 Task: Upload a product review video.
Action: Mouse moved to (1170, 91)
Screenshot: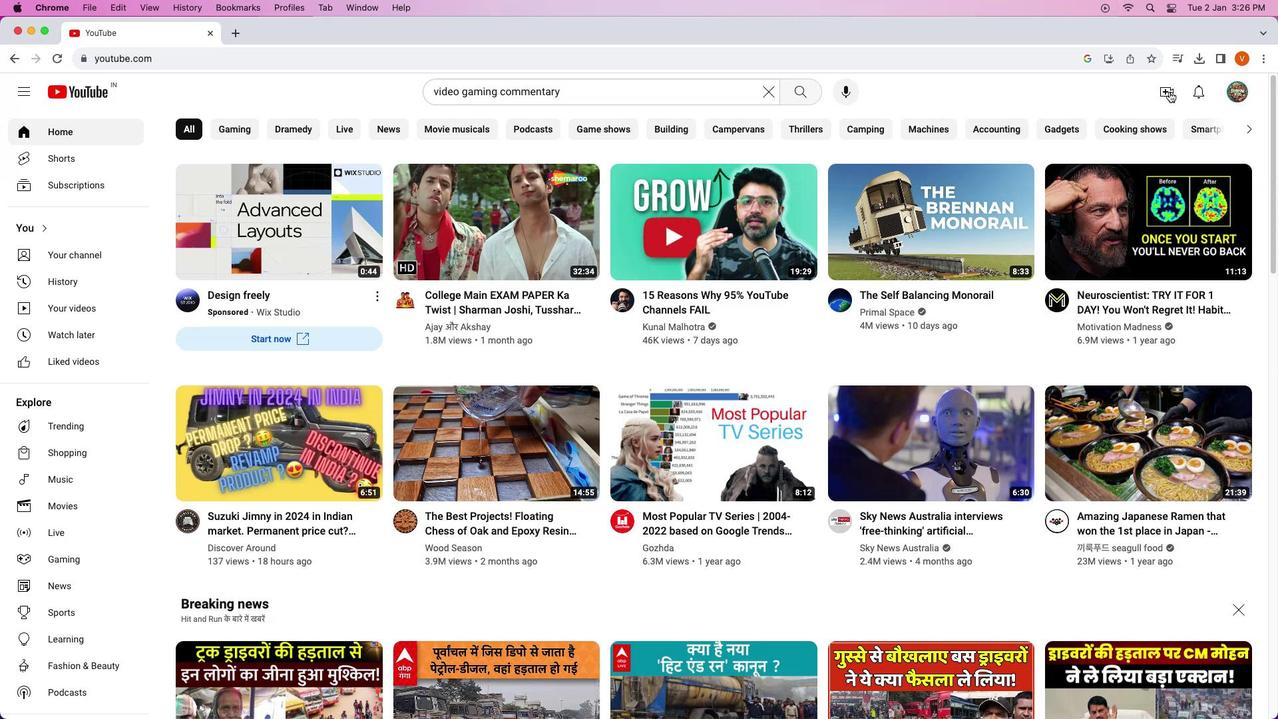 
Action: Mouse pressed left at (1170, 91)
Screenshot: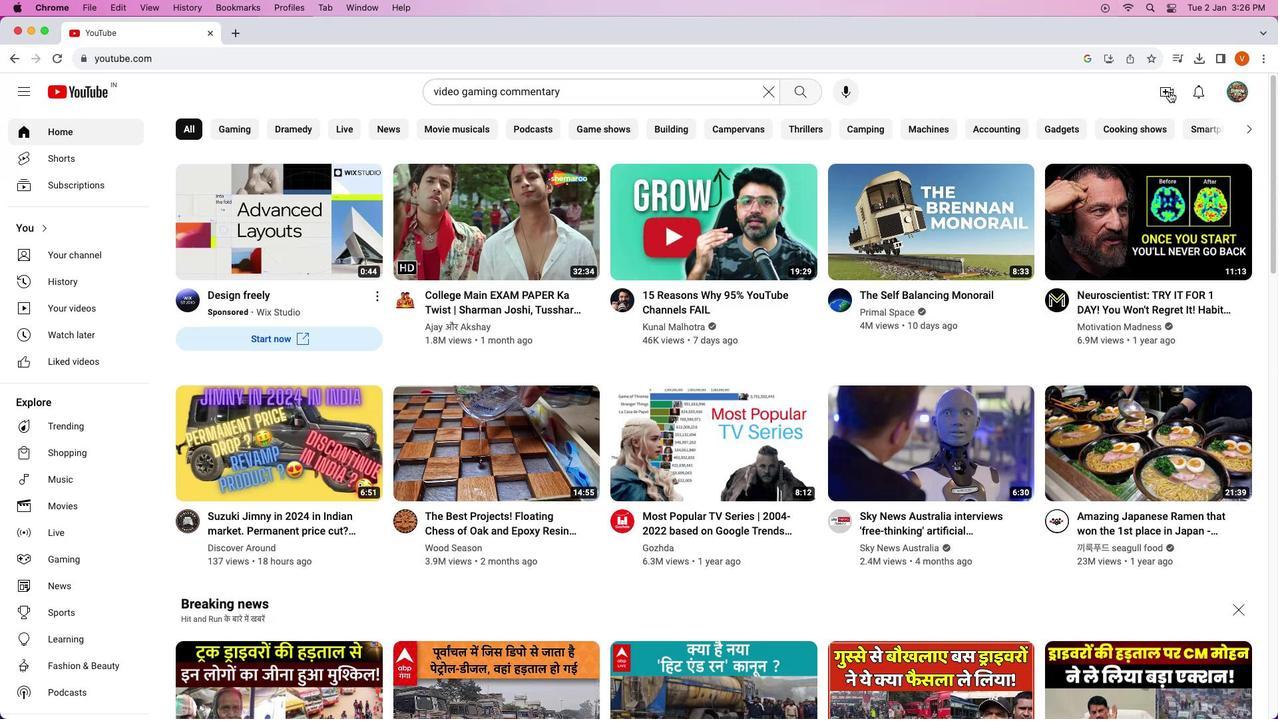 
Action: Mouse moved to (1166, 91)
Screenshot: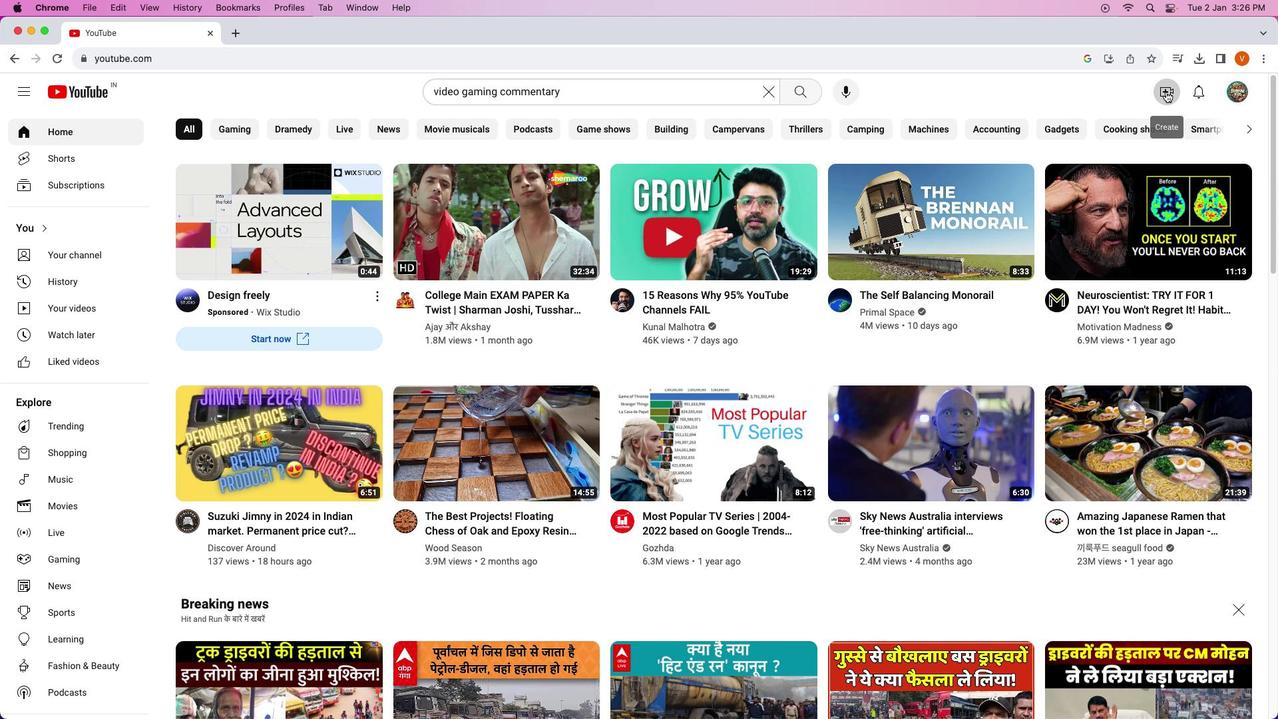 
Action: Mouse pressed left at (1166, 91)
Screenshot: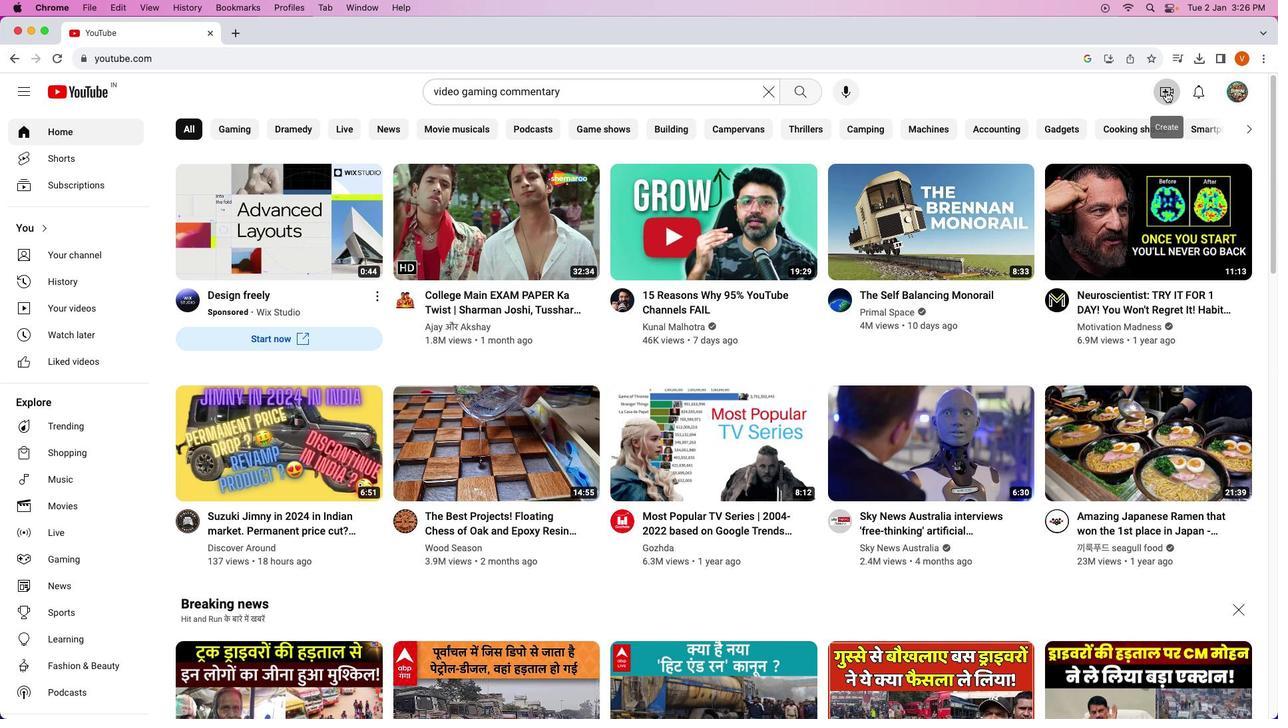 
Action: Mouse moved to (1185, 135)
Screenshot: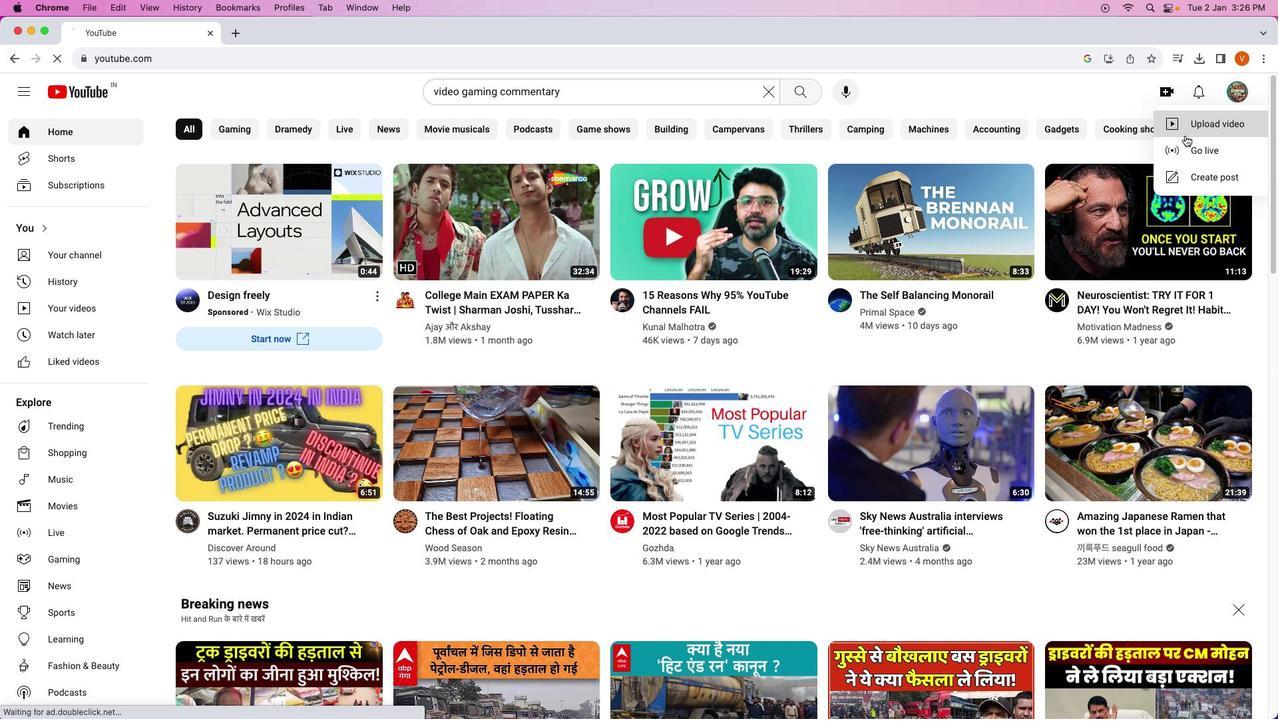 
Action: Mouse pressed left at (1185, 135)
Screenshot: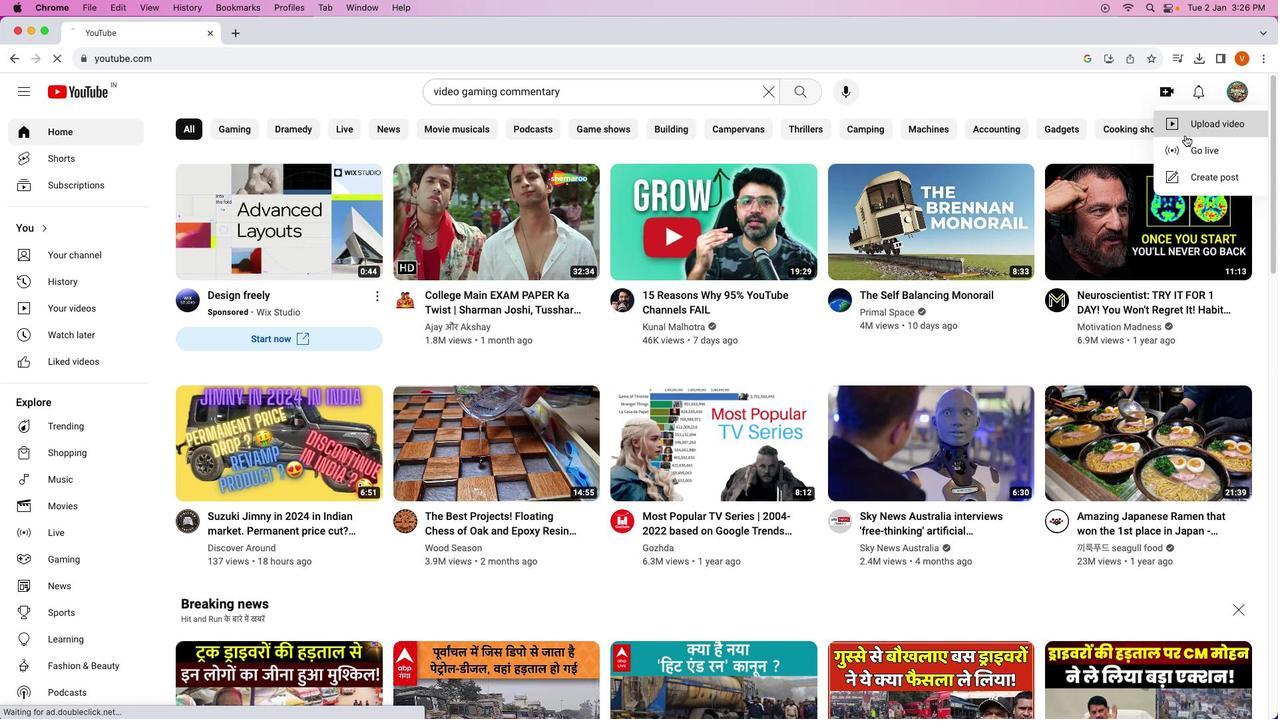 
Action: Mouse moved to (616, 470)
Screenshot: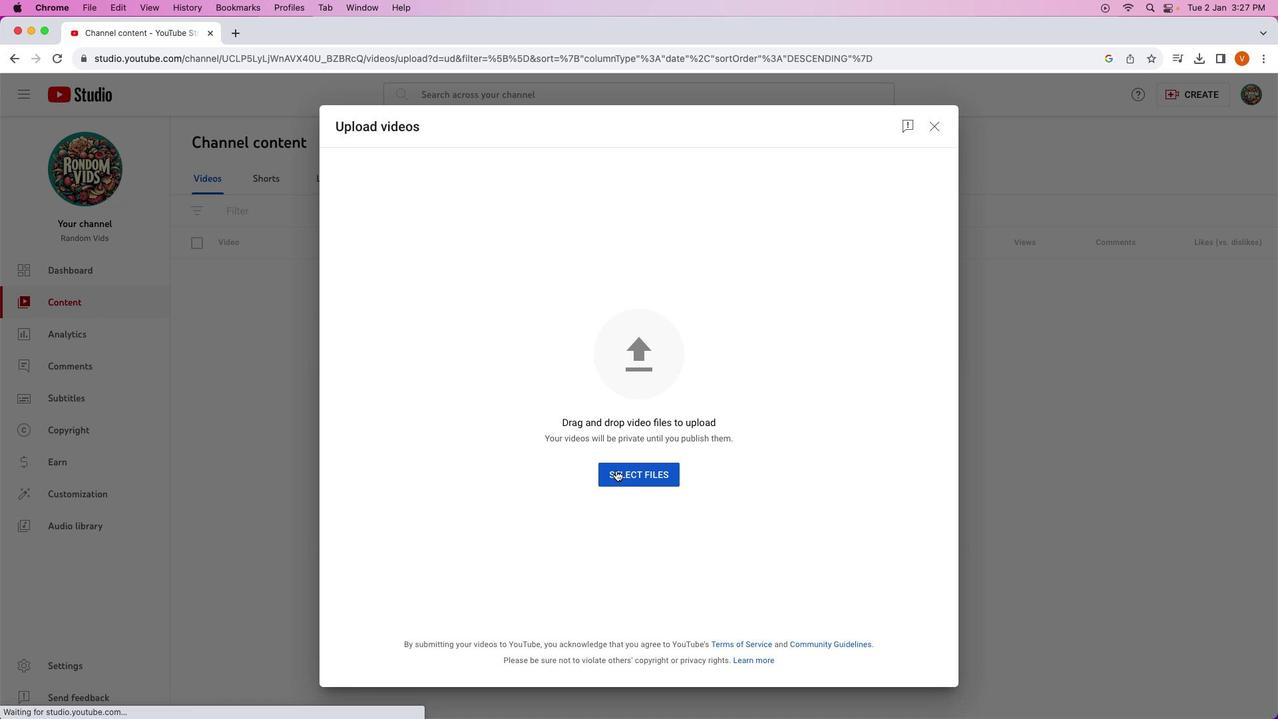 
Action: Mouse pressed left at (616, 470)
Screenshot: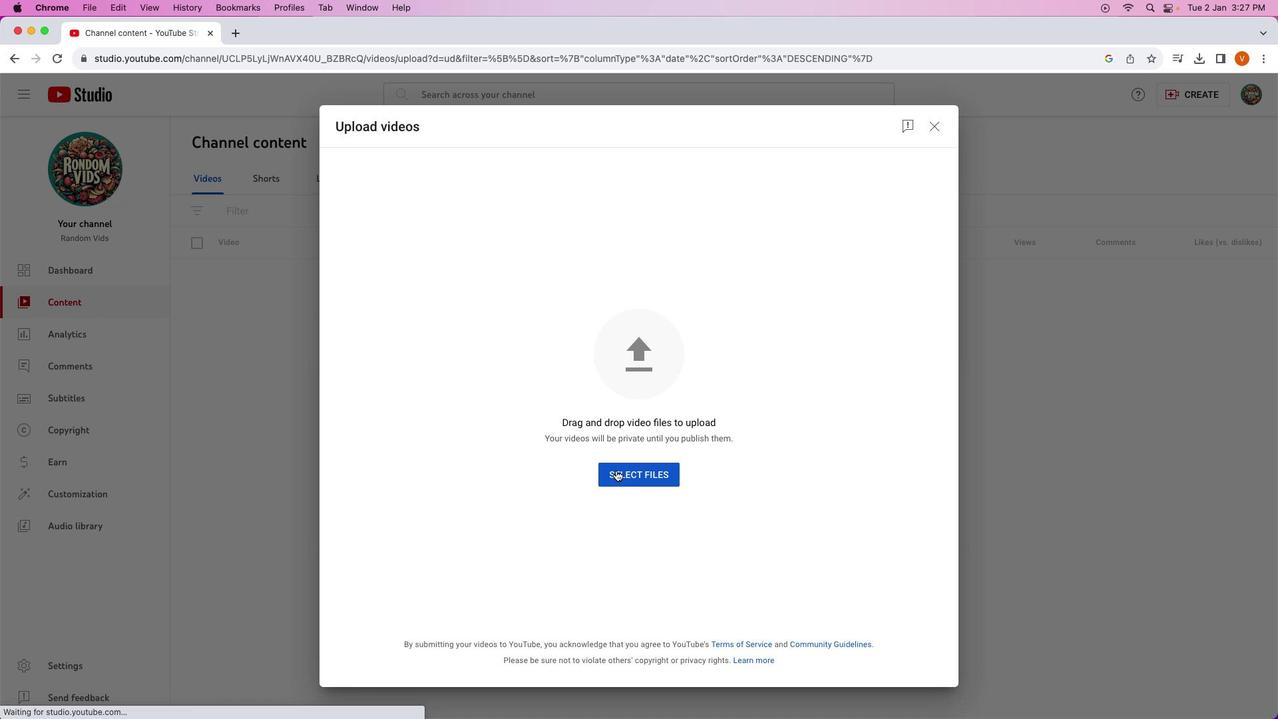 
Action: Mouse moved to (511, 302)
Screenshot: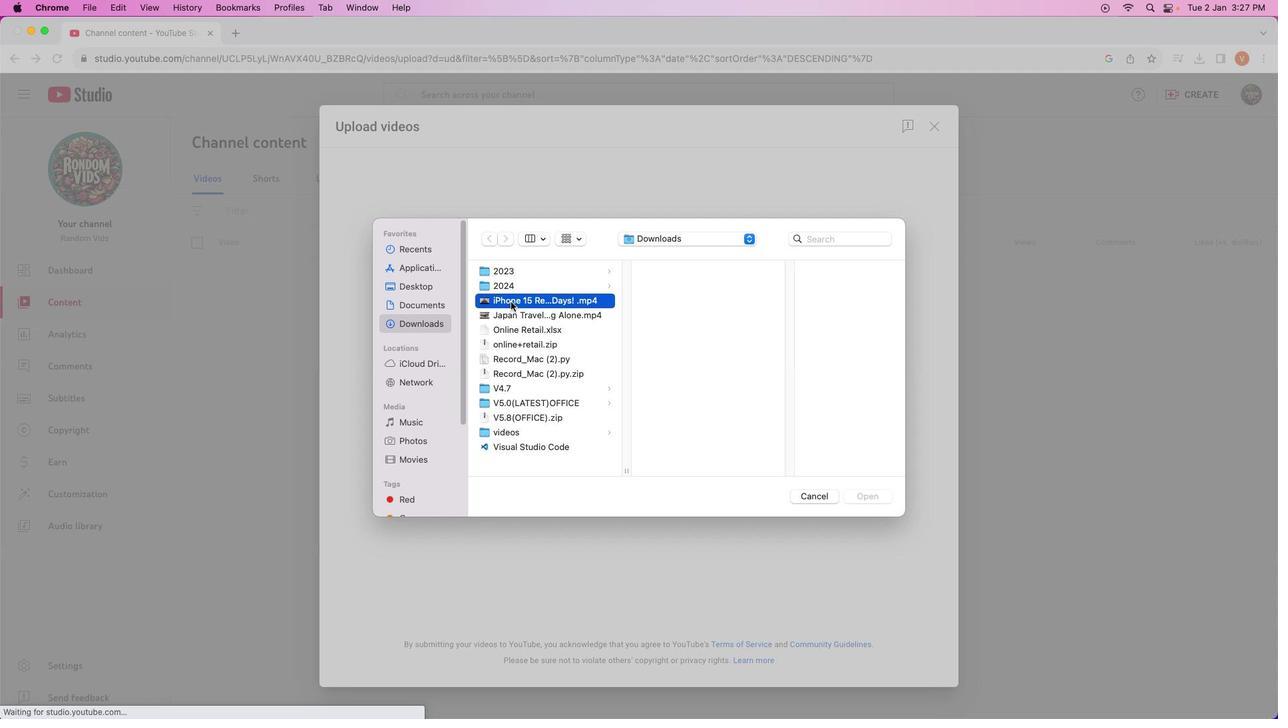 
Action: Mouse pressed left at (511, 302)
Screenshot: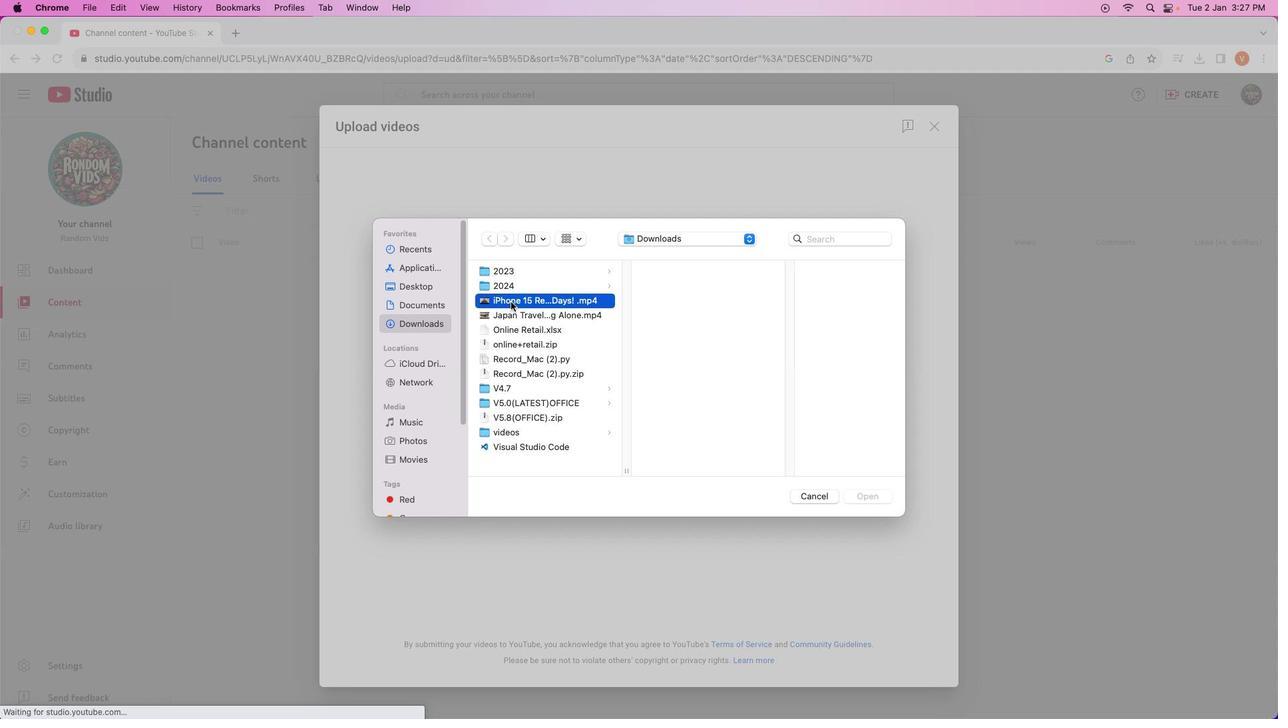 
Action: Mouse moved to (869, 496)
Screenshot: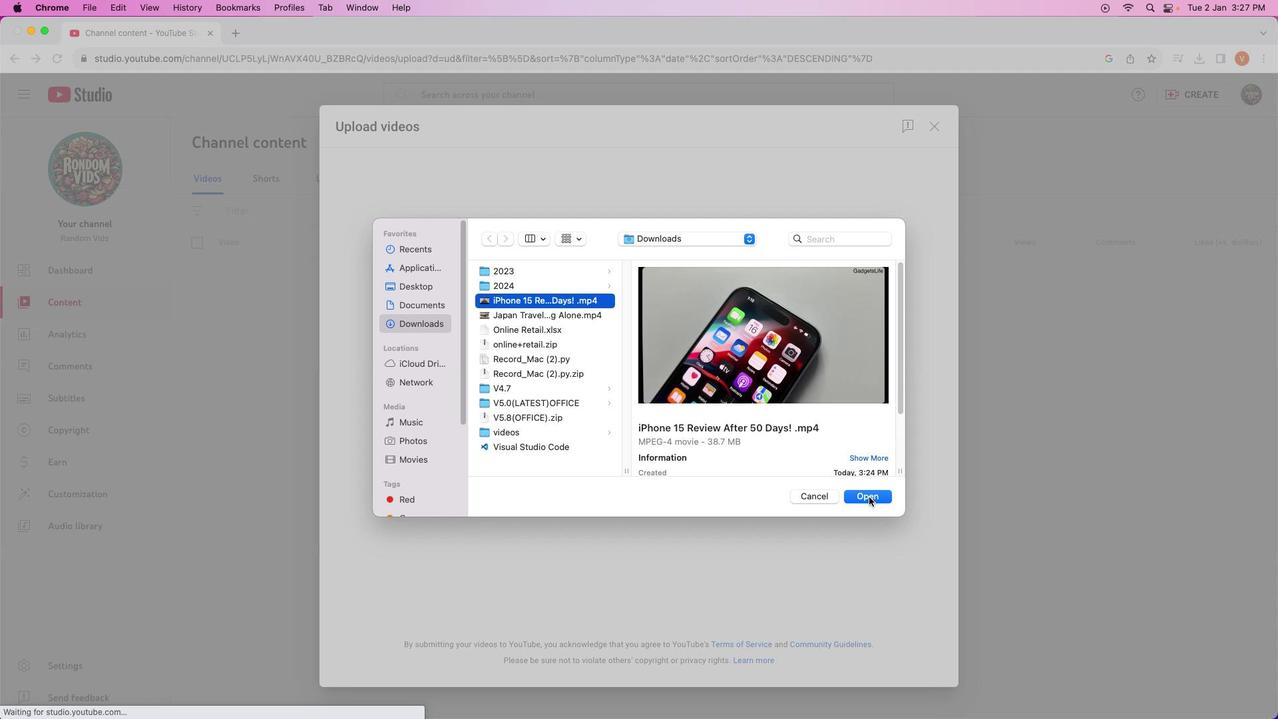 
Action: Mouse pressed left at (869, 496)
Screenshot: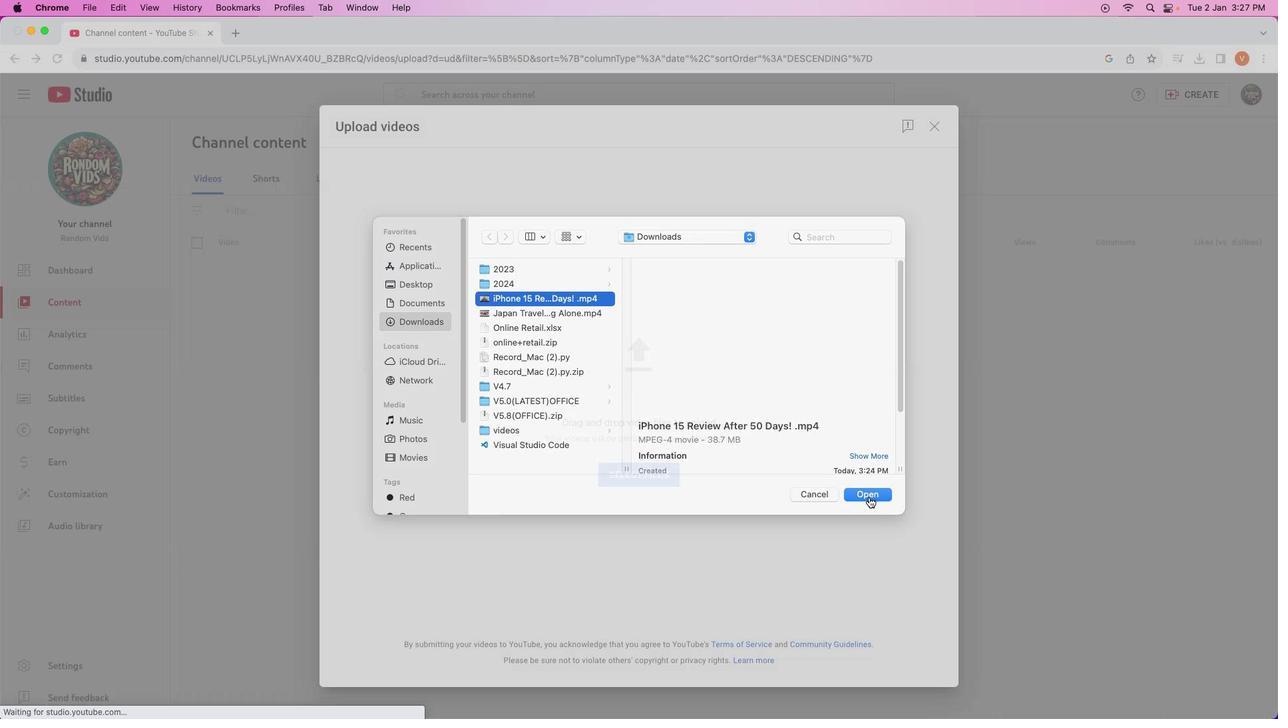 
Action: Mouse moved to (559, 351)
Screenshot: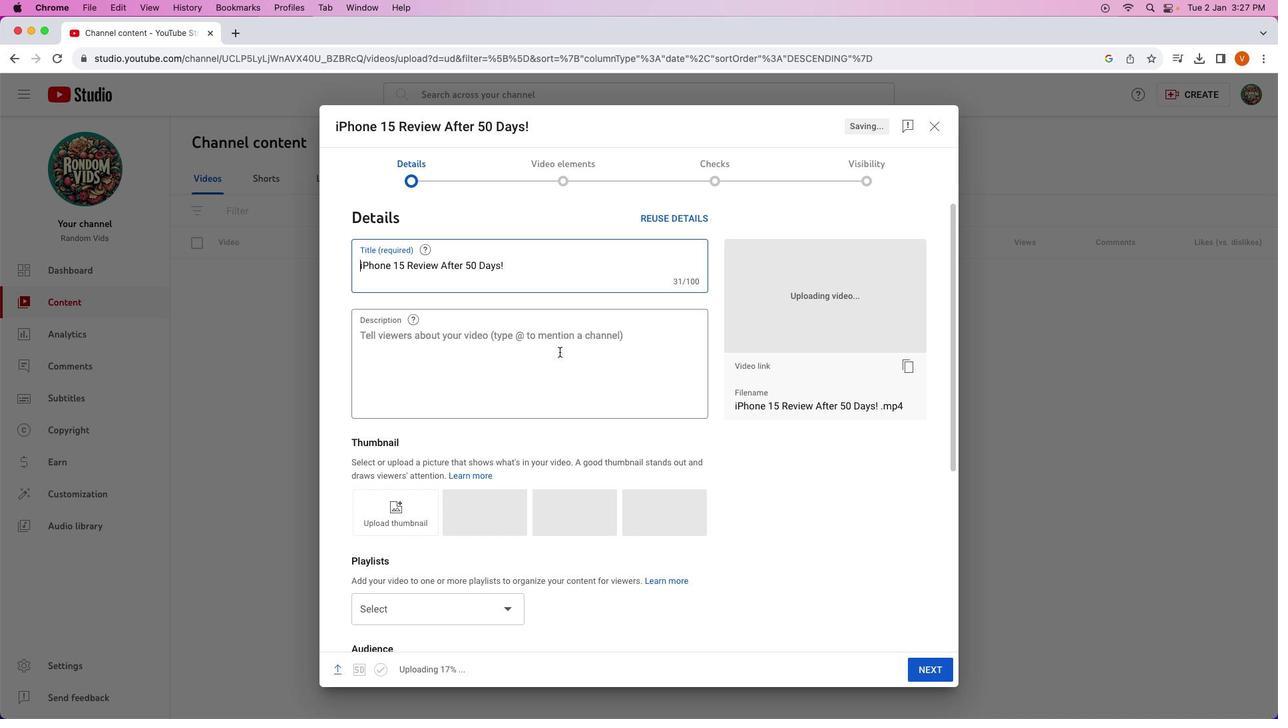 
Action: Mouse pressed left at (559, 351)
Screenshot: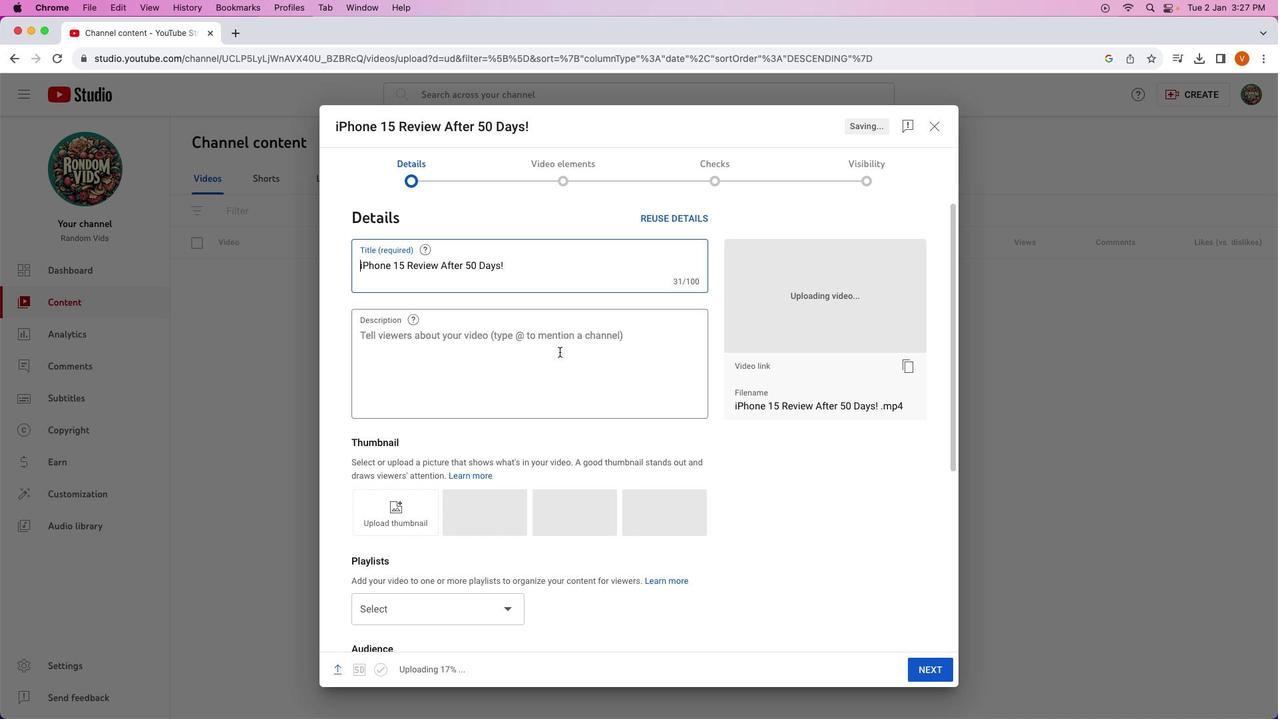 
Action: Mouse moved to (559, 351)
Screenshot: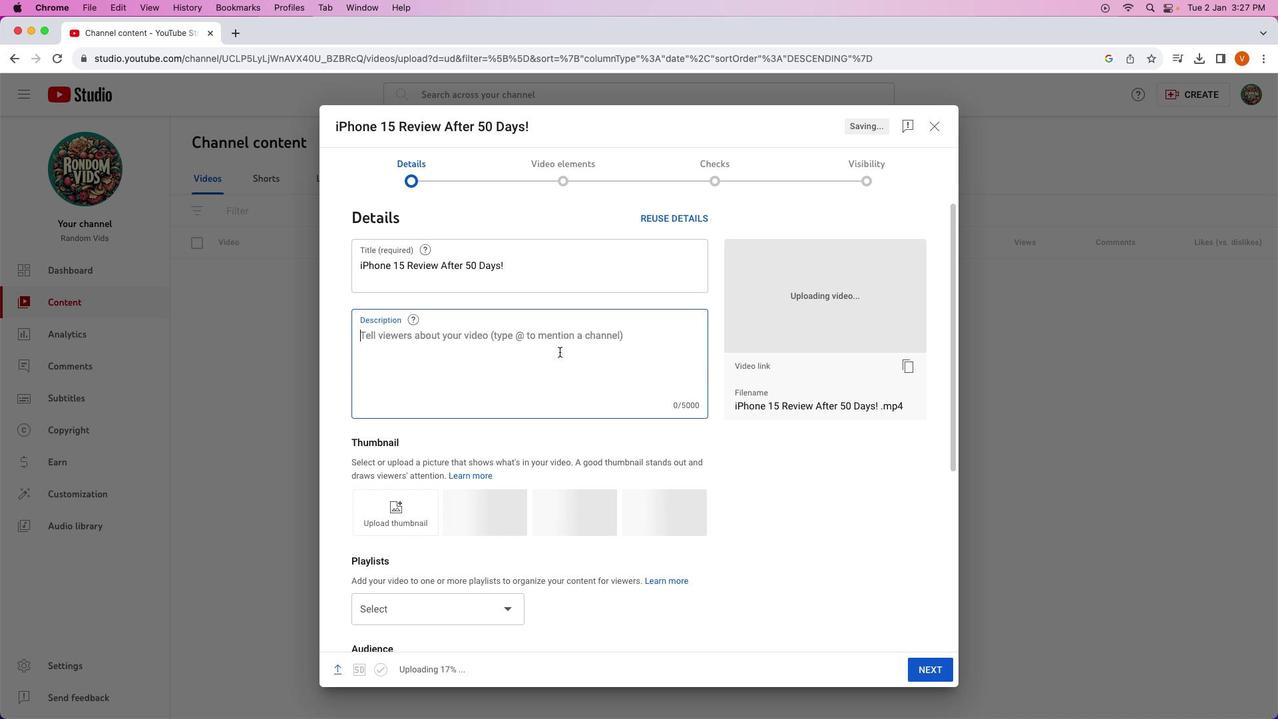 
Action: Key pressed Key.shift'T''h''i''s'Key.space'i''s'Key.space't''h''e'Key.space'd''e''s''t'Key.backspaceKey.backspace't''a''i''l''e''d'Key.space'r''e''v''i''e''w'Key.space'o''f'Key.space'l''a''t''e''s''t'Key.space'i''p''j'Key.backspace'h''o''n''e'Key.space'1''5'Key.leftKey.leftKey.leftKey.leftKey.leftKey.leftKey.leftKey.leftKey.leftKey.leftKey.leftKey.rightKey.spaceKey.shift'A''p''p''l''e'Key.rightKey.rightKey.backspaceKey.shift'I'Key.downKey.spaceKey.shift'I'Key.space'h''a''v''e'Key.space'b''e''e''n'Key.space't''h''i''s'Key.space'n''e''w'Key.space'i''p''h''o''n''e'Key.space's''i''n''c''e'Key.space'1''5'Key.space'd''a''y''s''.'
Screenshot: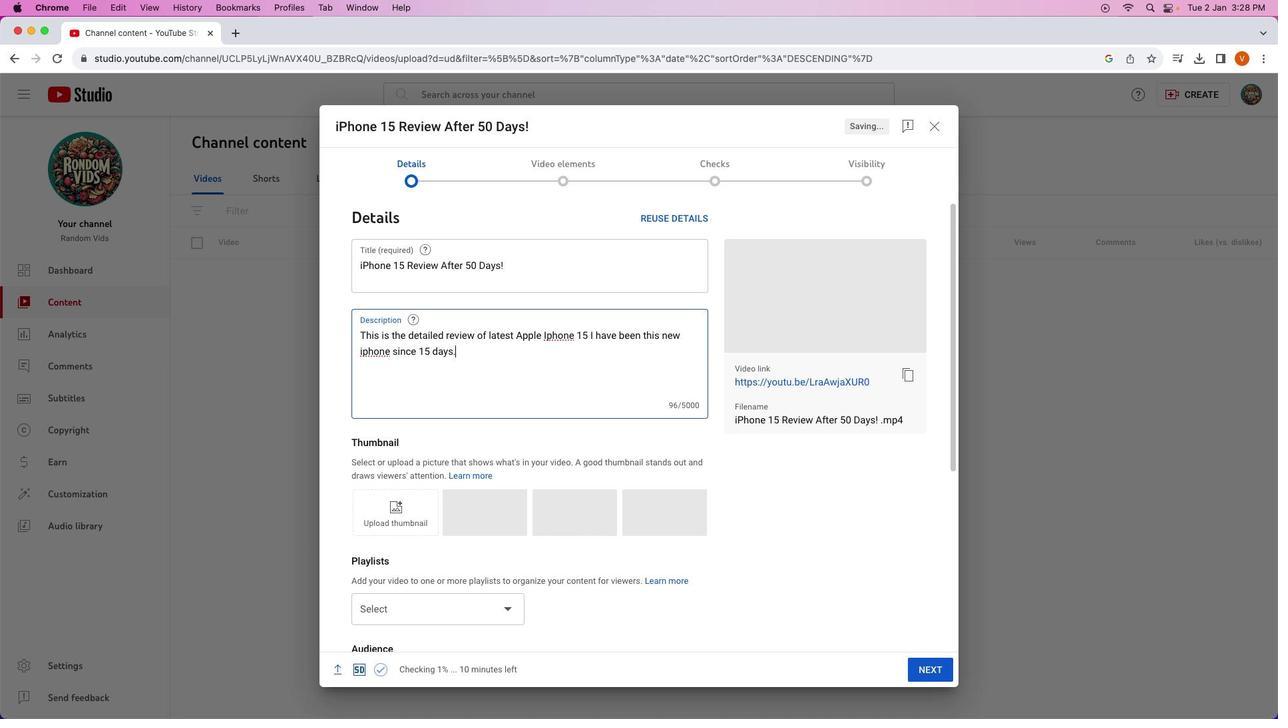 
Action: Mouse moved to (535, 480)
Screenshot: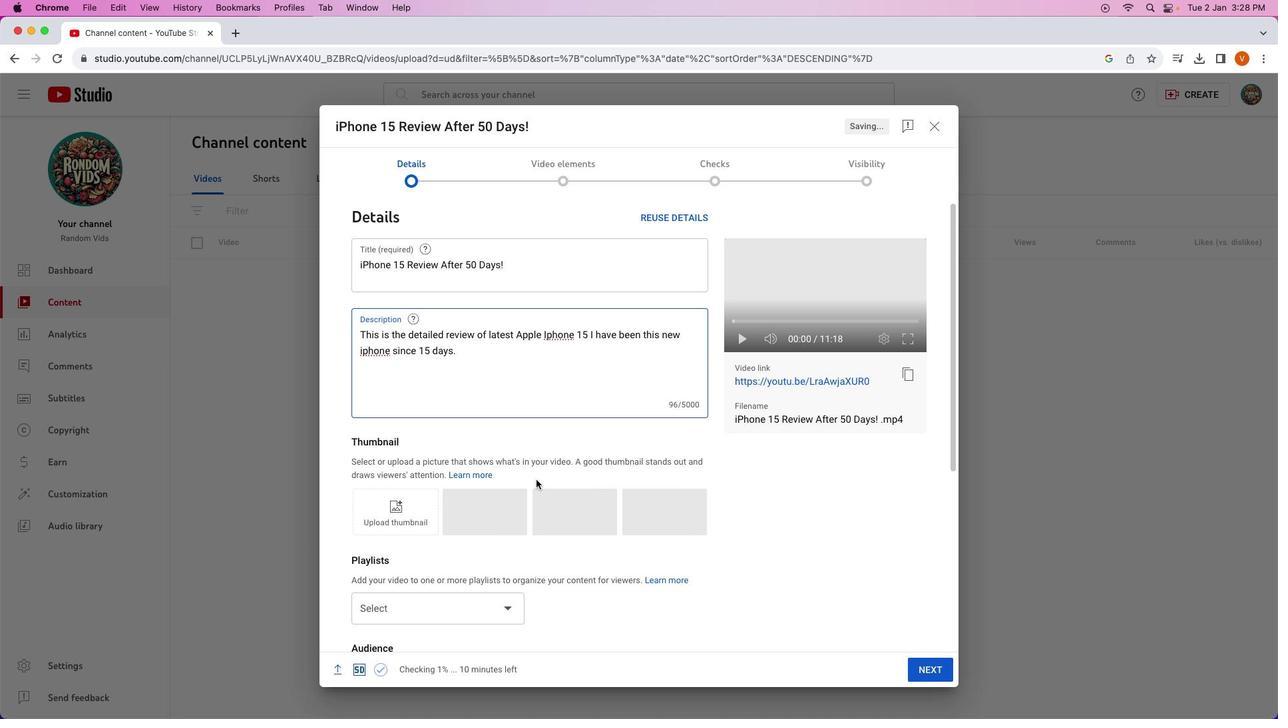 
Action: Mouse scrolled (535, 480) with delta (0, 0)
Screenshot: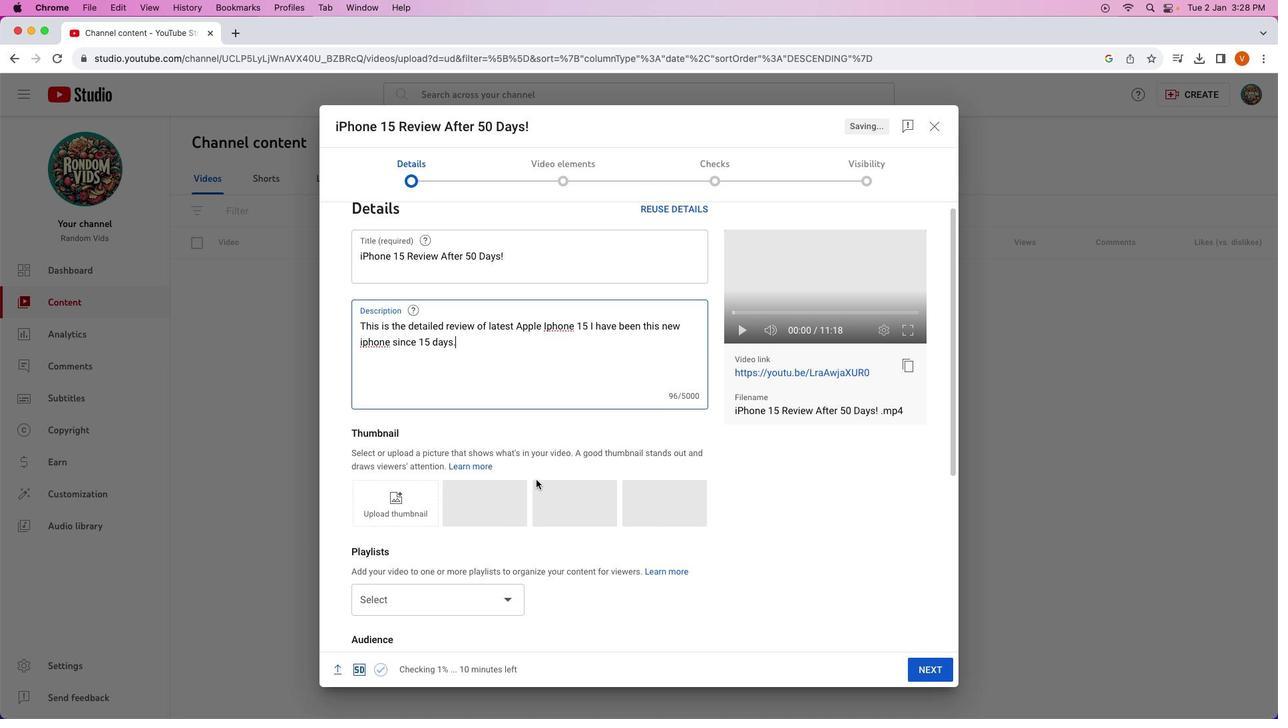 
Action: Mouse scrolled (535, 480) with delta (0, 0)
Screenshot: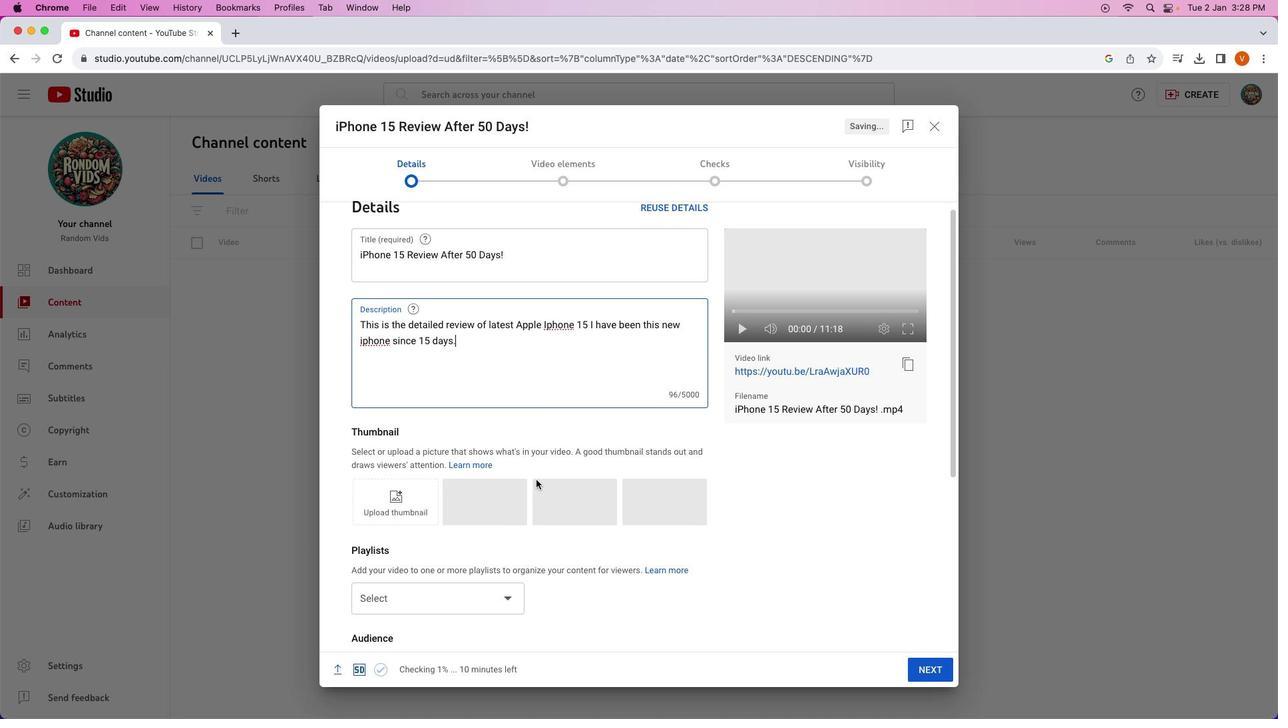 
Action: Mouse moved to (536, 480)
Screenshot: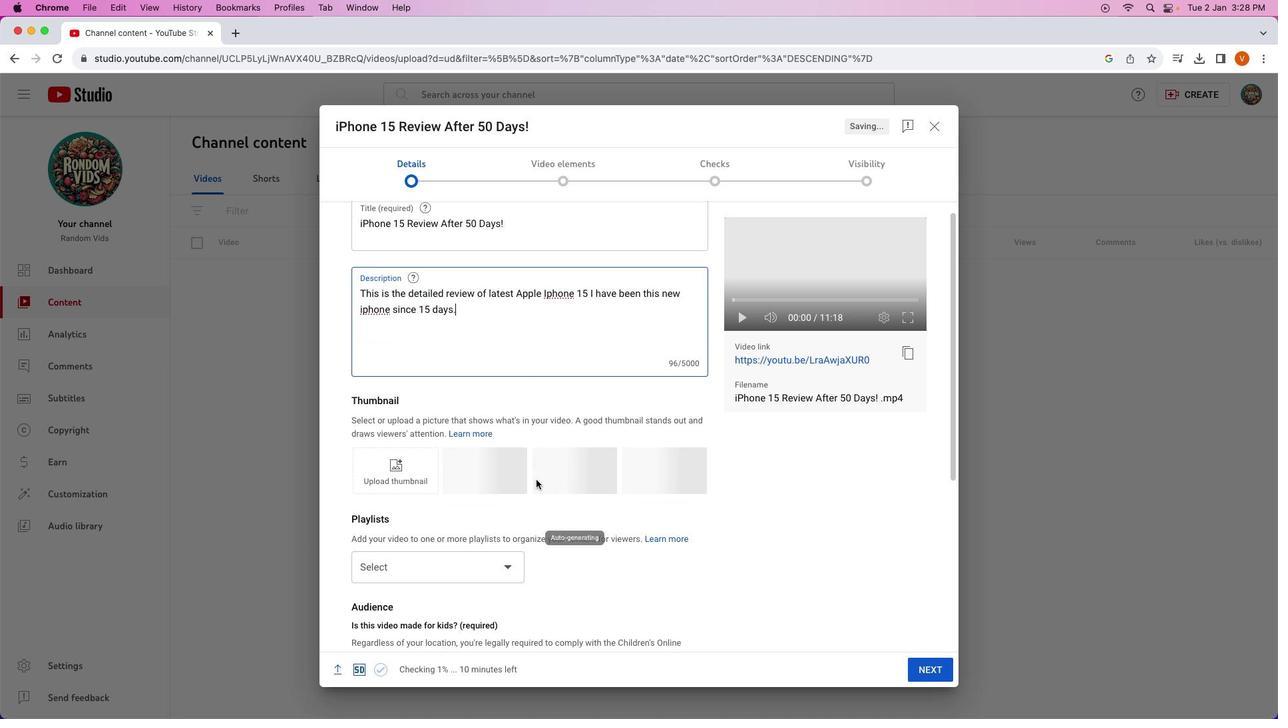 
Action: Mouse scrolled (536, 480) with delta (0, 0)
Screenshot: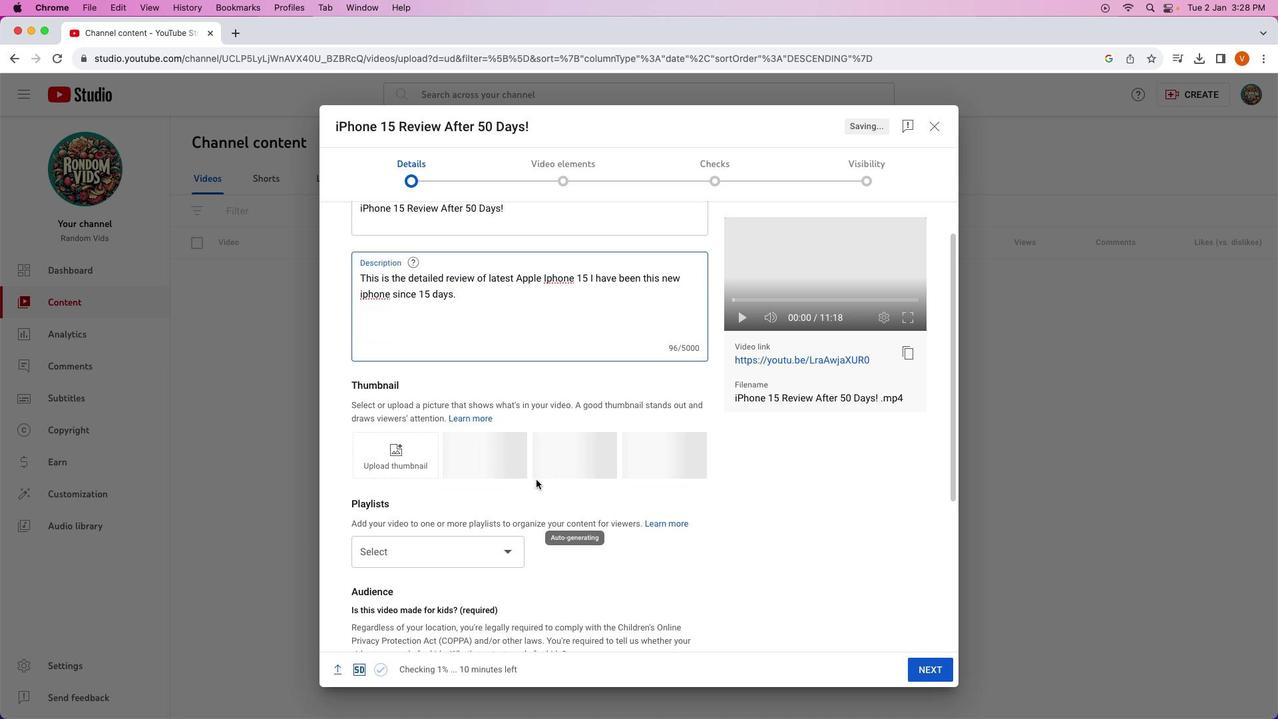 
Action: Mouse scrolled (536, 480) with delta (0, 0)
Screenshot: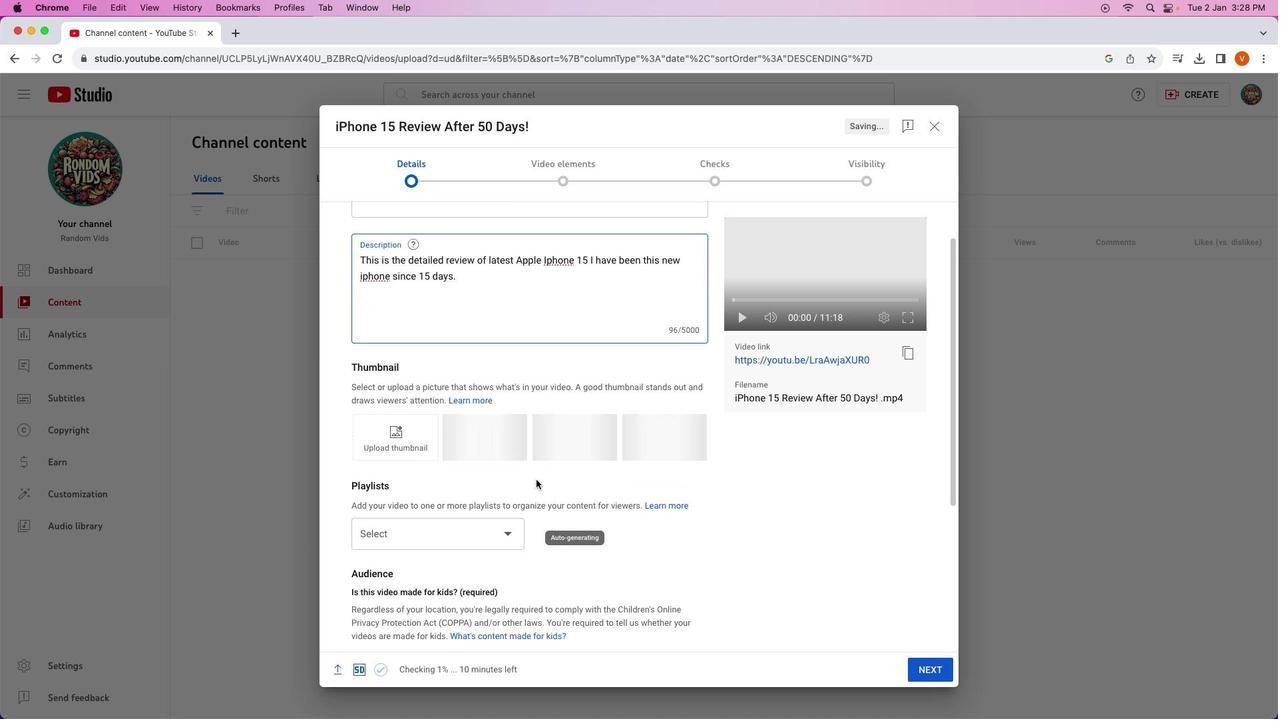 
Action: Mouse scrolled (536, 480) with delta (0, 0)
Screenshot: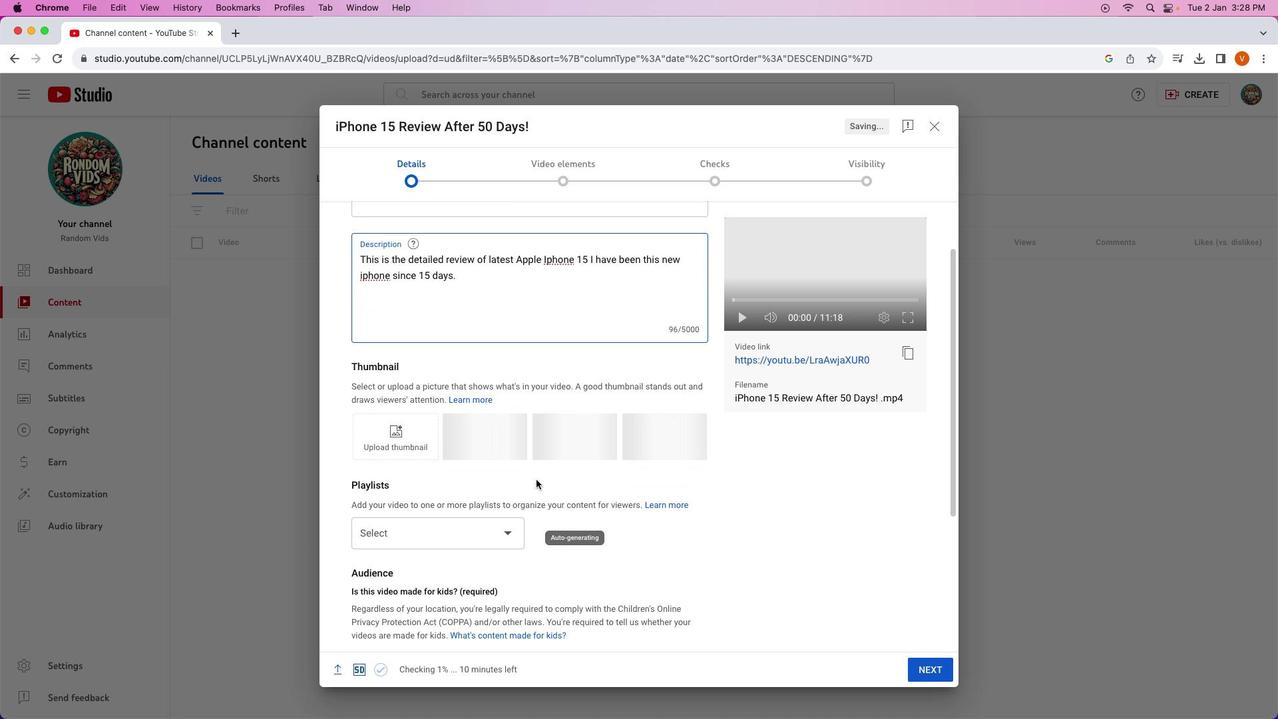 
Action: Mouse moved to (536, 480)
Screenshot: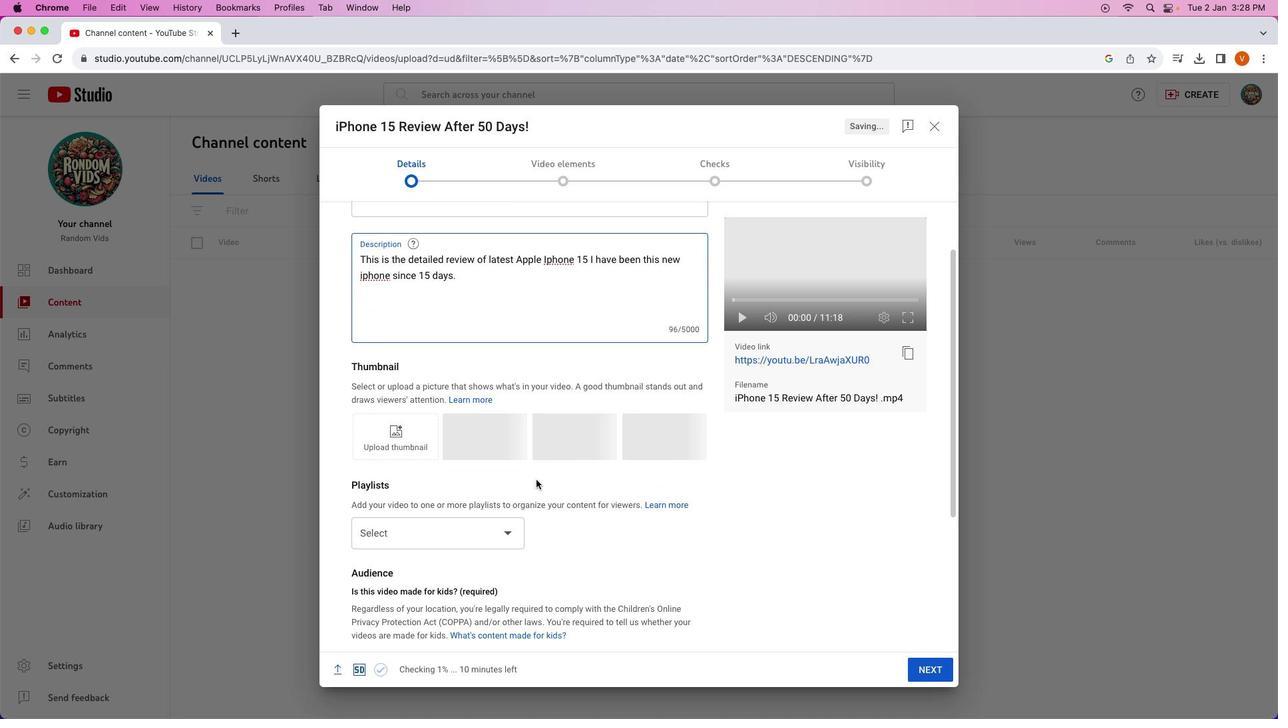 
Action: Mouse scrolled (536, 480) with delta (0, 0)
Screenshot: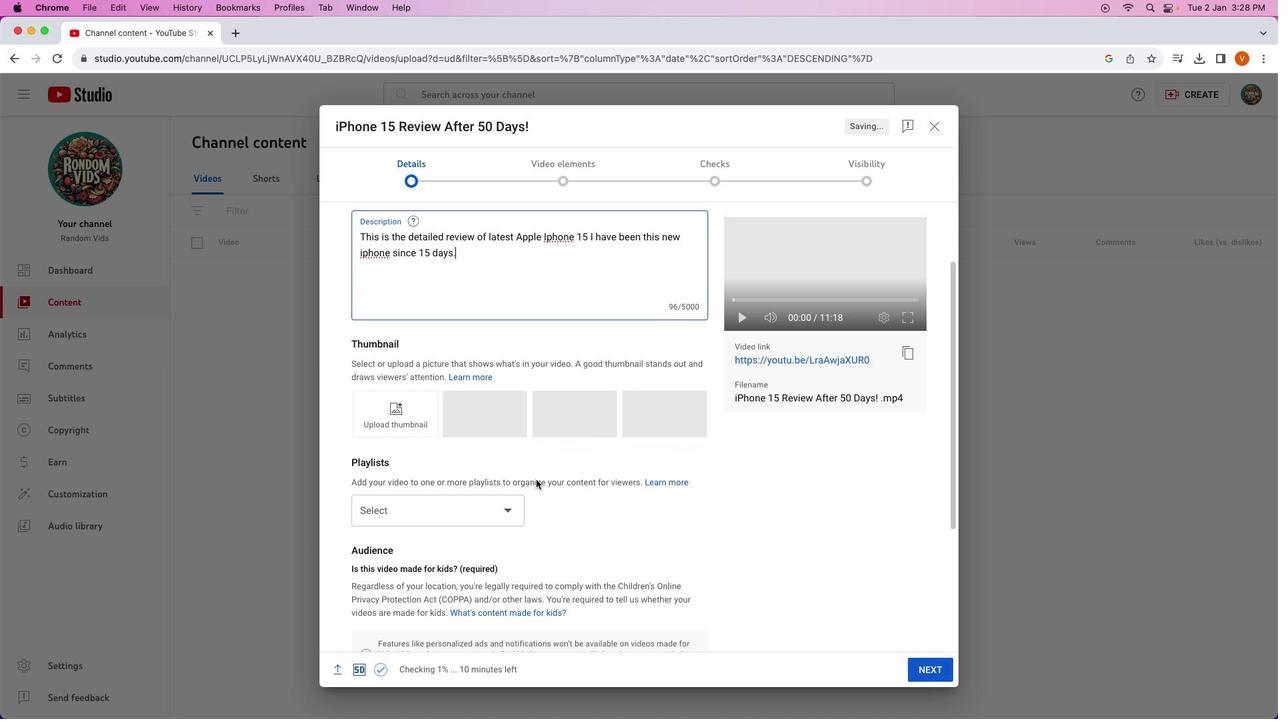 
Action: Mouse scrolled (536, 480) with delta (0, 0)
Screenshot: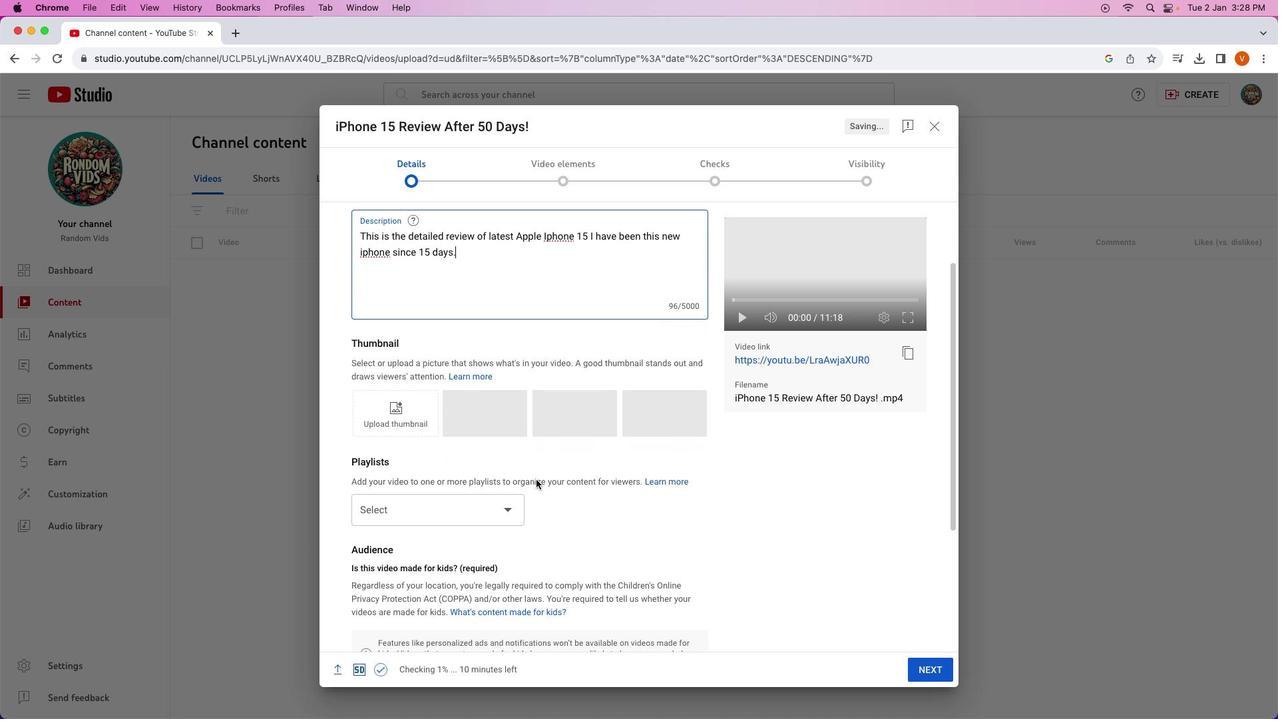 
Action: Mouse scrolled (536, 480) with delta (0, 0)
Screenshot: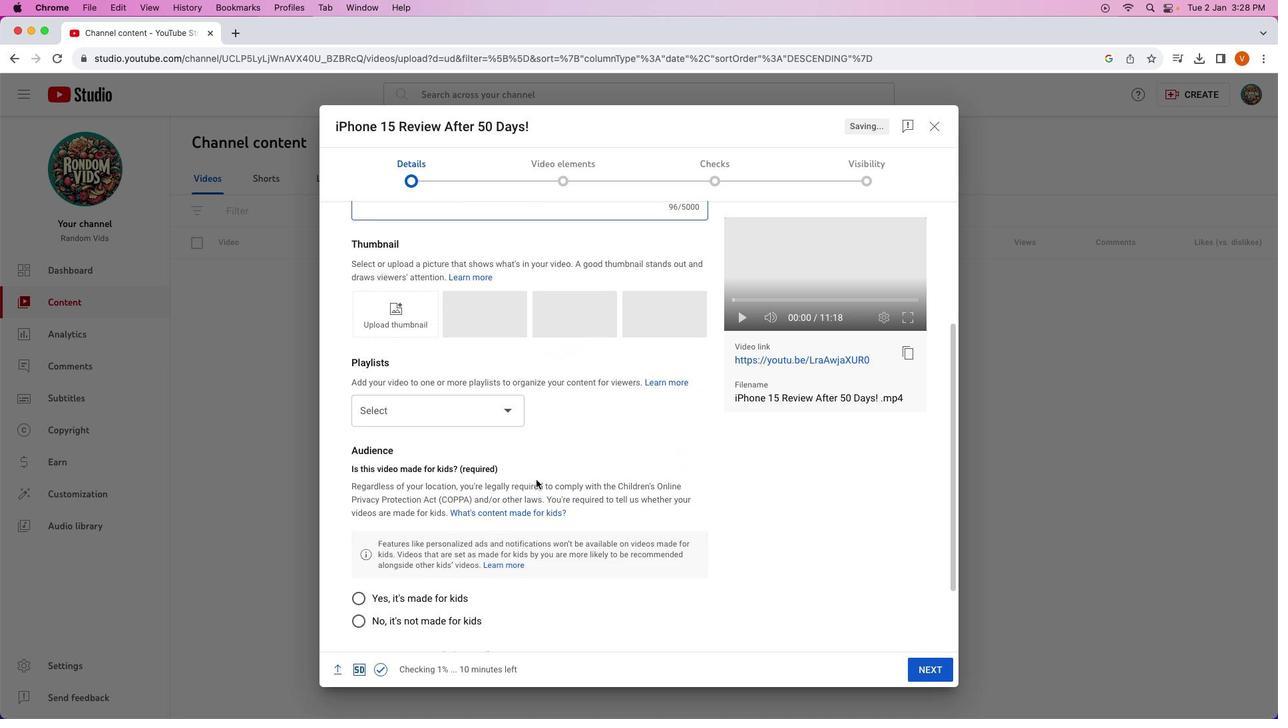 
Action: Mouse scrolled (536, 480) with delta (0, 0)
Screenshot: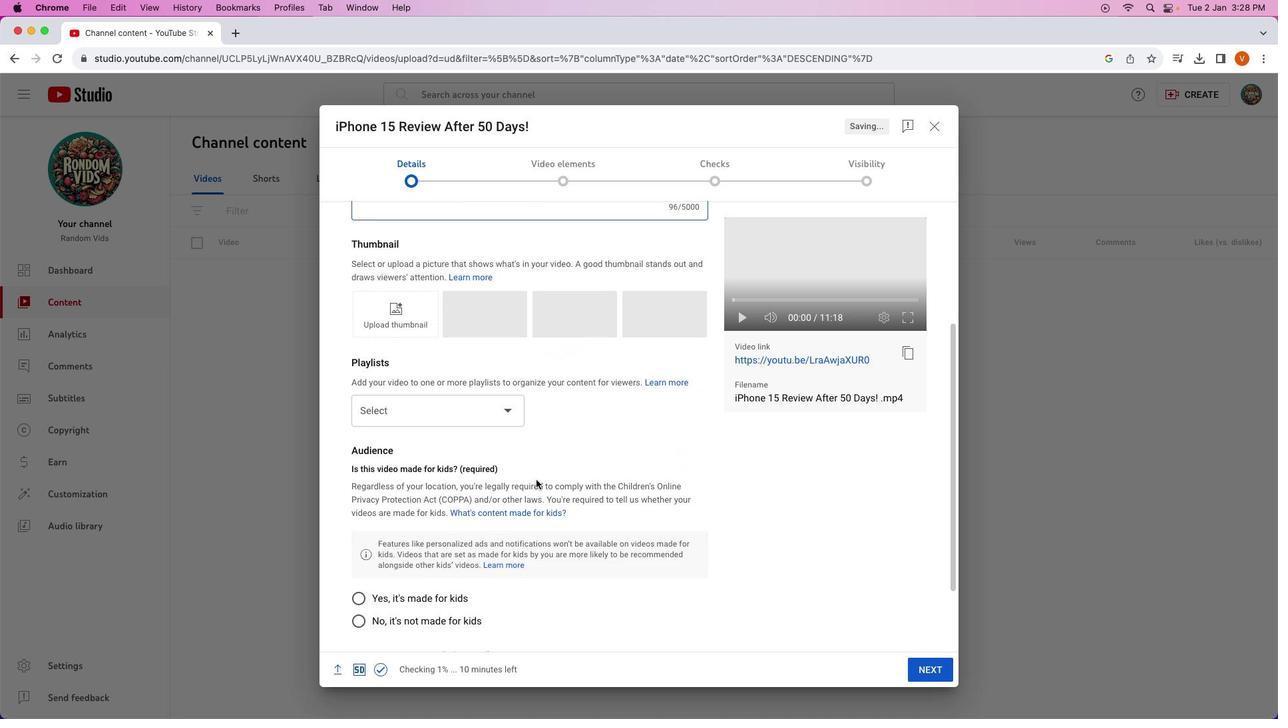 
Action: Mouse scrolled (536, 480) with delta (0, -1)
Screenshot: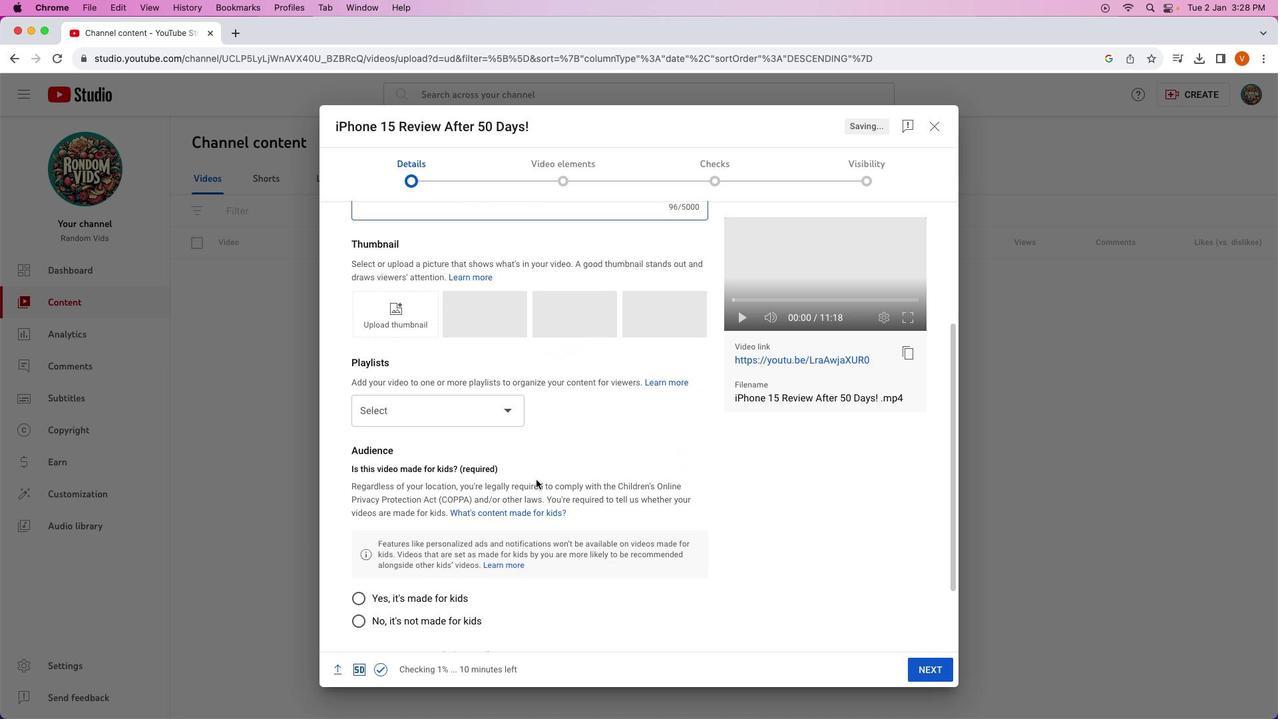
Action: Mouse scrolled (536, 480) with delta (0, 0)
Screenshot: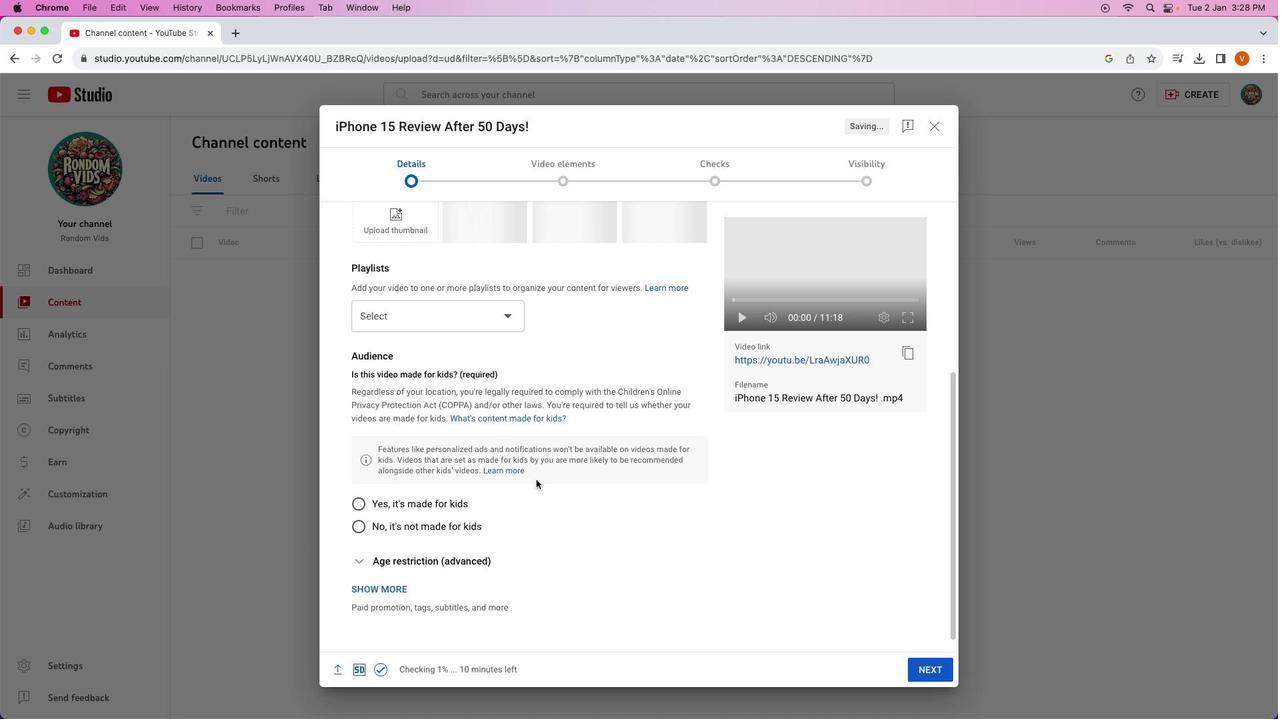
Action: Mouse scrolled (536, 480) with delta (0, 0)
Screenshot: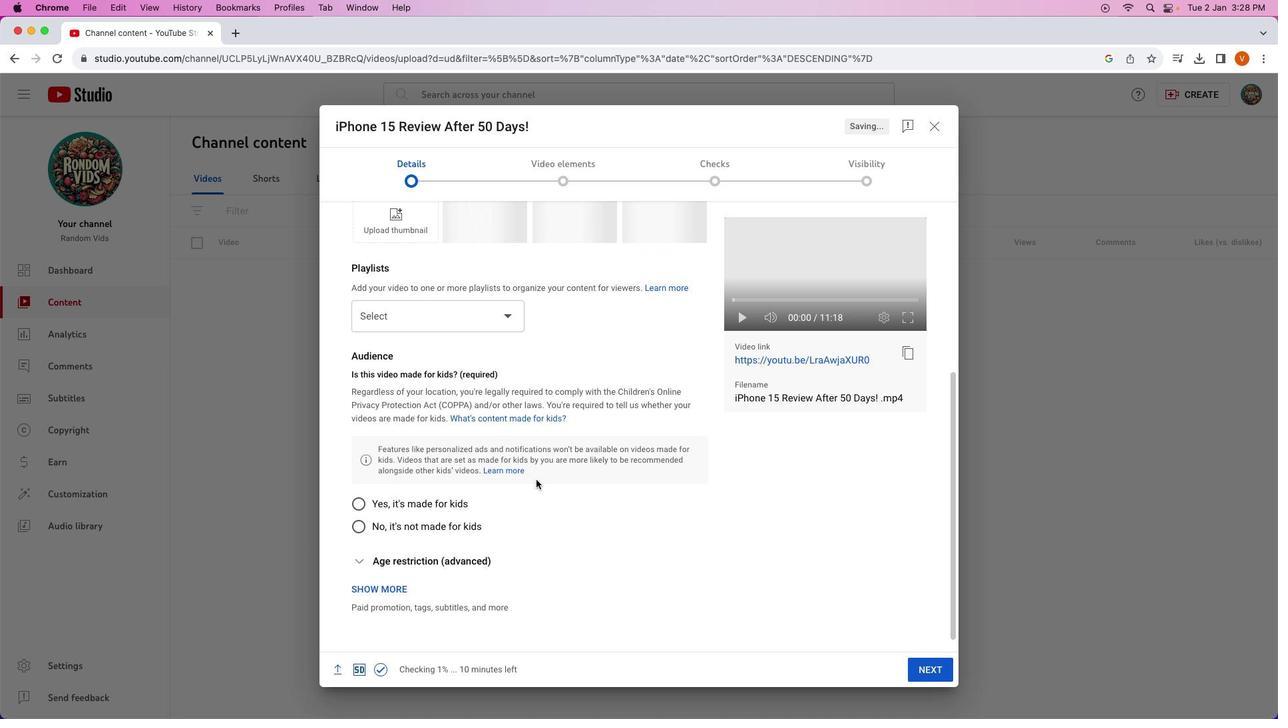 
Action: Mouse scrolled (536, 480) with delta (0, -1)
Screenshot: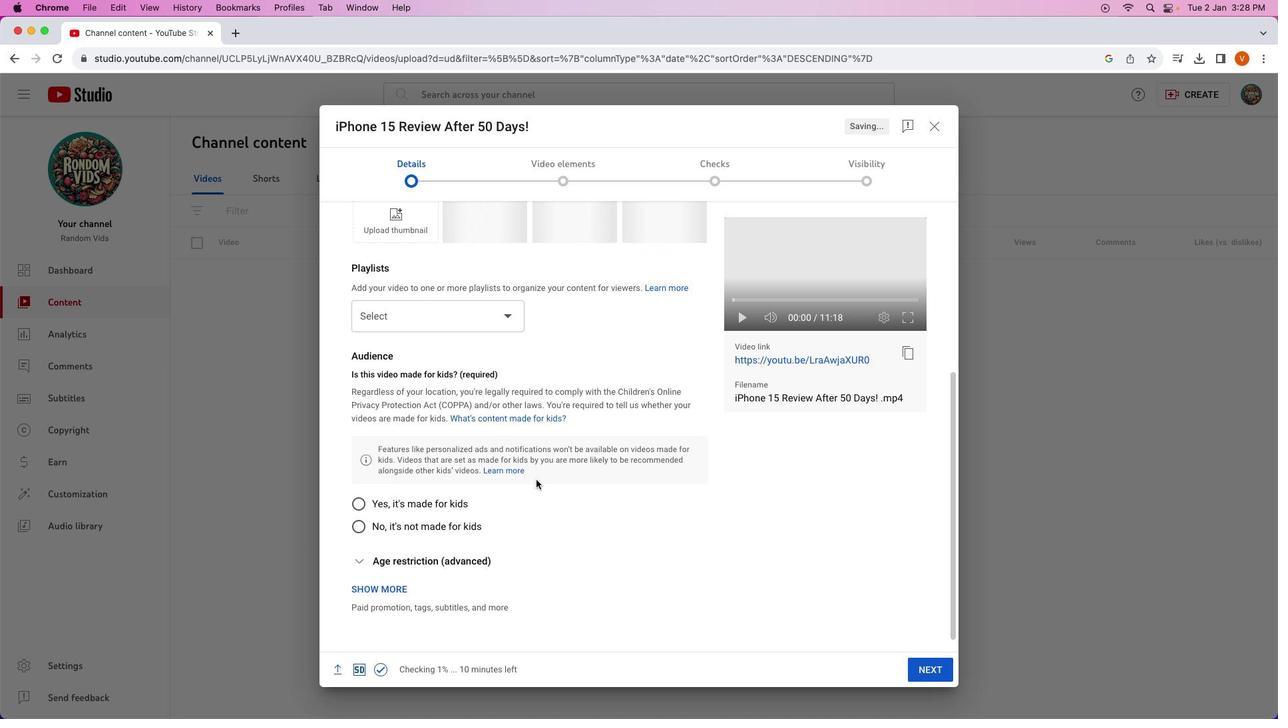 
Action: Mouse moved to (353, 525)
Screenshot: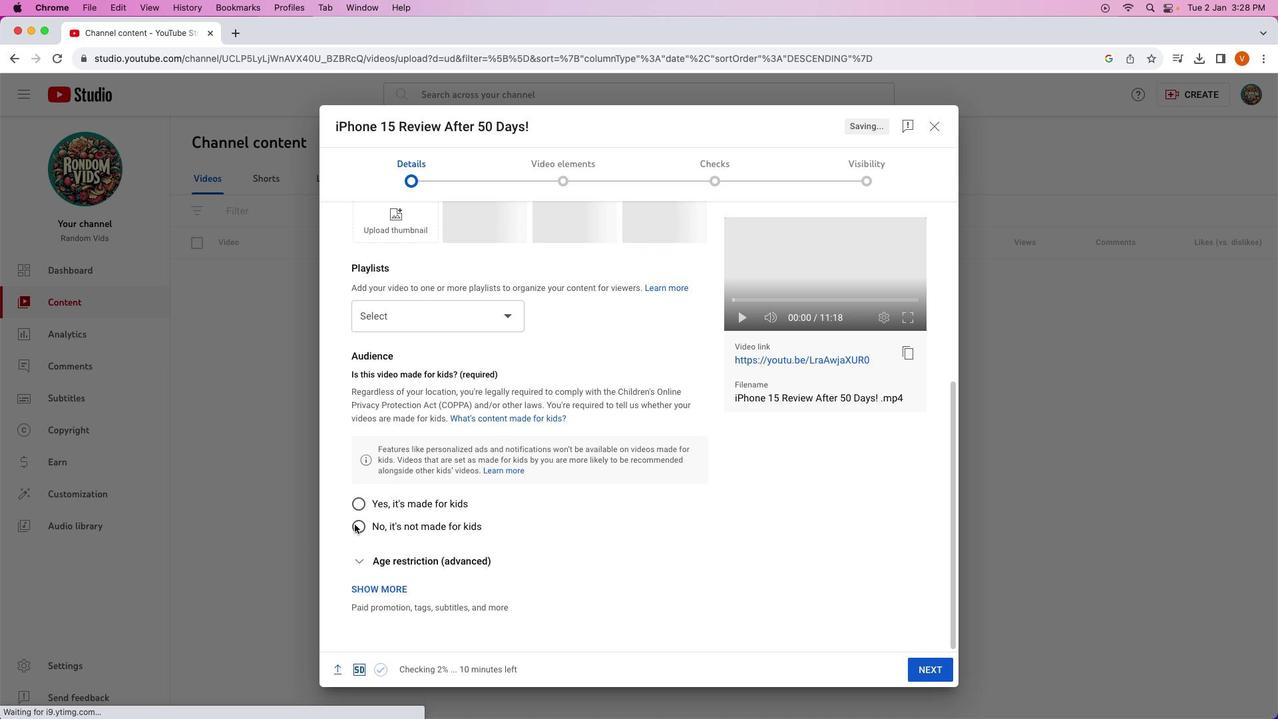 
Action: Mouse pressed left at (353, 525)
Screenshot: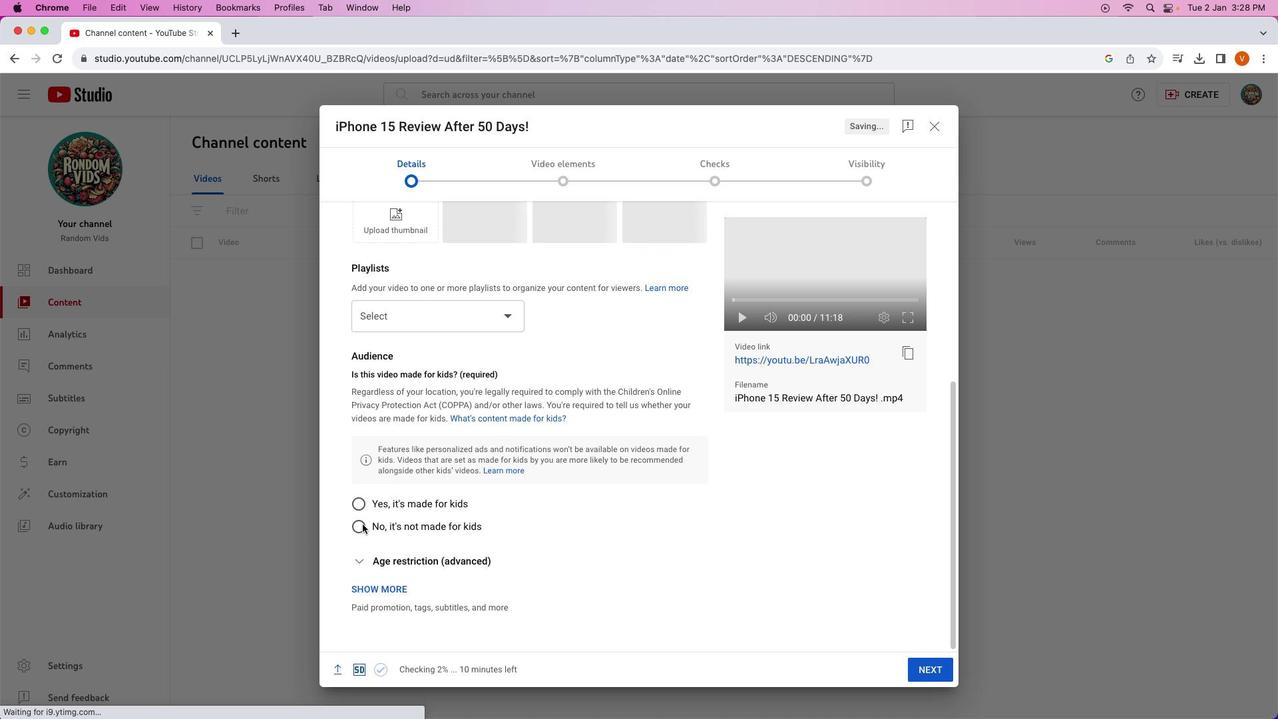 
Action: Mouse moved to (364, 529)
Screenshot: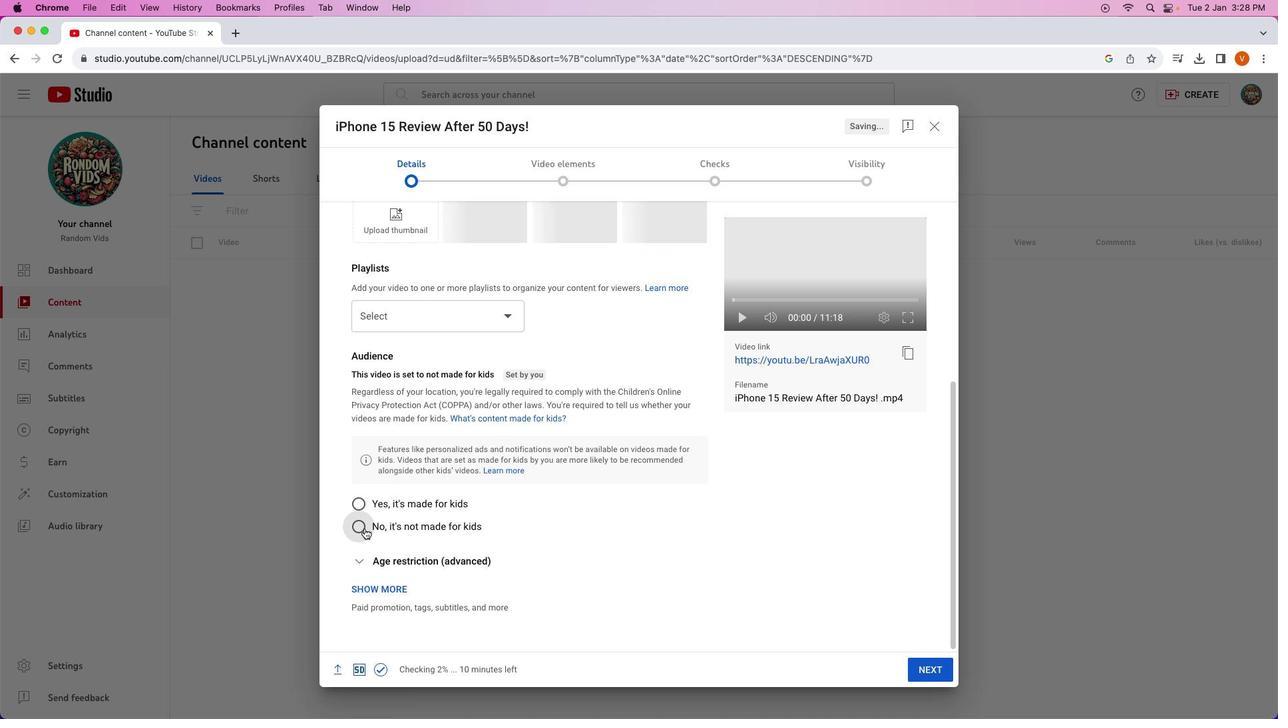 
Action: Mouse pressed left at (364, 529)
Screenshot: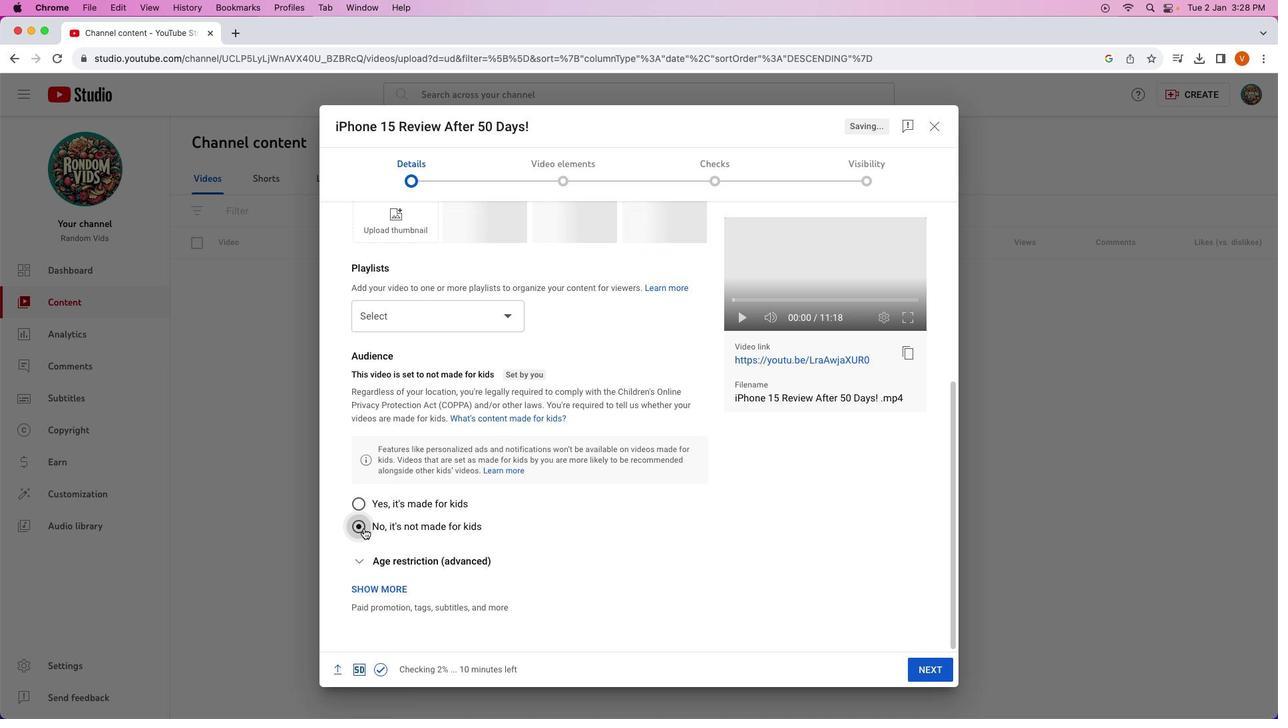 
Action: Mouse moved to (363, 528)
Screenshot: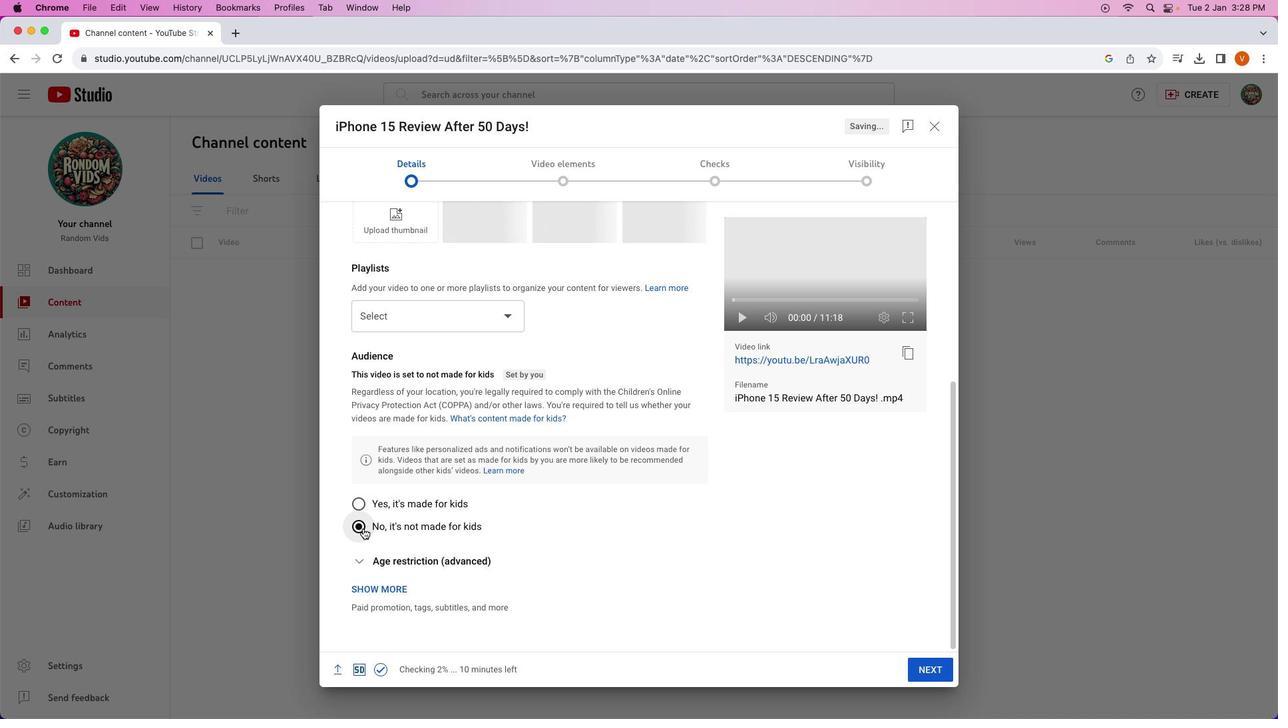 
Action: Mouse scrolled (363, 528) with delta (0, 0)
Screenshot: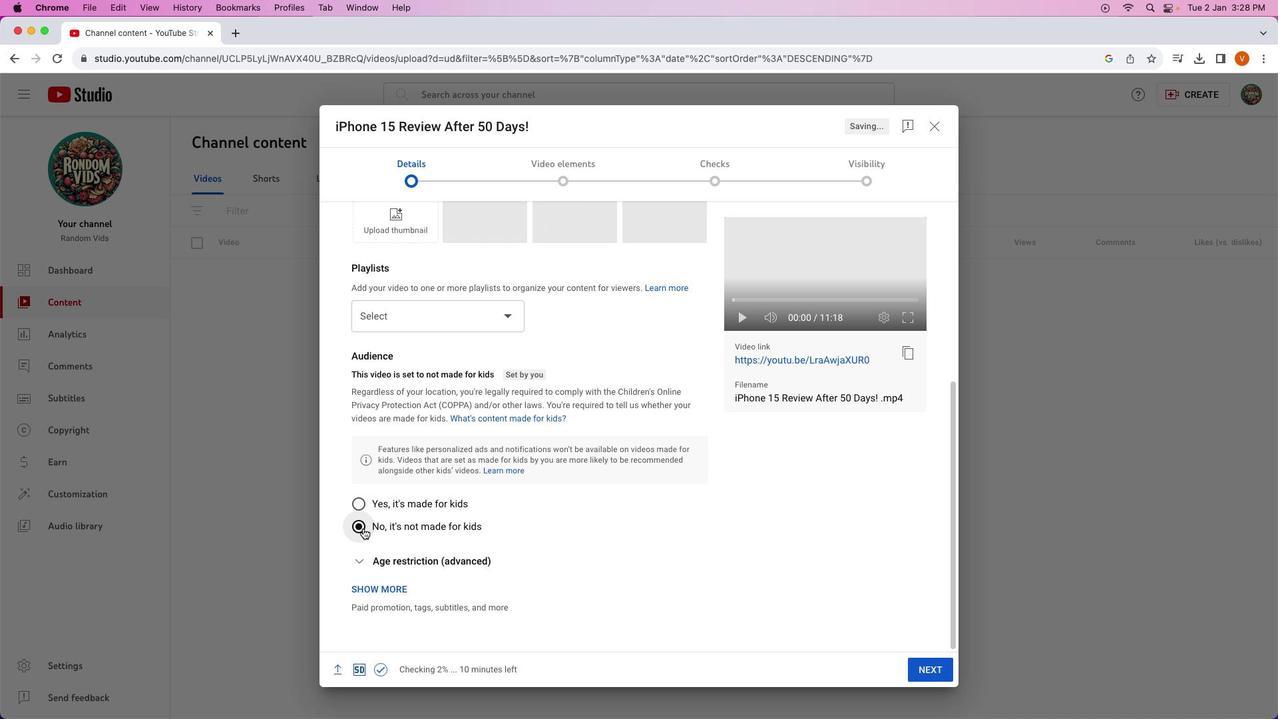 
Action: Mouse scrolled (363, 528) with delta (0, 0)
Screenshot: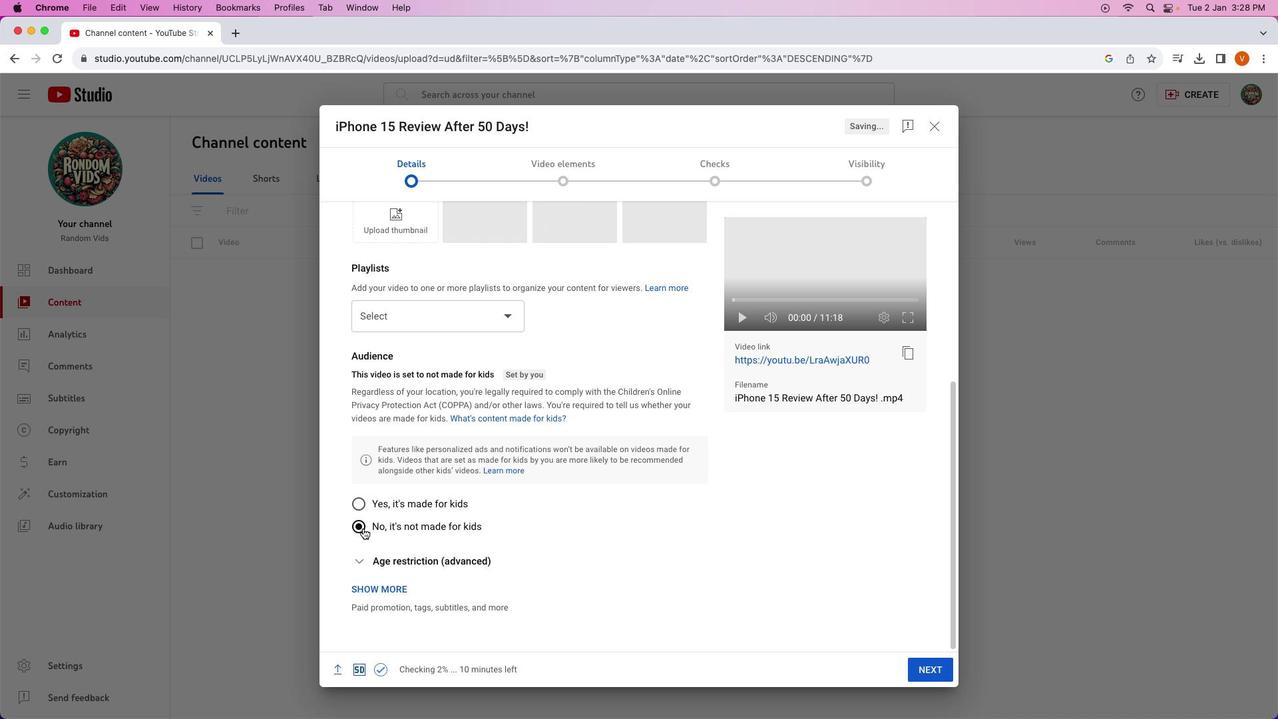 
Action: Mouse scrolled (363, 528) with delta (0, -1)
Screenshot: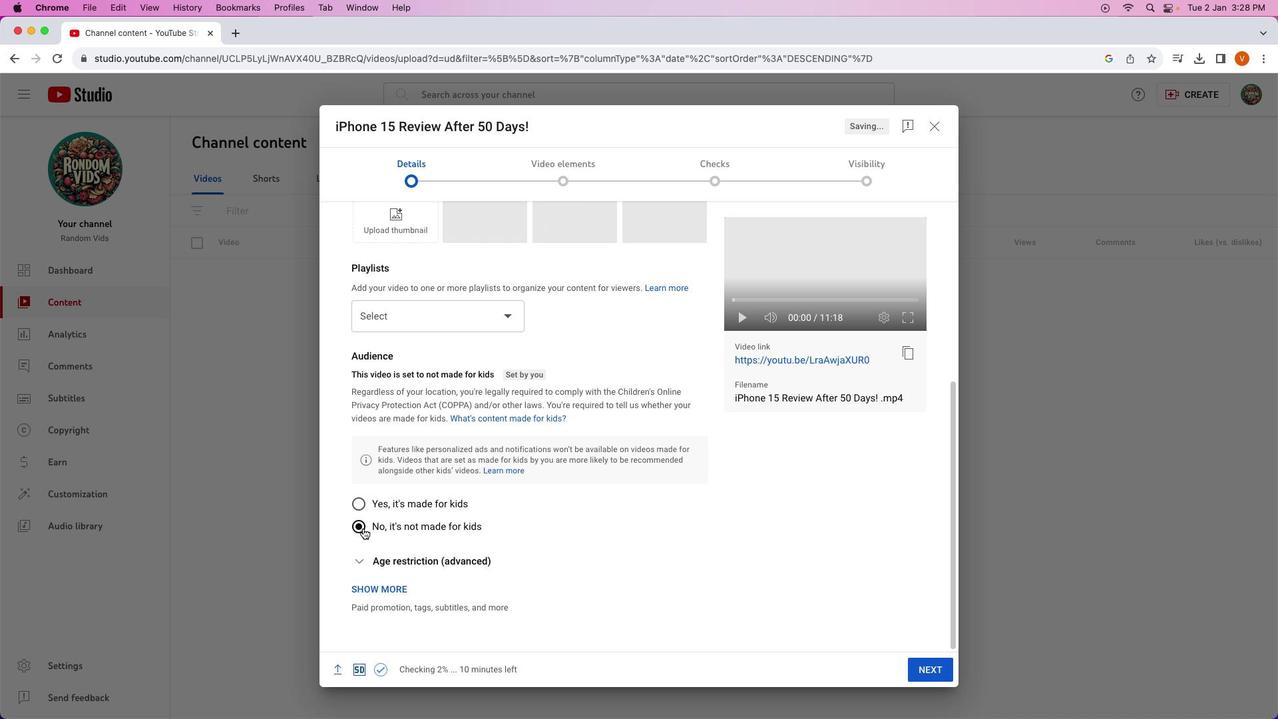 
Action: Mouse scrolled (363, 528) with delta (0, 0)
Screenshot: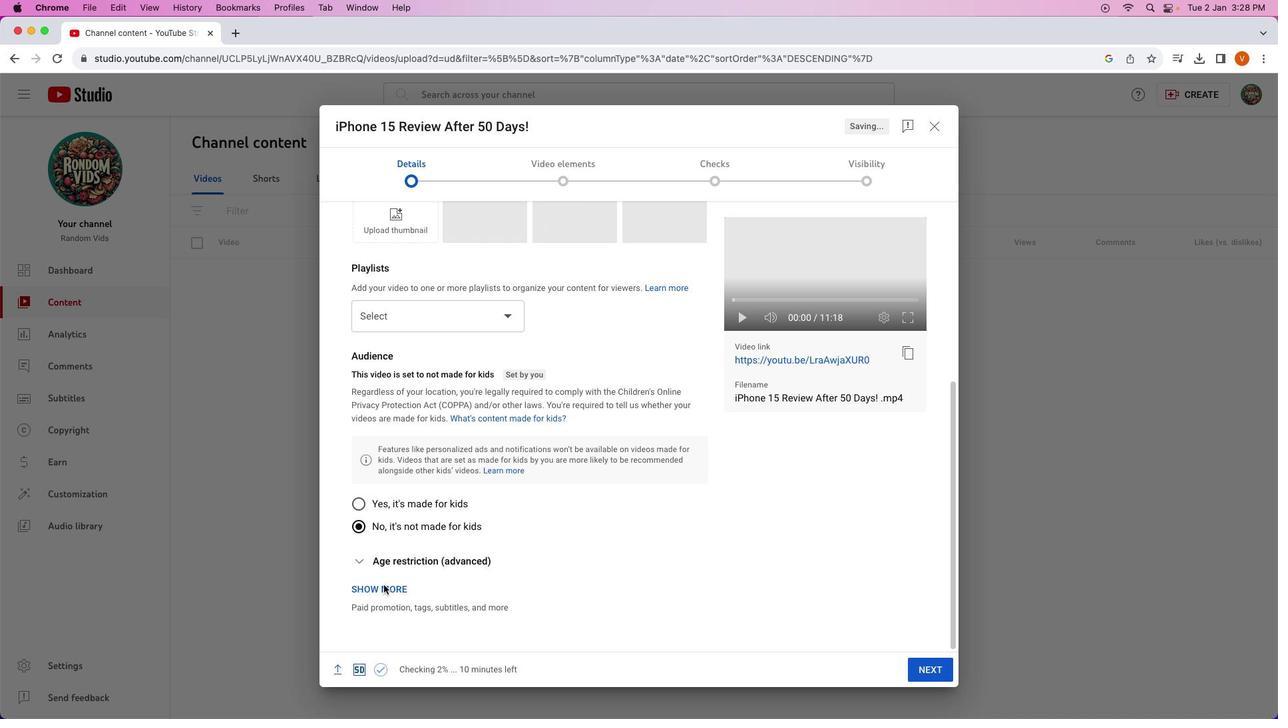 
Action: Mouse scrolled (363, 528) with delta (0, 0)
Screenshot: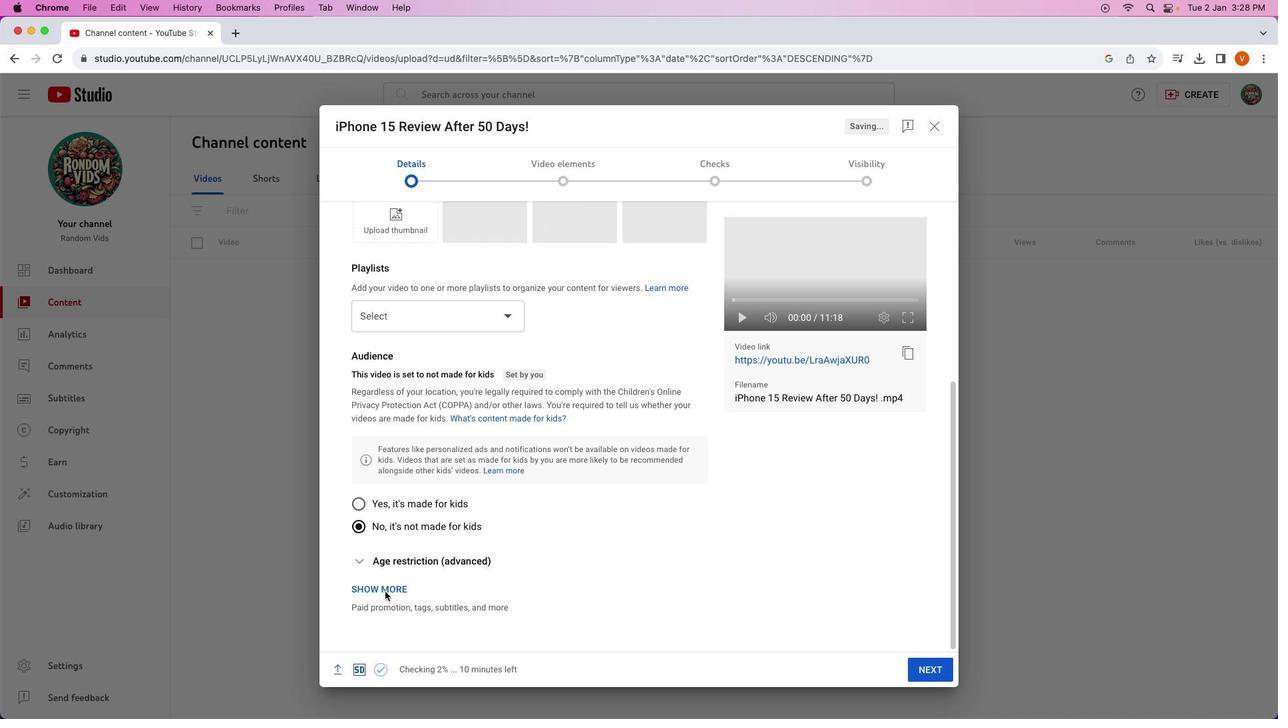 
Action: Mouse moved to (386, 593)
Screenshot: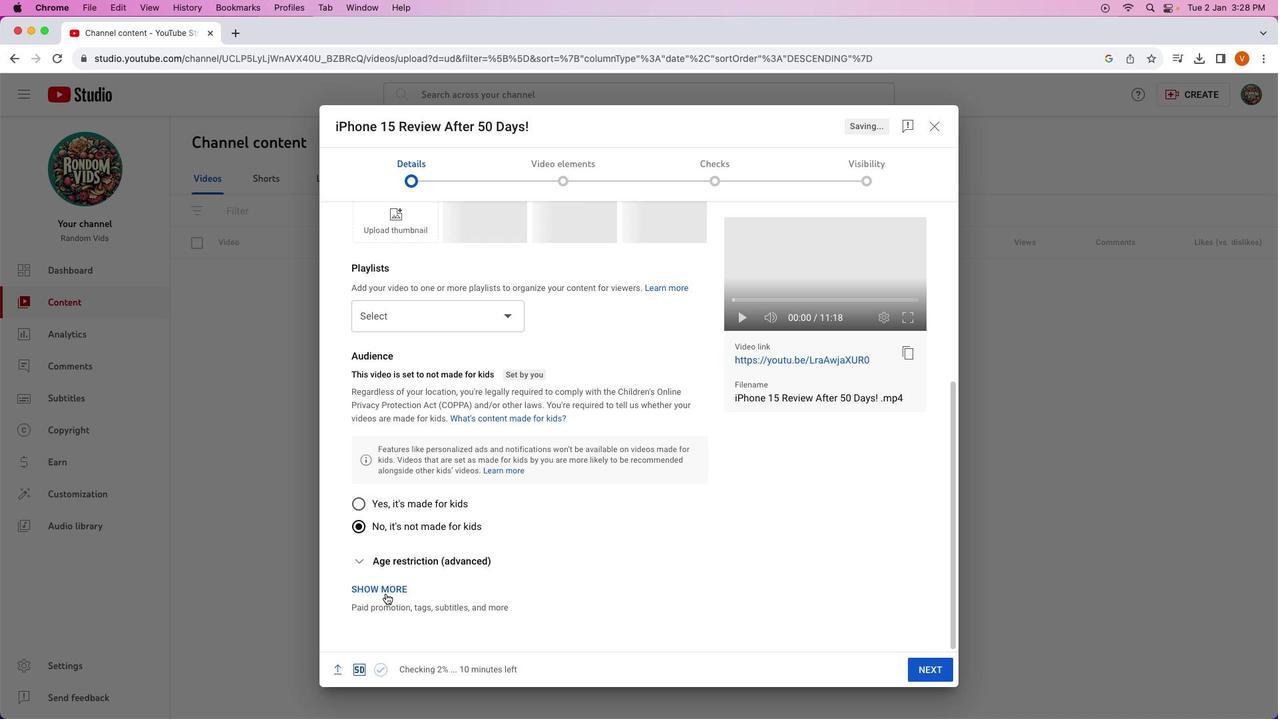
Action: Mouse pressed left at (386, 593)
Screenshot: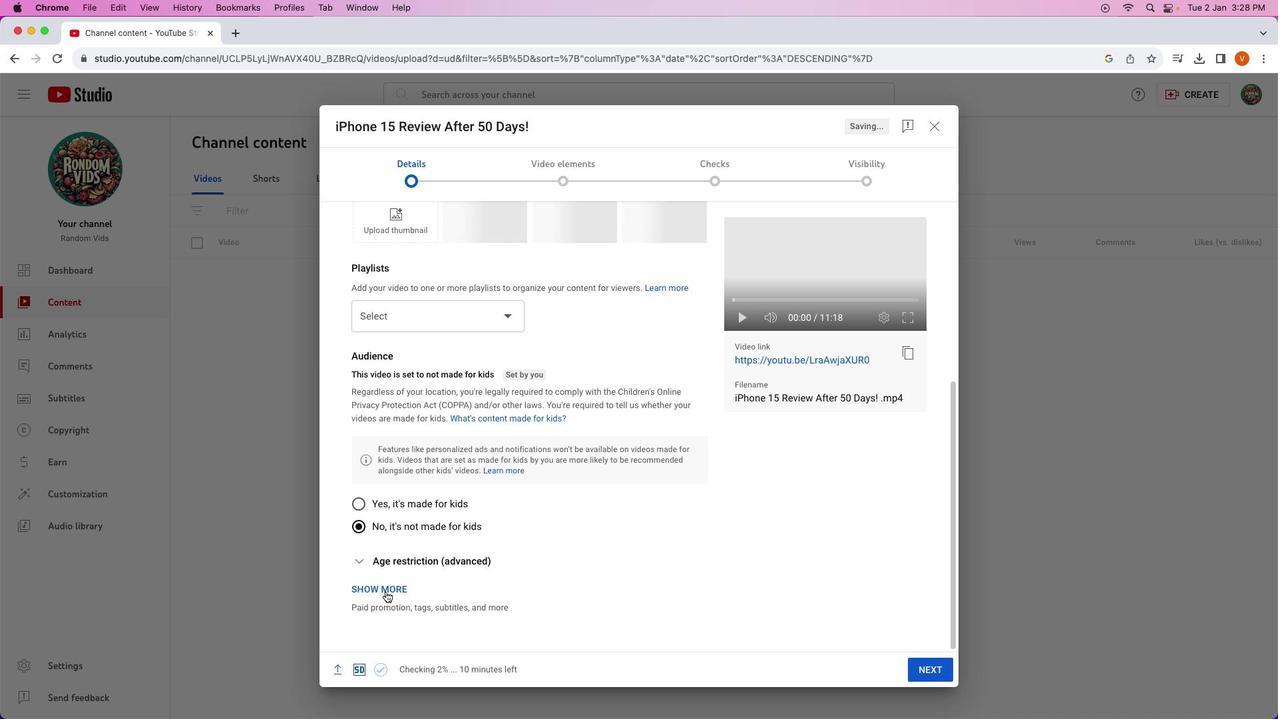 
Action: Mouse moved to (385, 587)
Screenshot: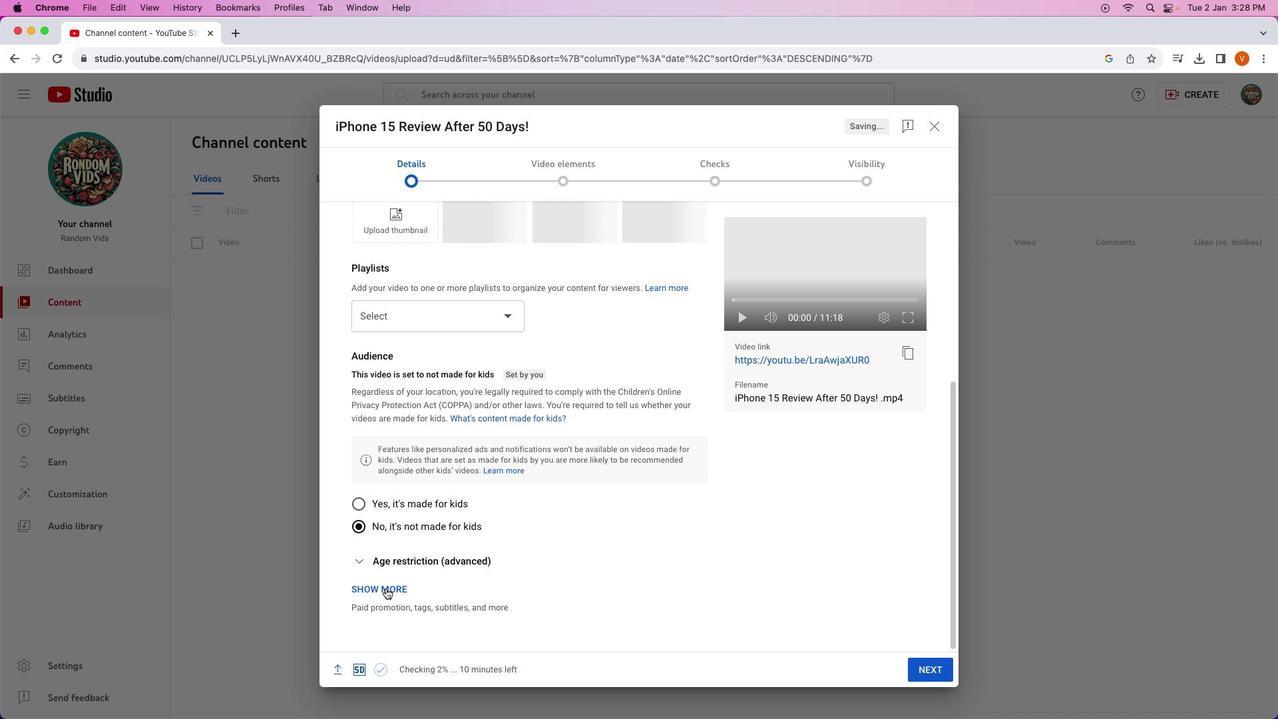 
Action: Mouse pressed left at (385, 587)
Screenshot: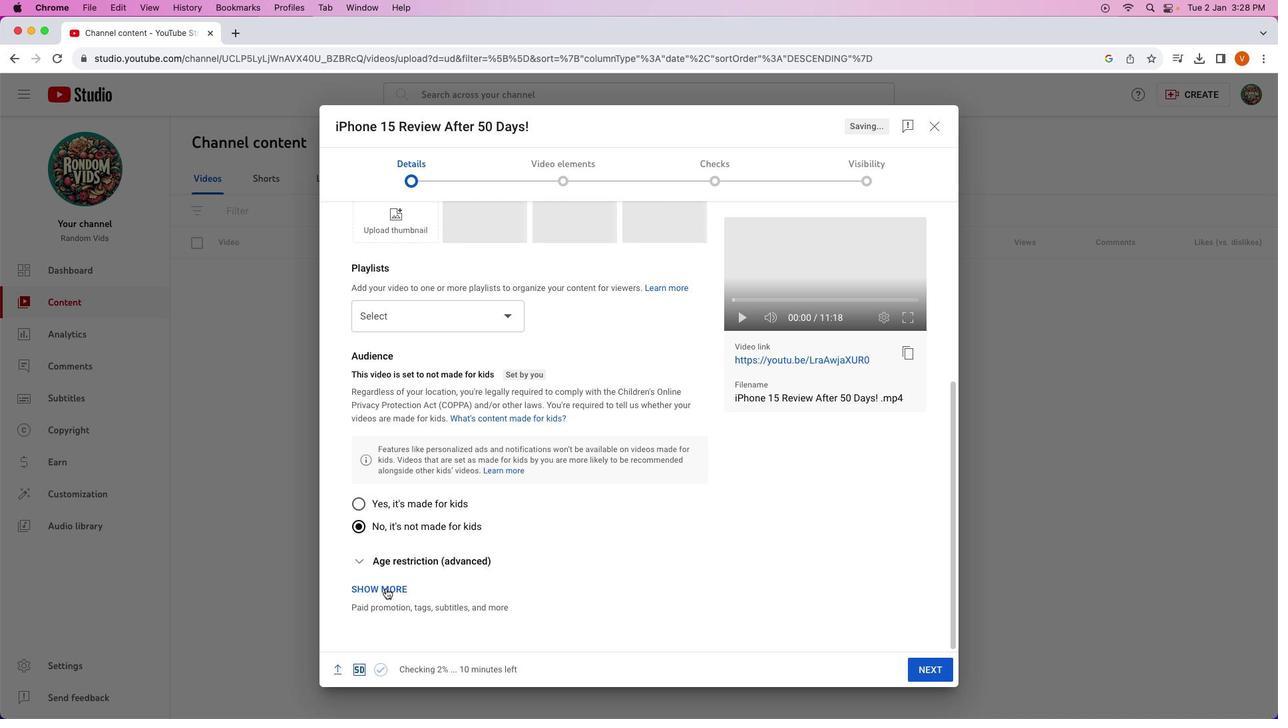 
Action: Mouse moved to (408, 521)
Screenshot: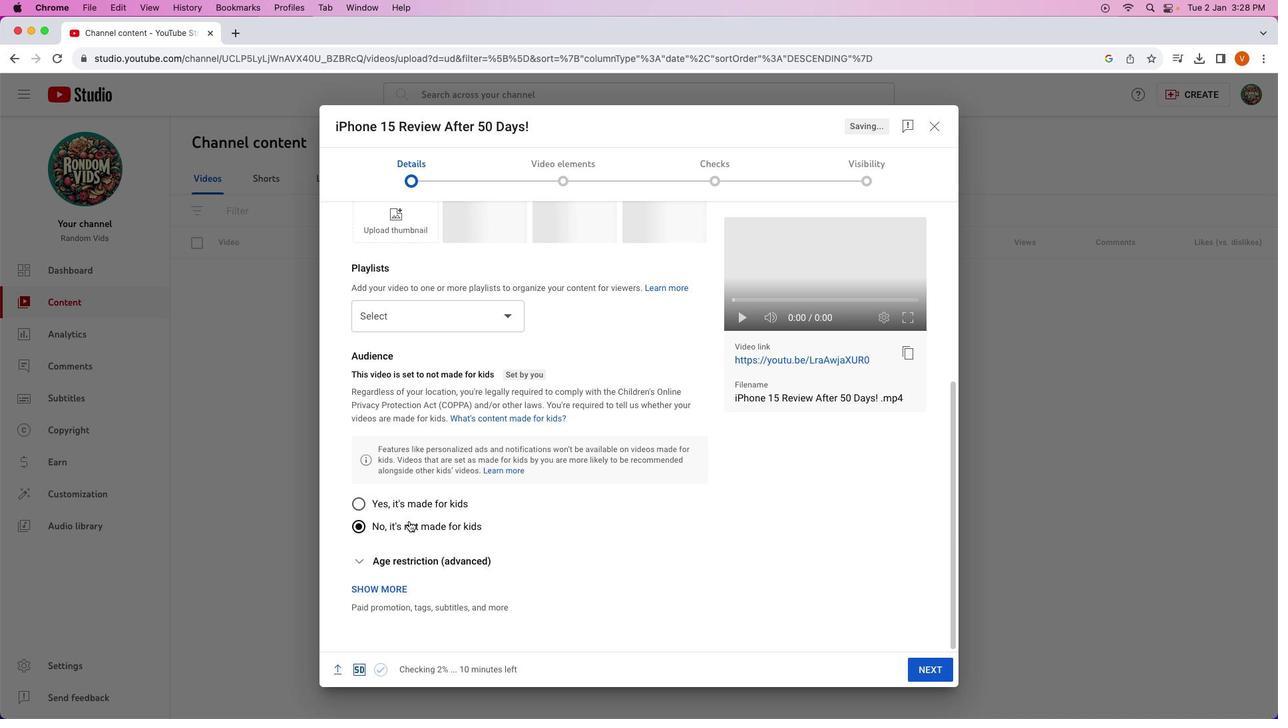 
Action: Mouse scrolled (408, 521) with delta (0, 0)
Screenshot: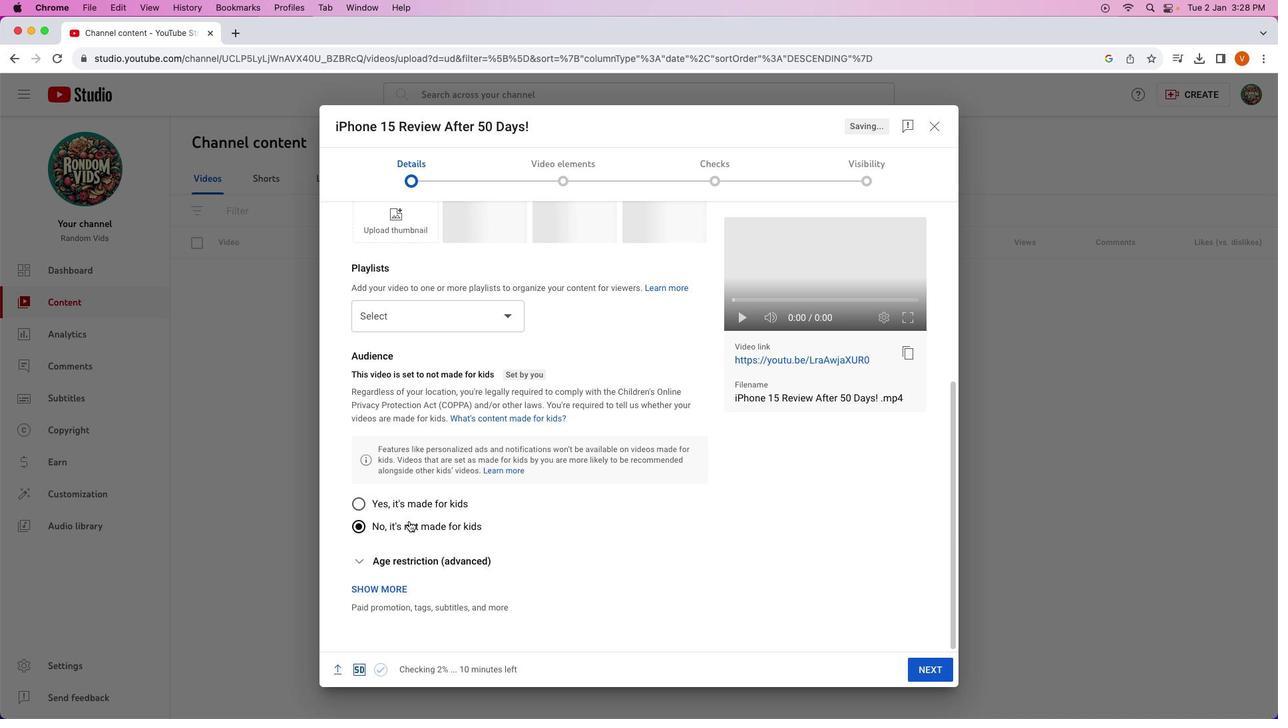 
Action: Mouse moved to (409, 521)
Screenshot: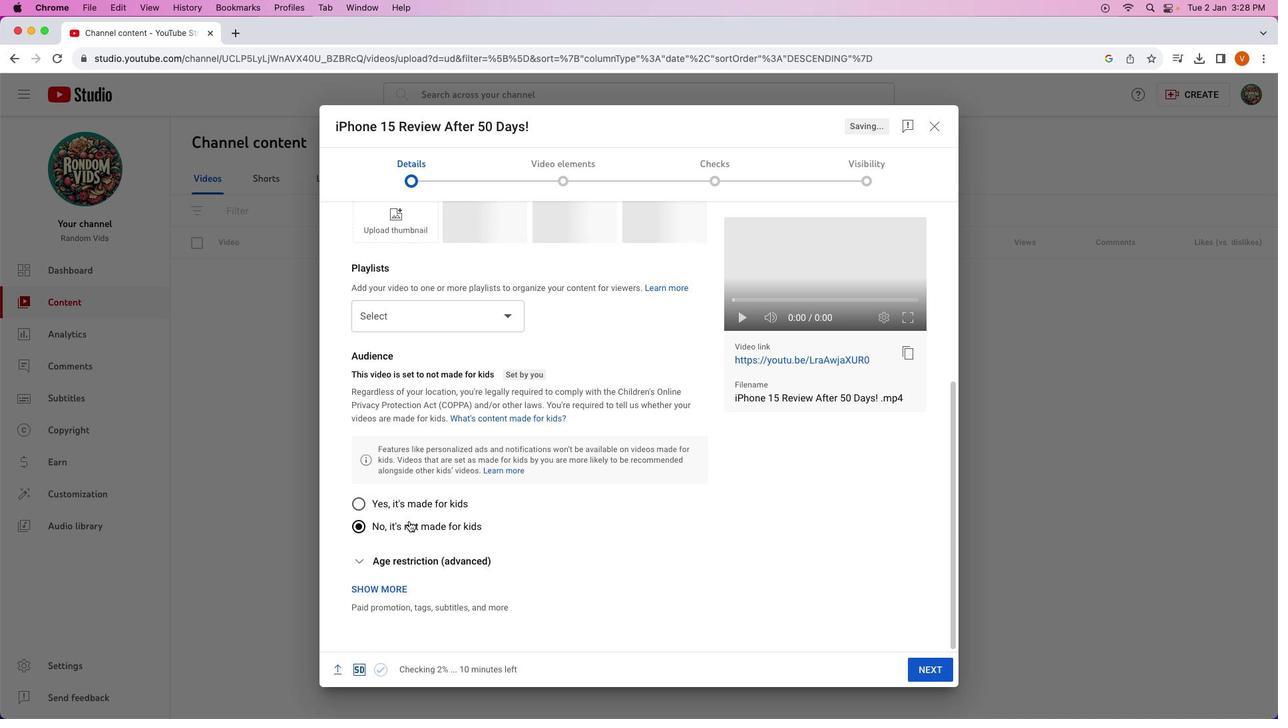
Action: Mouse scrolled (409, 521) with delta (0, 0)
Screenshot: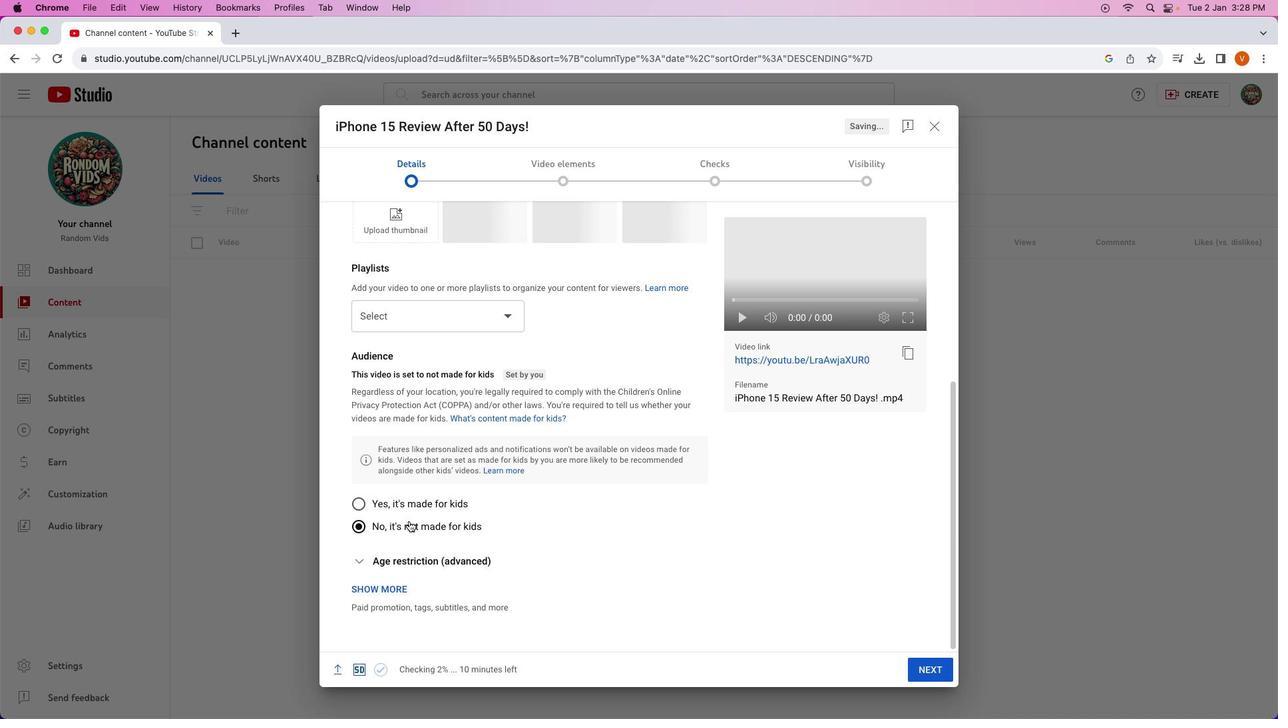 
Action: Mouse scrolled (409, 521) with delta (0, 0)
Screenshot: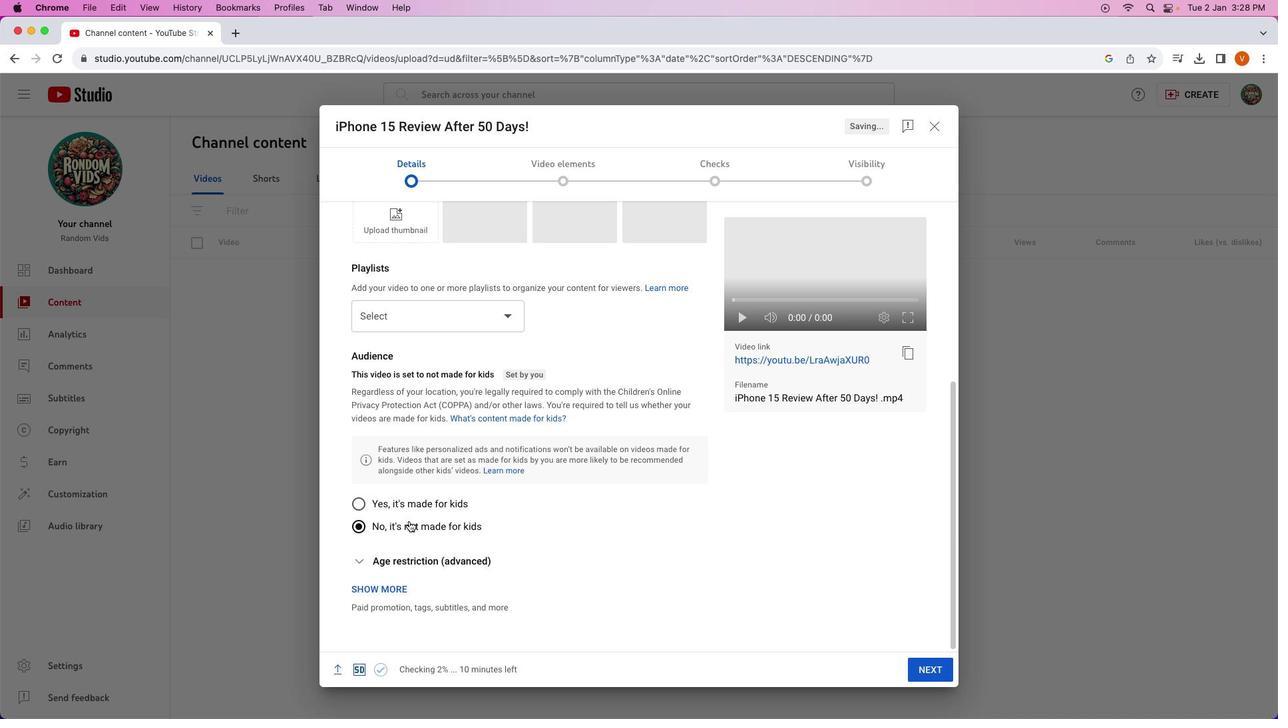 
Action: Mouse scrolled (409, 521) with delta (0, 0)
Screenshot: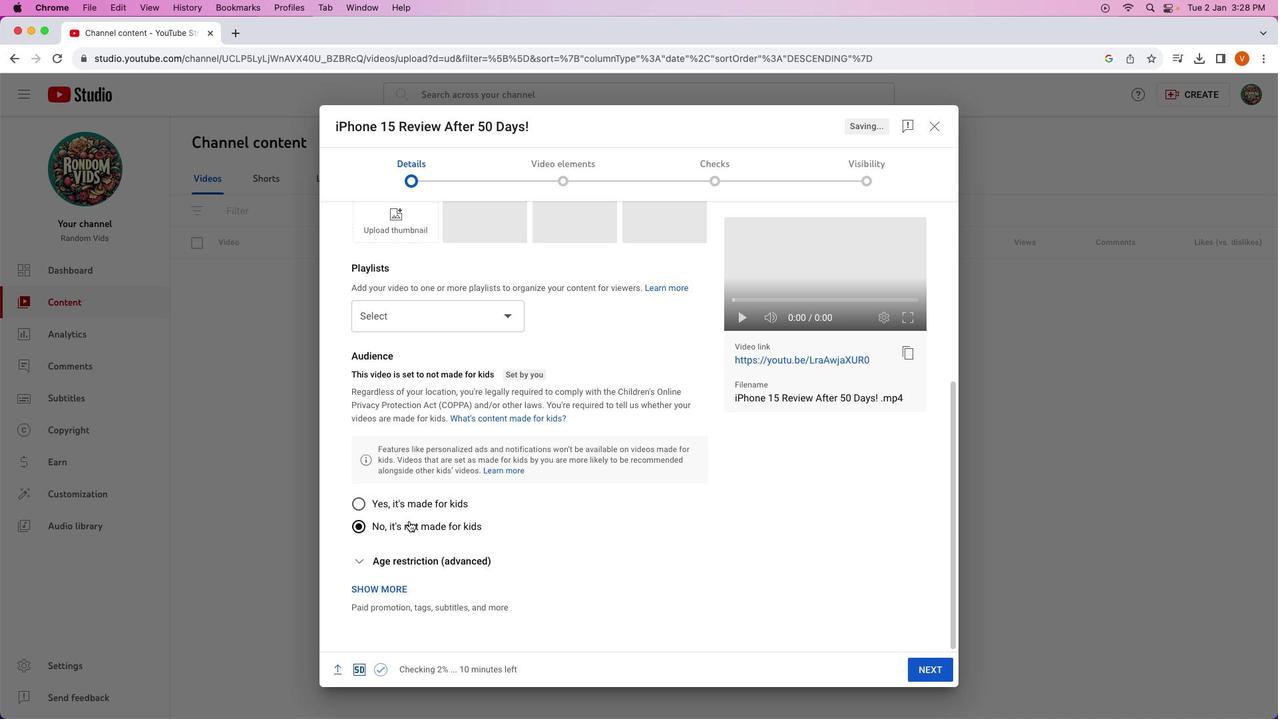 
Action: Mouse moved to (462, 537)
Screenshot: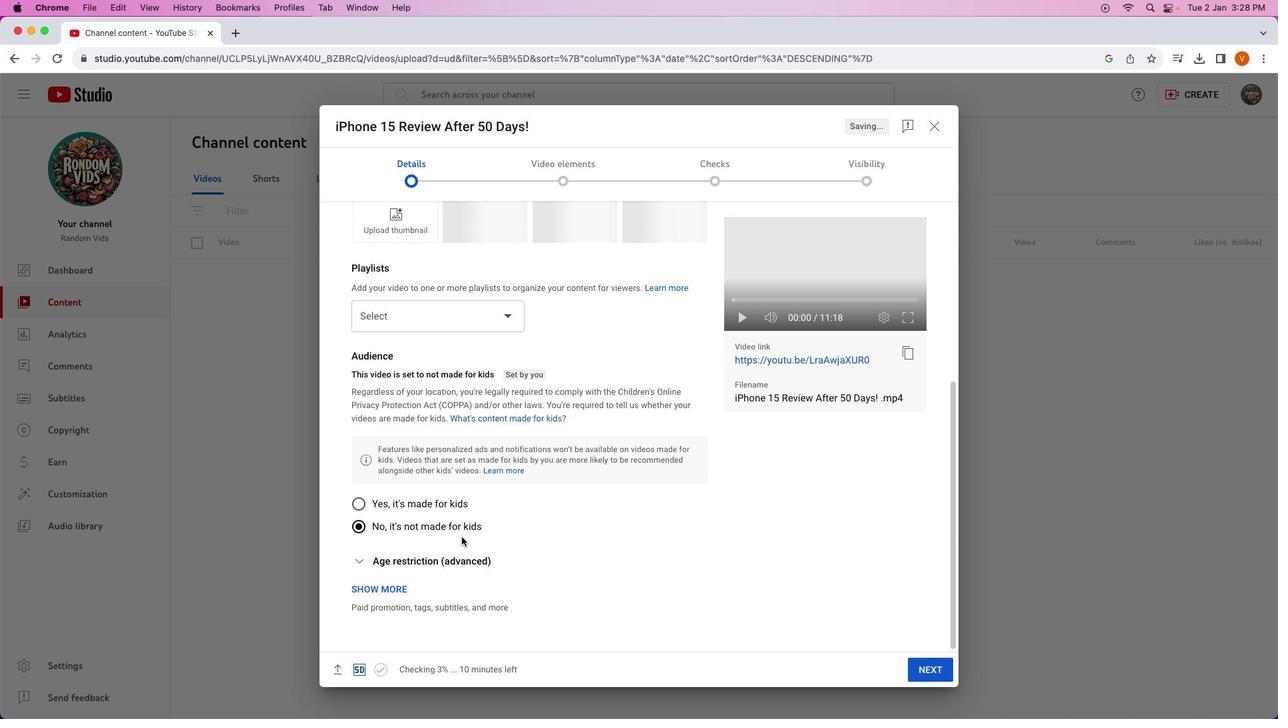 
Action: Mouse scrolled (462, 537) with delta (0, 0)
Screenshot: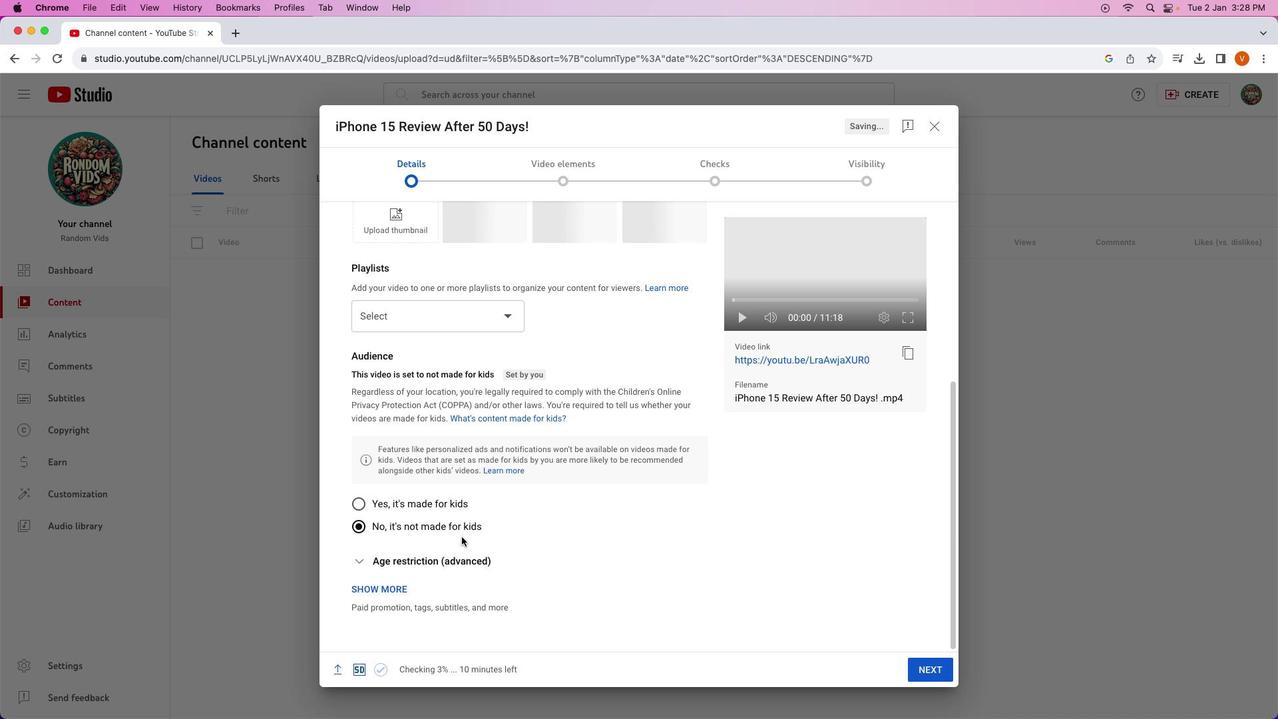
Action: Mouse scrolled (462, 537) with delta (0, 0)
Screenshot: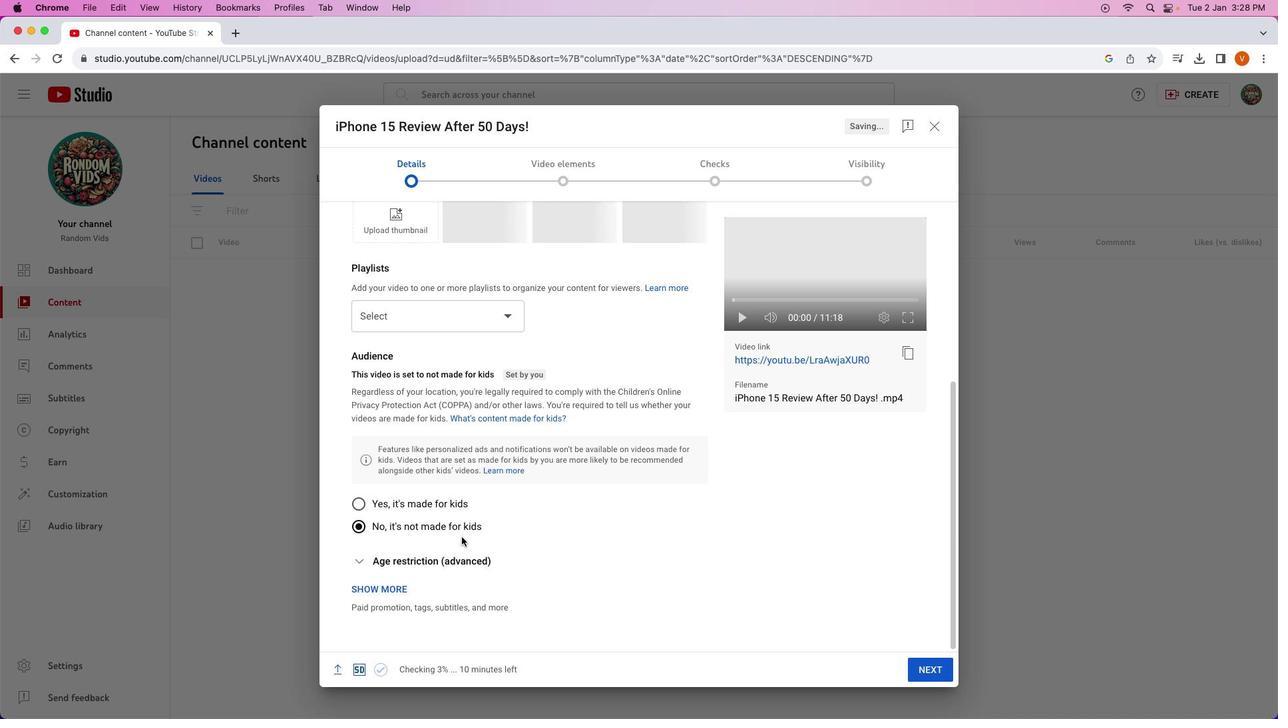 
Action: Mouse scrolled (462, 537) with delta (0, 0)
Screenshot: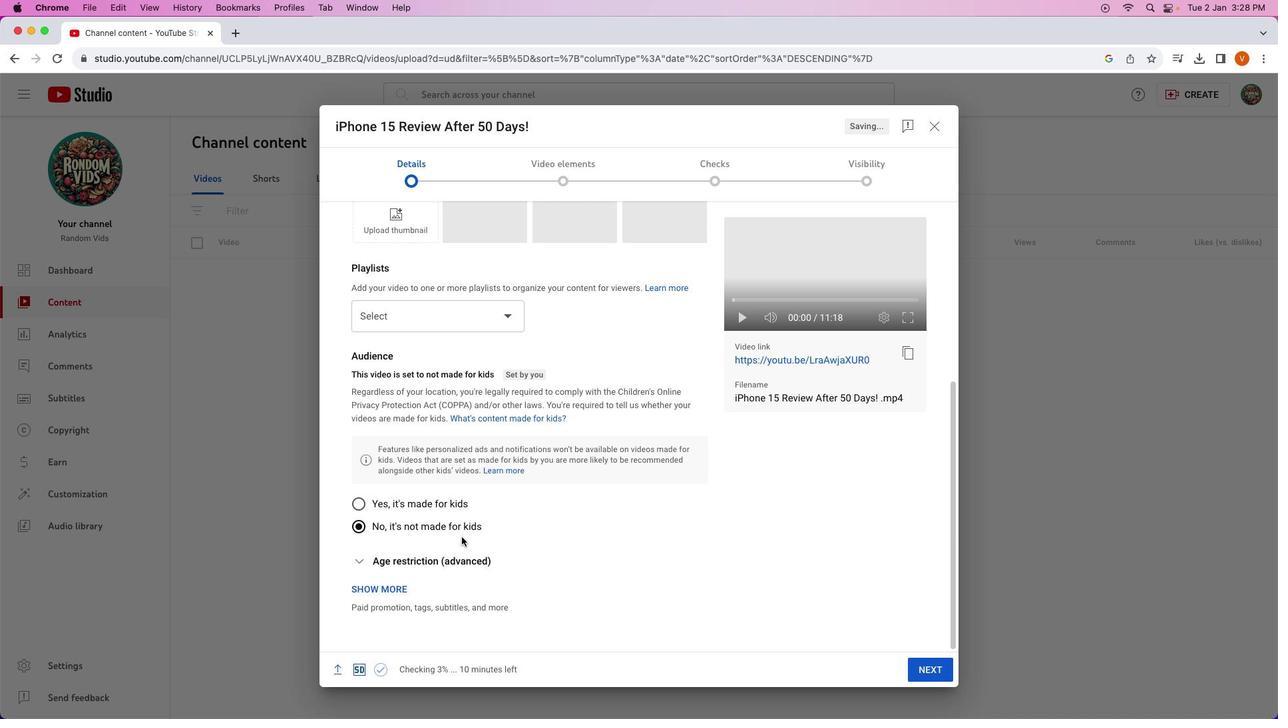 
Action: Mouse scrolled (462, 537) with delta (0, 0)
Screenshot: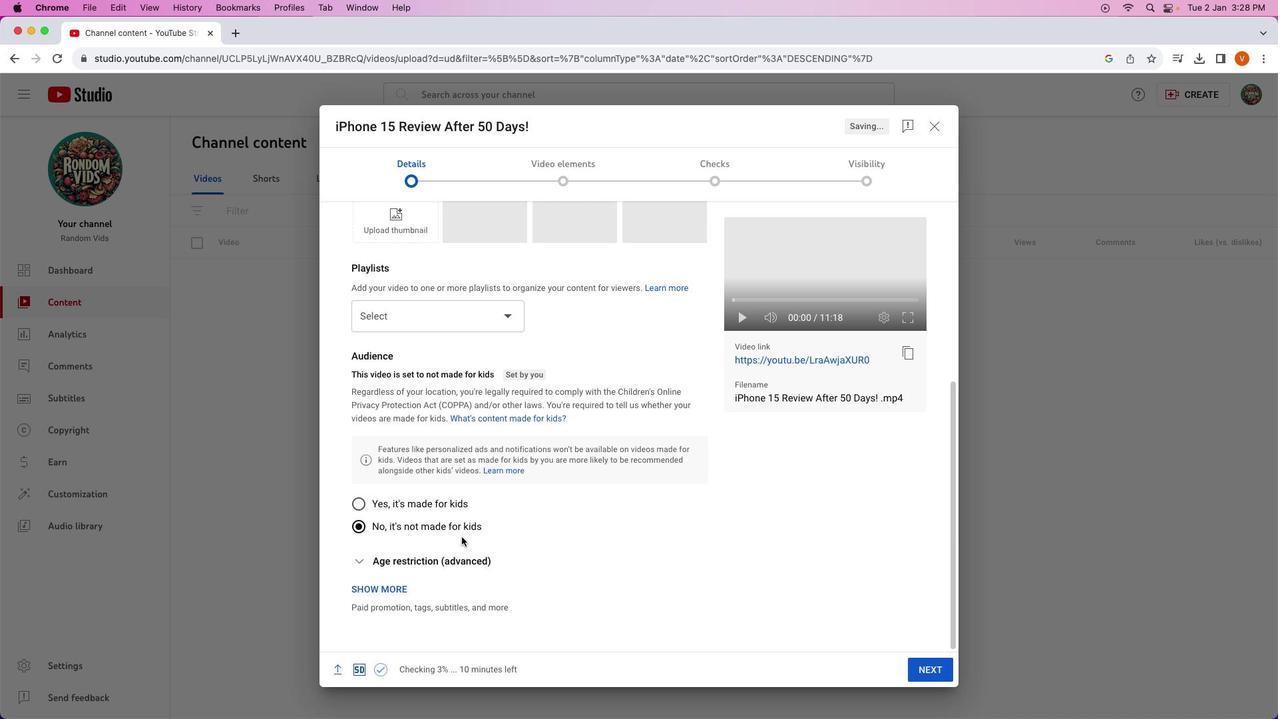
Action: Mouse scrolled (462, 537) with delta (0, 0)
Screenshot: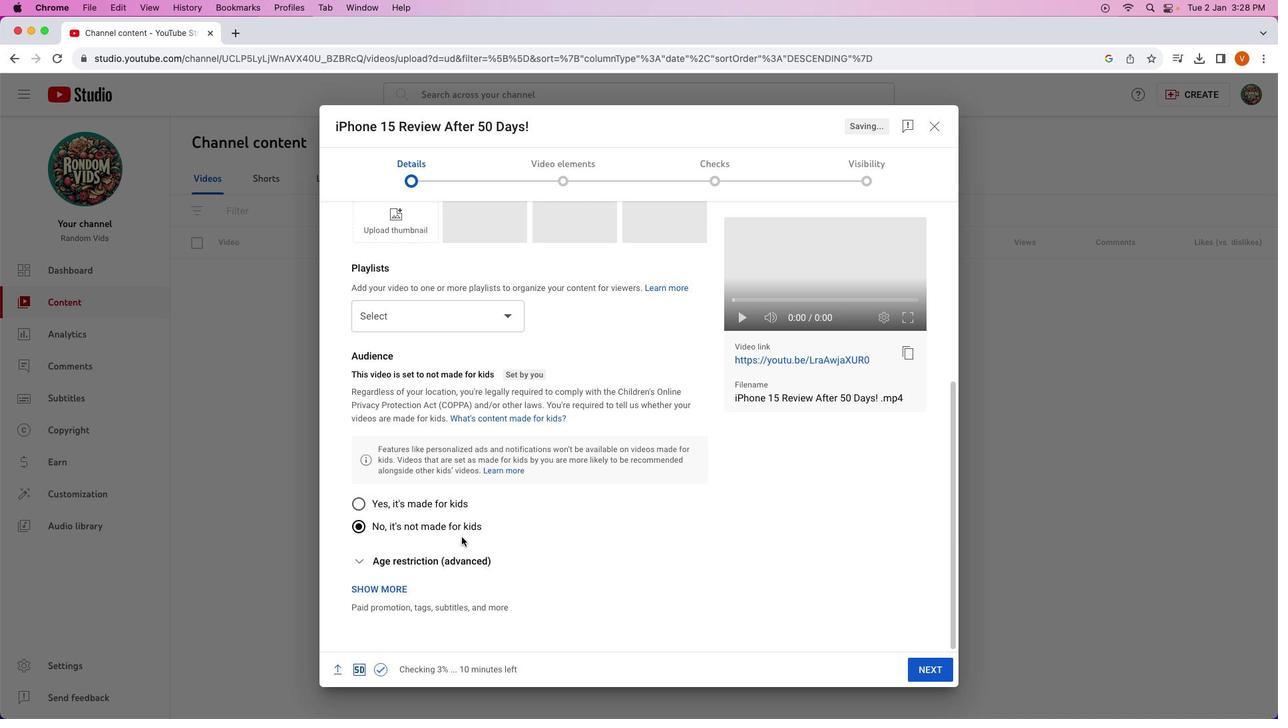 
Action: Mouse scrolled (462, 537) with delta (0, 0)
Screenshot: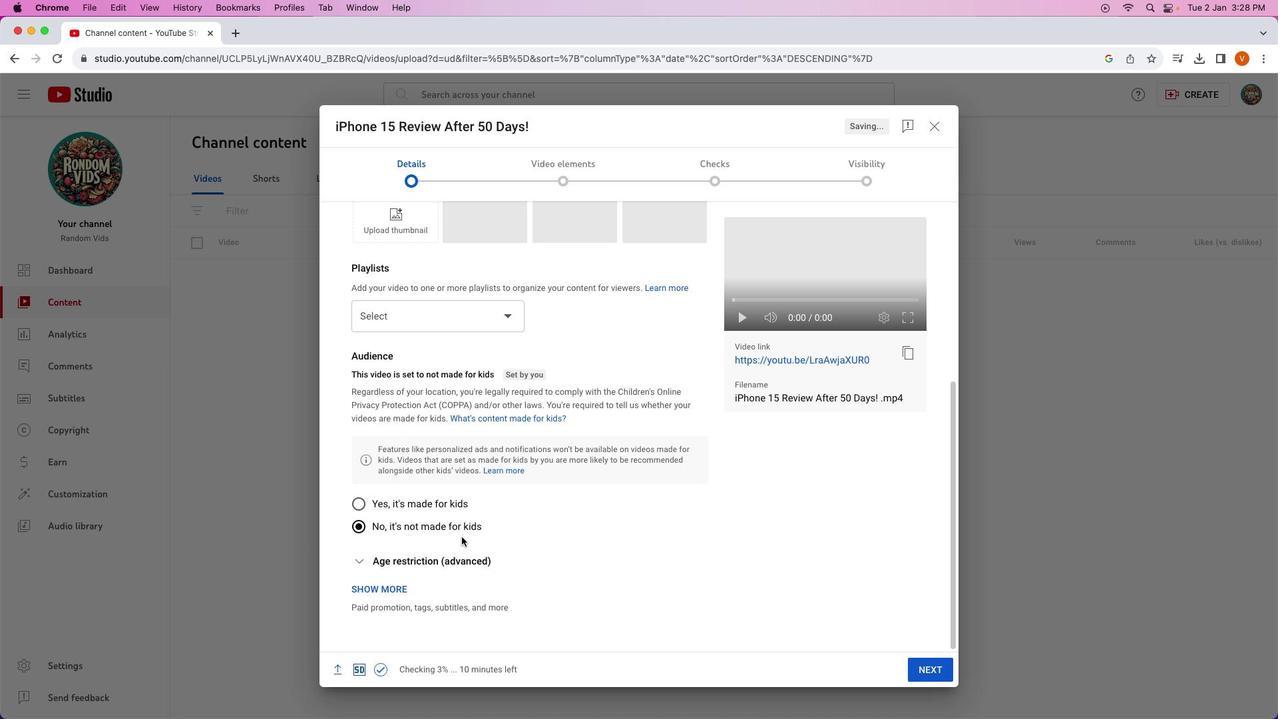 
Action: Mouse scrolled (462, 537) with delta (0, 1)
Screenshot: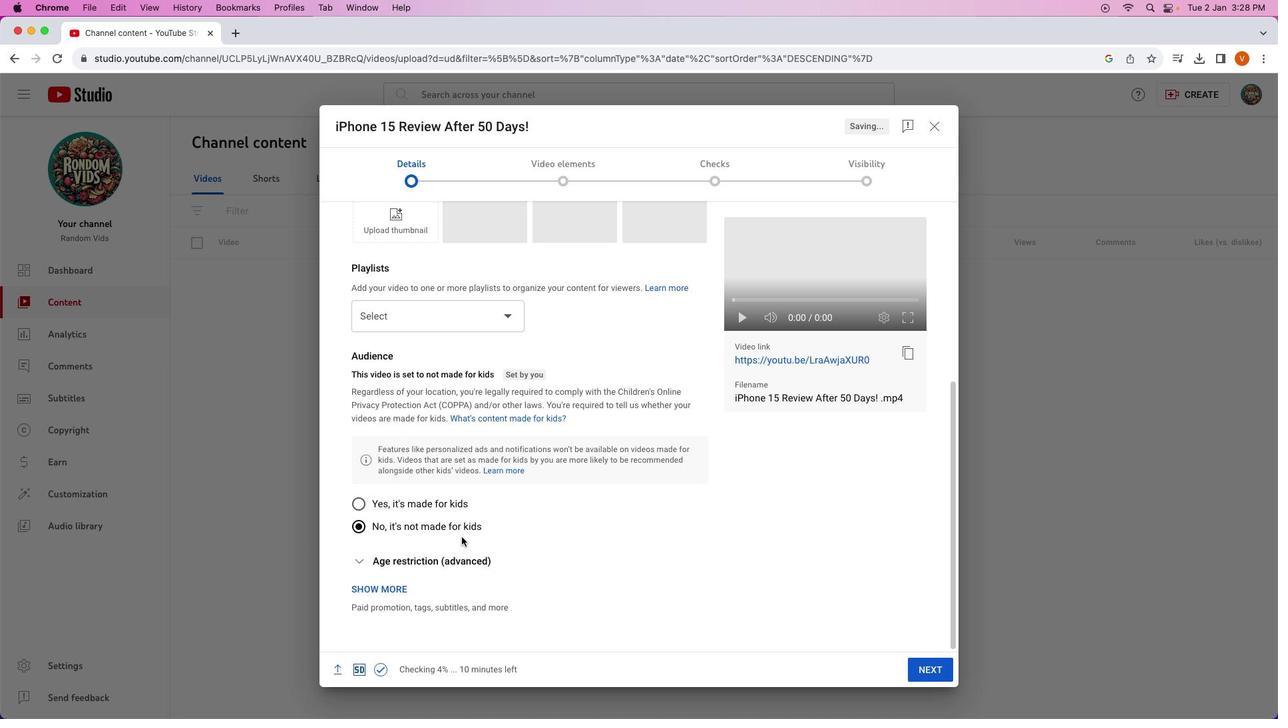 
Action: Mouse scrolled (462, 537) with delta (0, 0)
Screenshot: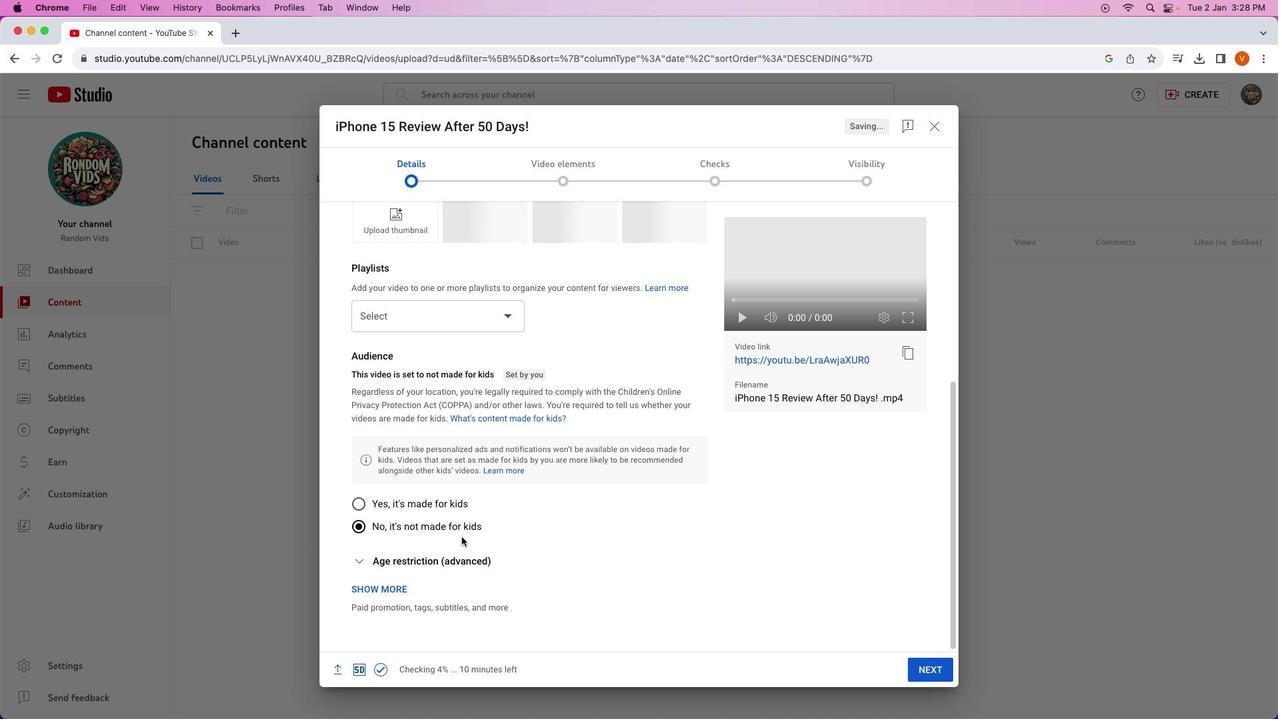 
Action: Mouse scrolled (462, 537) with delta (0, 0)
Screenshot: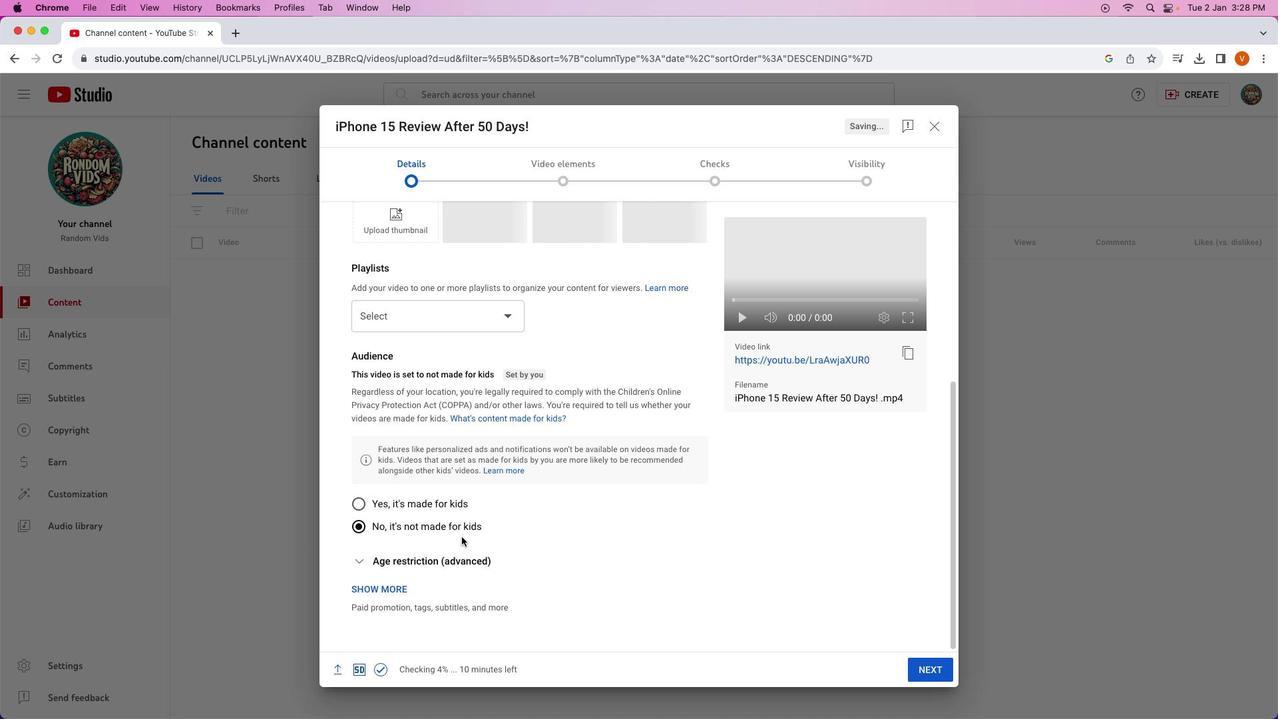 
Action: Mouse scrolled (462, 537) with delta (0, 0)
Screenshot: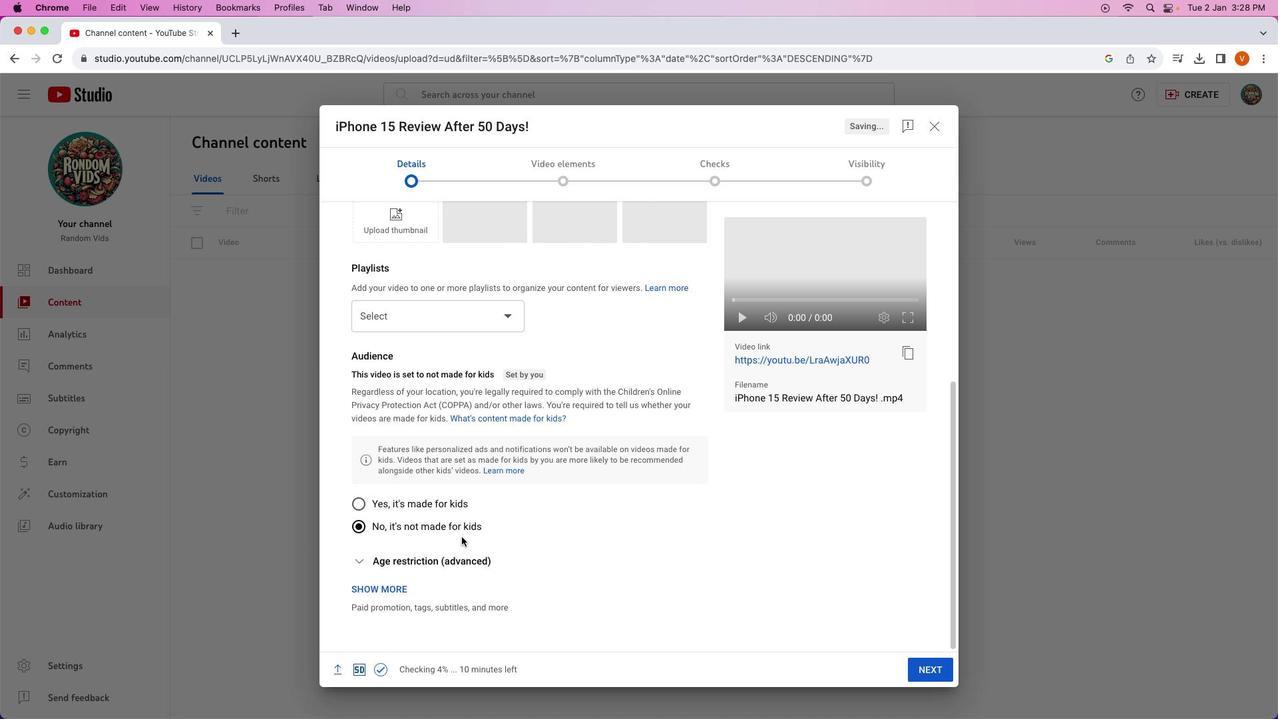 
Action: Mouse scrolled (462, 537) with delta (0, 0)
Screenshot: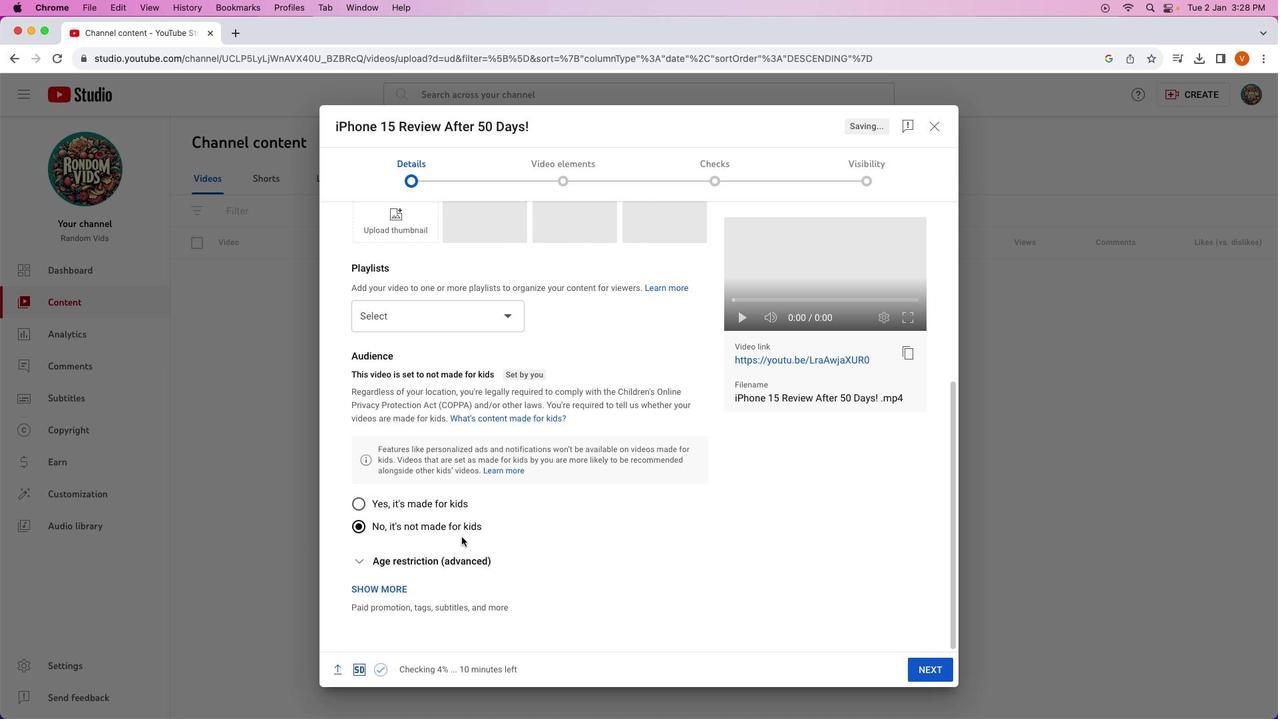 
Action: Mouse scrolled (462, 537) with delta (0, 0)
Screenshot: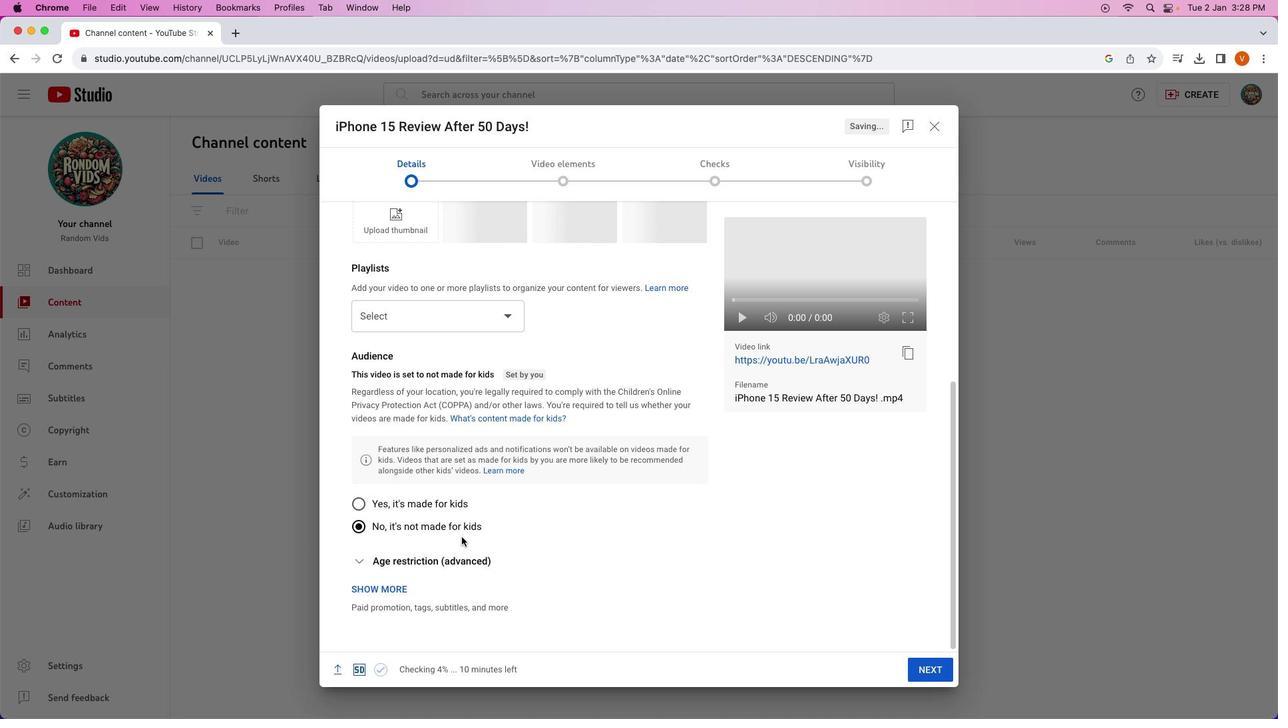 
Action: Mouse scrolled (462, 537) with delta (0, 0)
Screenshot: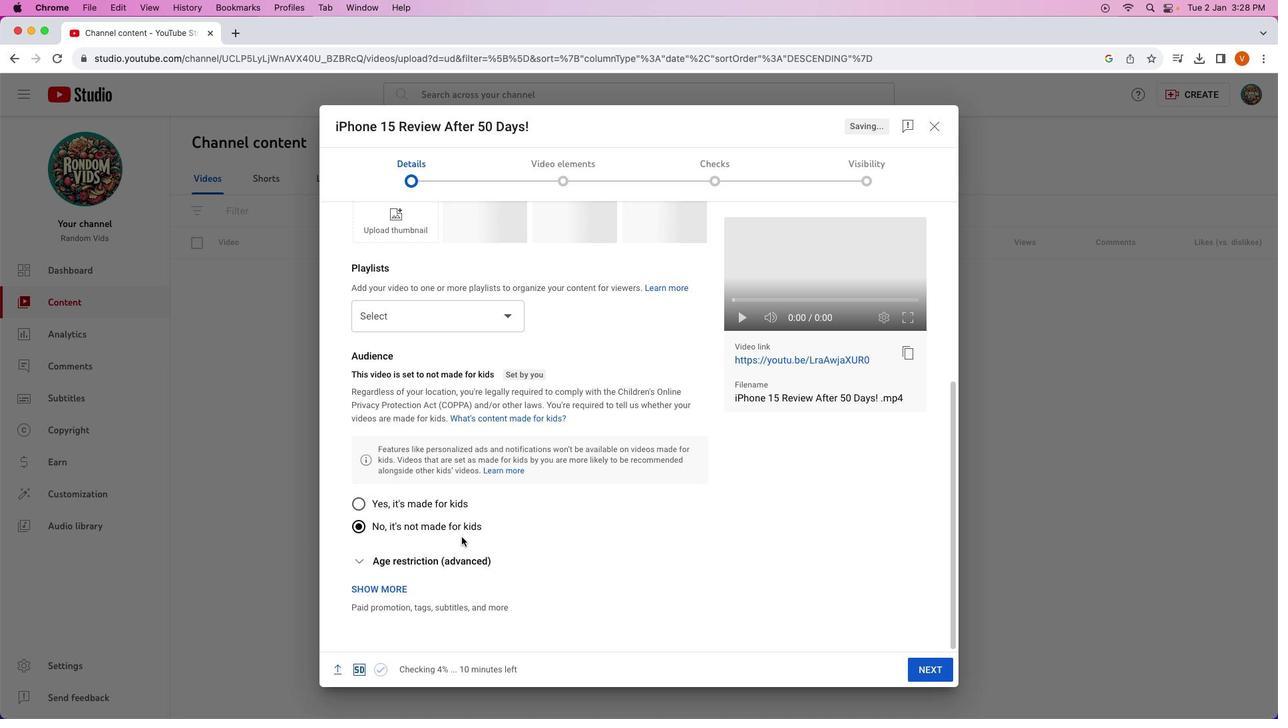 
Action: Mouse scrolled (462, 537) with delta (0, 0)
Screenshot: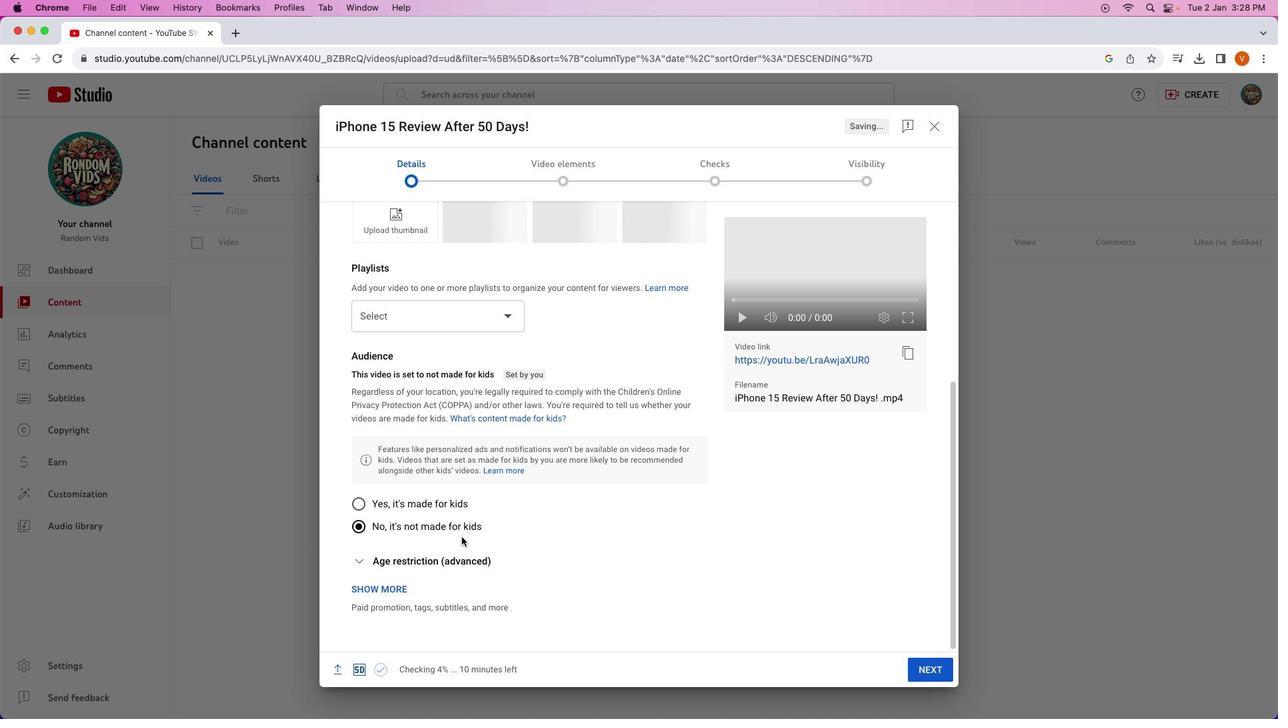 
Action: Mouse scrolled (462, 537) with delta (0, 0)
Screenshot: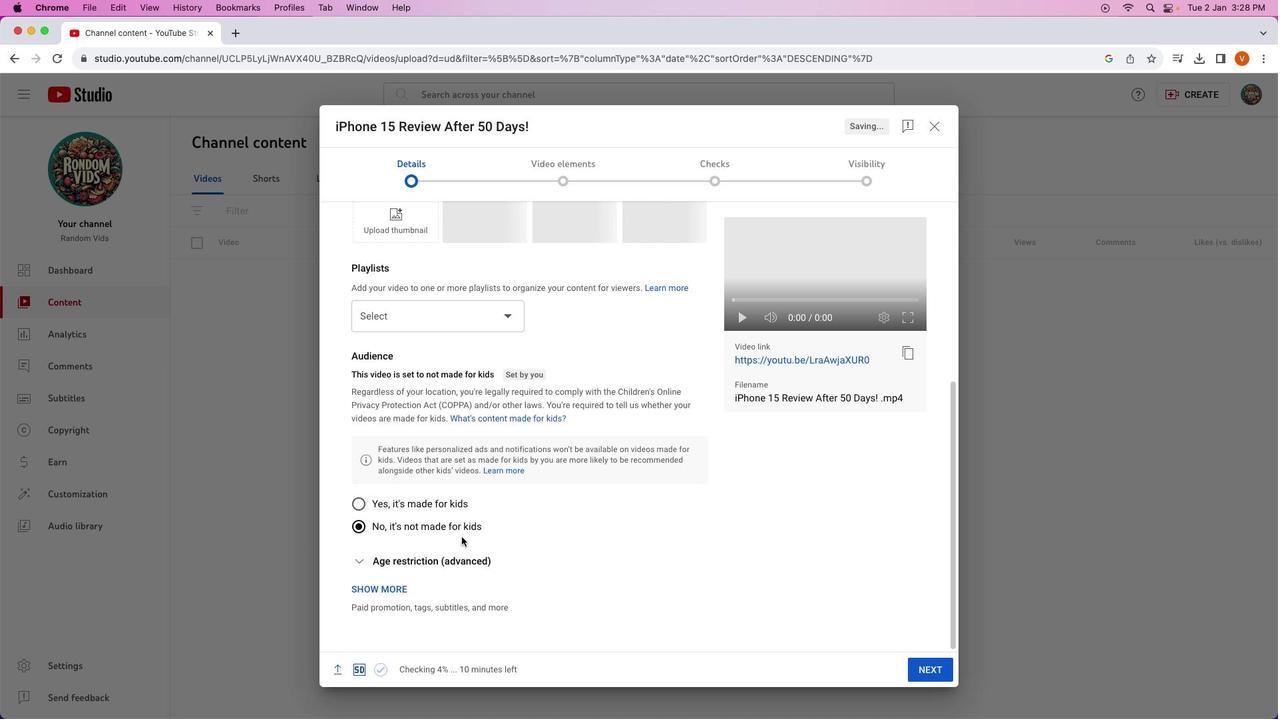 
Action: Mouse scrolled (462, 537) with delta (0, 0)
Screenshot: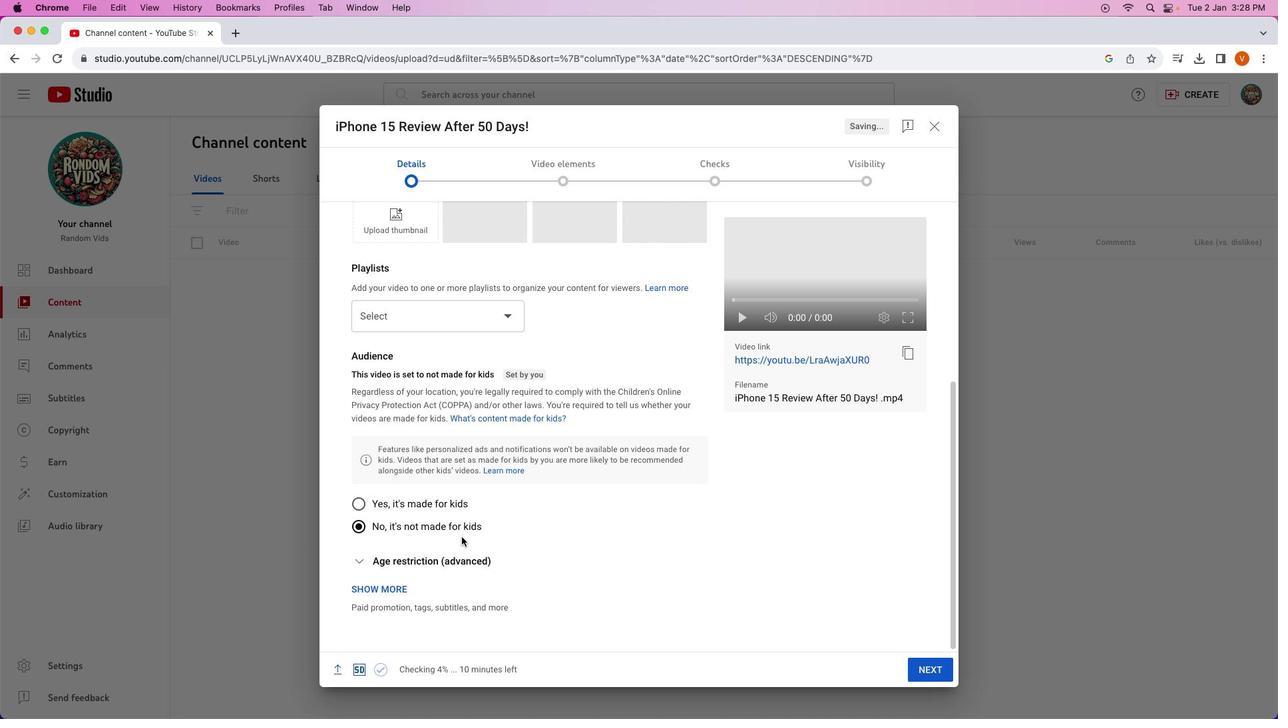 
Action: Mouse scrolled (462, 537) with delta (0, 0)
Screenshot: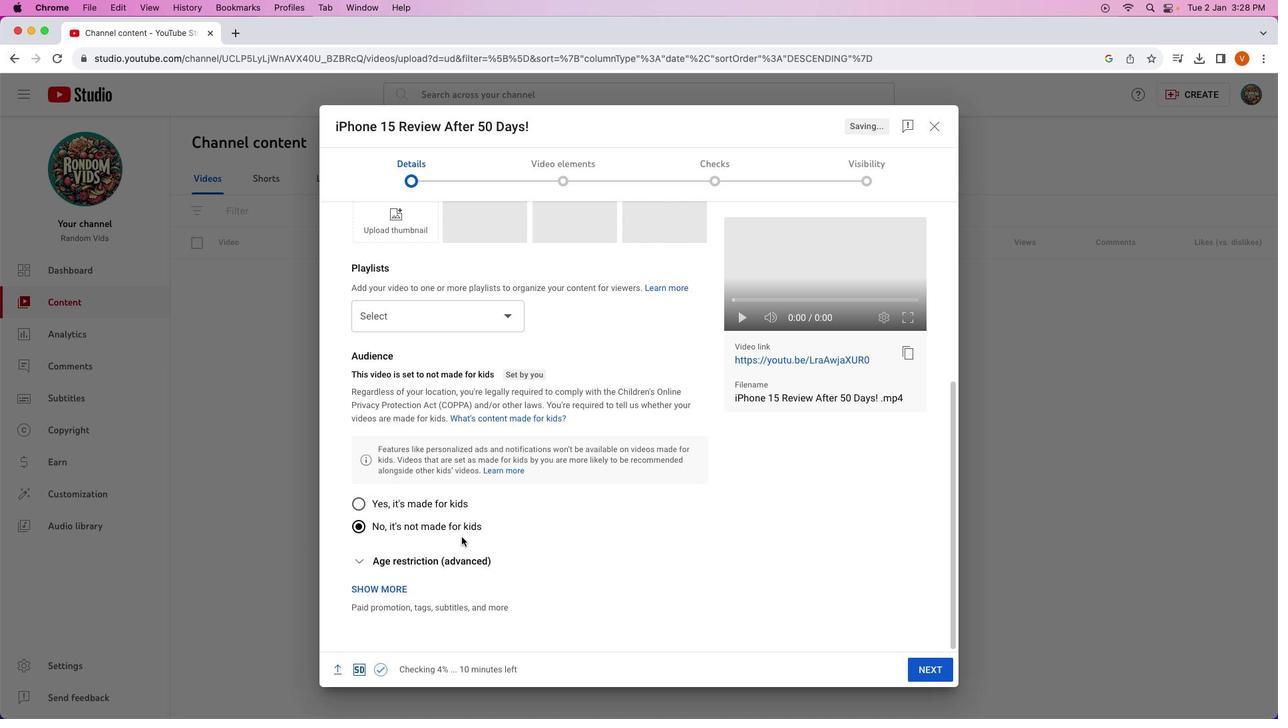 
Action: Mouse scrolled (462, 537) with delta (0, 0)
Screenshot: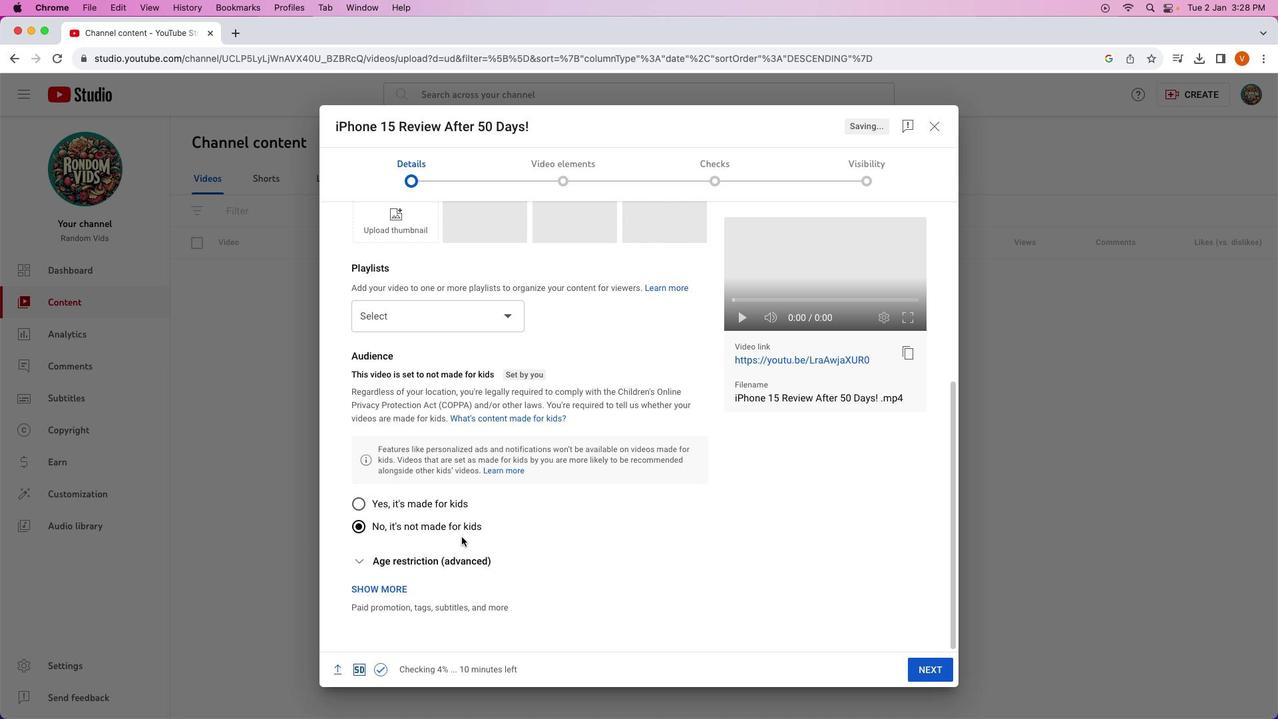 
Action: Mouse scrolled (462, 537) with delta (0, 0)
Screenshot: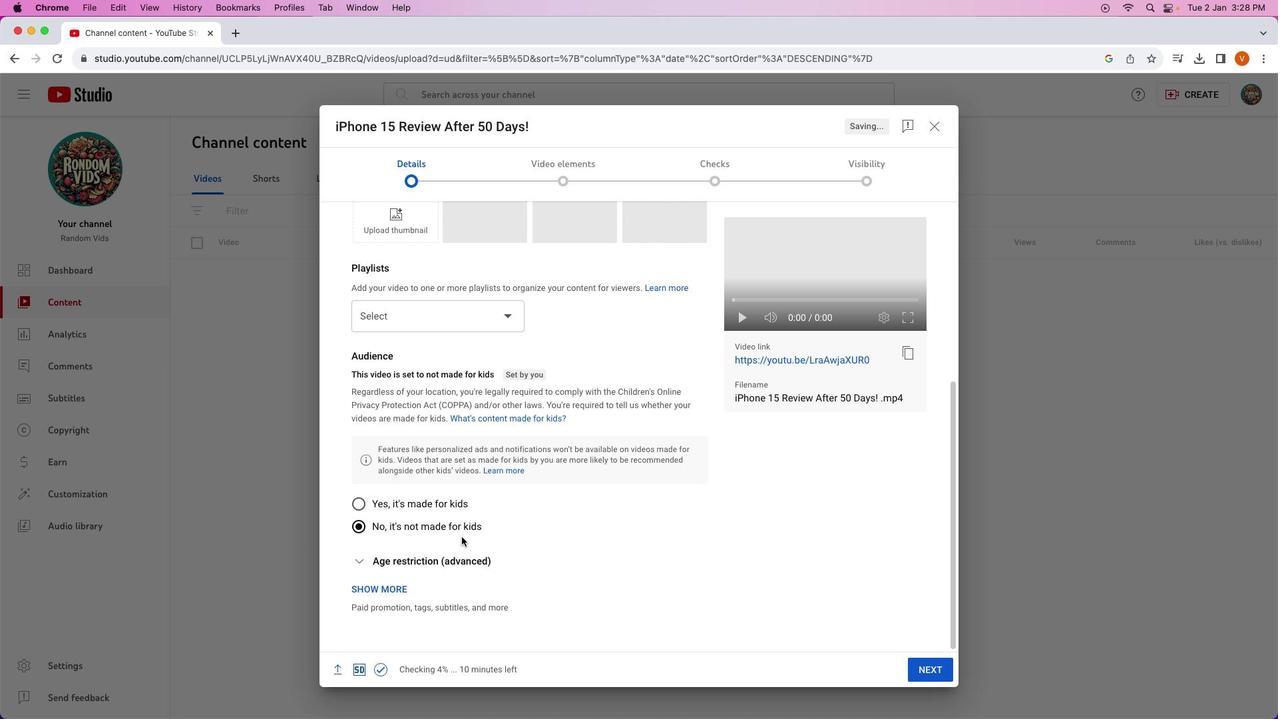 
Action: Mouse scrolled (462, 537) with delta (0, 0)
Screenshot: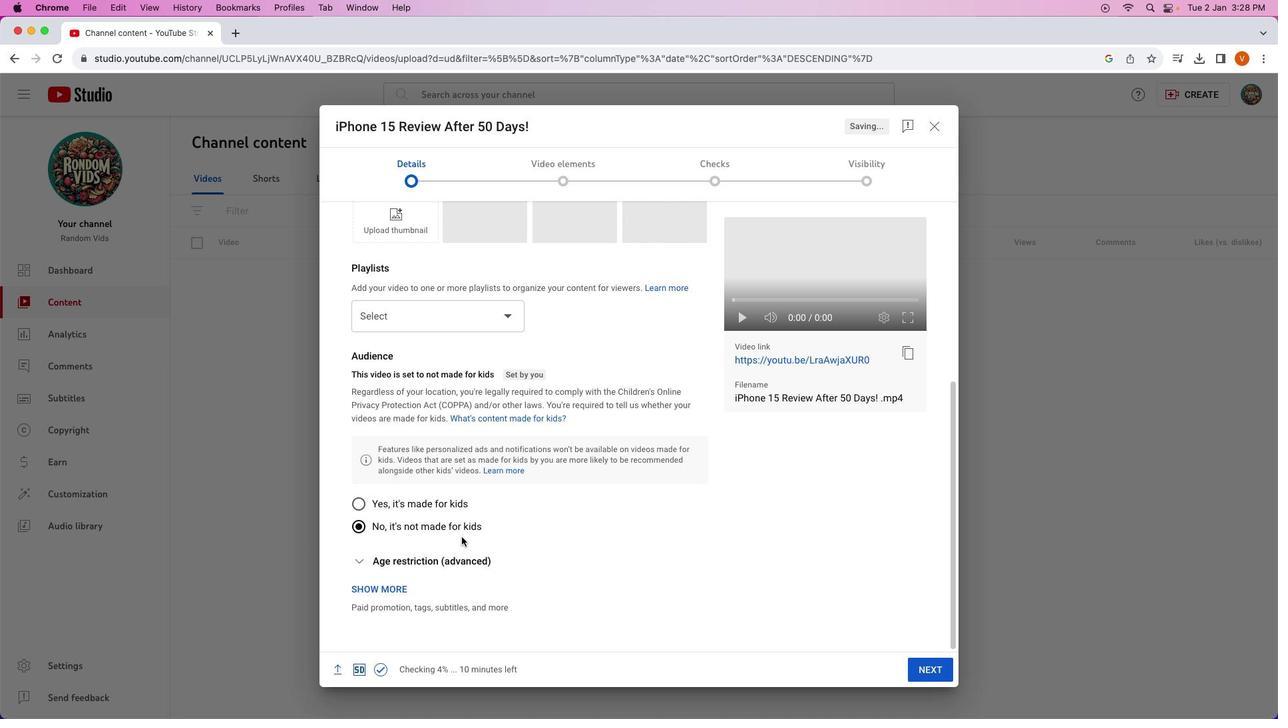 
Action: Mouse scrolled (462, 537) with delta (0, 0)
Screenshot: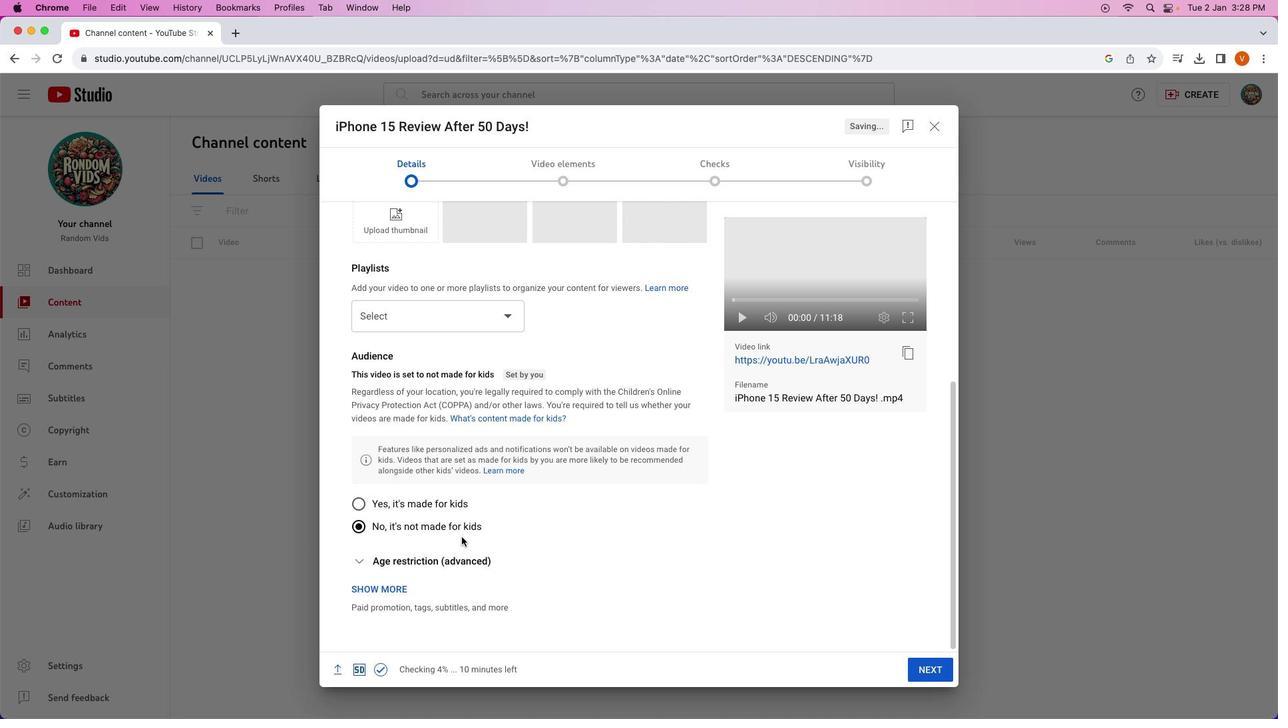 
Action: Mouse moved to (461, 537)
Screenshot: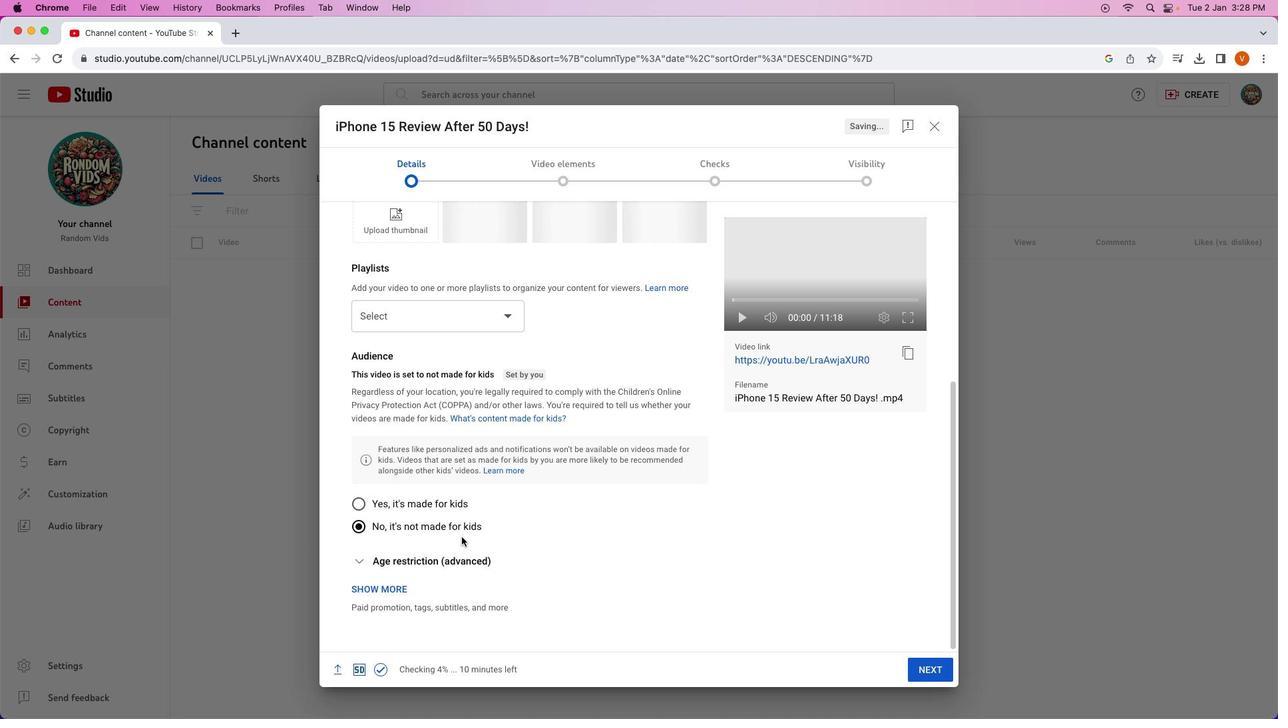
Action: Mouse scrolled (461, 537) with delta (0, 0)
Screenshot: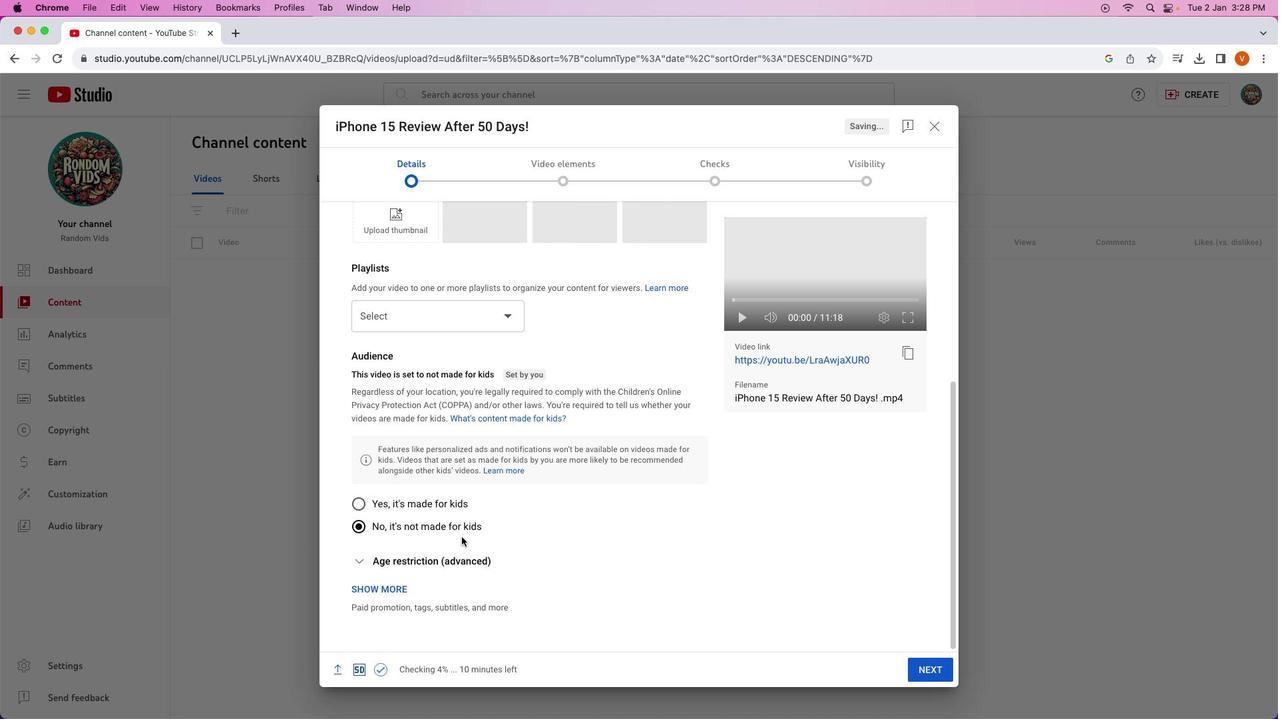 
Action: Mouse scrolled (461, 537) with delta (0, 0)
Screenshot: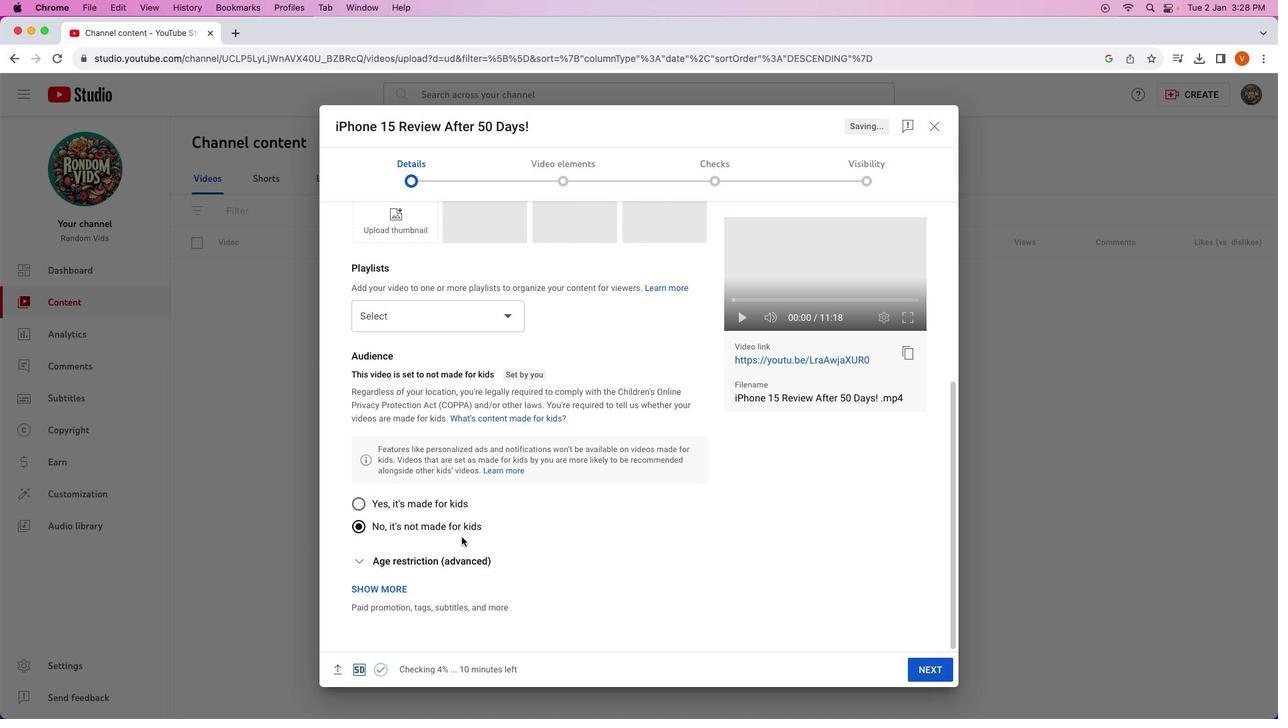 
Action: Mouse scrolled (461, 537) with delta (0, 0)
Screenshot: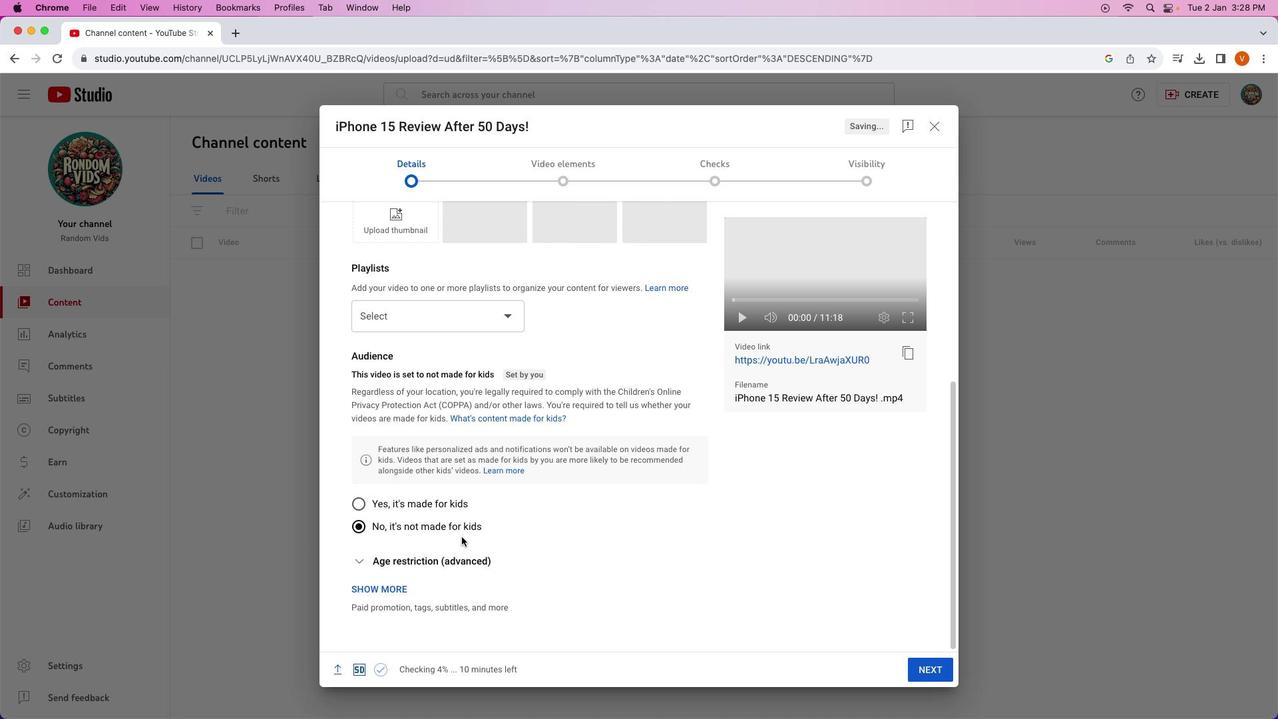 
Action: Mouse scrolled (461, 537) with delta (0, 0)
Screenshot: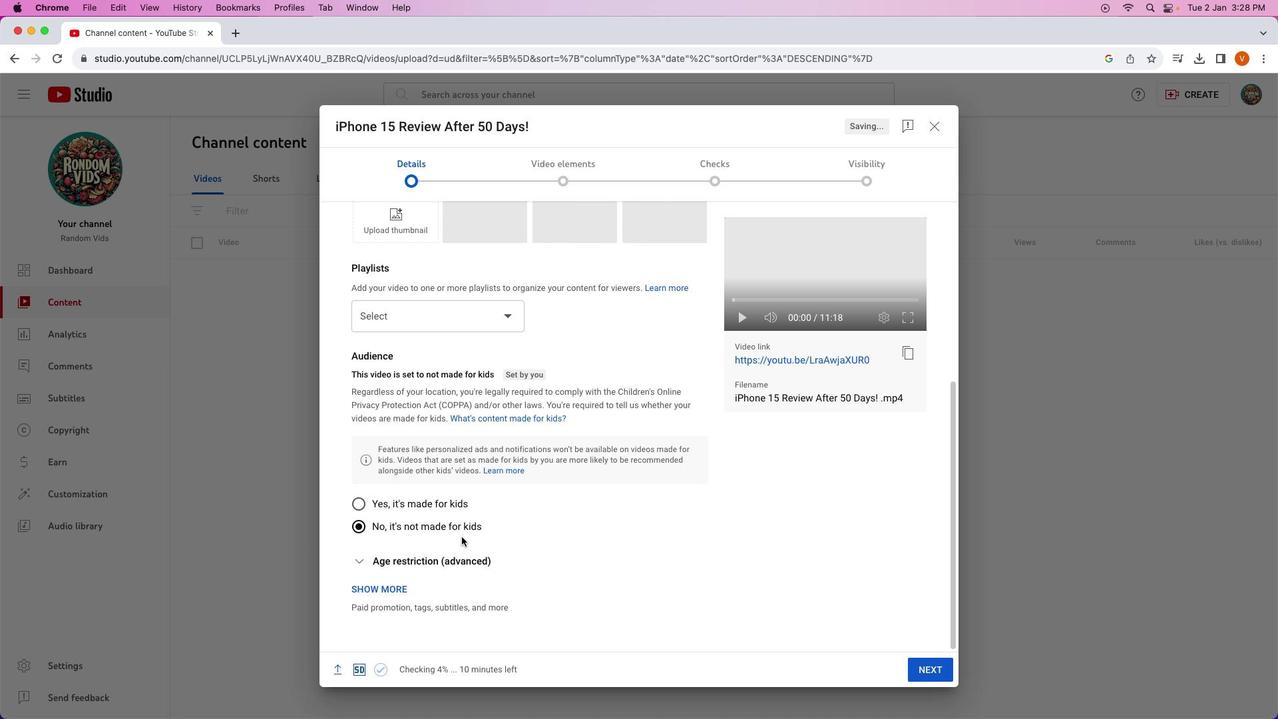 
Action: Mouse scrolled (461, 537) with delta (0, 0)
Screenshot: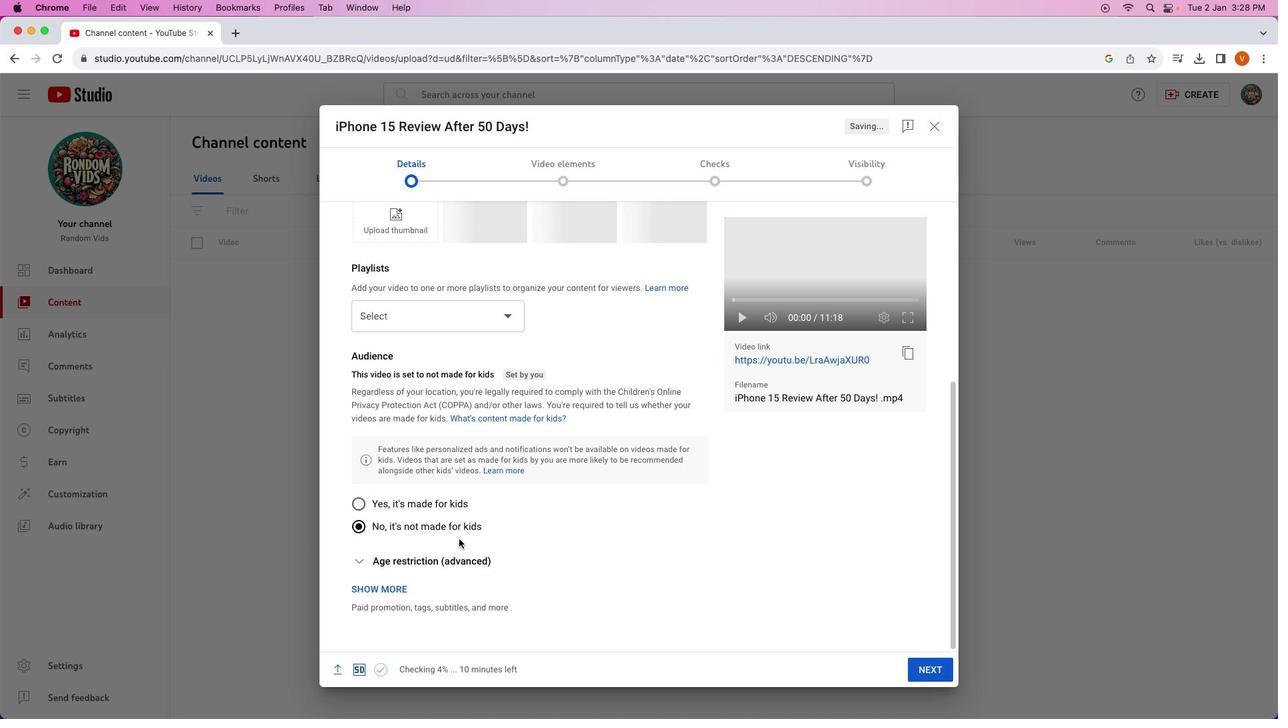 
Action: Mouse moved to (400, 564)
Screenshot: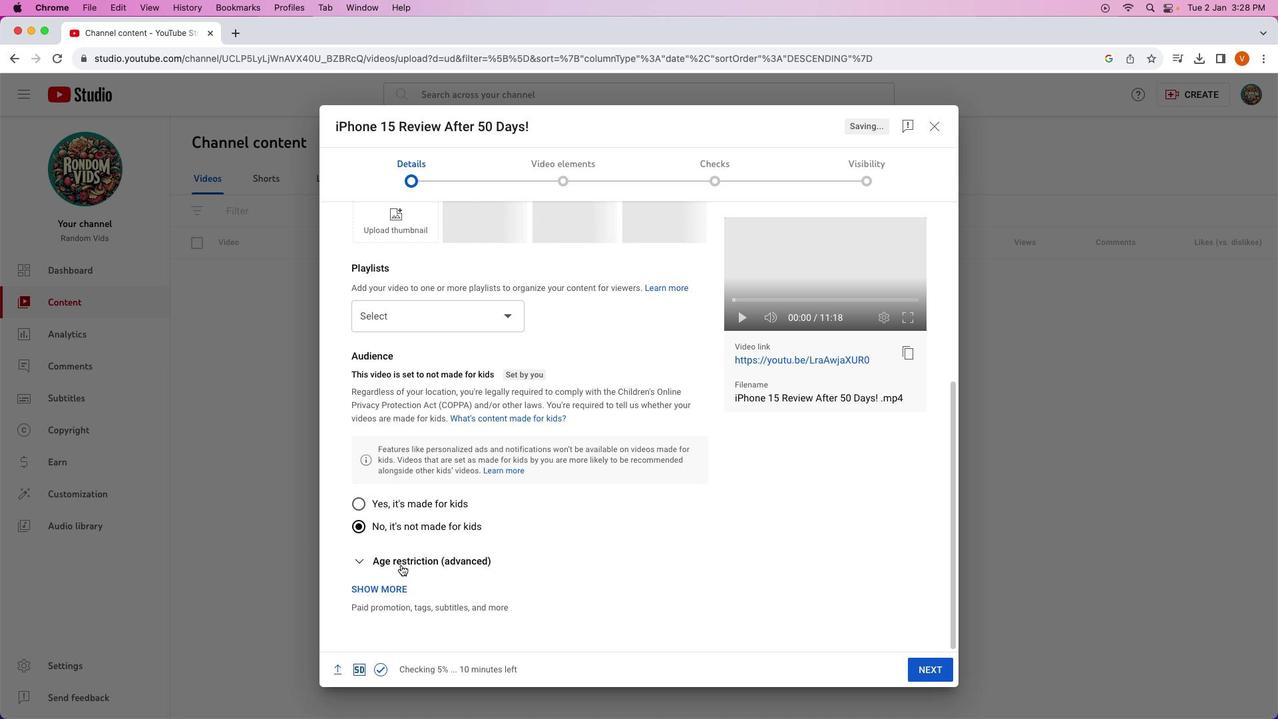 
Action: Mouse scrolled (400, 564) with delta (0, 0)
Screenshot: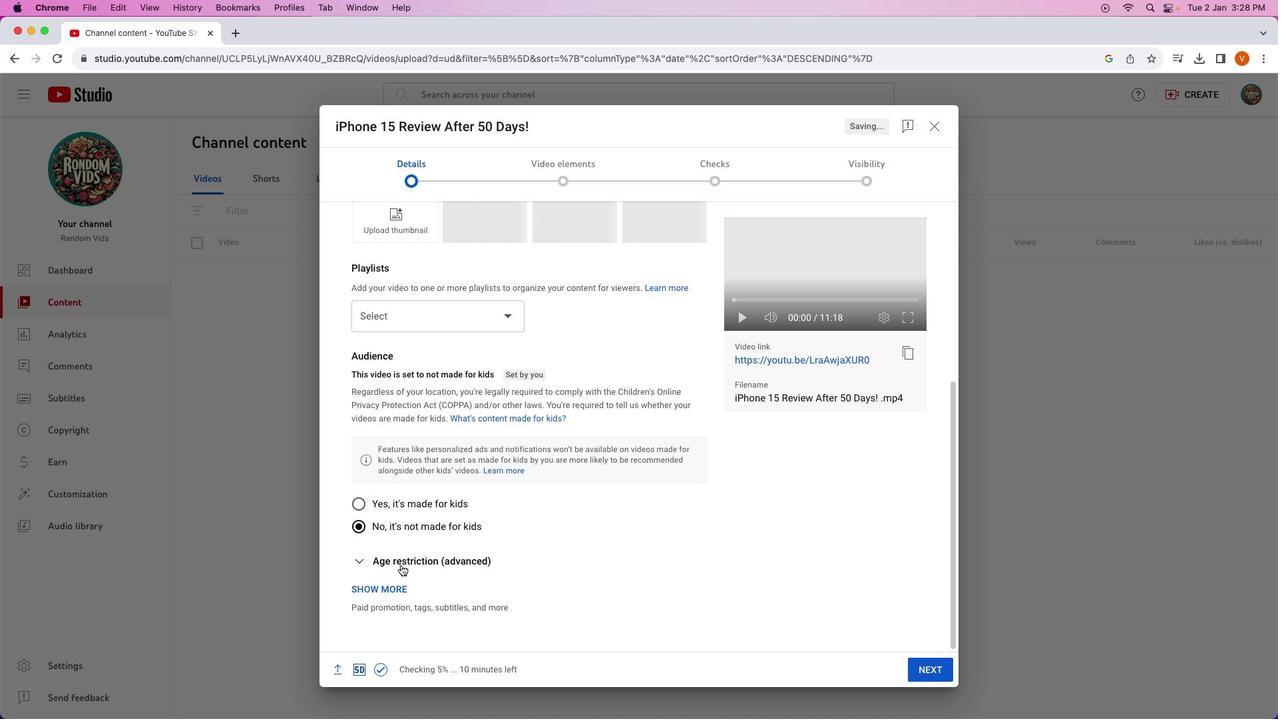 
Action: Mouse scrolled (400, 564) with delta (0, 0)
Screenshot: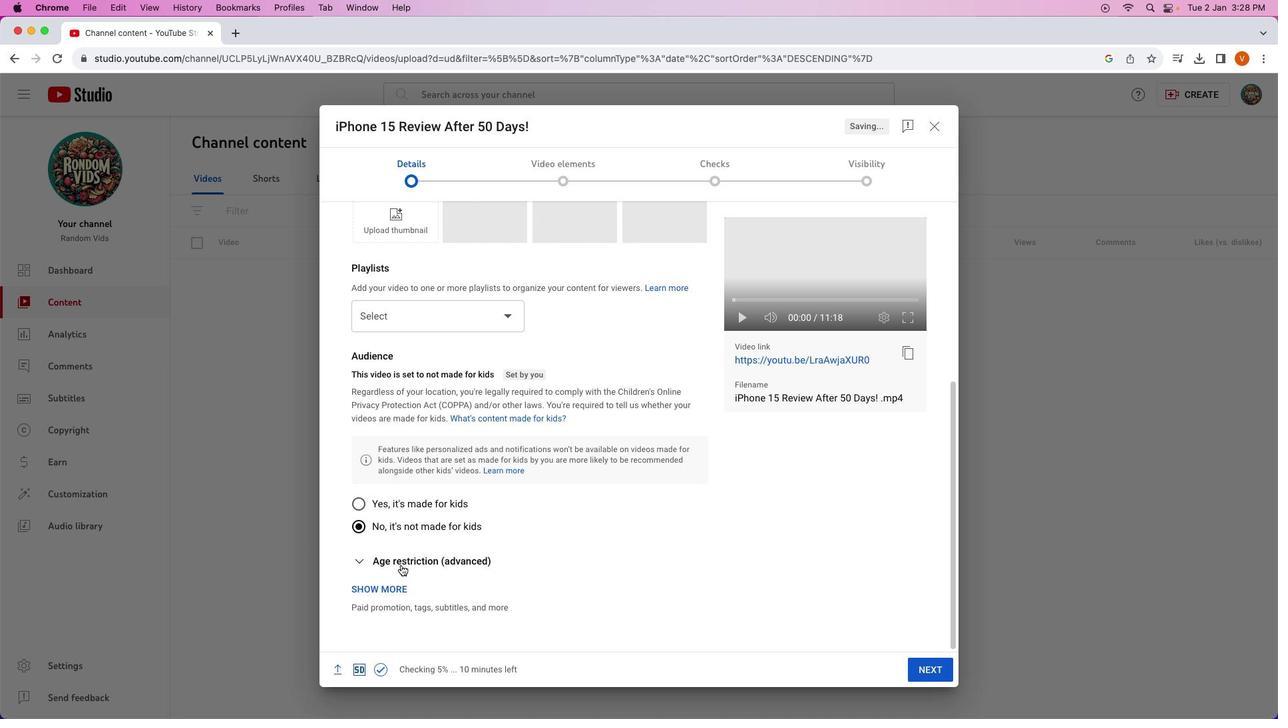 
Action: Mouse scrolled (400, 564) with delta (0, 0)
Screenshot: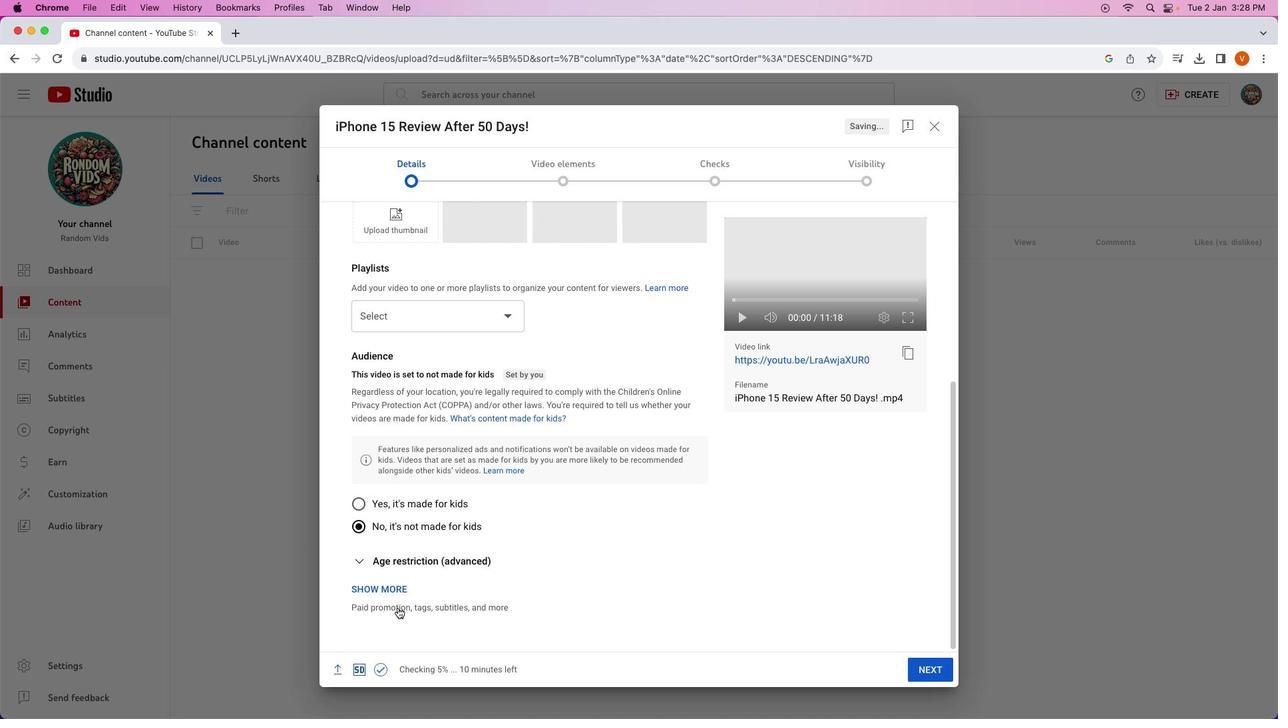 
Action: Mouse moved to (387, 585)
Screenshot: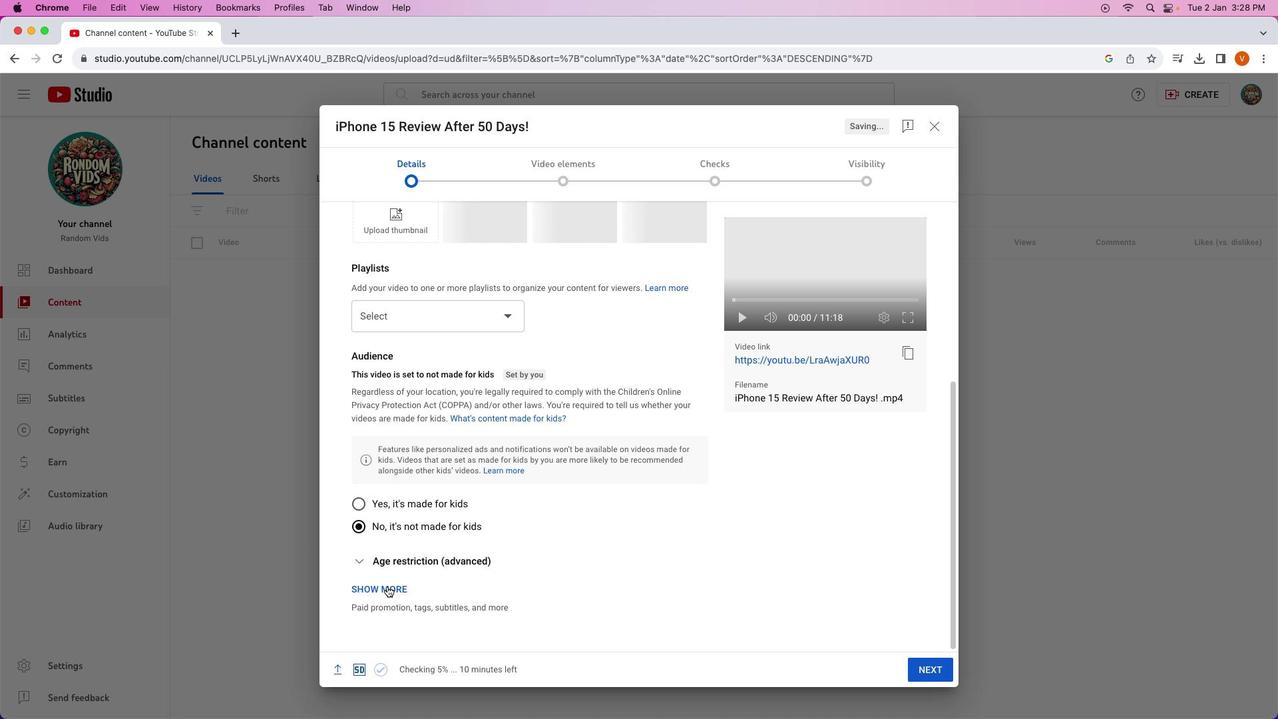 
Action: Mouse pressed left at (387, 585)
Screenshot: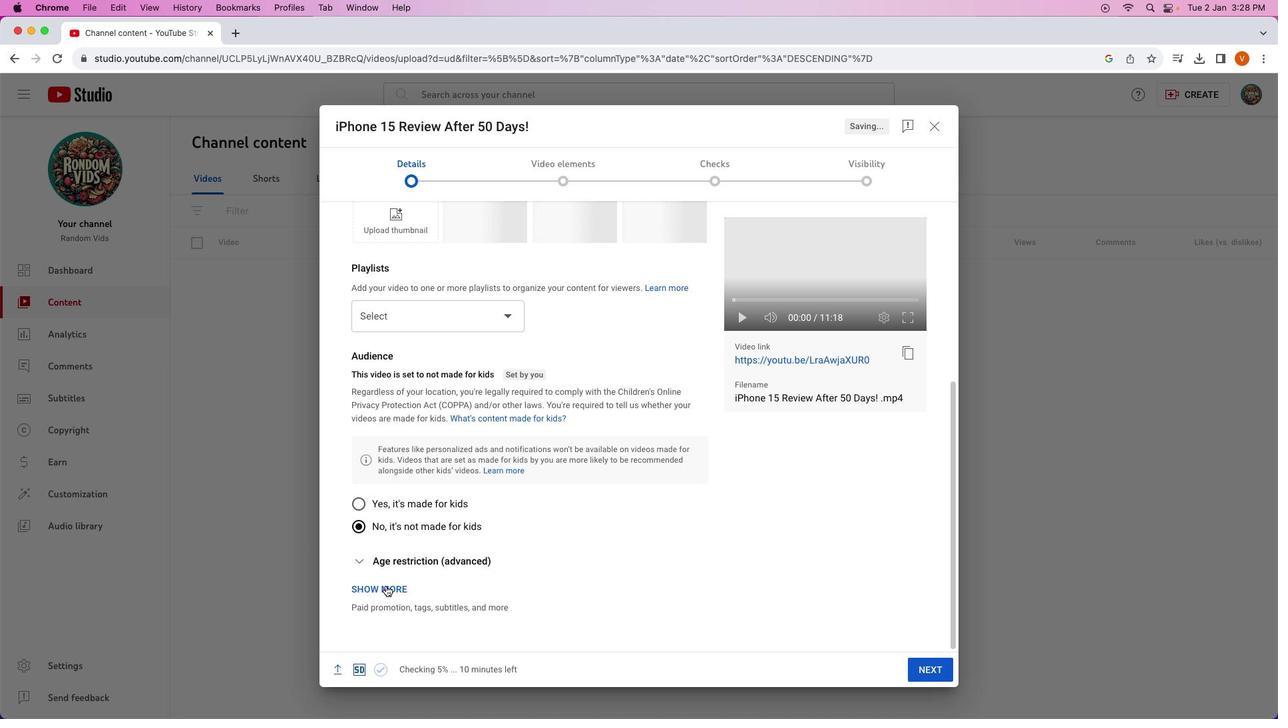 
Action: Mouse moved to (384, 586)
Screenshot: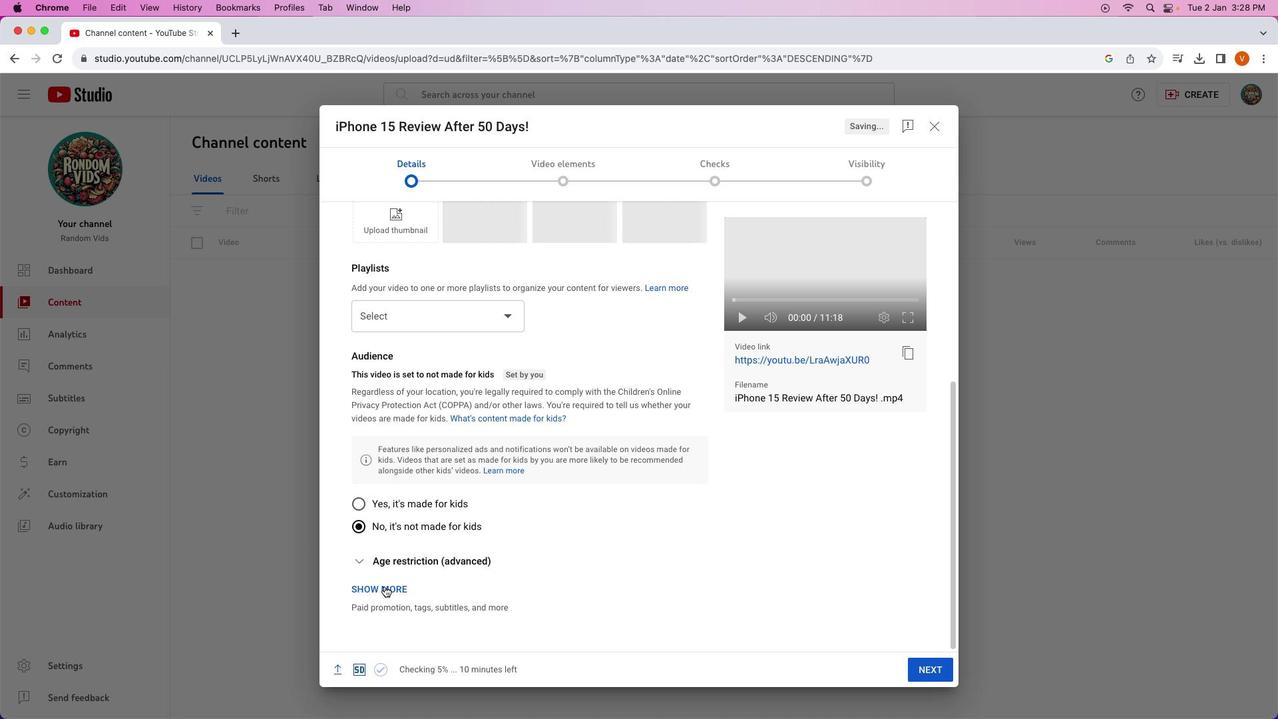 
Action: Mouse pressed left at (384, 586)
Screenshot: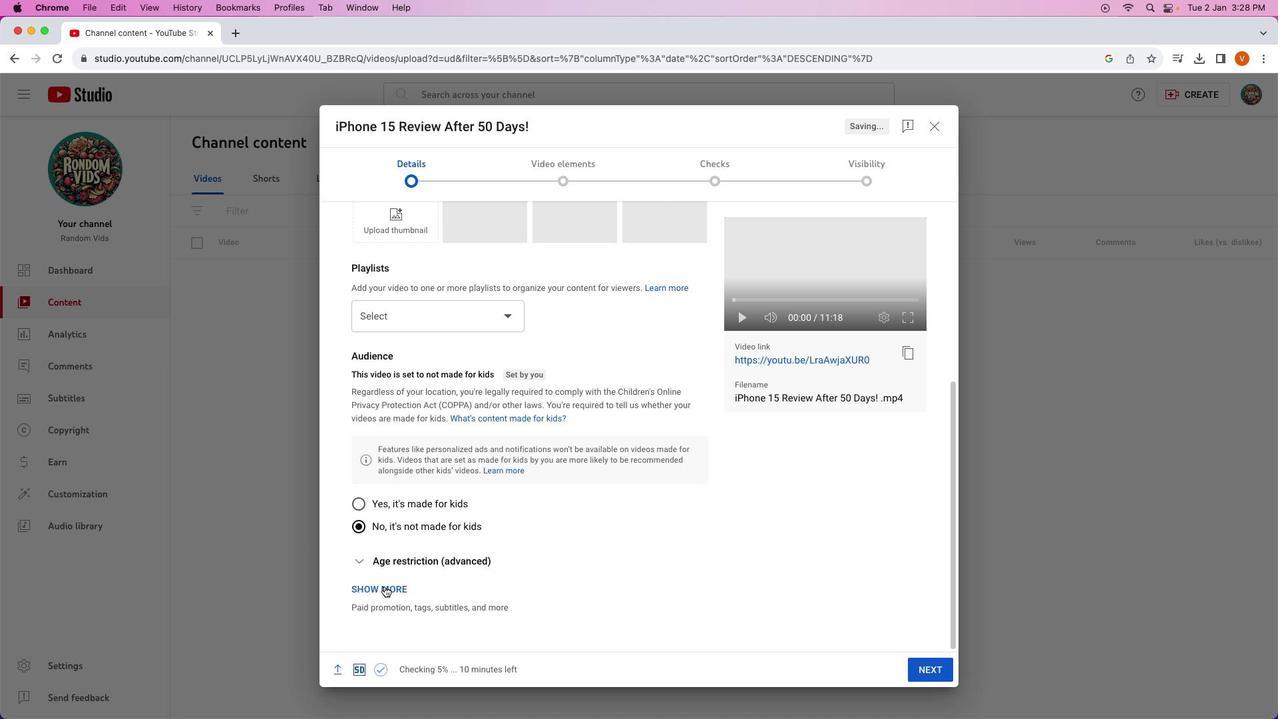 
Action: Mouse moved to (388, 514)
Screenshot: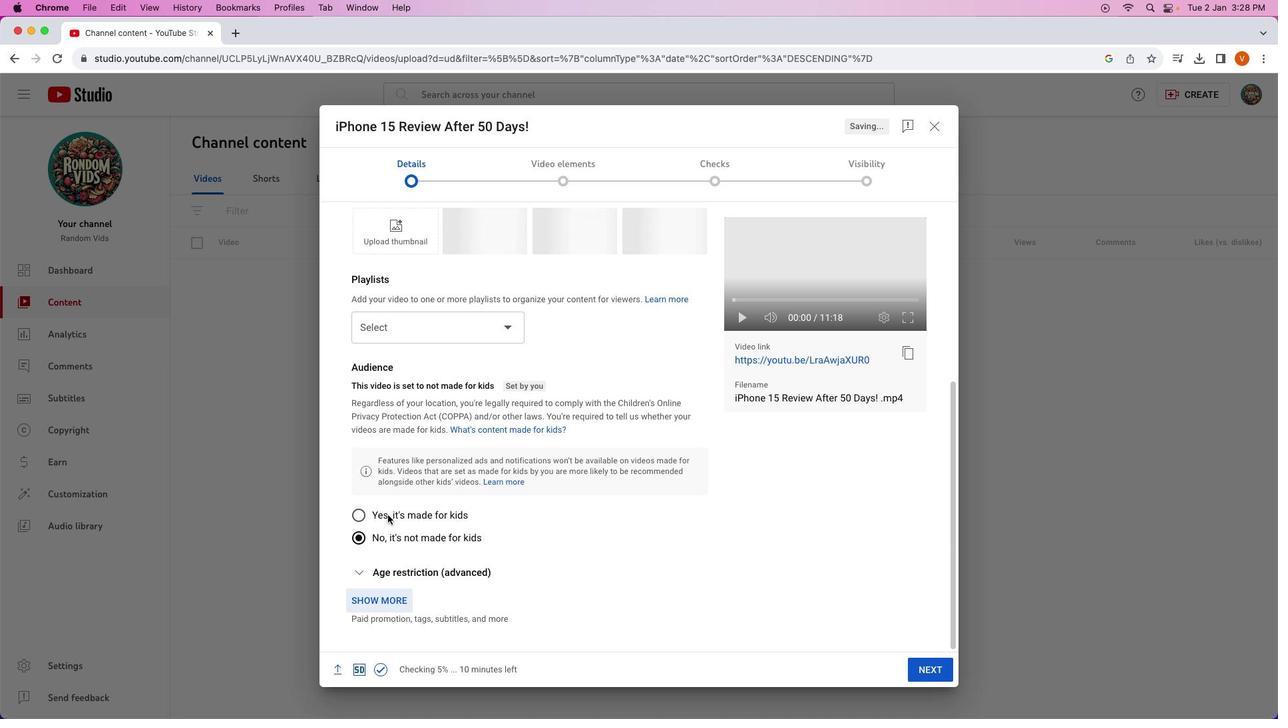 
Action: Mouse scrolled (388, 514) with delta (0, 0)
Screenshot: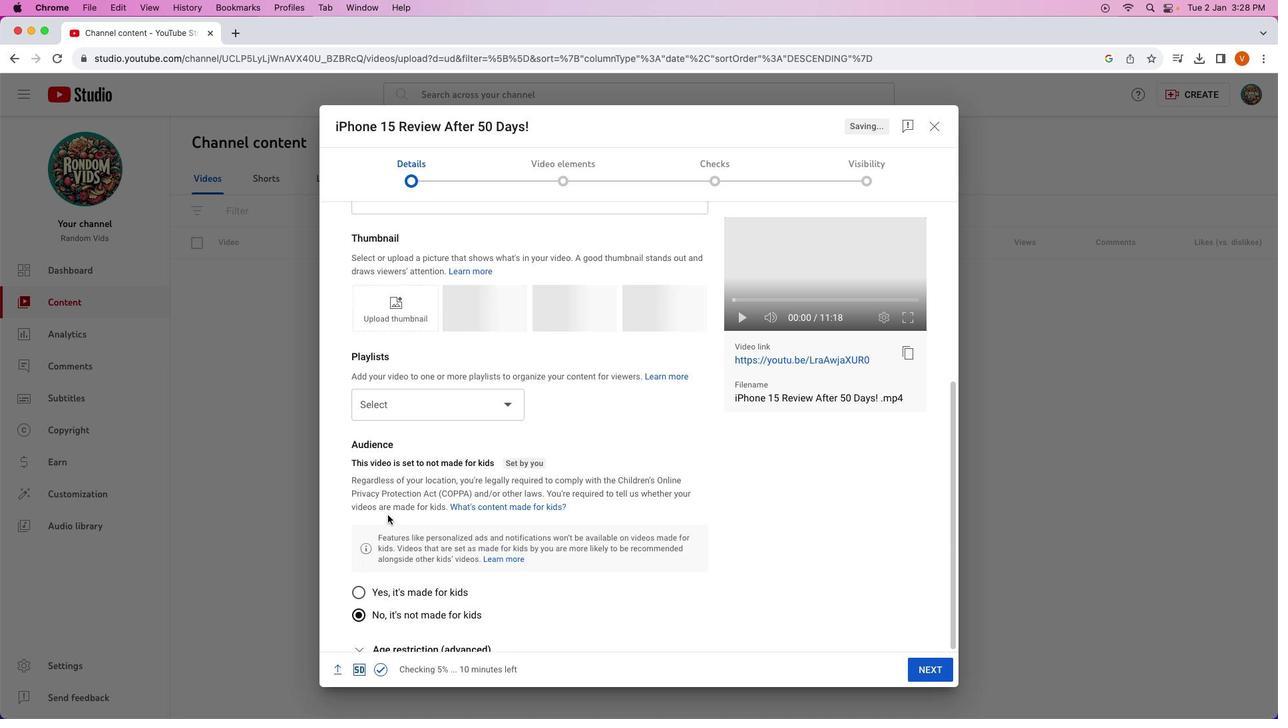 
Action: Mouse scrolled (388, 514) with delta (0, 0)
Screenshot: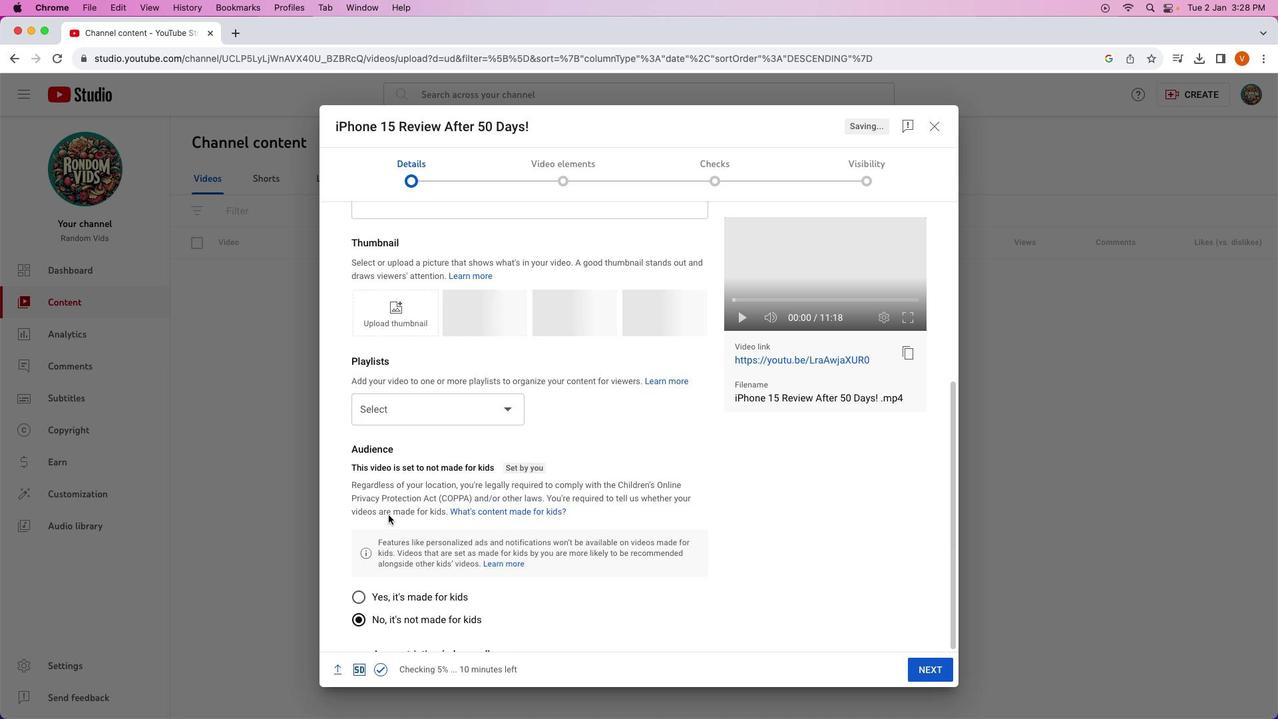 
Action: Mouse scrolled (388, 514) with delta (0, 1)
Screenshot: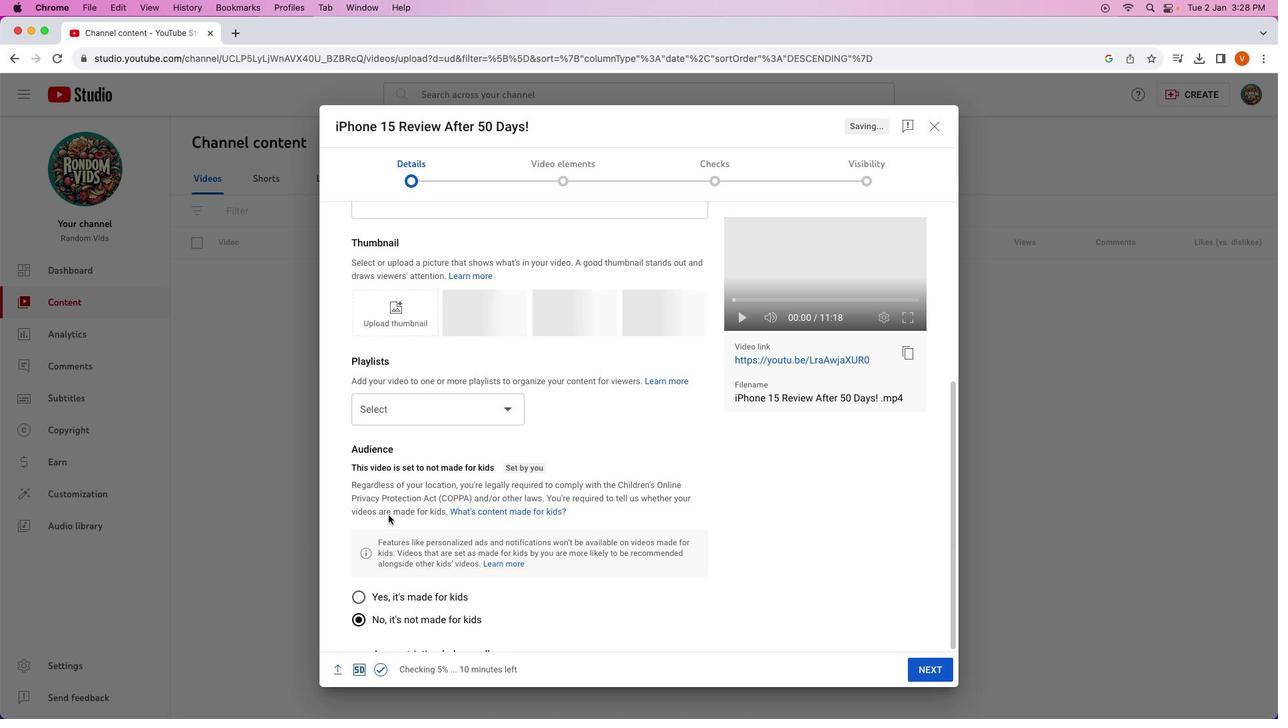 
Action: Mouse scrolled (388, 514) with delta (0, 0)
Screenshot: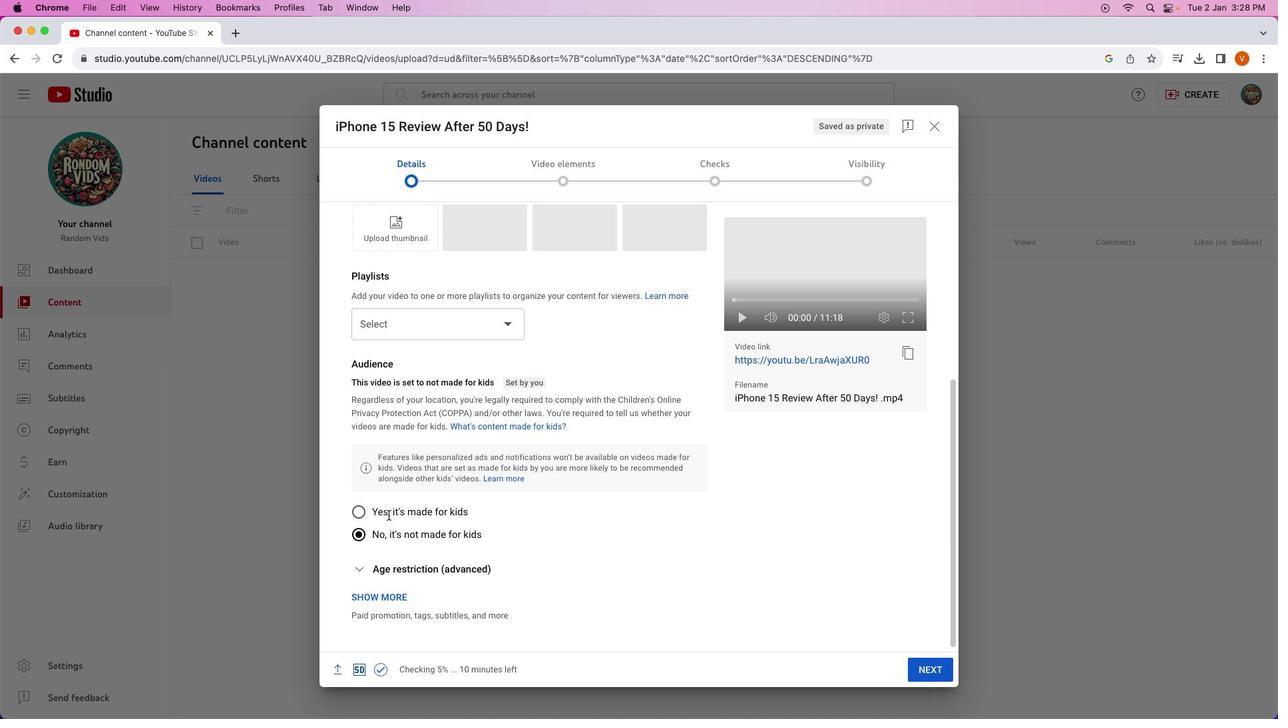 
Action: Mouse moved to (388, 514)
Screenshot: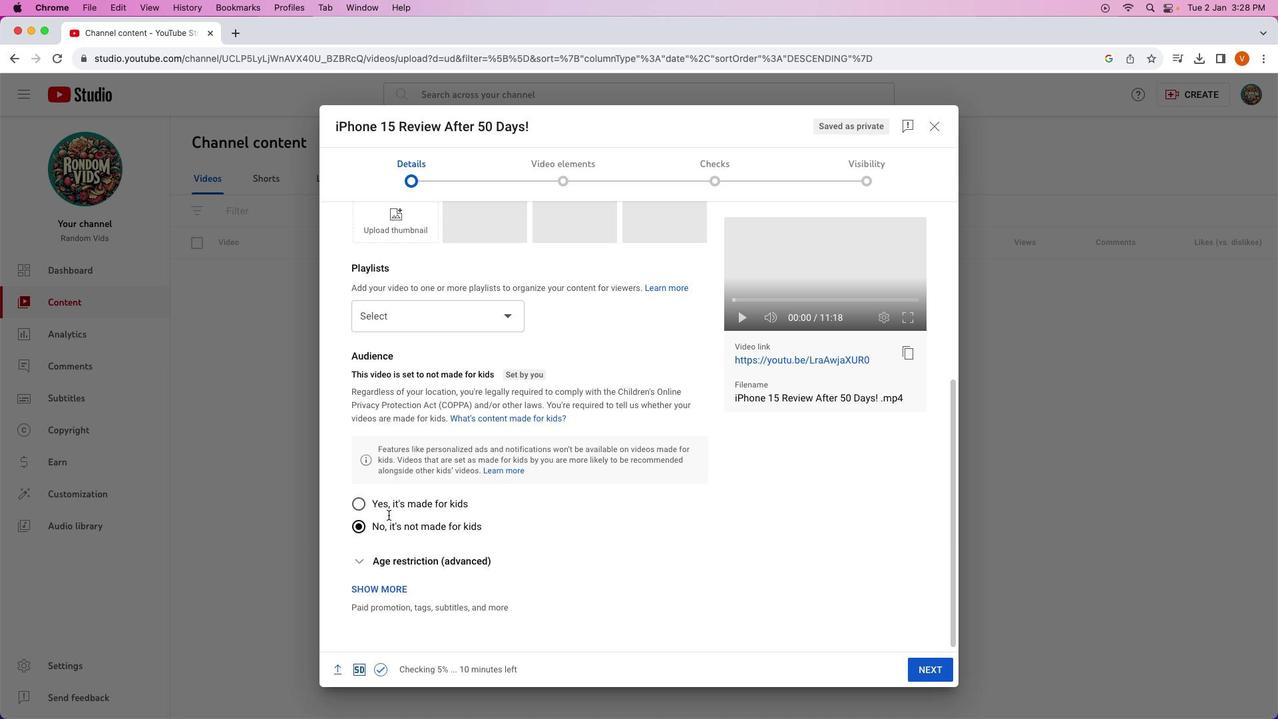 
Action: Mouse scrolled (388, 514) with delta (0, 0)
Screenshot: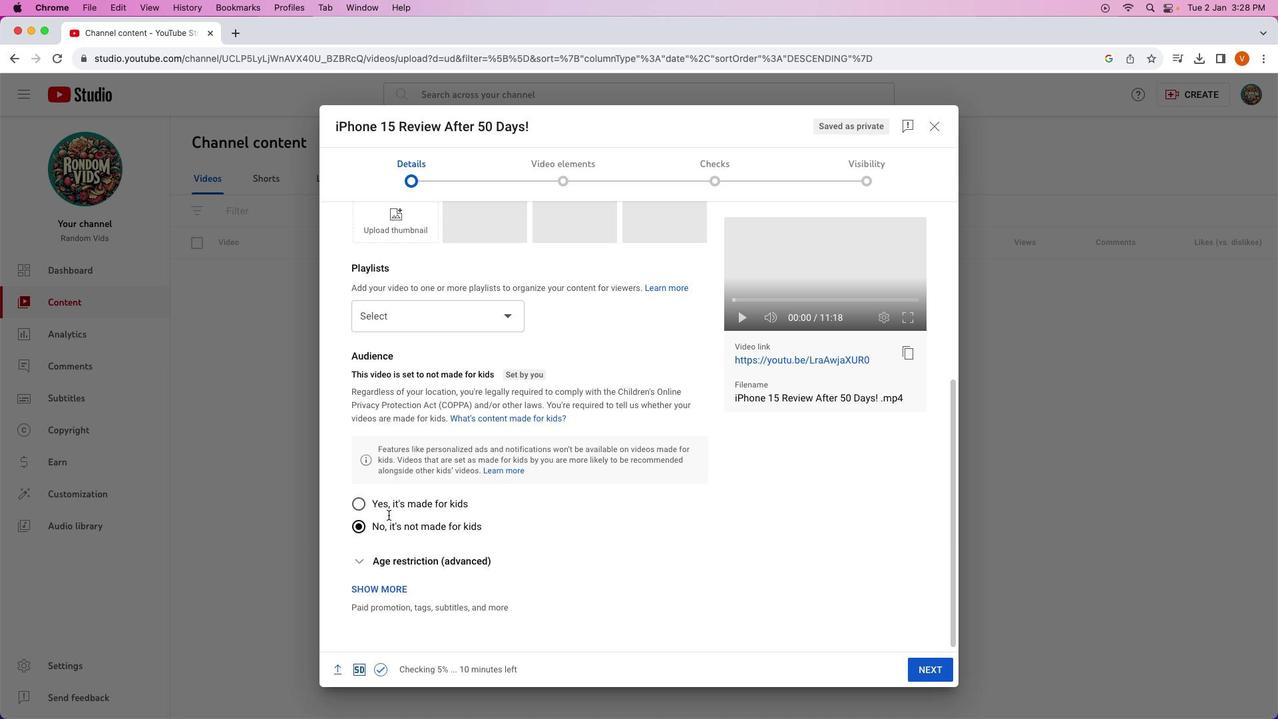 
Action: Mouse scrolled (388, 514) with delta (0, -1)
Screenshot: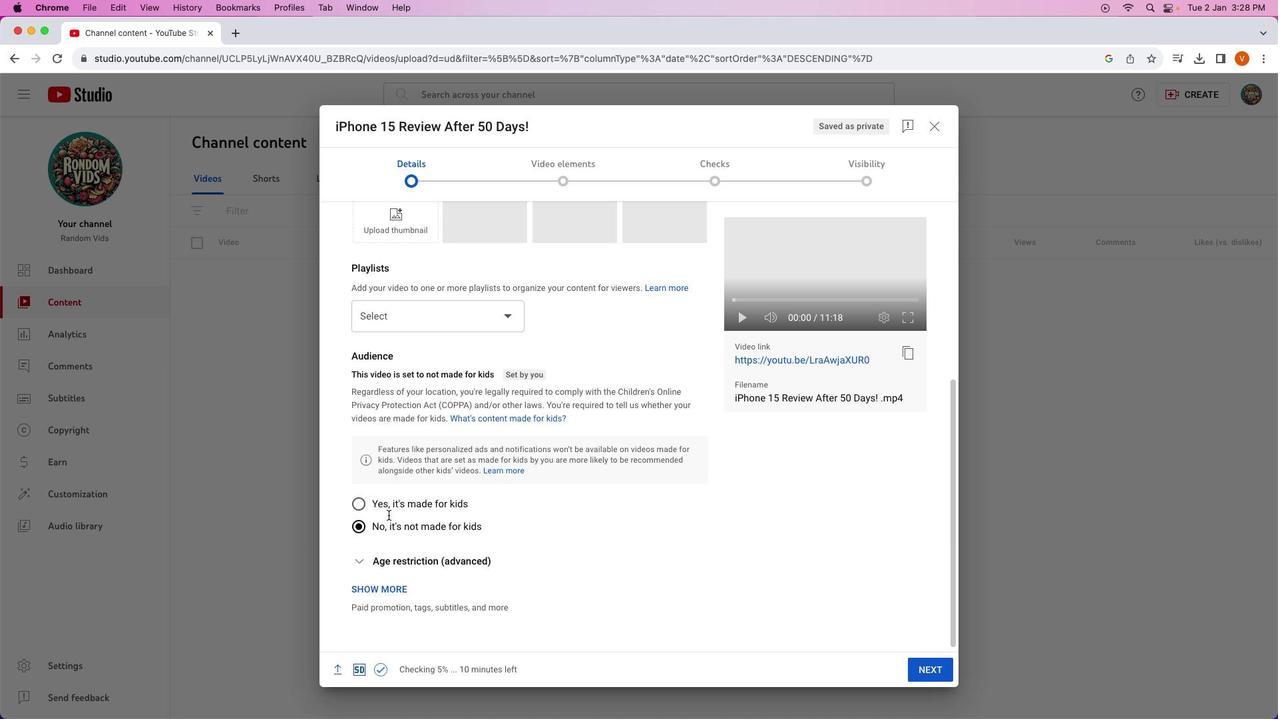 
Action: Mouse scrolled (388, 514) with delta (0, -1)
Screenshot: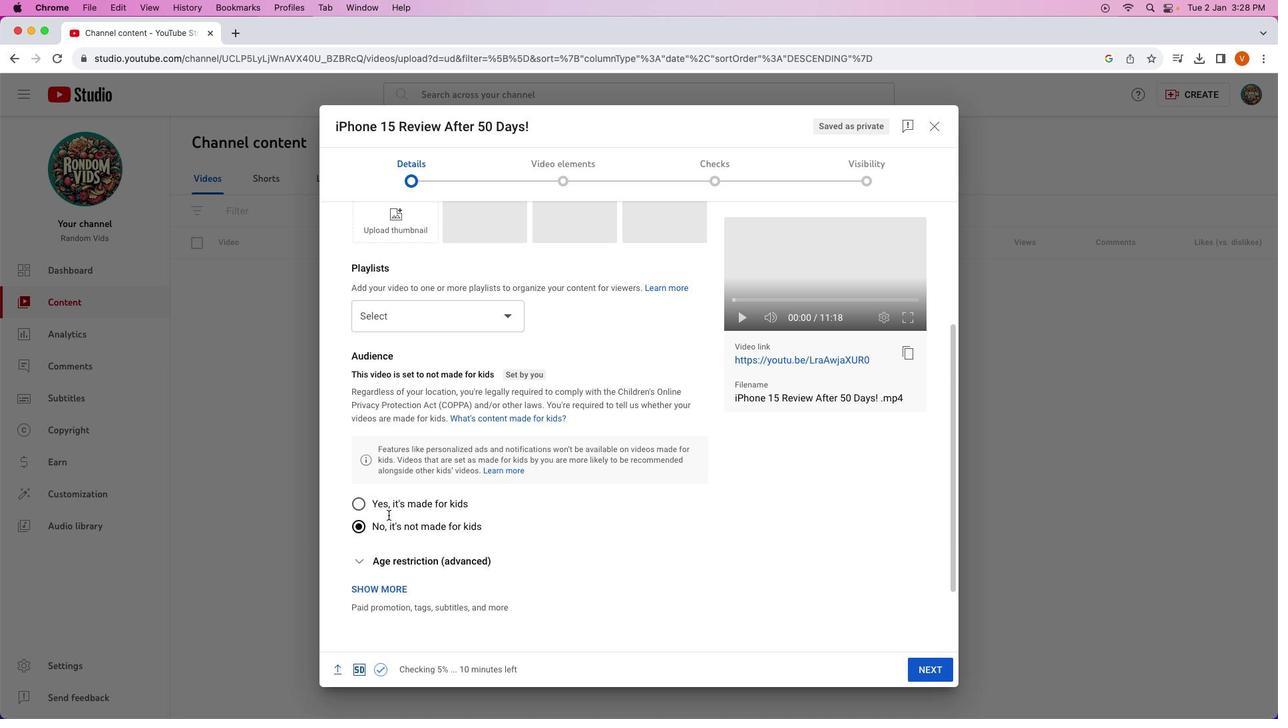 
Action: Mouse scrolled (388, 514) with delta (0, 0)
Screenshot: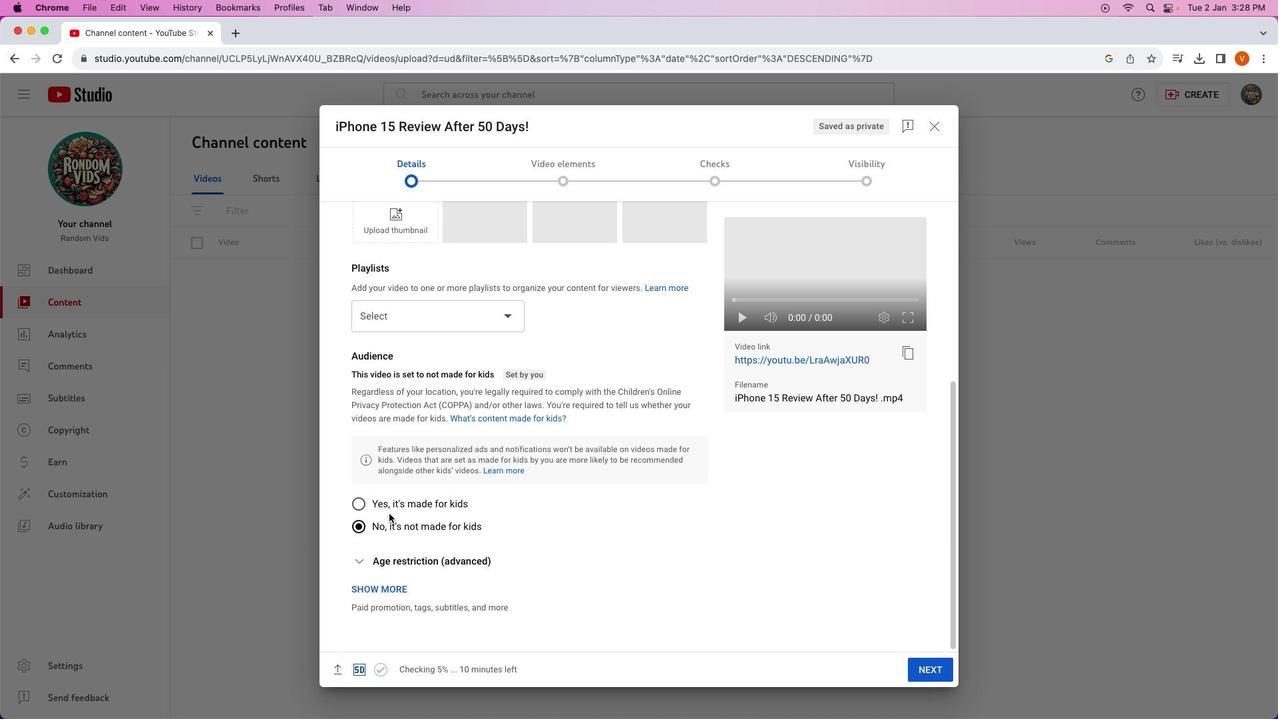 
Action: Mouse scrolled (388, 514) with delta (0, 0)
Screenshot: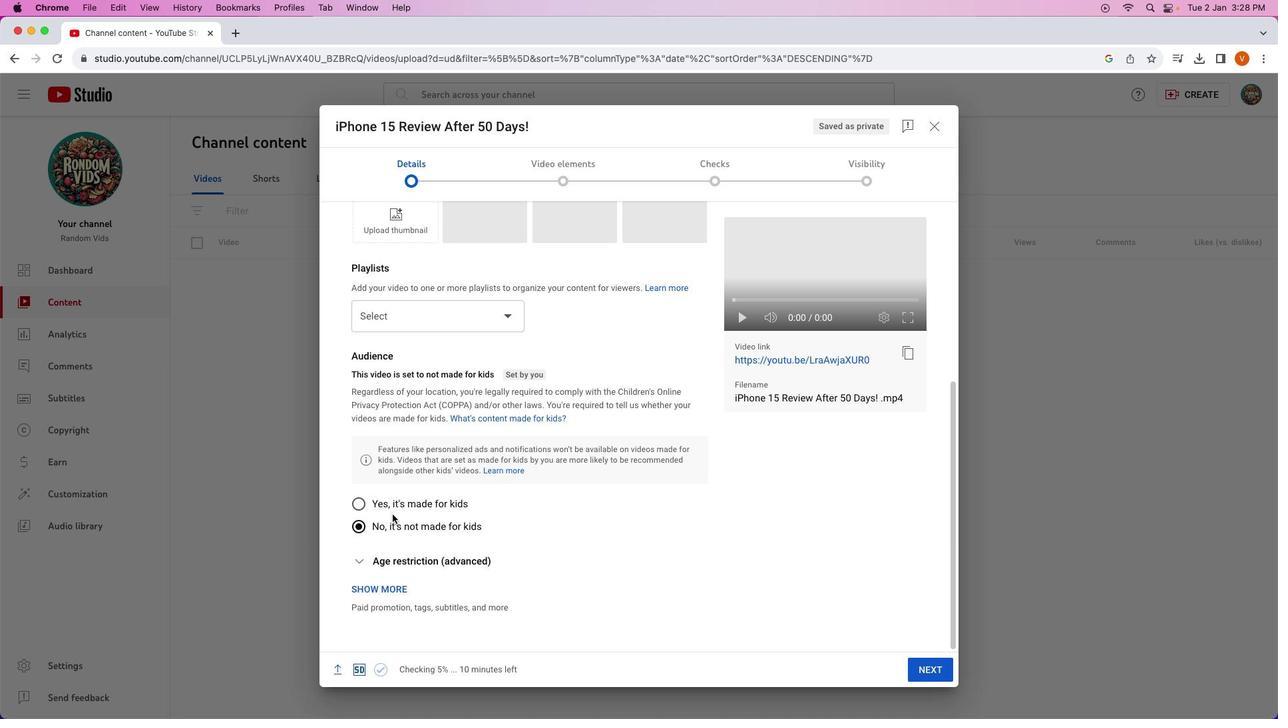 
Action: Mouse moved to (372, 591)
Screenshot: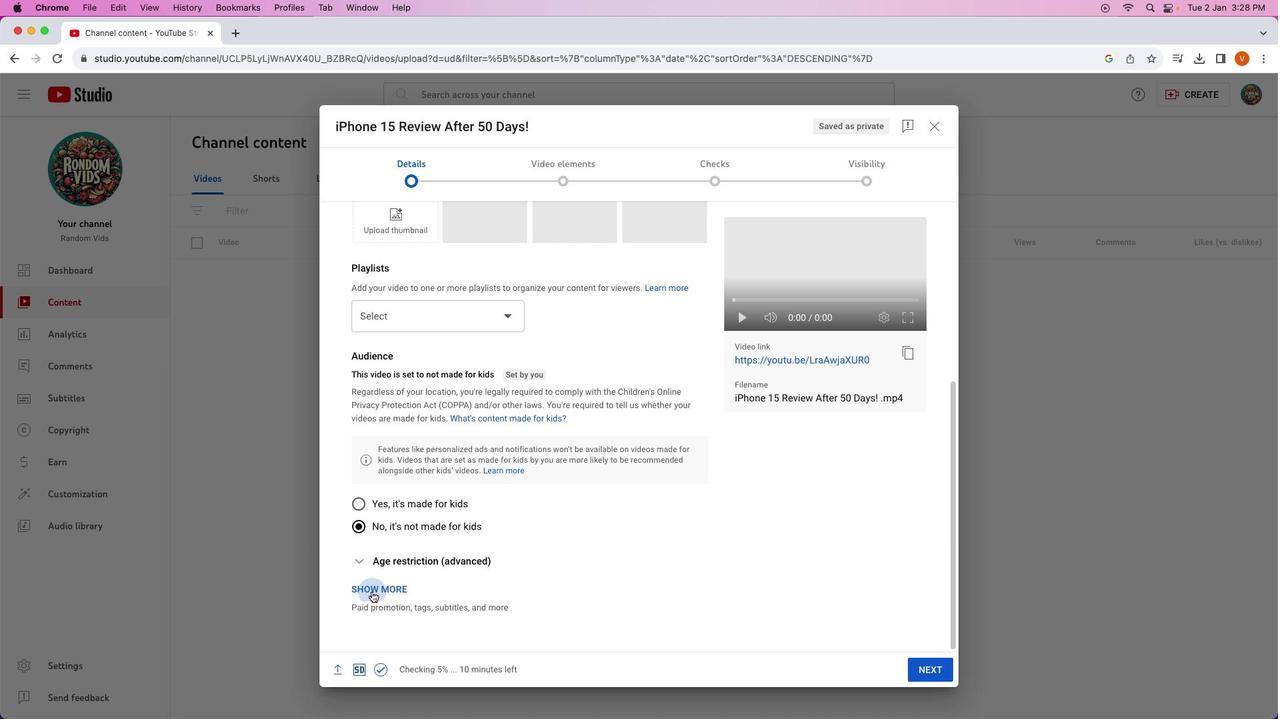 
Action: Mouse pressed left at (372, 591)
Screenshot: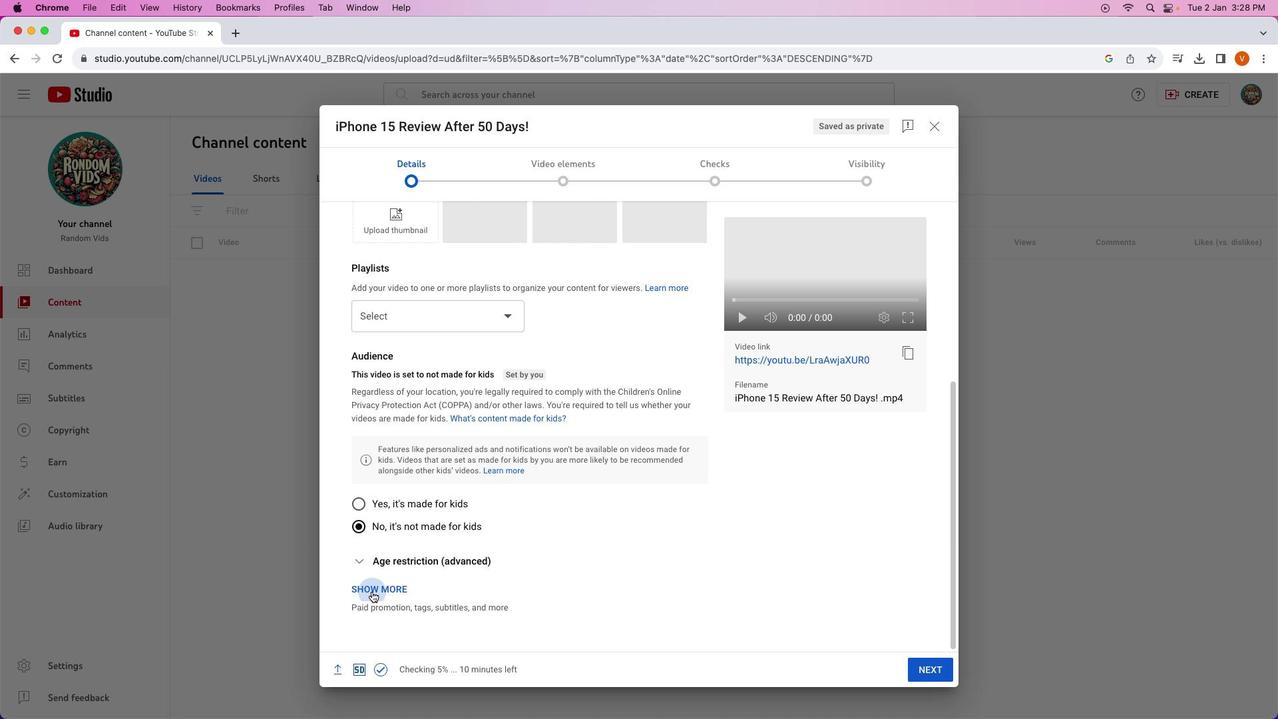
Action: Mouse moved to (418, 567)
Screenshot: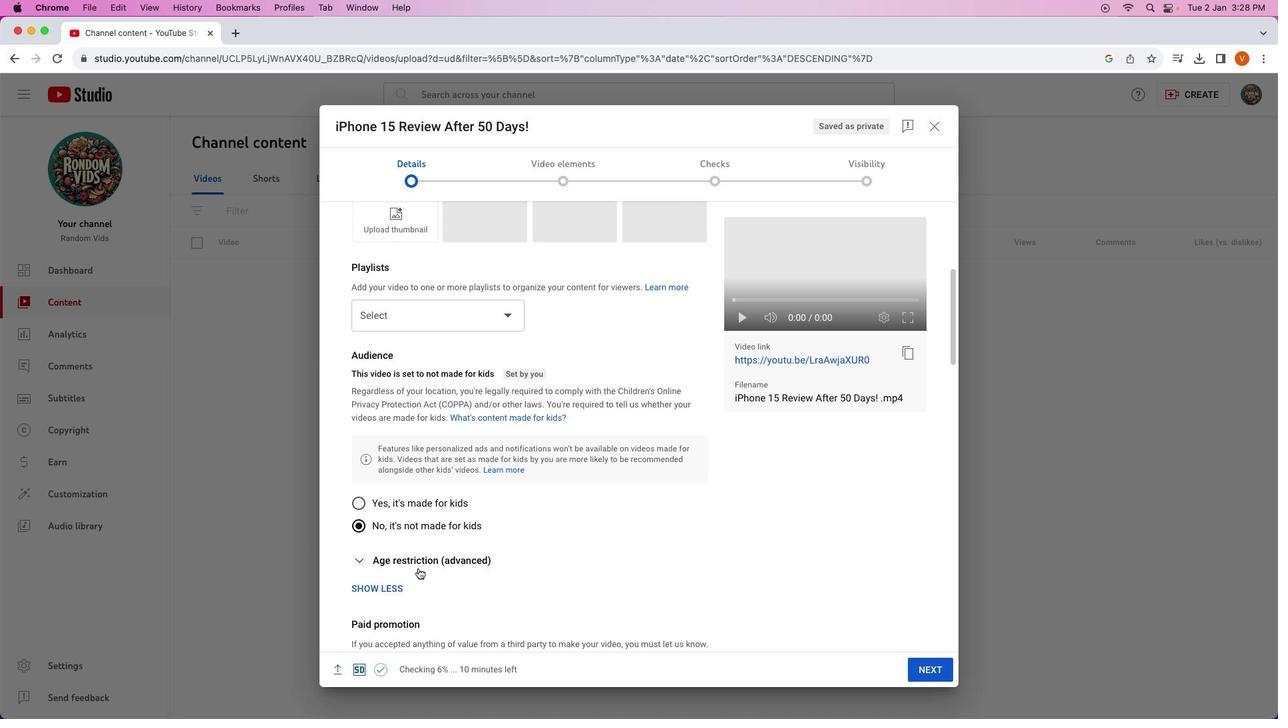 
Action: Mouse scrolled (418, 567) with delta (0, 0)
Screenshot: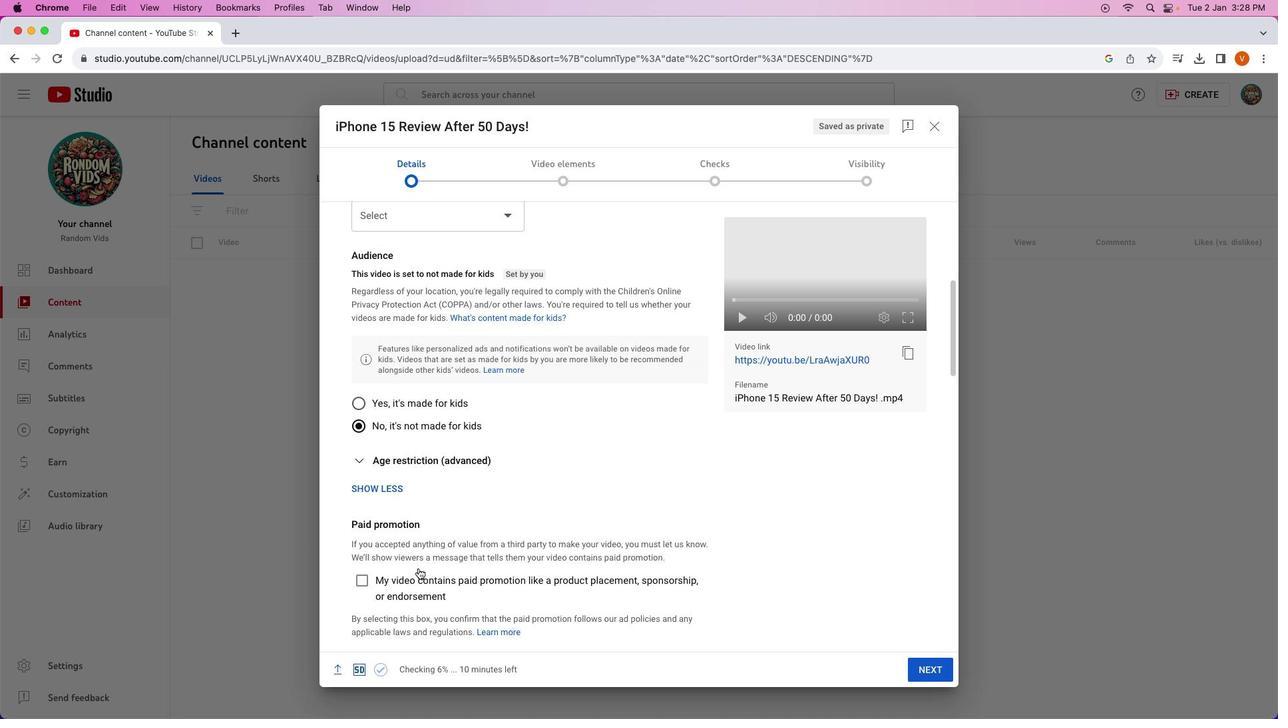 
Action: Mouse scrolled (418, 567) with delta (0, 0)
Screenshot: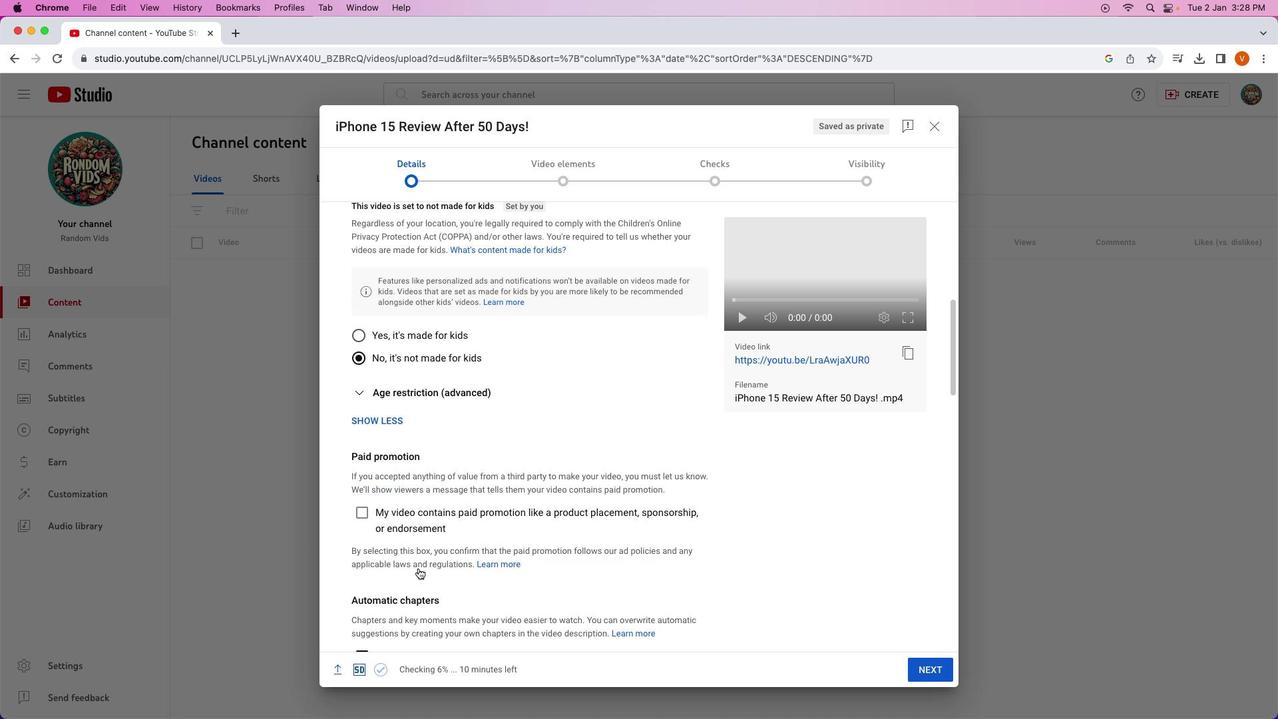 
Action: Mouse scrolled (418, 567) with delta (0, -1)
Screenshot: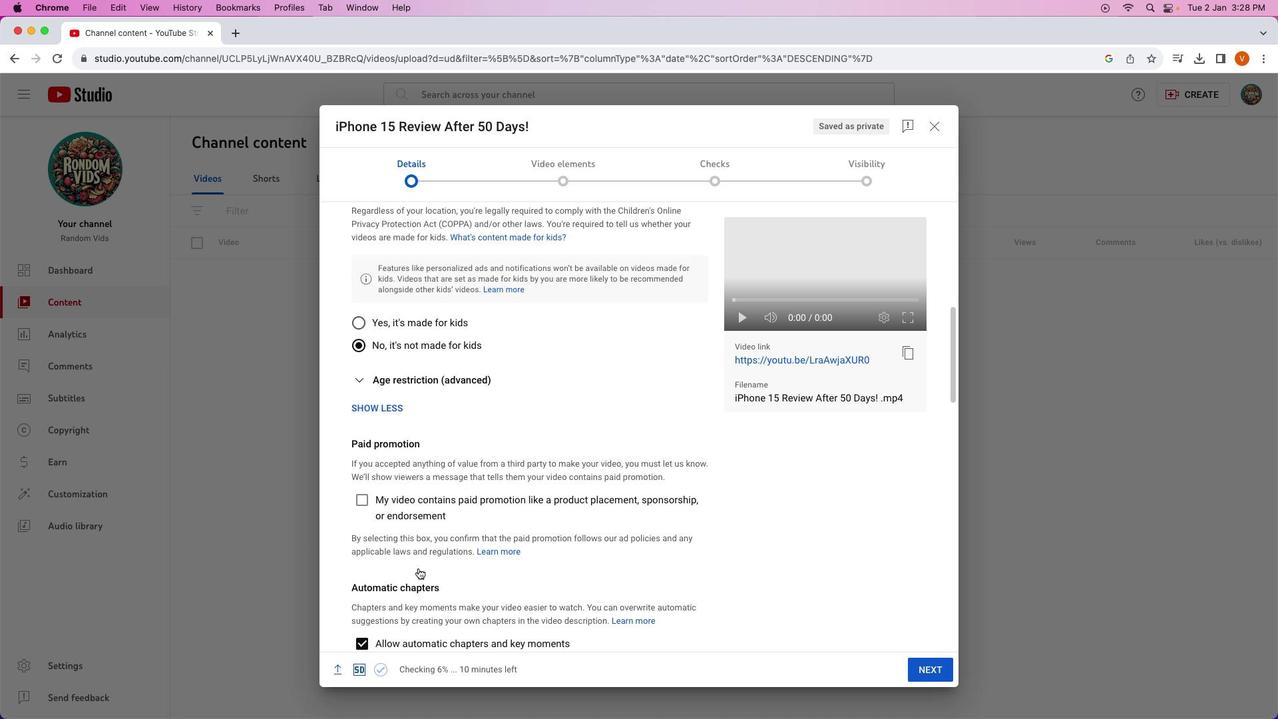 
Action: Mouse scrolled (418, 567) with delta (0, -1)
Screenshot: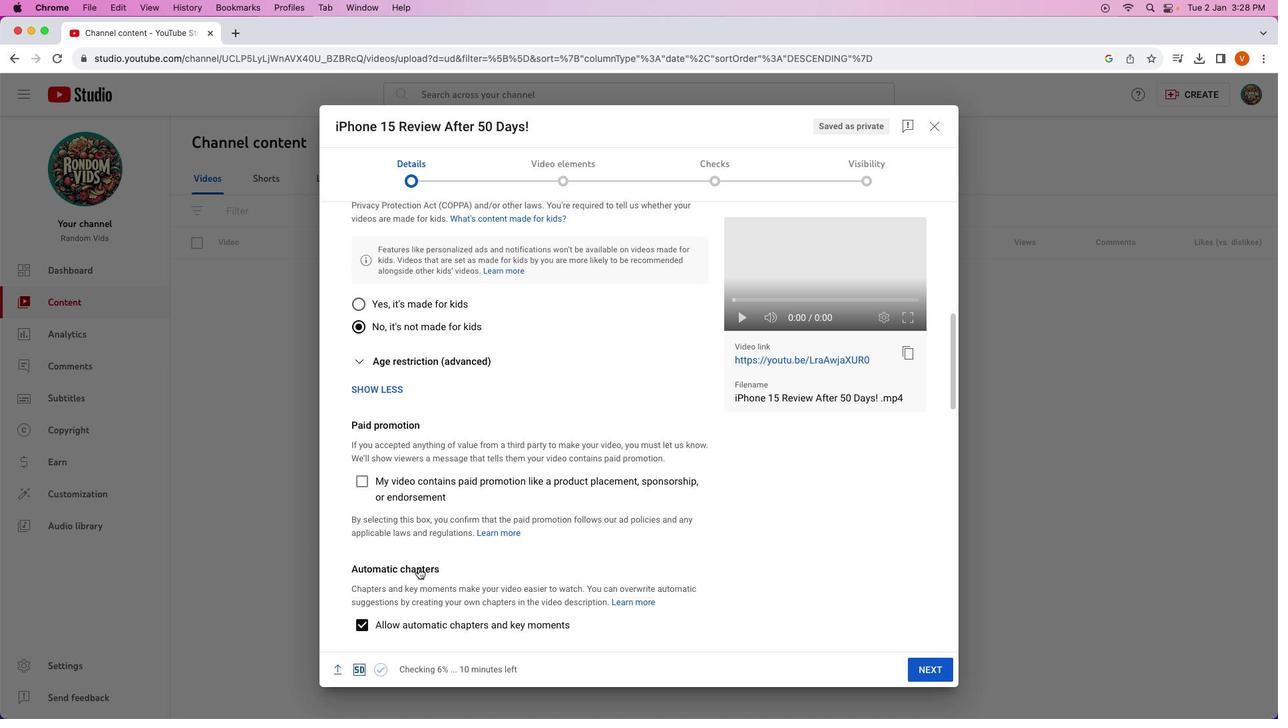 
Action: Mouse scrolled (418, 567) with delta (0, 0)
Screenshot: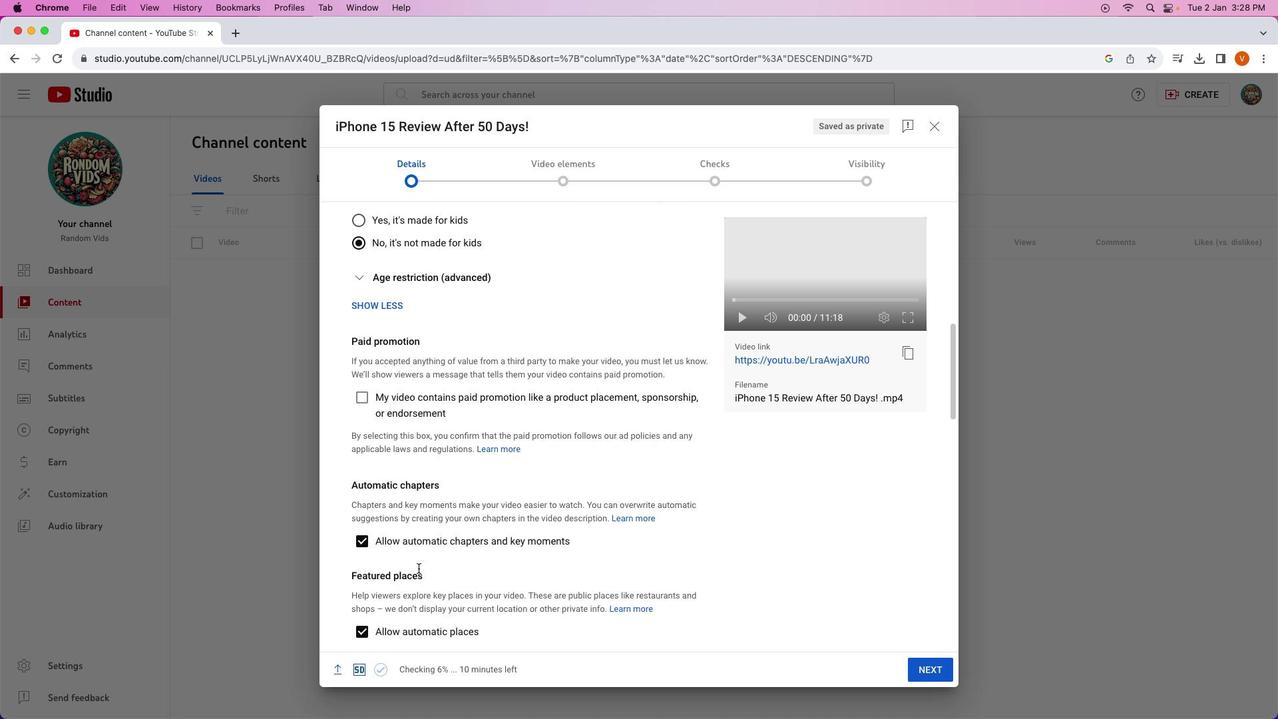 
Action: Mouse scrolled (418, 567) with delta (0, 0)
Screenshot: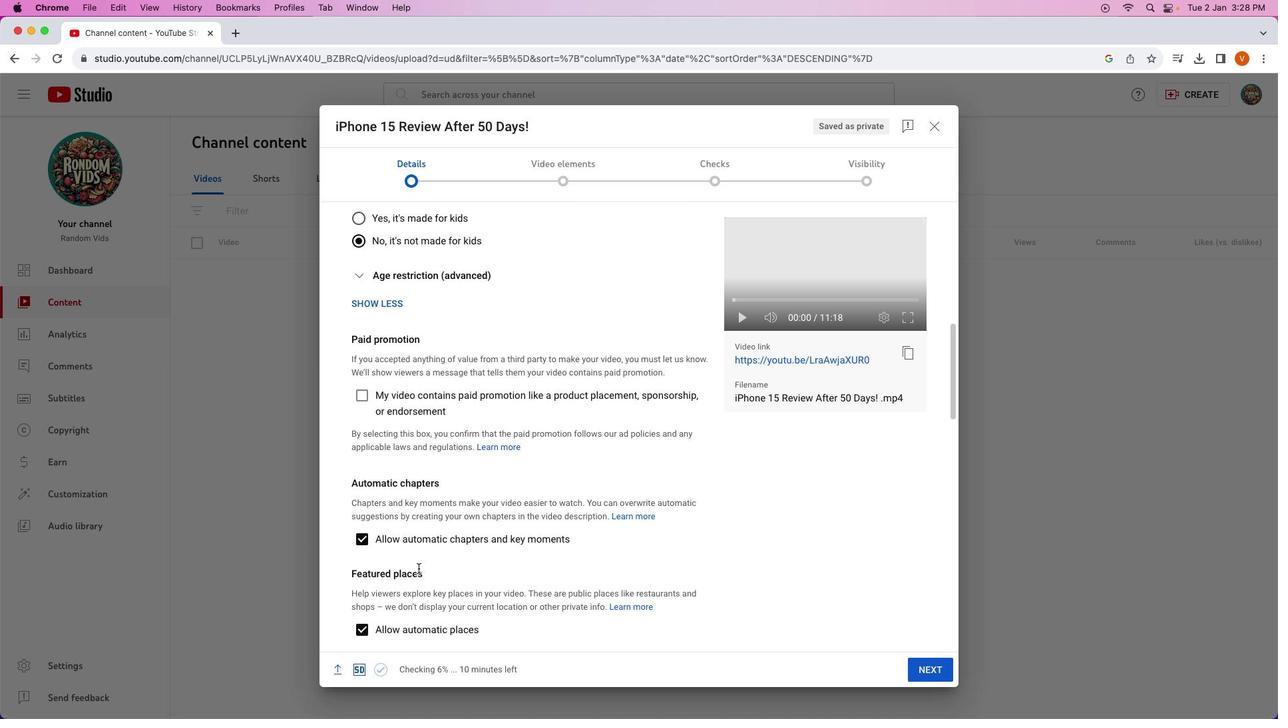 
Action: Mouse scrolled (418, 567) with delta (0, -1)
Screenshot: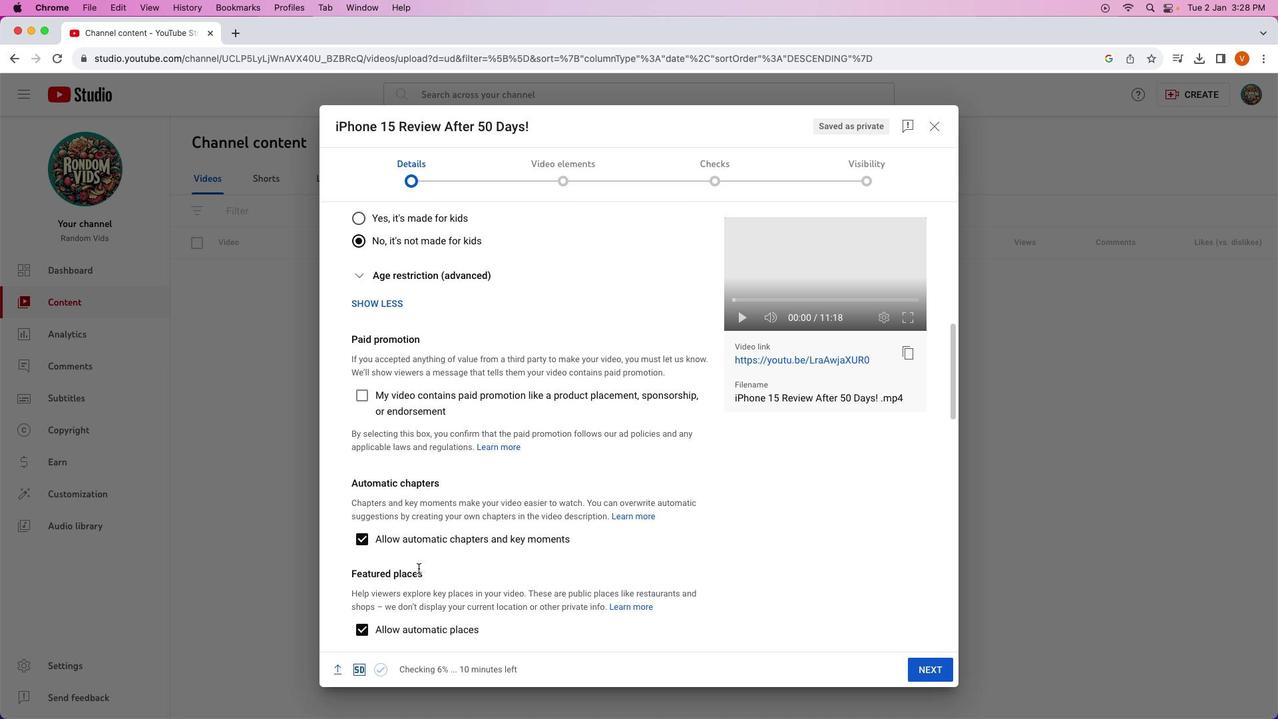 
Action: Mouse scrolled (418, 567) with delta (0, 0)
Screenshot: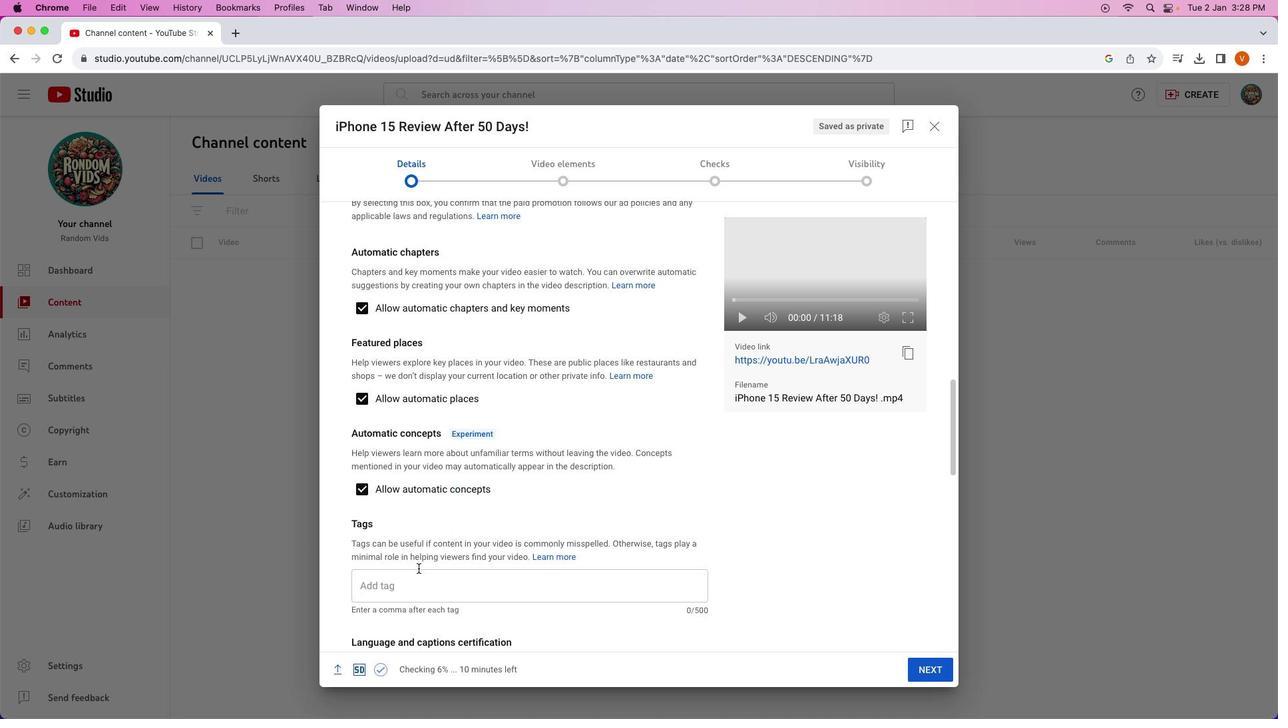 
Action: Mouse scrolled (418, 567) with delta (0, 0)
Screenshot: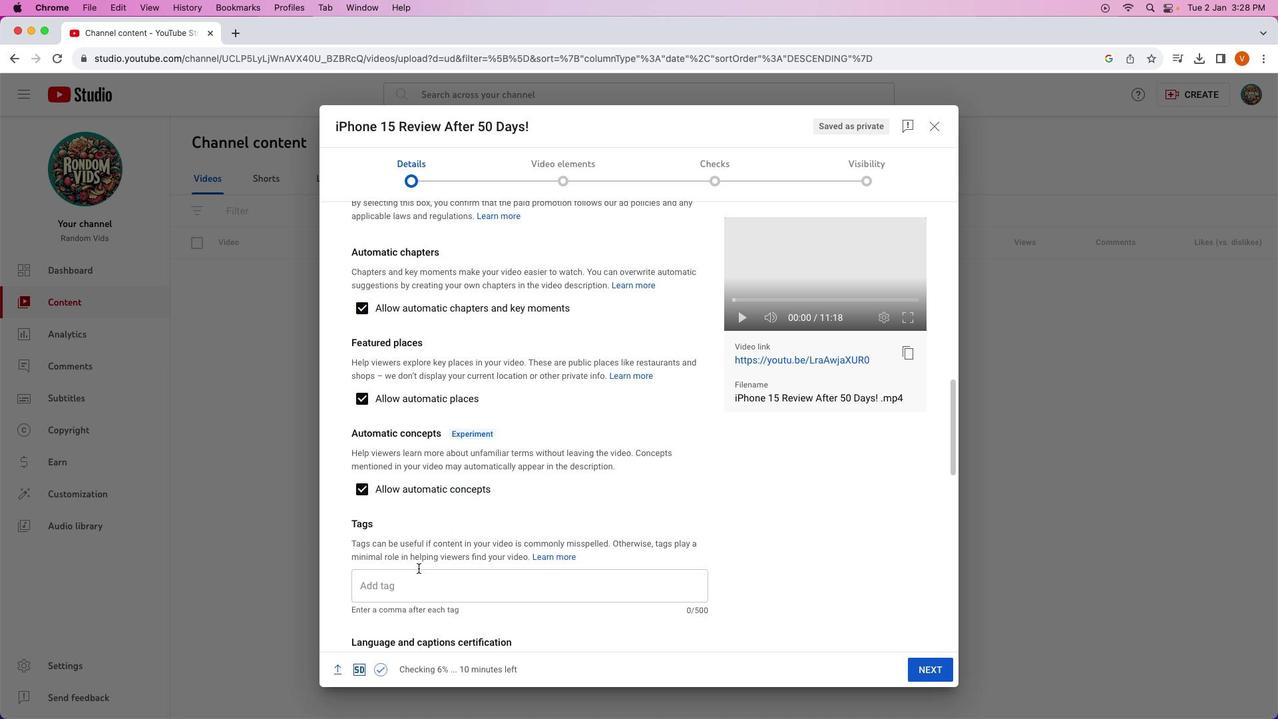
Action: Mouse scrolled (418, 567) with delta (0, -1)
Screenshot: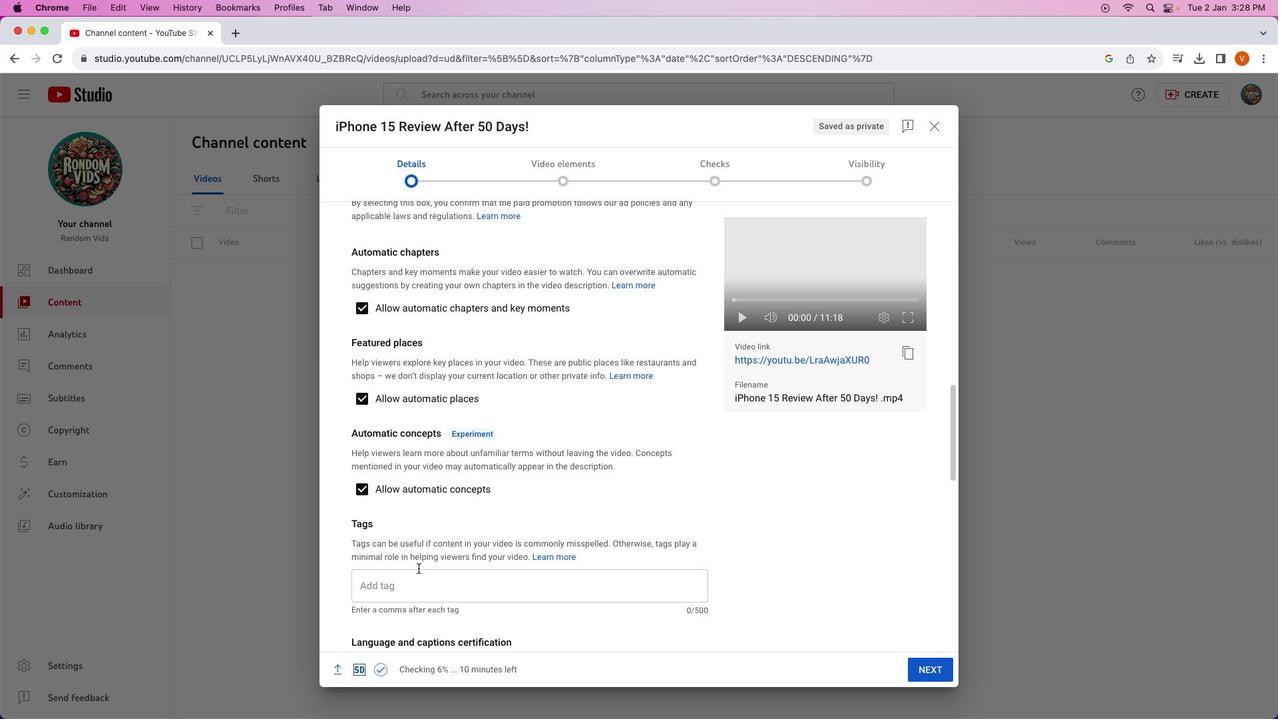 
Action: Mouse scrolled (418, 567) with delta (0, -2)
Screenshot: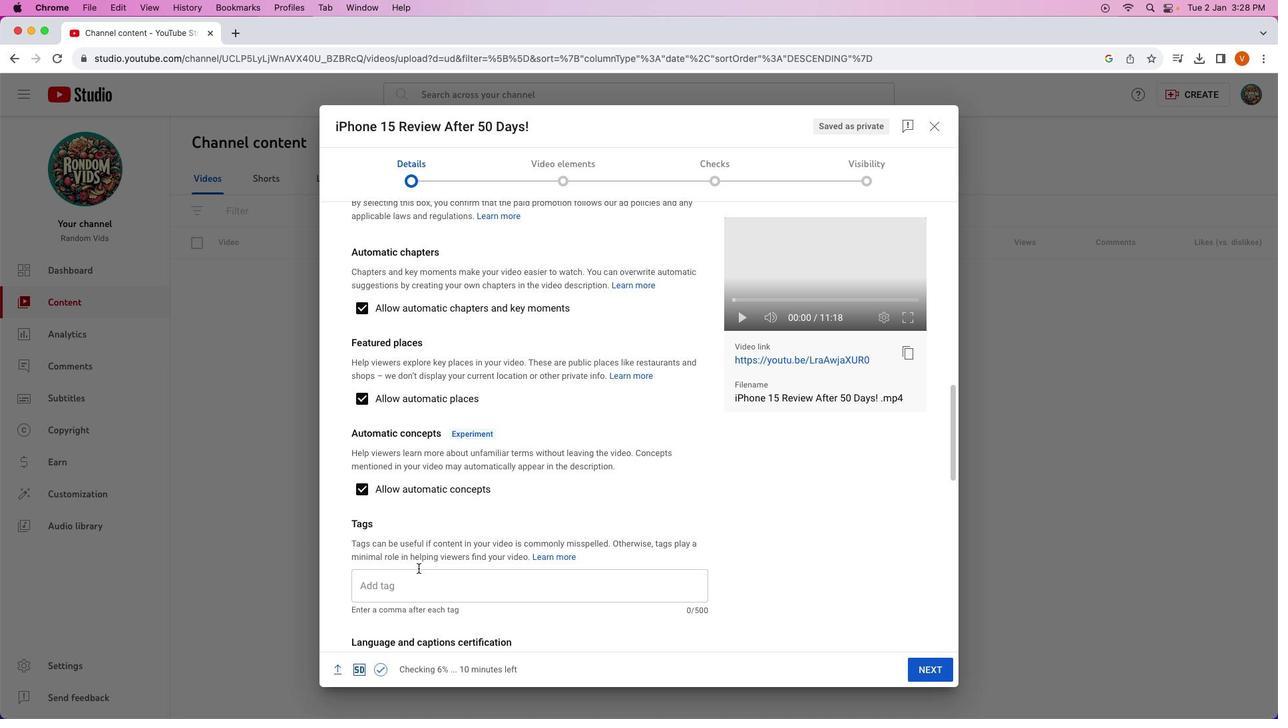 
Action: Mouse scrolled (418, 567) with delta (0, 0)
Screenshot: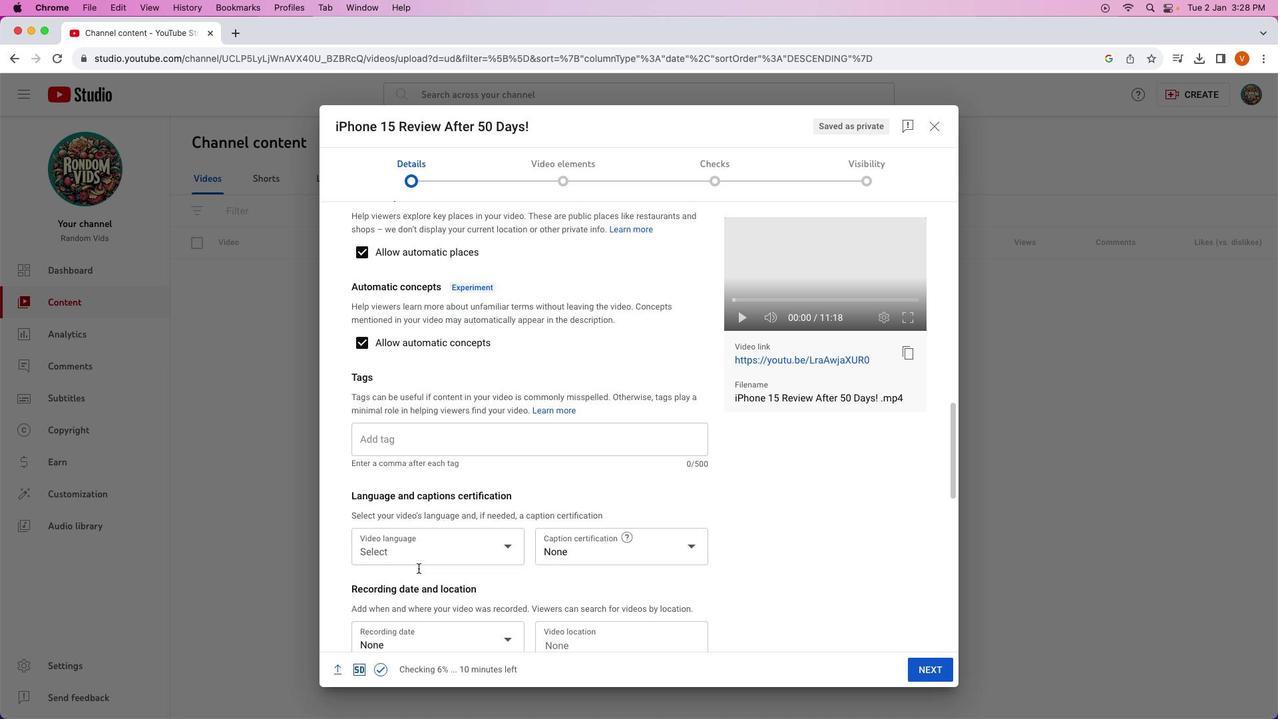 
Action: Mouse scrolled (418, 567) with delta (0, 0)
Screenshot: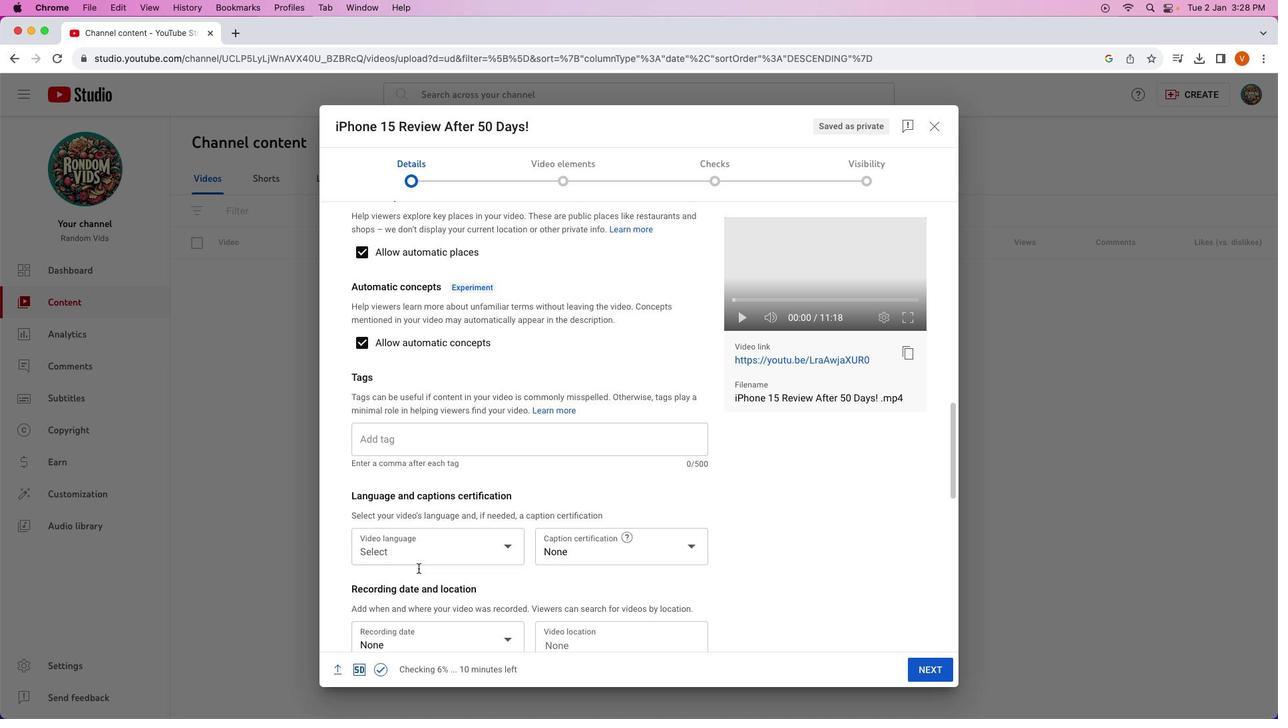 
Action: Mouse scrolled (418, 567) with delta (0, -1)
Screenshot: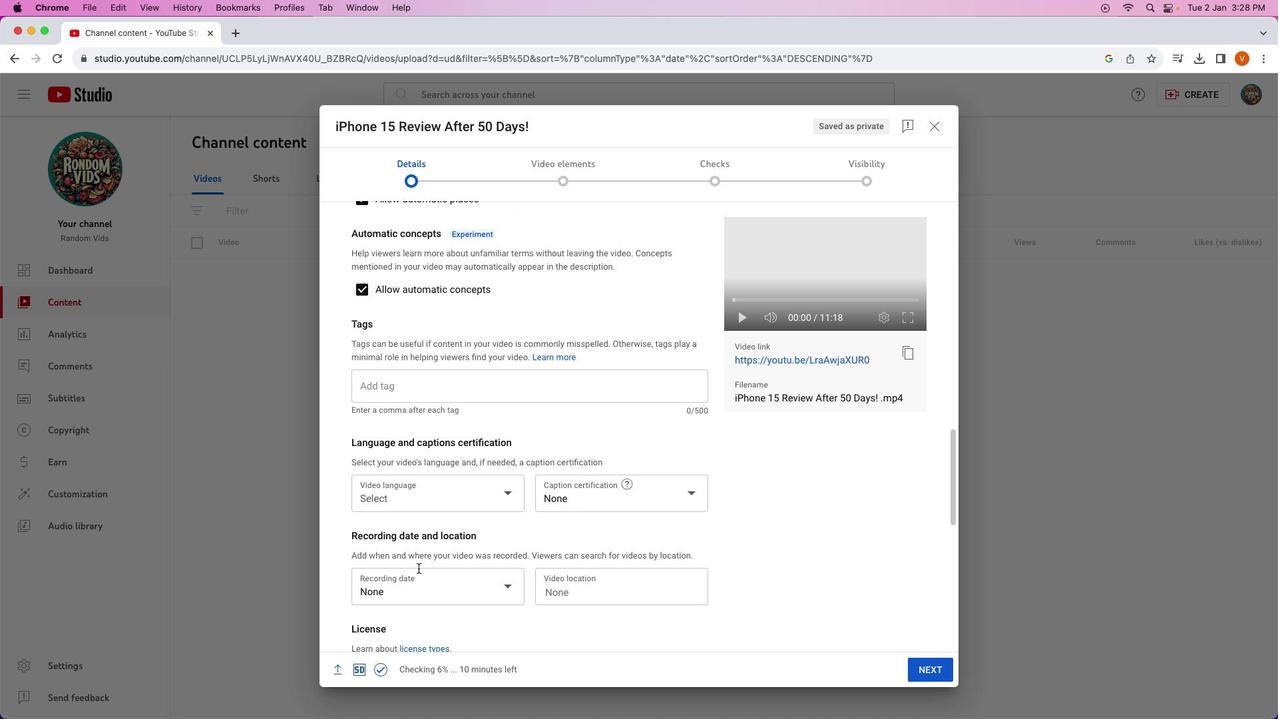 
Action: Mouse scrolled (418, 567) with delta (0, -1)
Screenshot: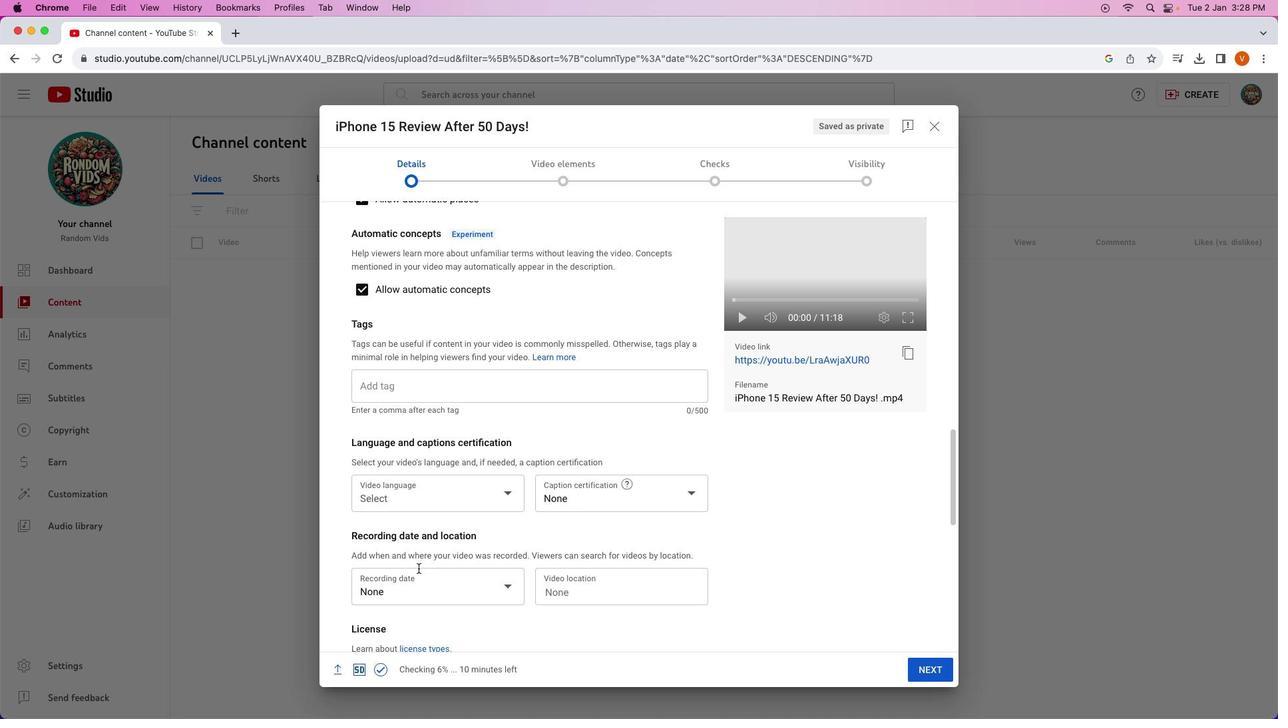
Action: Mouse scrolled (418, 567) with delta (0, 0)
Screenshot: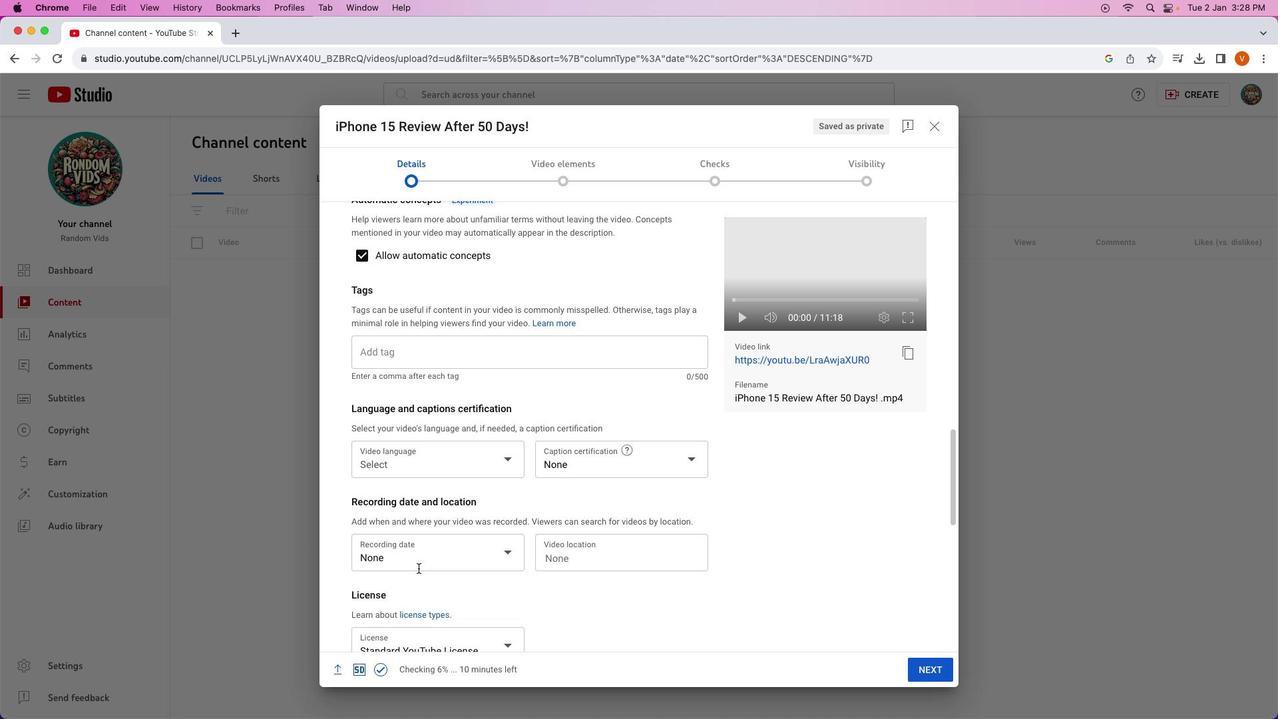 
Action: Mouse scrolled (418, 567) with delta (0, 0)
Screenshot: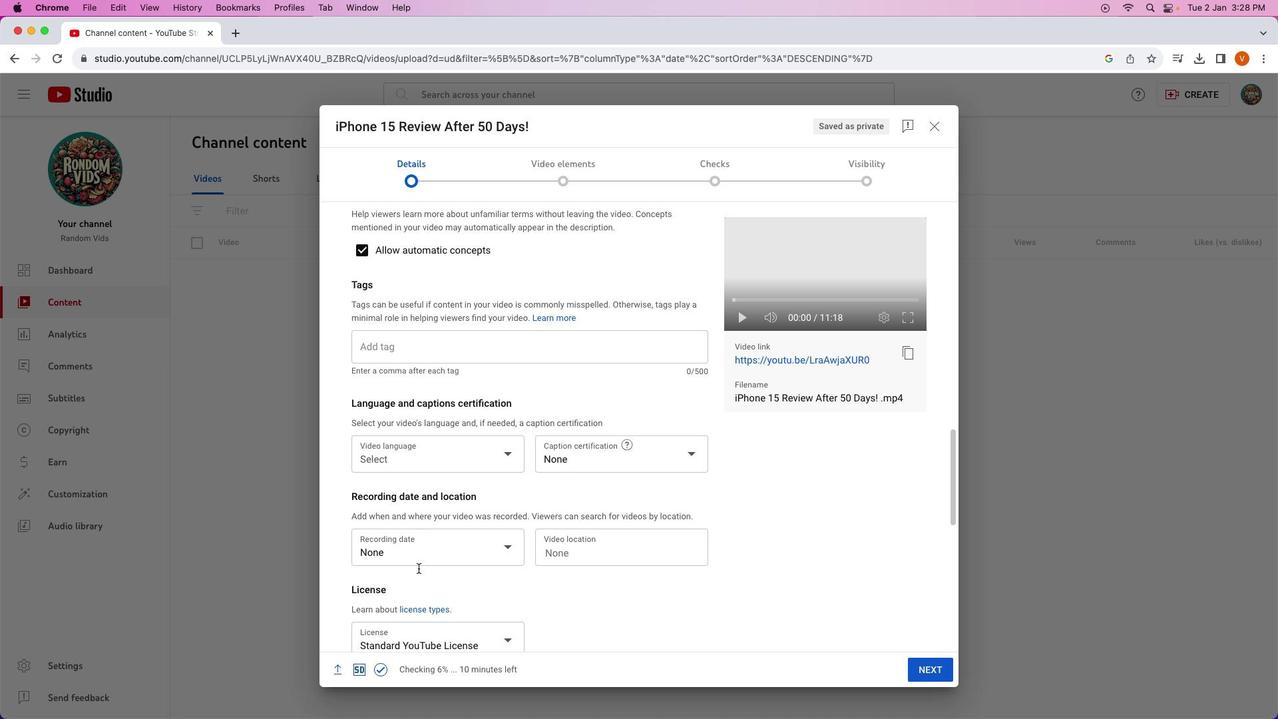 
Action: Mouse scrolled (418, 567) with delta (0, 0)
Screenshot: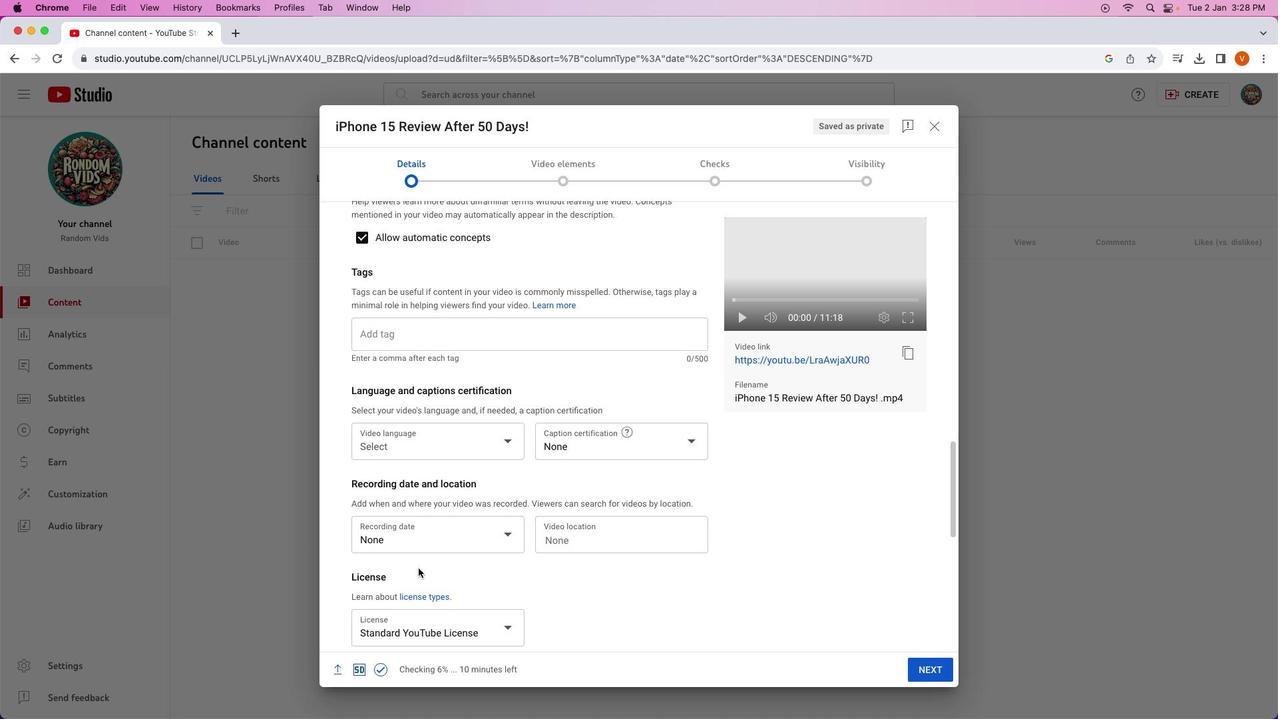 
Action: Mouse scrolled (418, 567) with delta (0, 0)
Screenshot: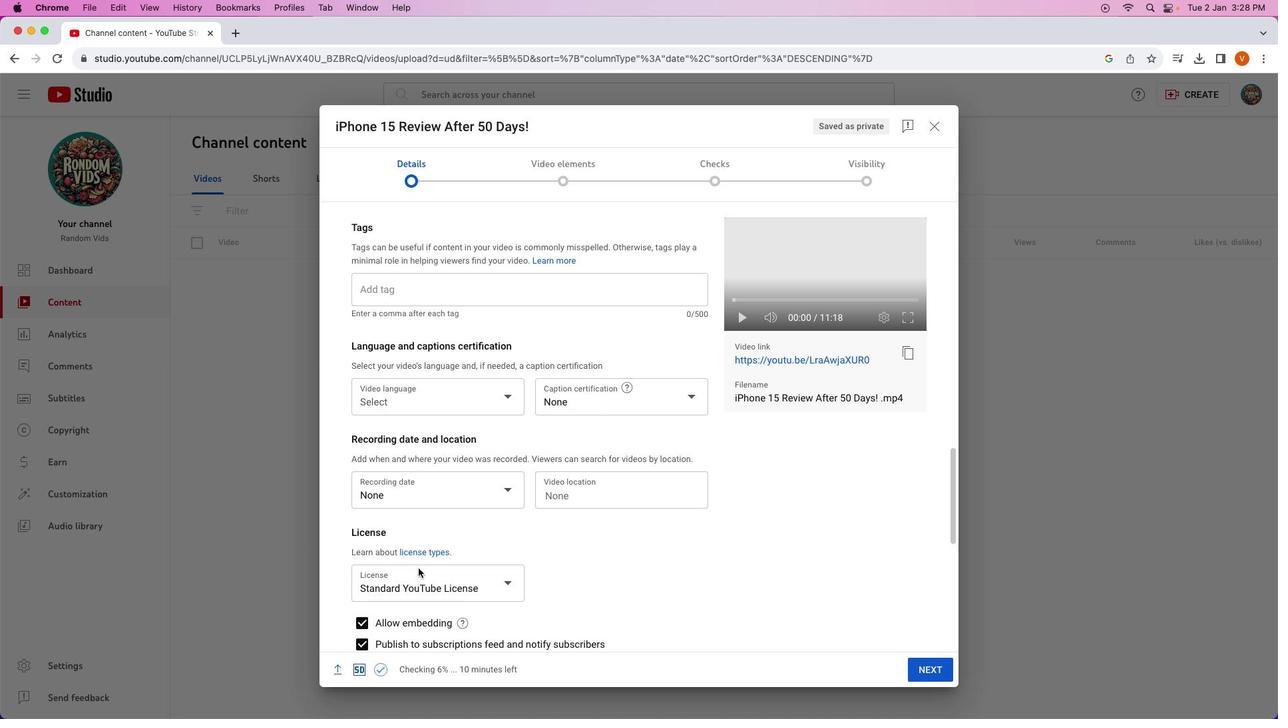 
Action: Mouse scrolled (418, 567) with delta (0, 0)
Screenshot: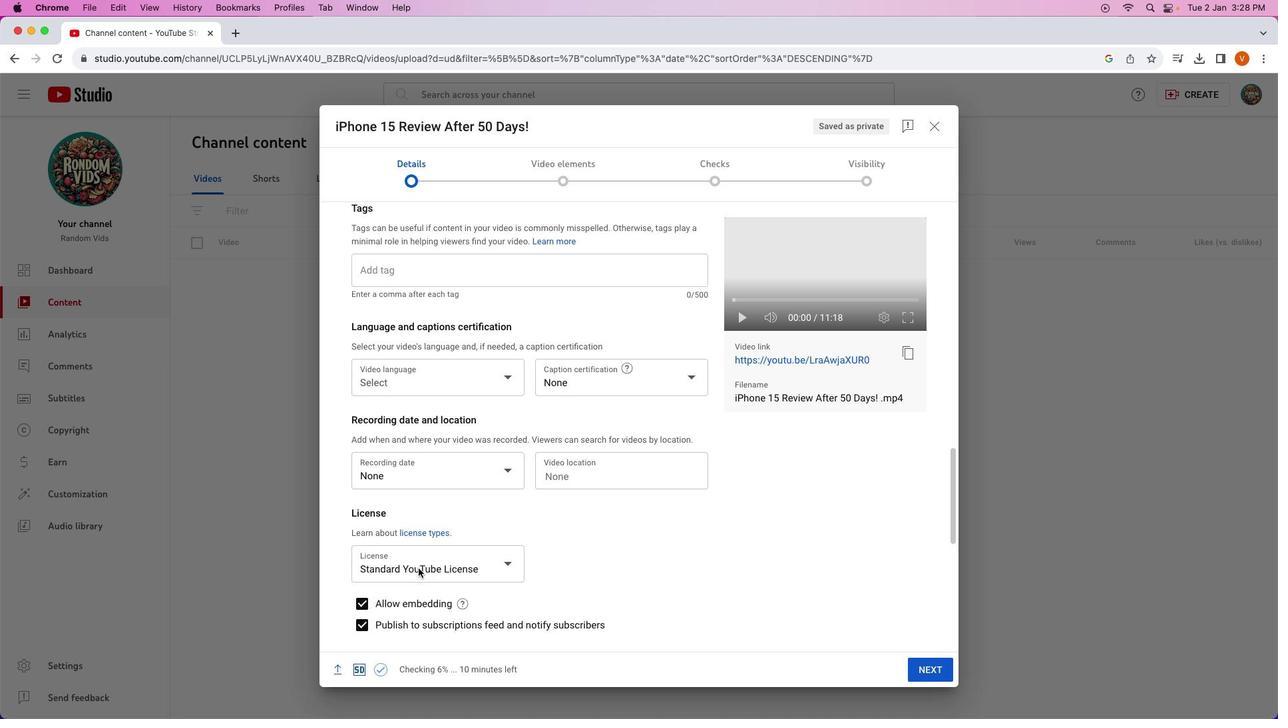
Action: Mouse scrolled (418, 567) with delta (0, 0)
Screenshot: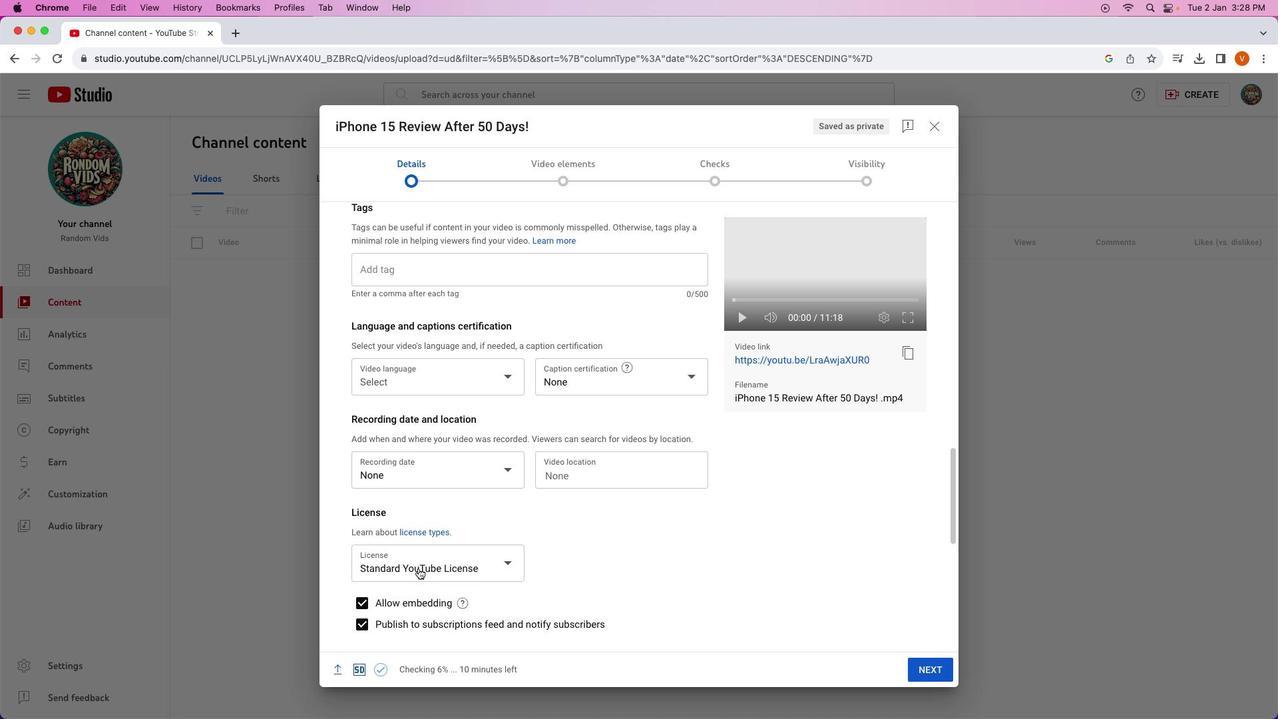 
Action: Mouse moved to (429, 273)
Screenshot: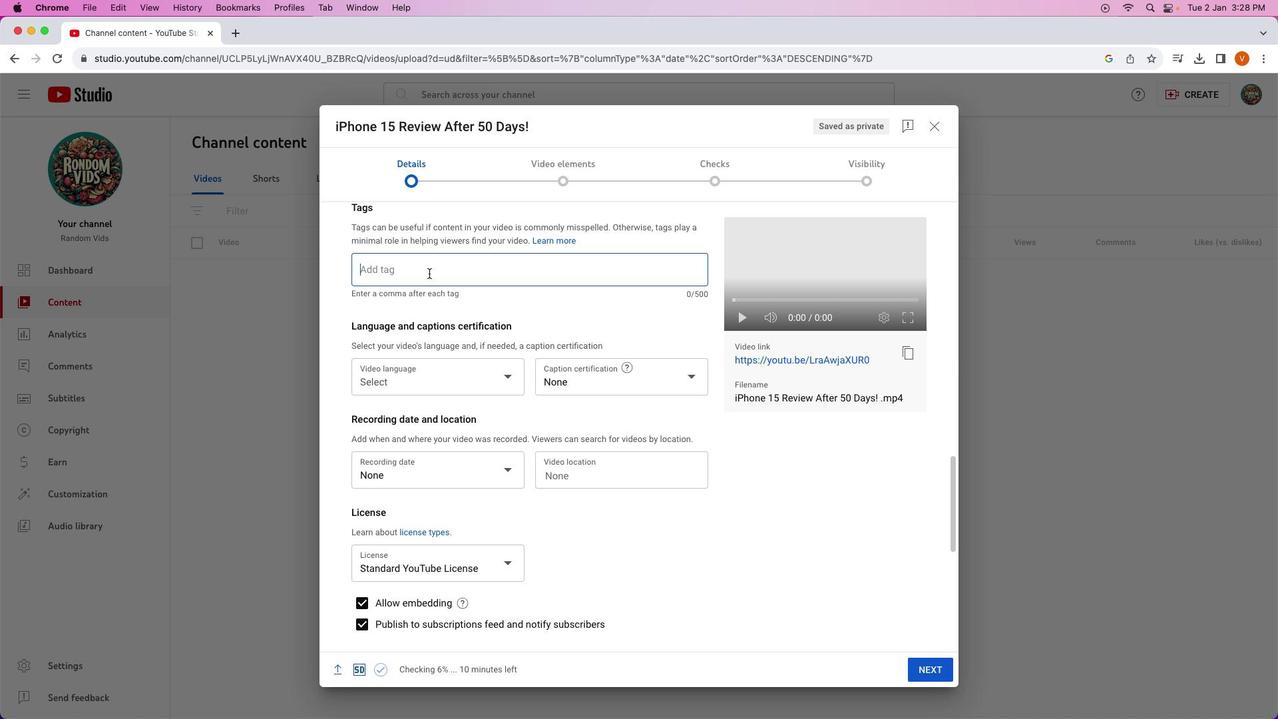
Action: Mouse pressed left at (429, 273)
Screenshot: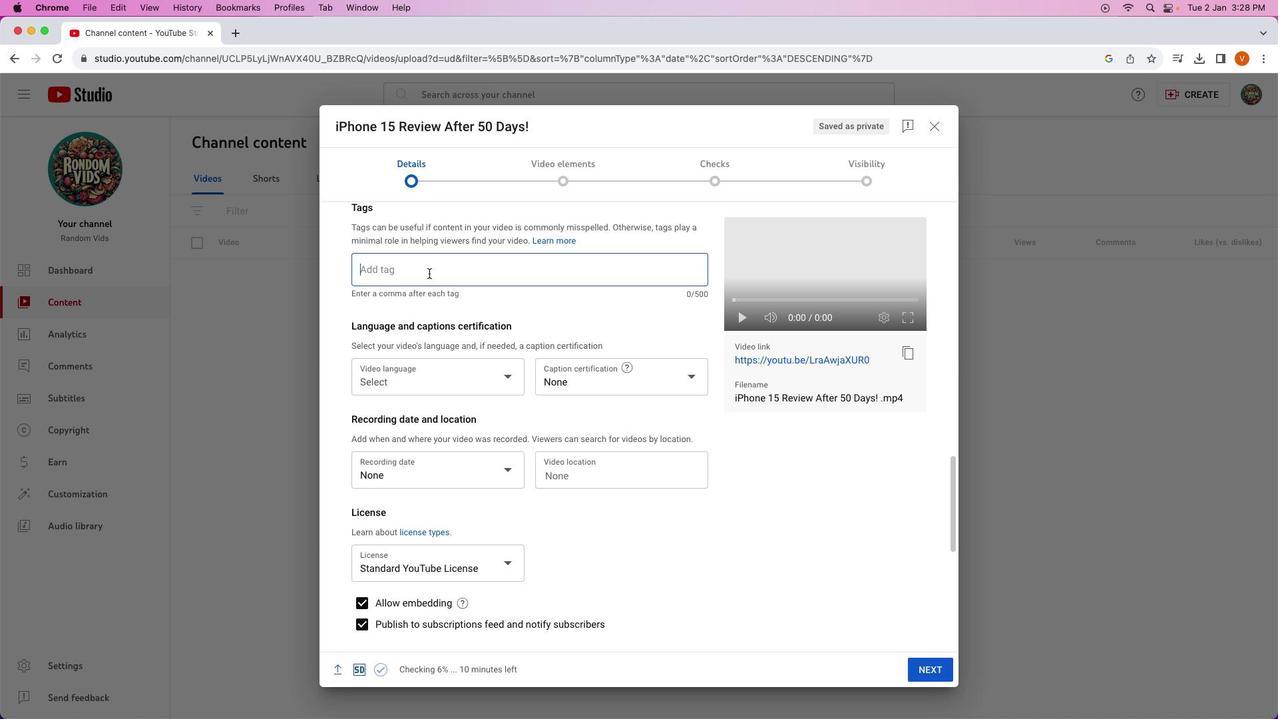 
Action: Key pressed Key.shift'P''r''o''d''u''c''t'Key.spaceKey.shift'R''e''v''i''e''w'Key.enterKey.shift'I''p''h''o''n''e'Key.space'1'Key.space'r''e'Key.backspaceKey.backspaceKey.backspaceKey.backspace'1''5'Key.space'r''e''v''i''e''w'Key.enterKey.shift'R''e''v''i''e''w'Key.space'o''f'Key.space'i''p''h''o''n''e'Key.space'1''5'Key.enter
Screenshot: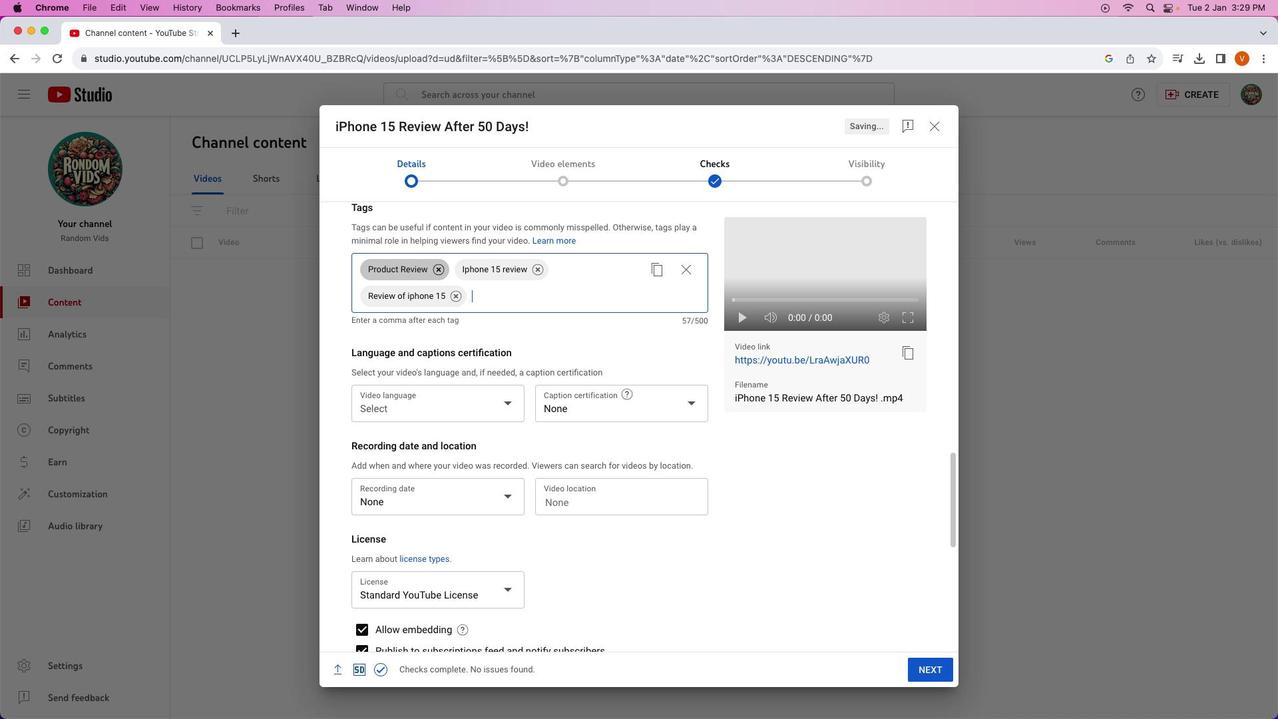 
Action: Mouse moved to (518, 465)
Screenshot: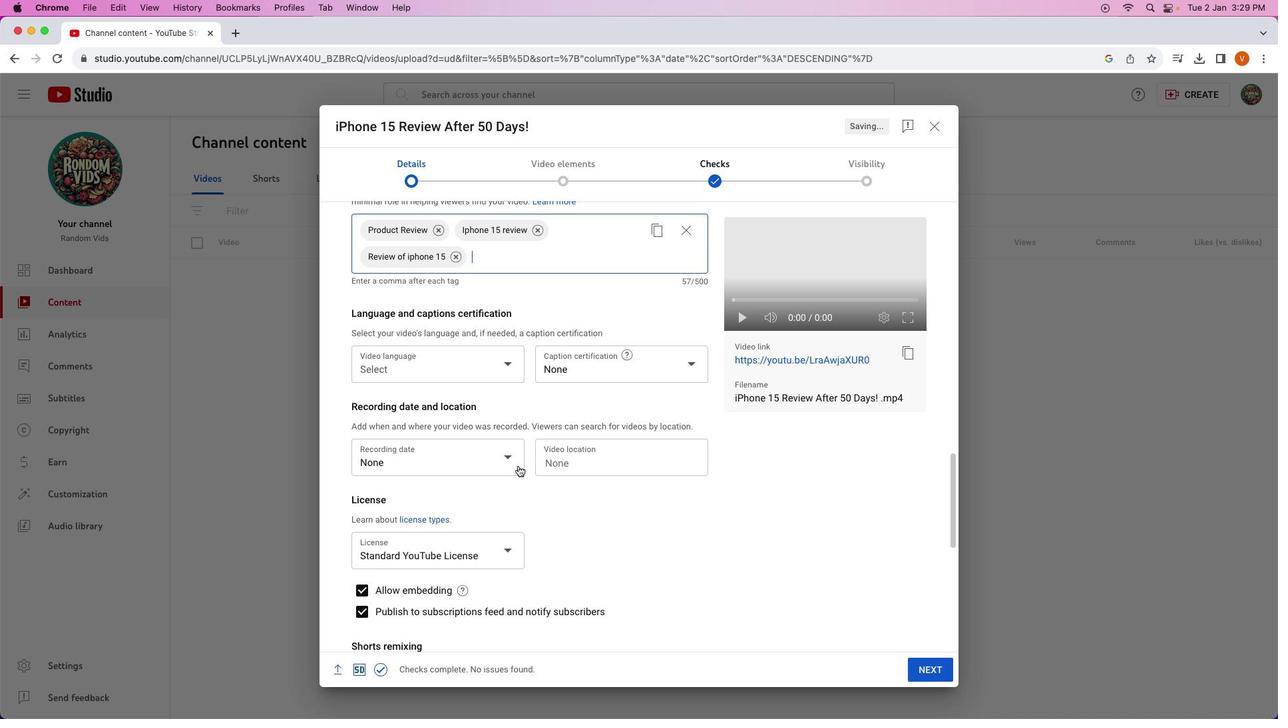 
Action: Mouse scrolled (518, 465) with delta (0, 0)
Screenshot: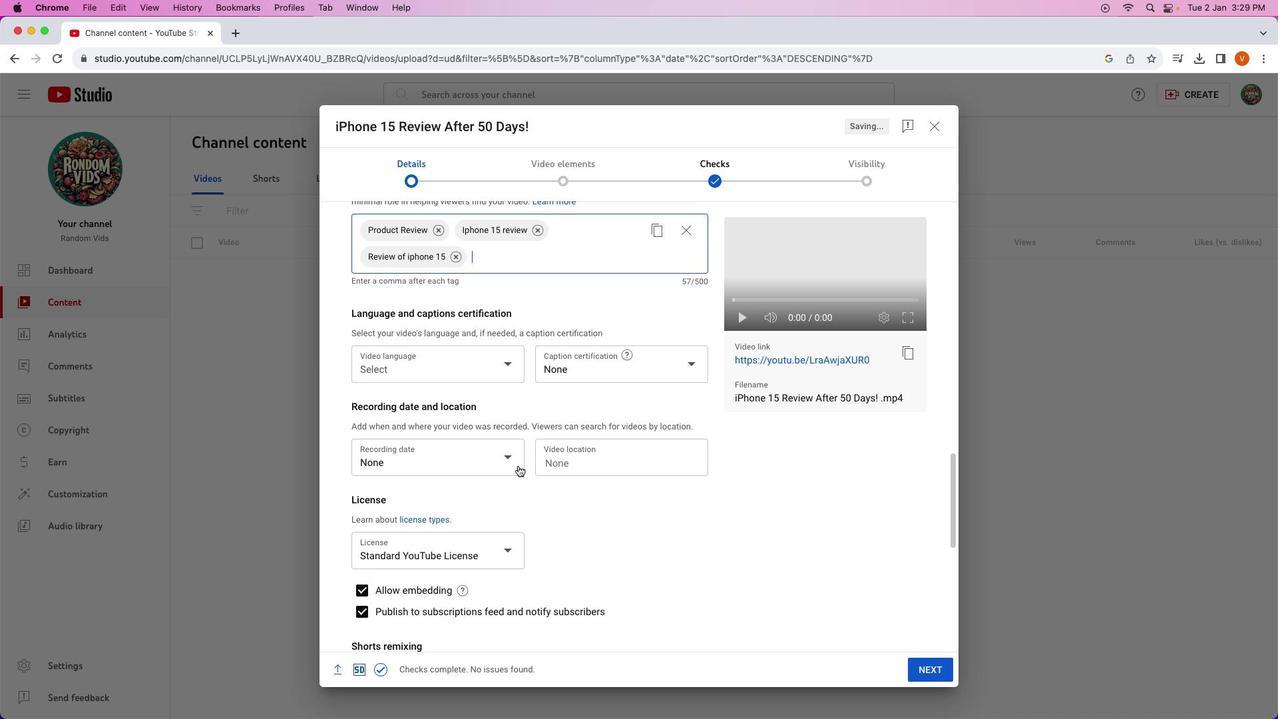 
Action: Mouse scrolled (518, 465) with delta (0, 0)
Screenshot: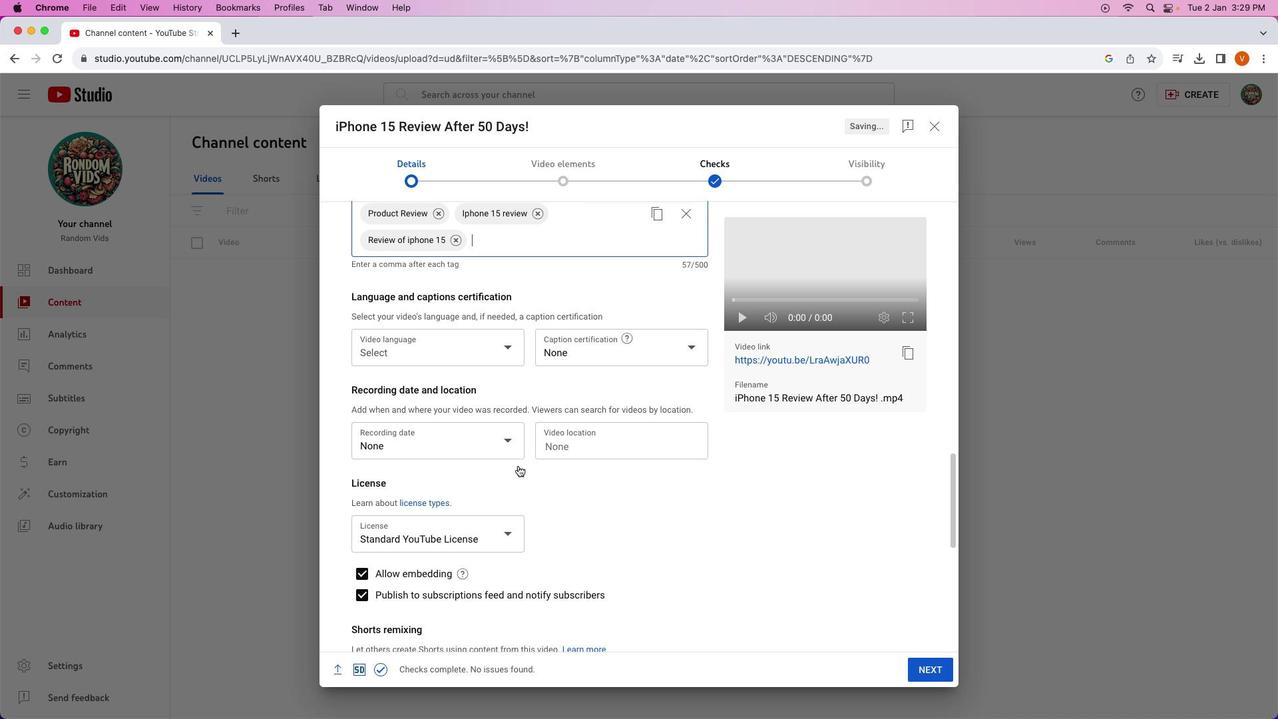 
Action: Mouse scrolled (518, 465) with delta (0, 0)
Screenshot: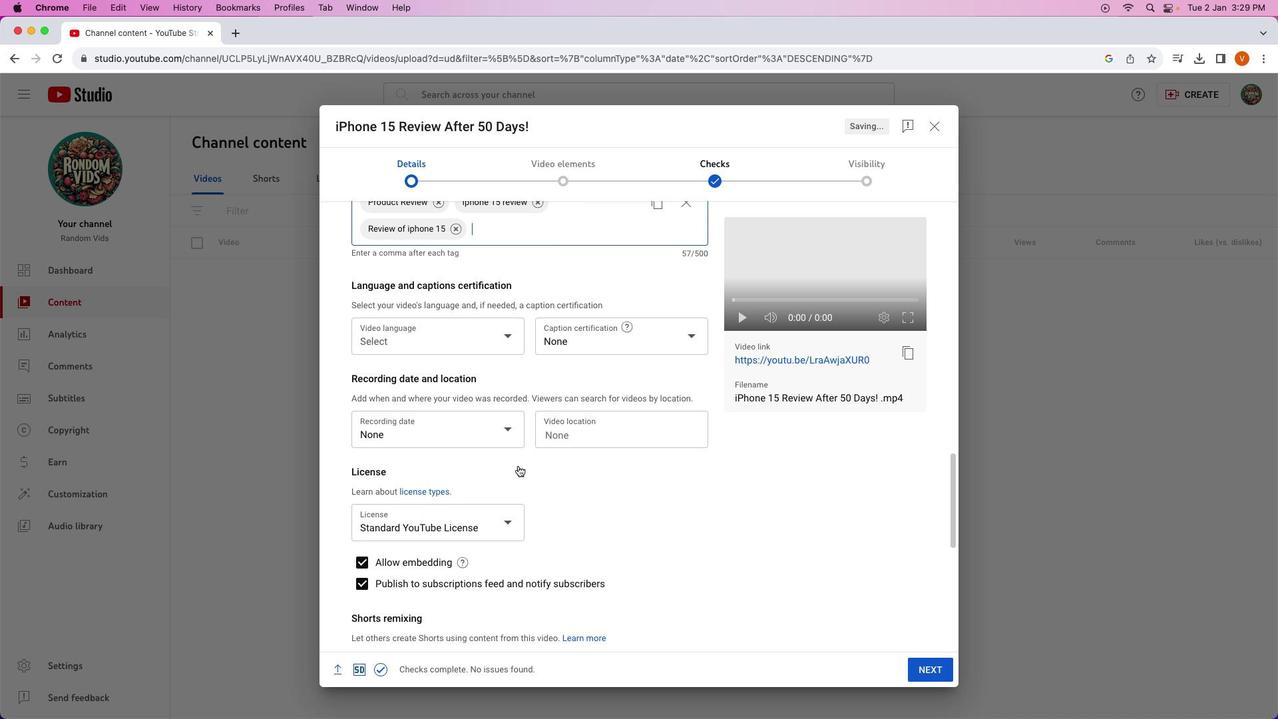 
Action: Mouse moved to (518, 465)
Screenshot: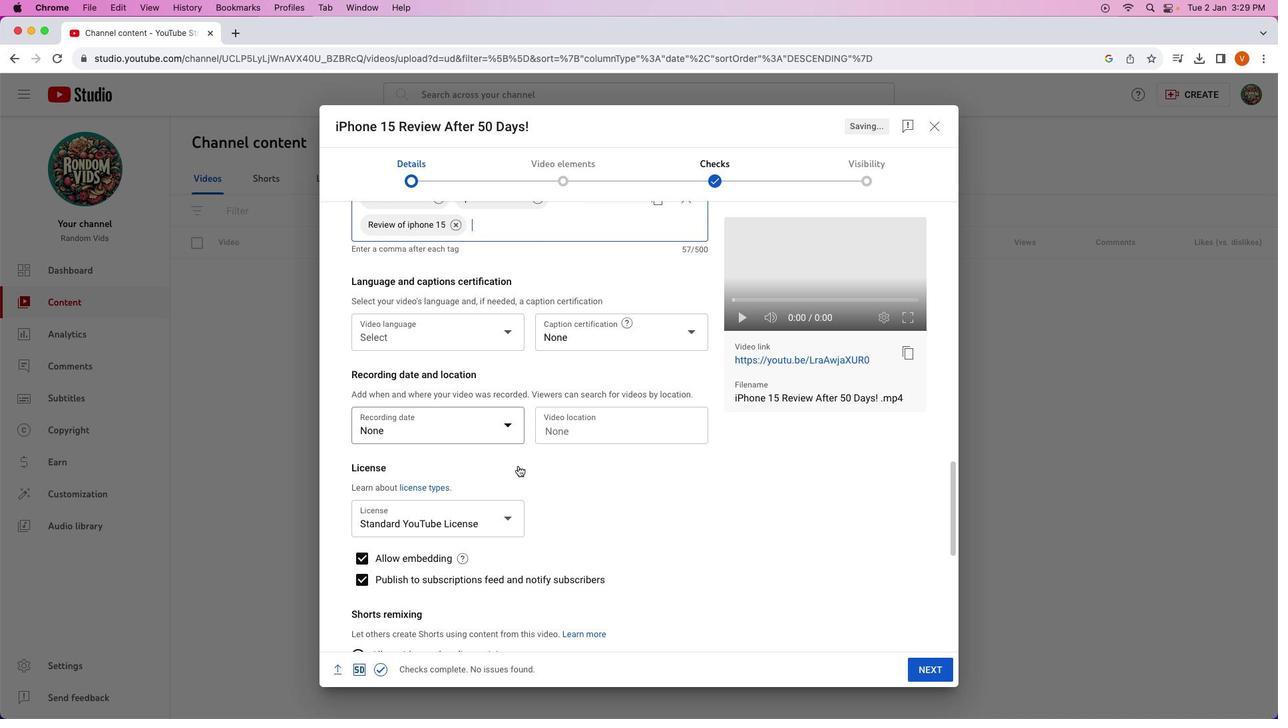 
Action: Mouse scrolled (518, 465) with delta (0, 0)
Screenshot: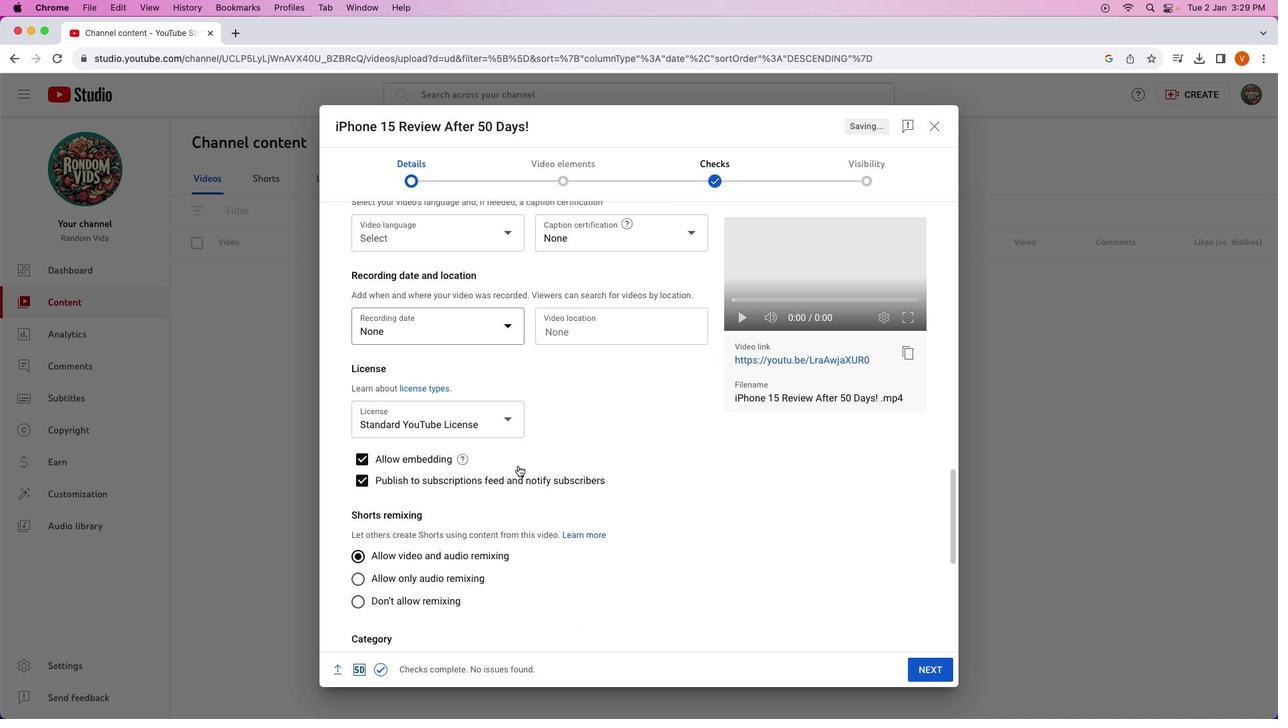 
Action: Mouse scrolled (518, 465) with delta (0, 0)
Screenshot: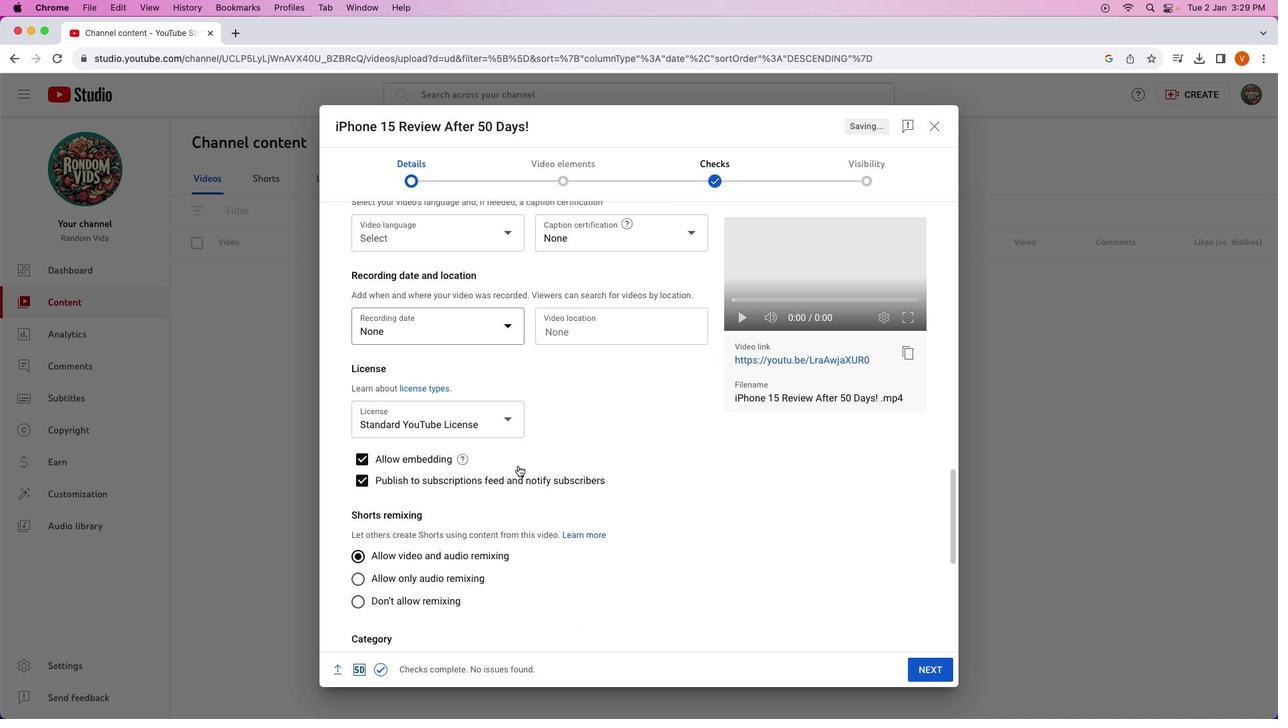 
Action: Mouse scrolled (518, 465) with delta (0, -1)
Screenshot: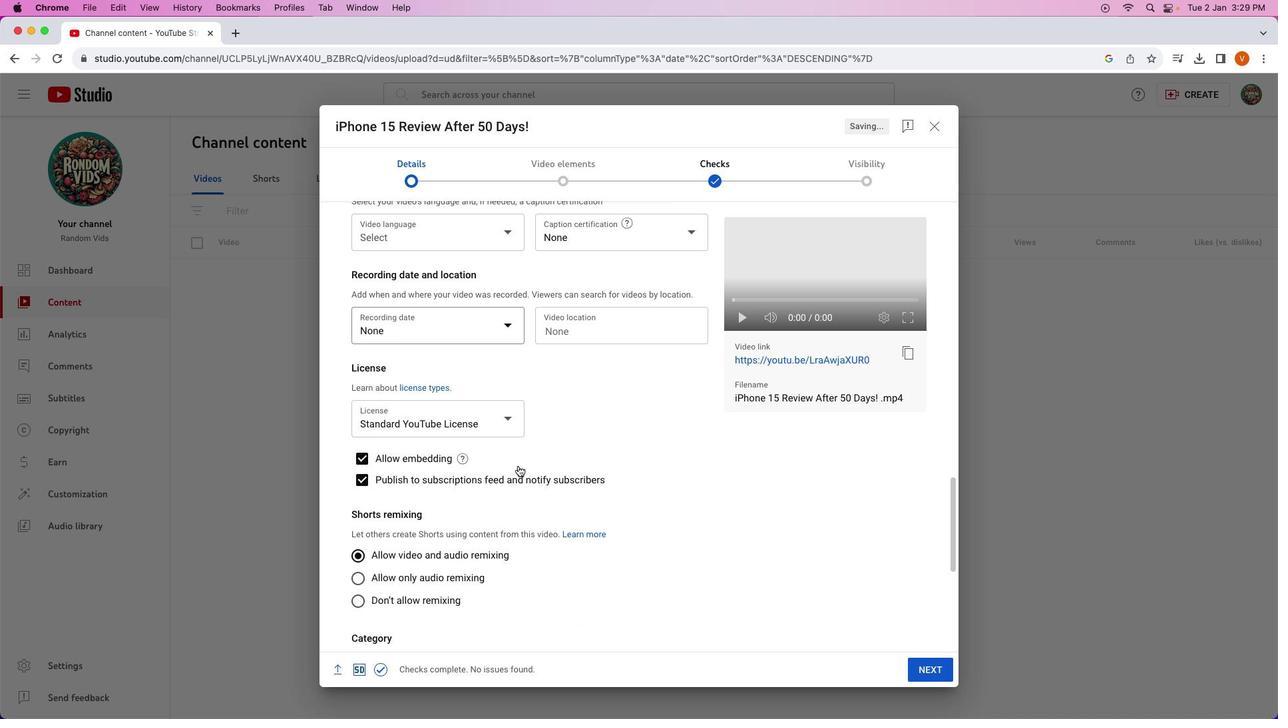 
Action: Mouse scrolled (518, 465) with delta (0, 0)
Screenshot: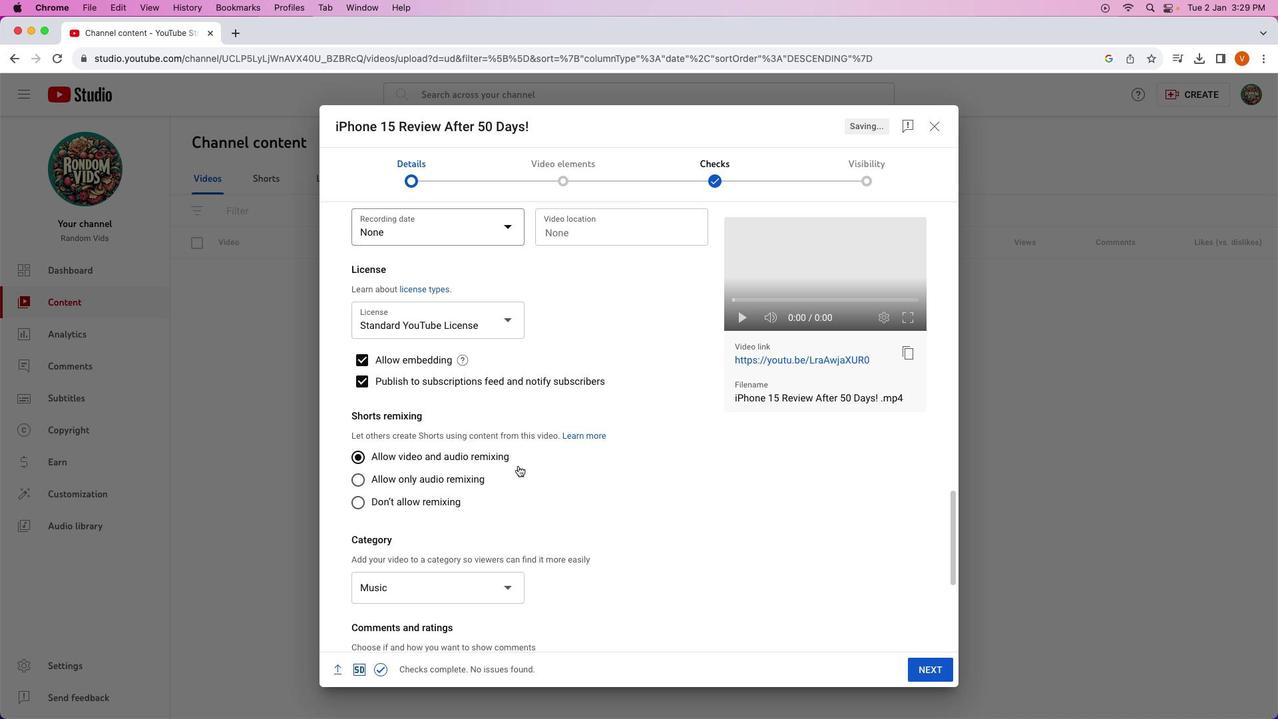 
Action: Mouse scrolled (518, 465) with delta (0, 0)
Screenshot: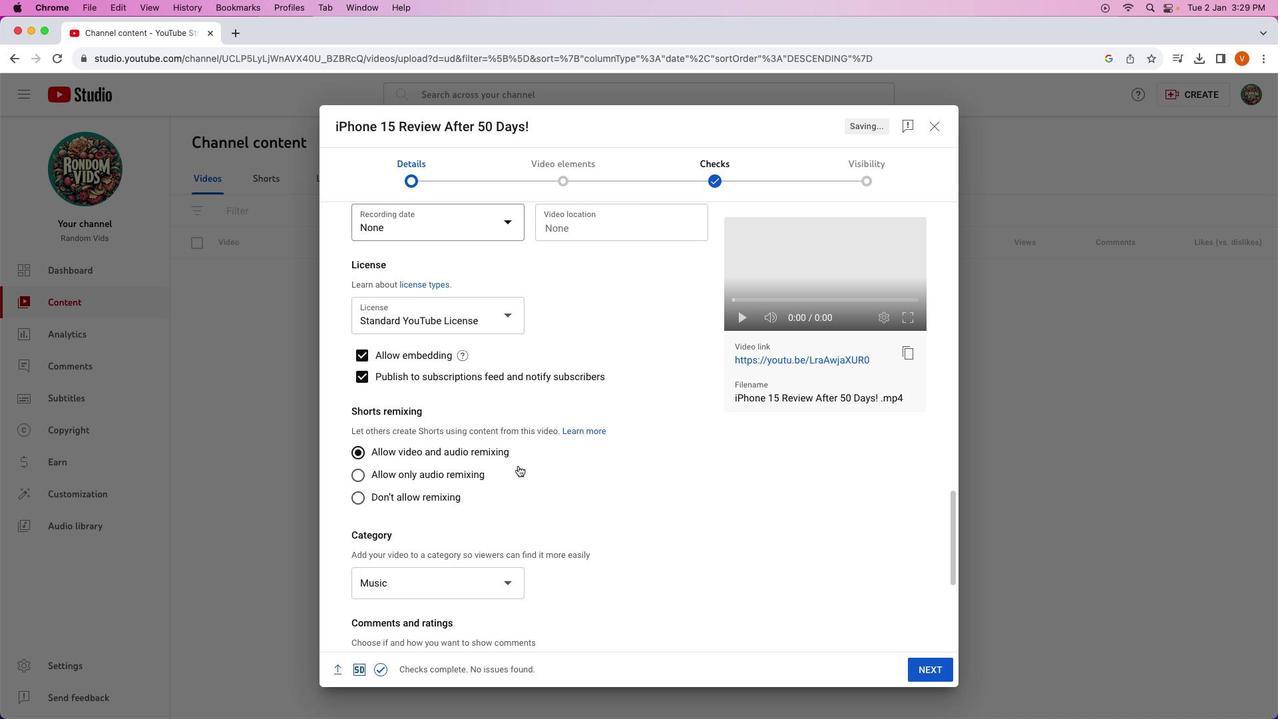 
Action: Mouse scrolled (518, 465) with delta (0, -1)
Screenshot: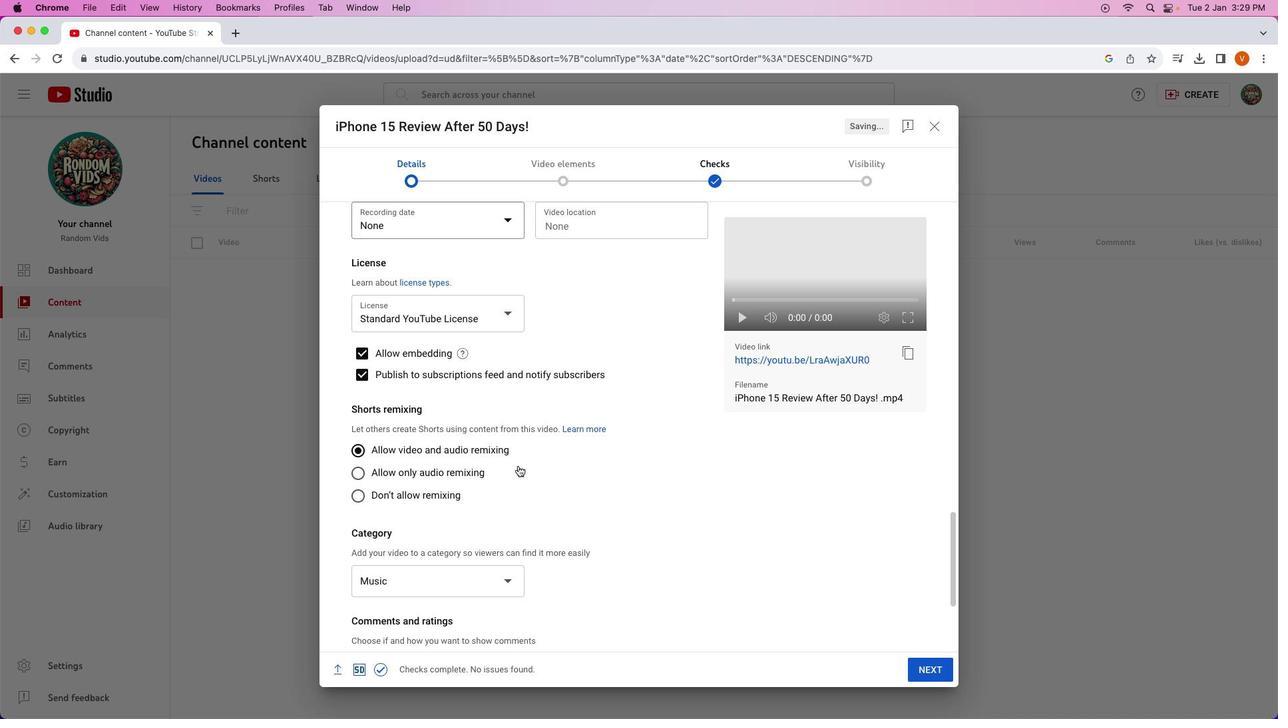 
Action: Mouse scrolled (518, 465) with delta (0, 0)
Screenshot: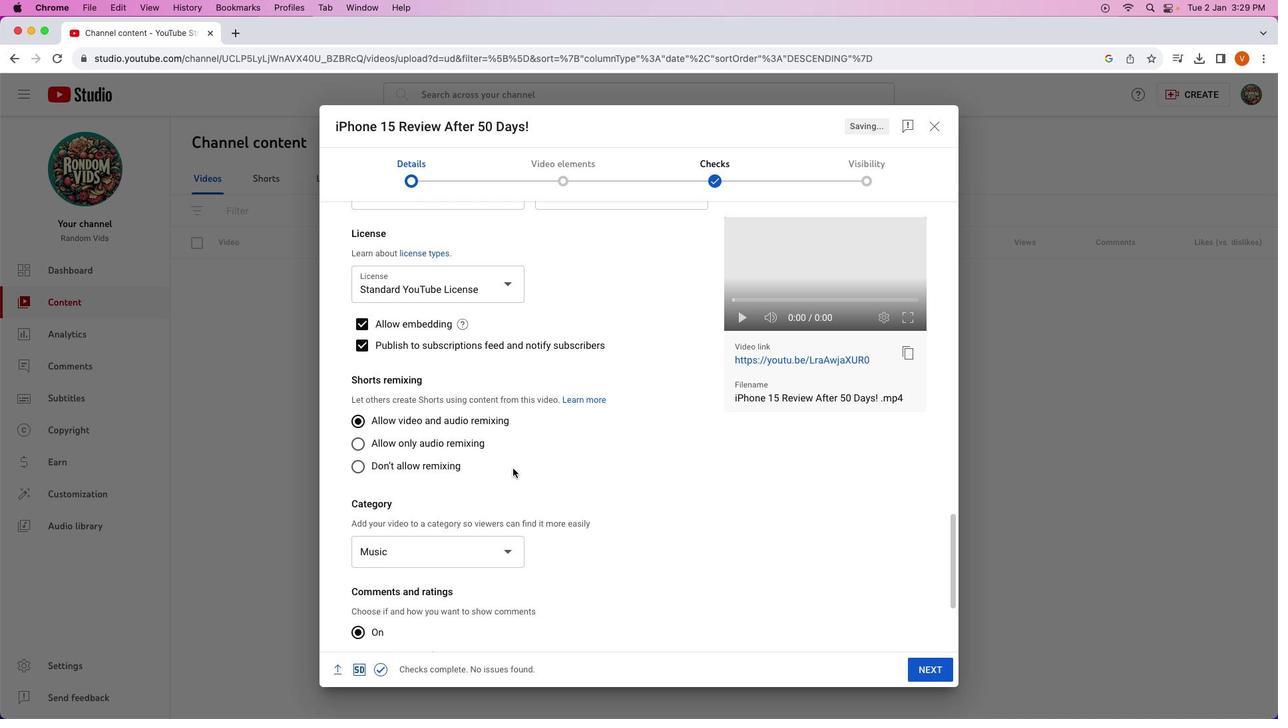 
Action: Mouse scrolled (518, 465) with delta (0, 0)
Screenshot: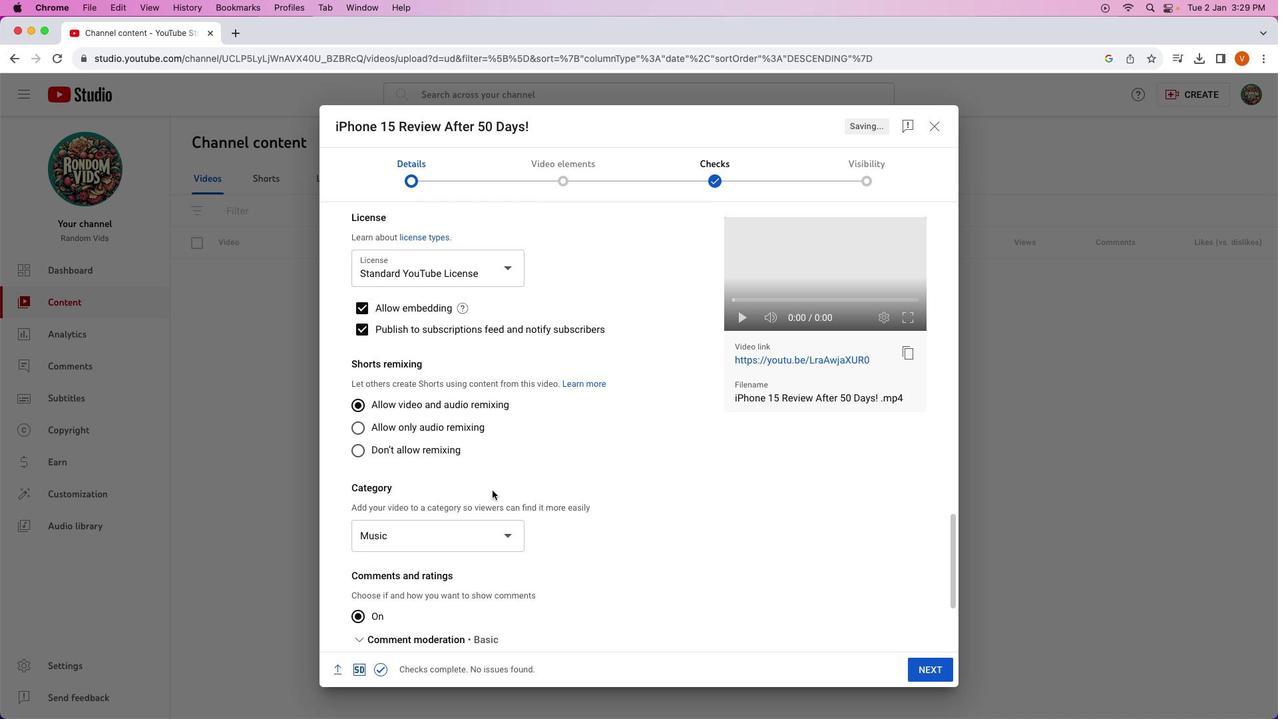 
Action: Mouse scrolled (518, 465) with delta (0, 0)
Screenshot: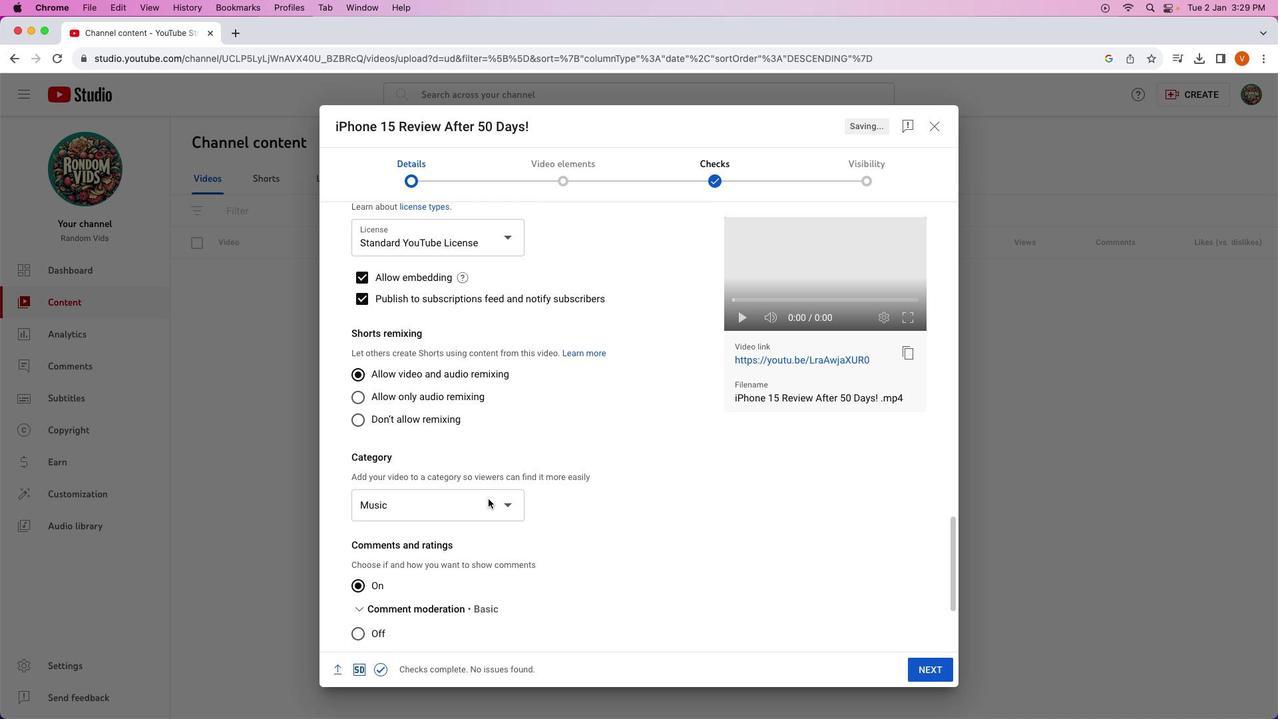 
Action: Mouse moved to (474, 513)
Screenshot: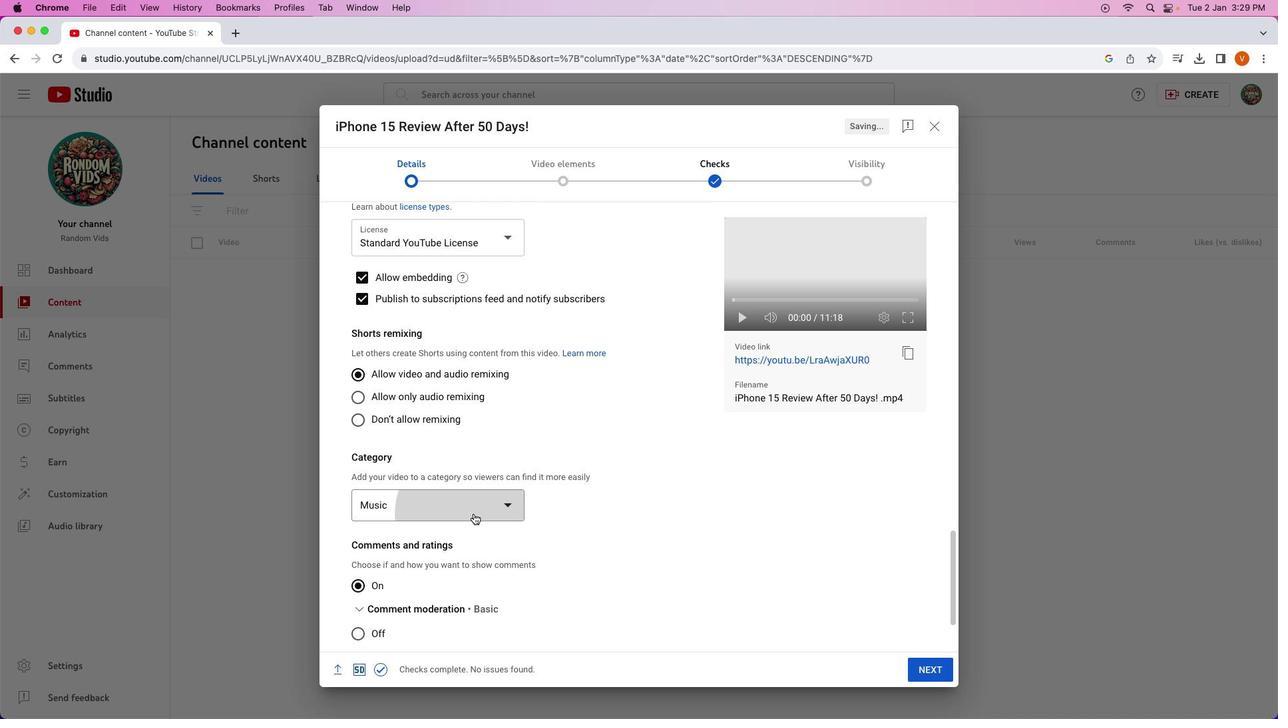 
Action: Mouse pressed left at (474, 513)
Screenshot: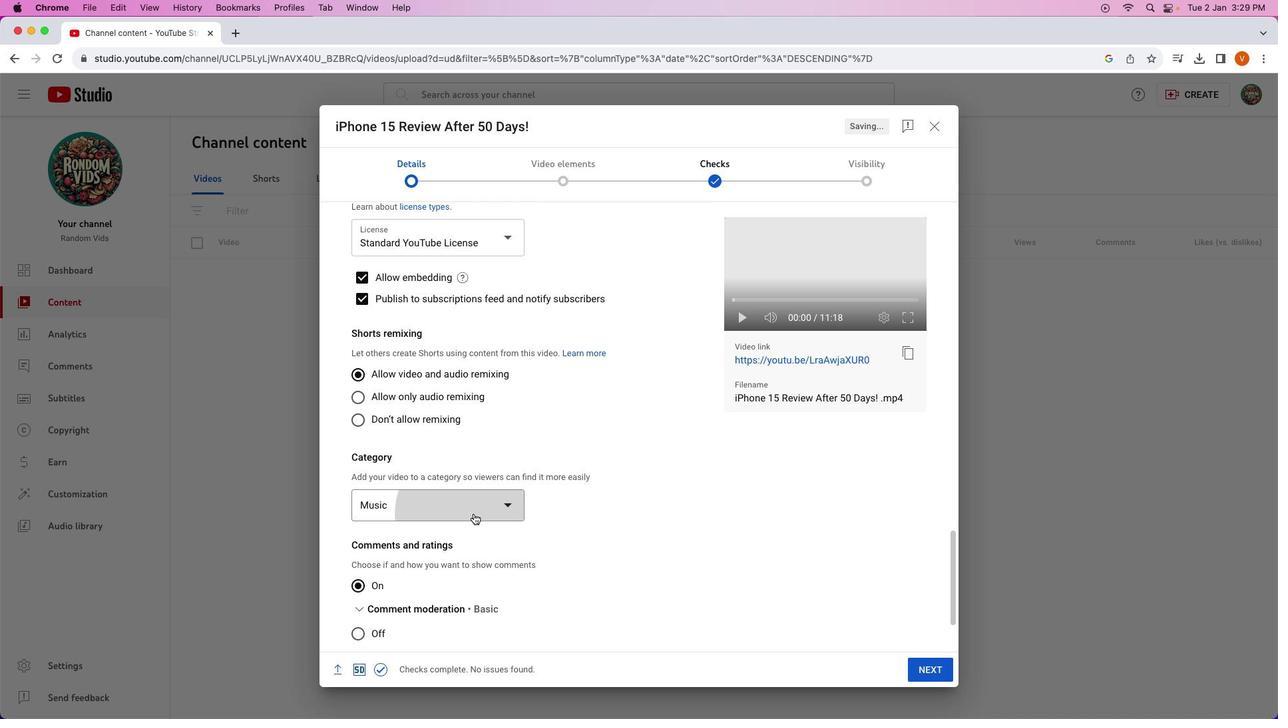 
Action: Mouse moved to (433, 430)
Screenshot: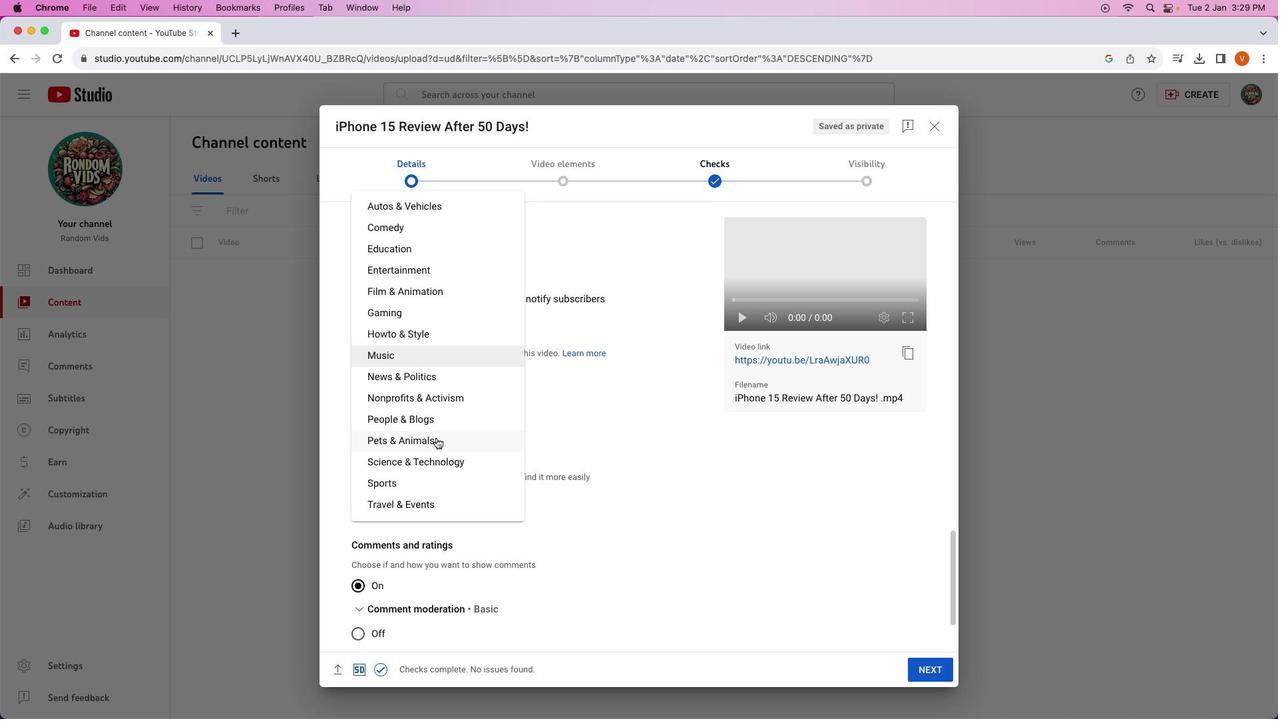 
Action: Mouse scrolled (433, 430) with delta (0, 0)
Screenshot: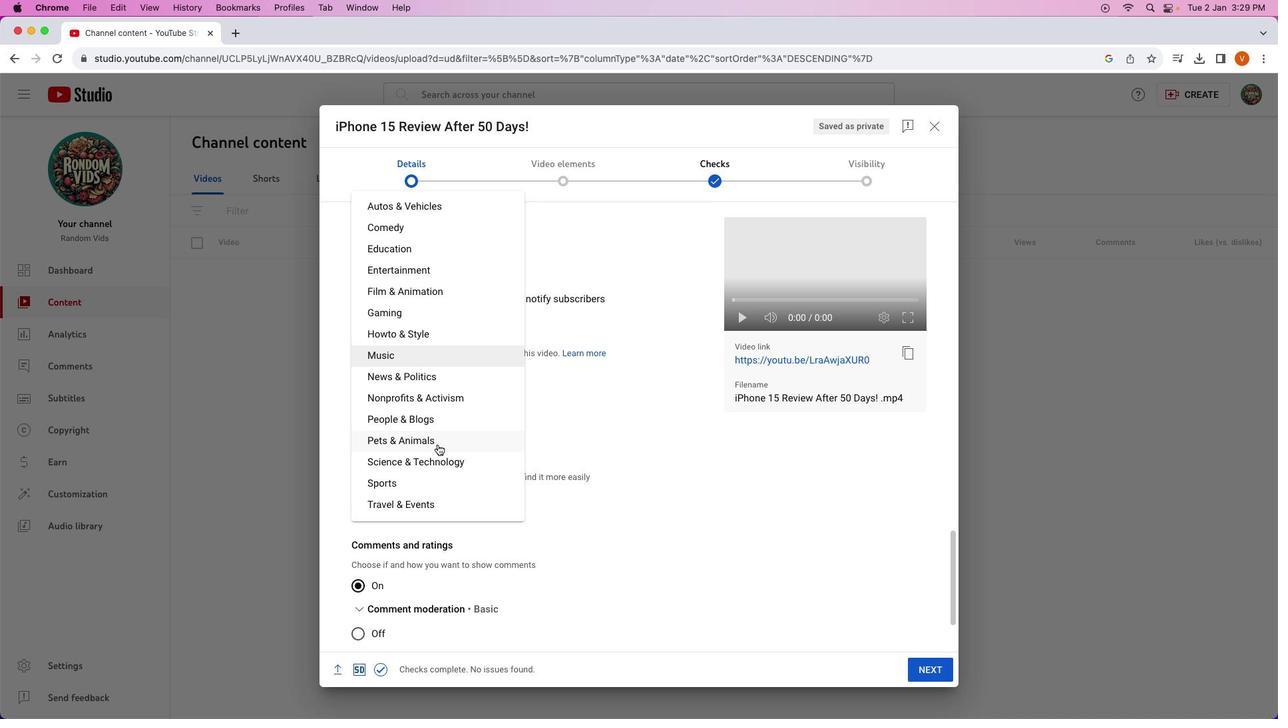 
Action: Mouse moved to (438, 453)
Screenshot: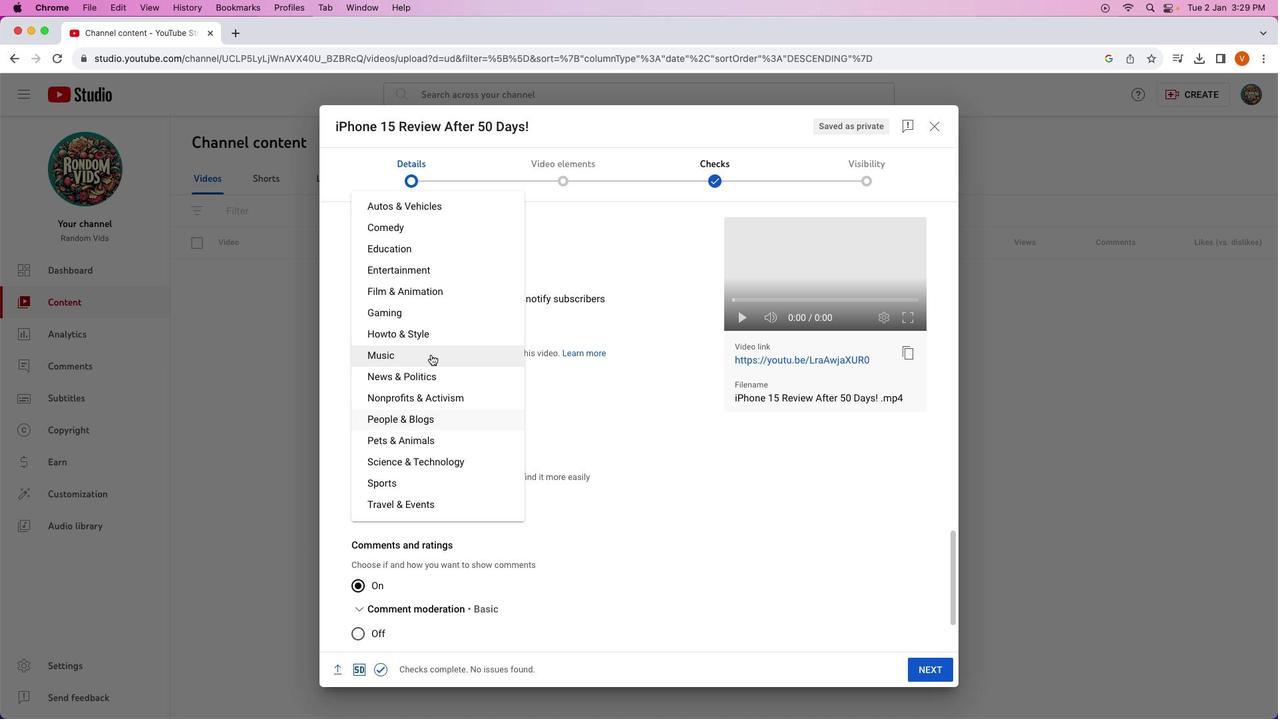 
Action: Mouse scrolled (438, 453) with delta (0, 0)
Screenshot: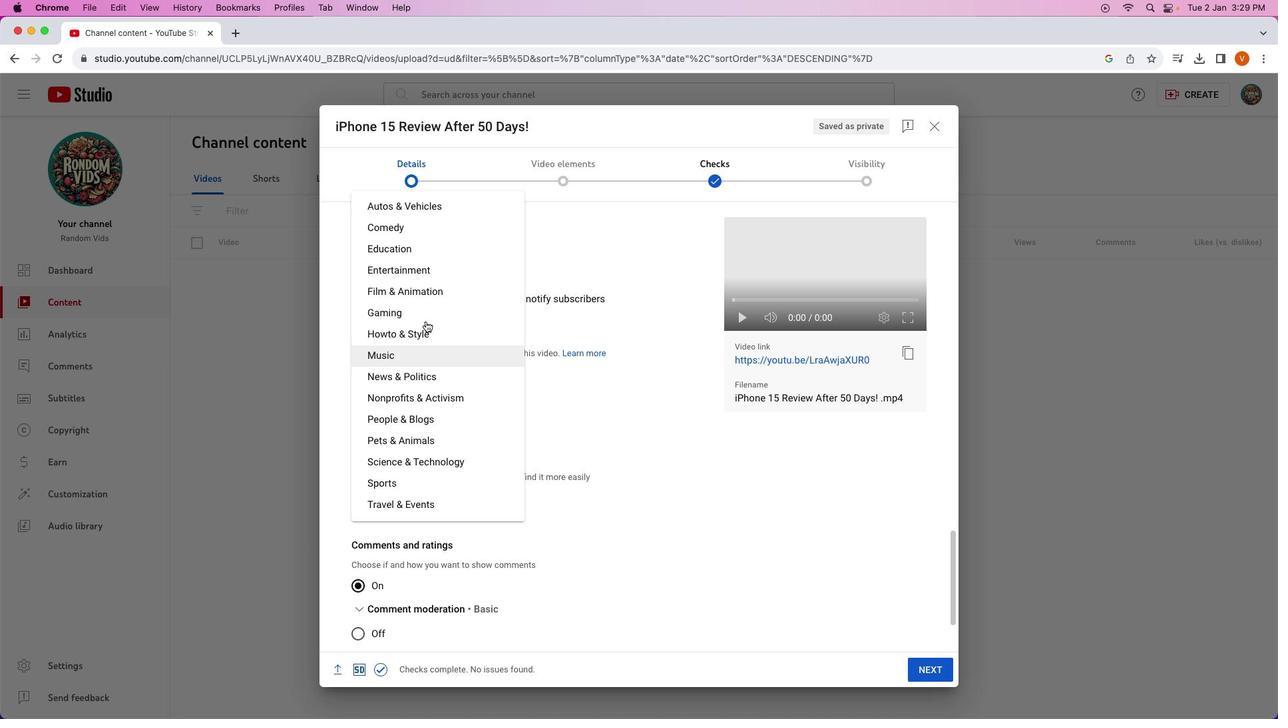 
Action: Mouse moved to (404, 459)
Screenshot: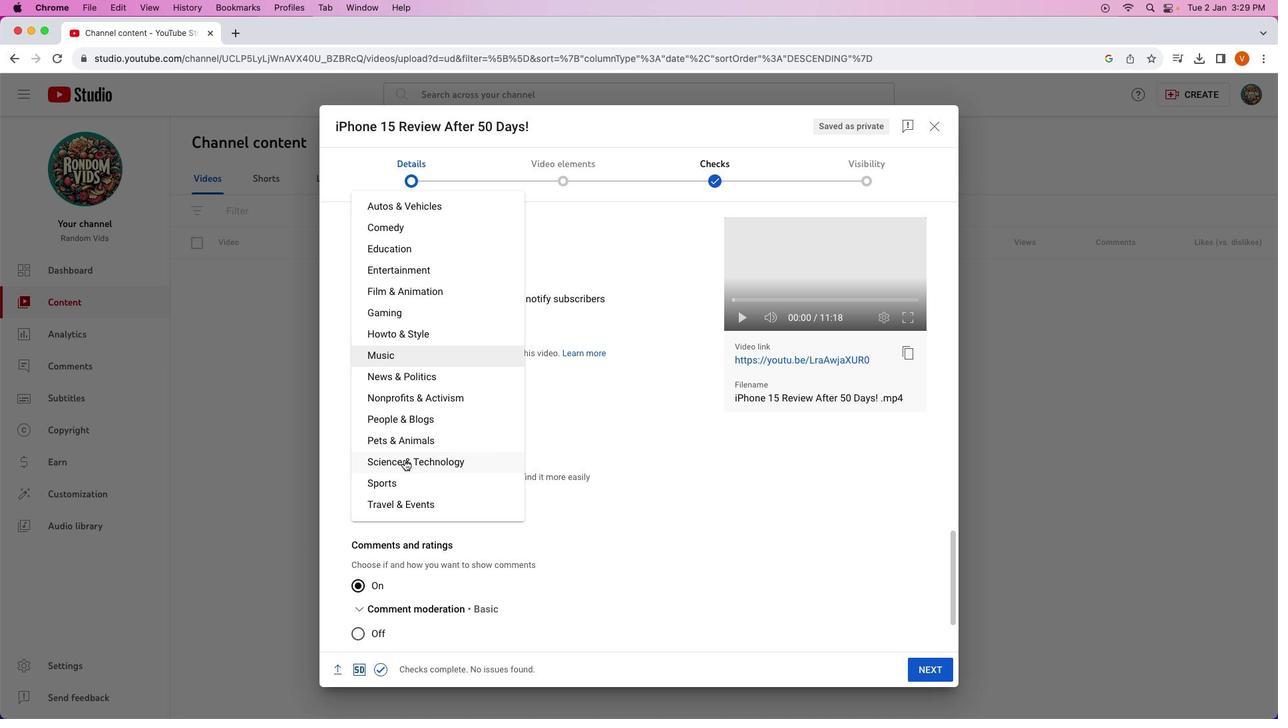 
Action: Mouse pressed left at (404, 459)
Screenshot: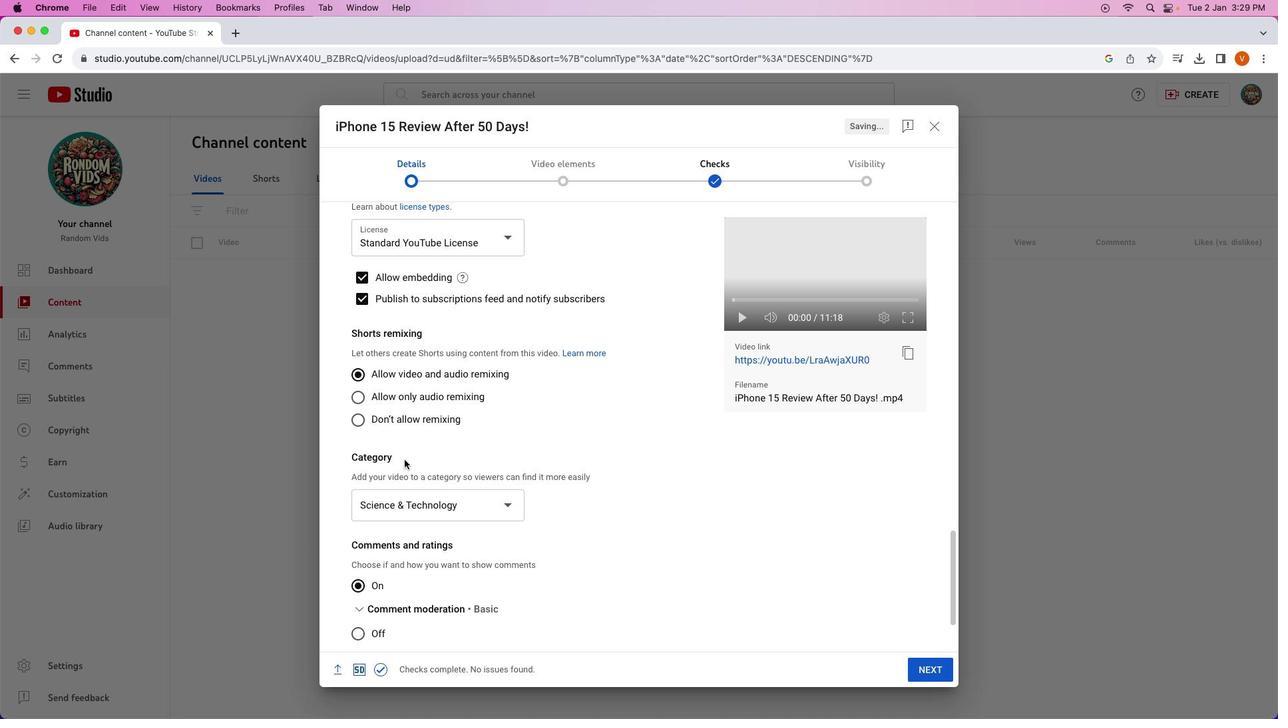 
Action: Mouse moved to (455, 433)
Screenshot: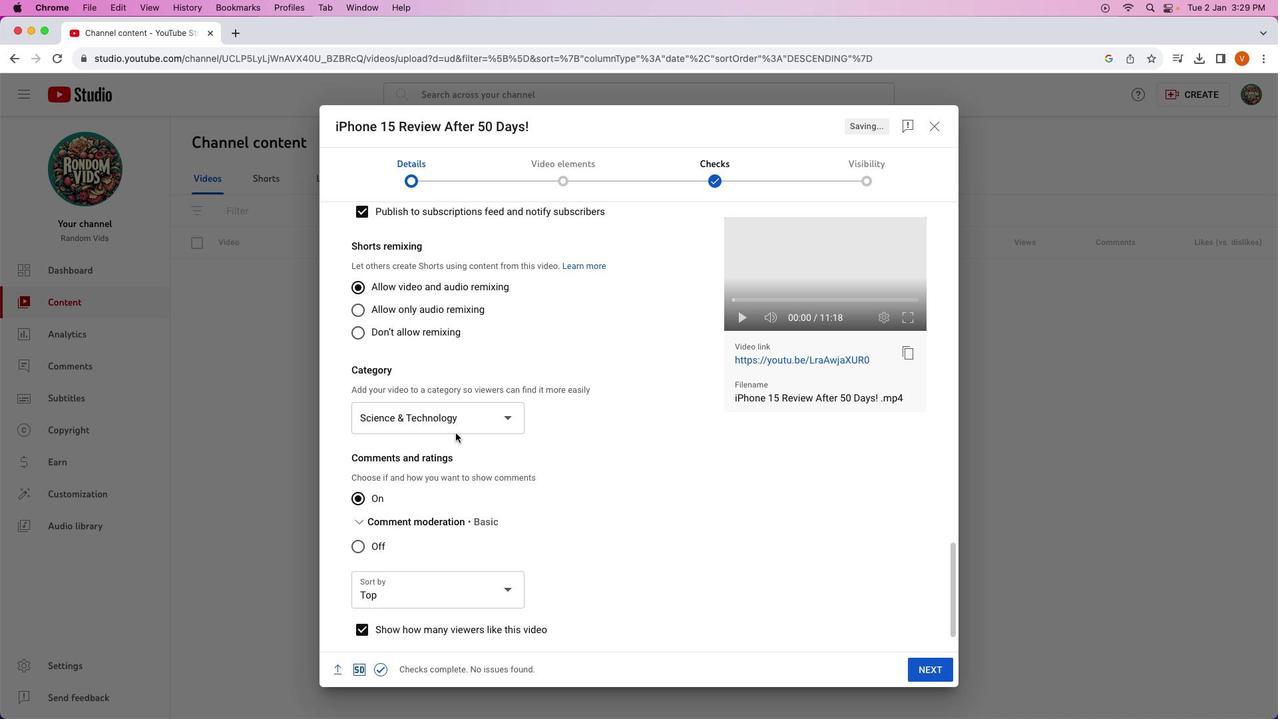 
Action: Mouse scrolled (455, 433) with delta (0, 0)
Screenshot: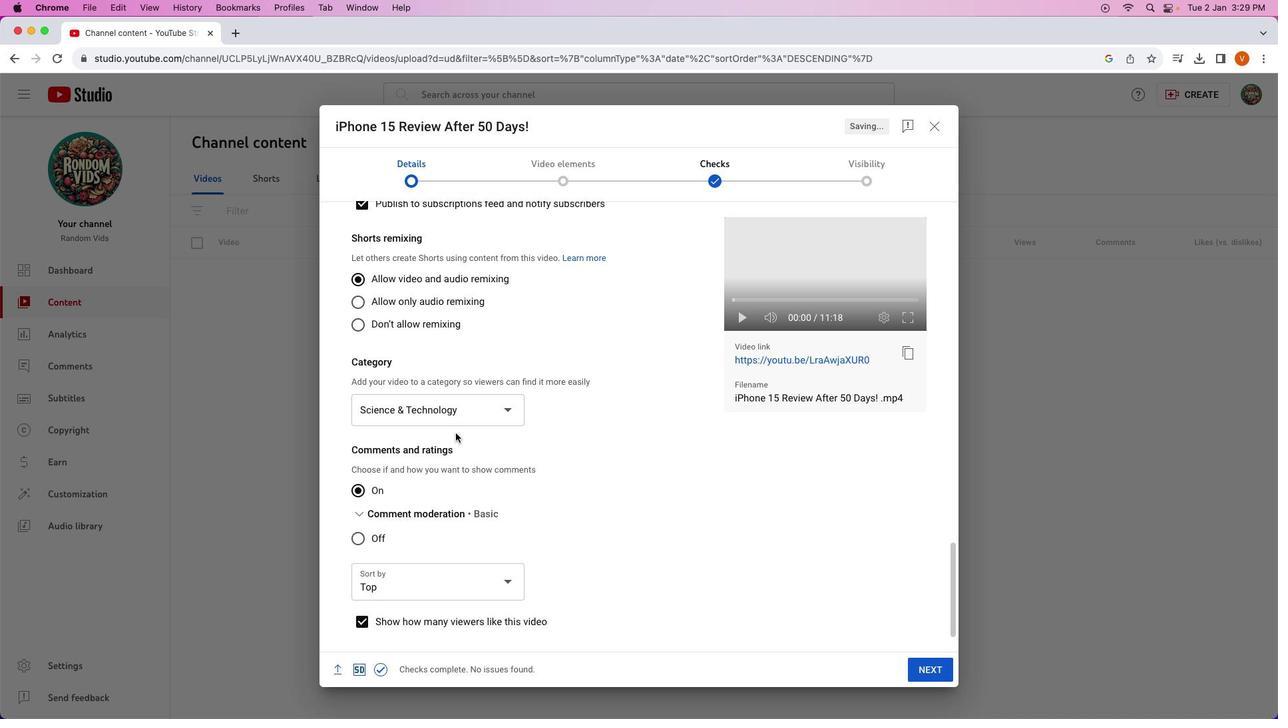 
Action: Mouse scrolled (455, 433) with delta (0, 0)
Screenshot: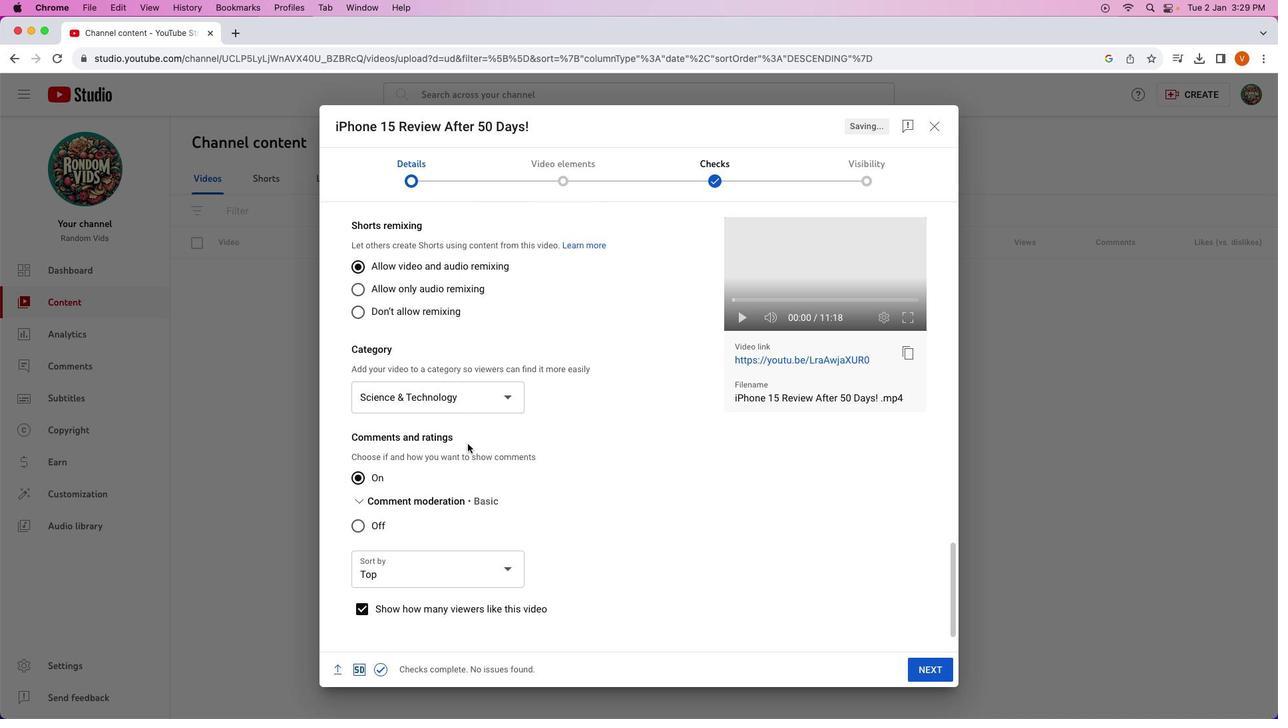 
Action: Mouse scrolled (455, 433) with delta (0, -1)
Screenshot: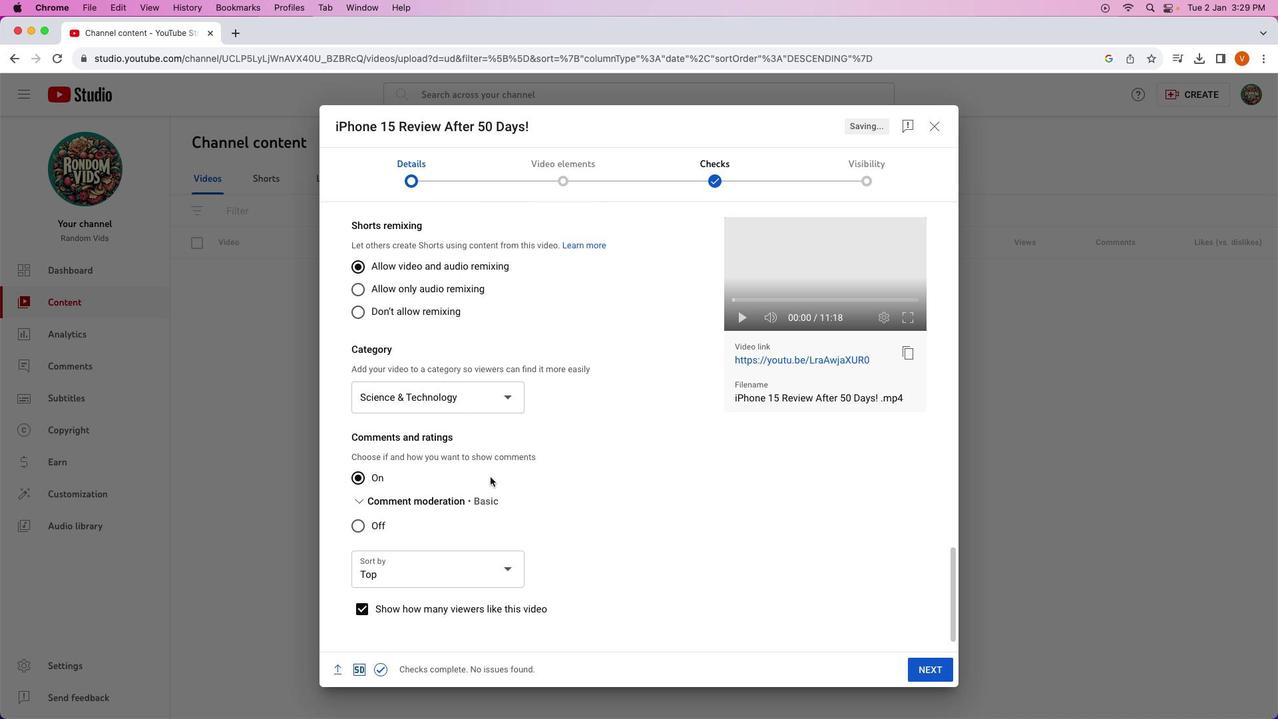 
Action: Mouse scrolled (455, 433) with delta (0, -2)
Screenshot: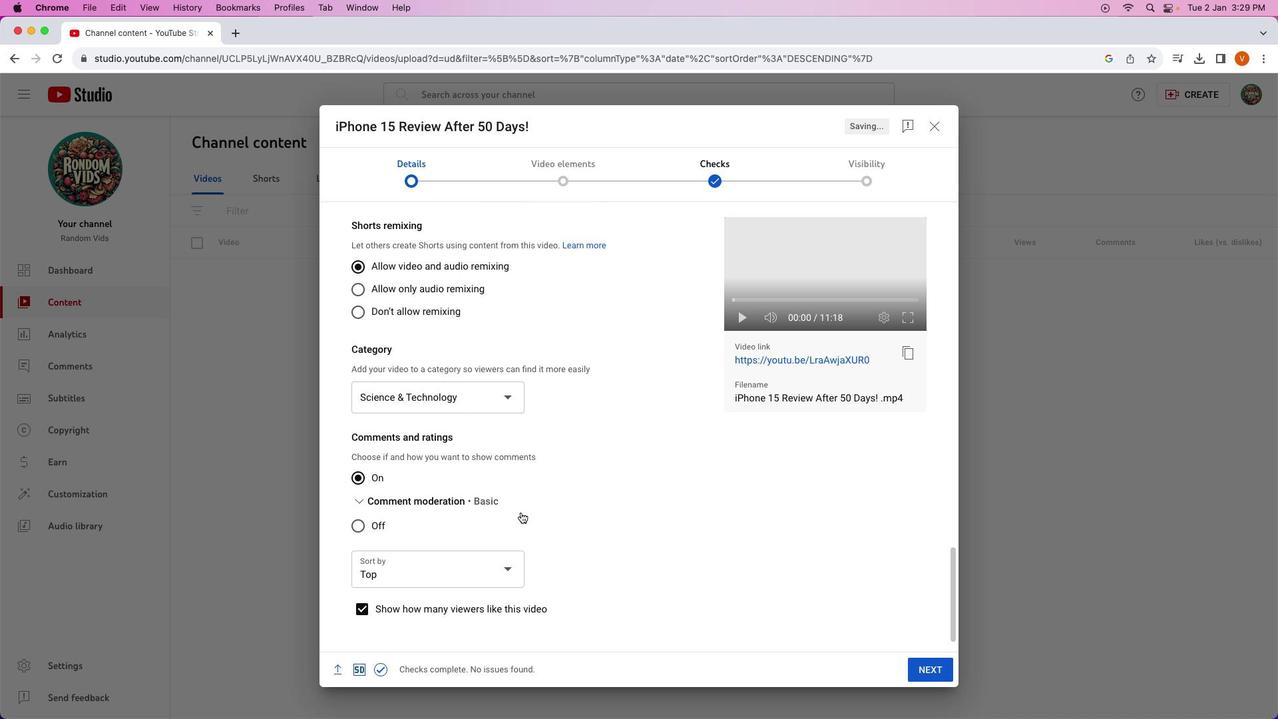 
Action: Mouse moved to (535, 540)
Screenshot: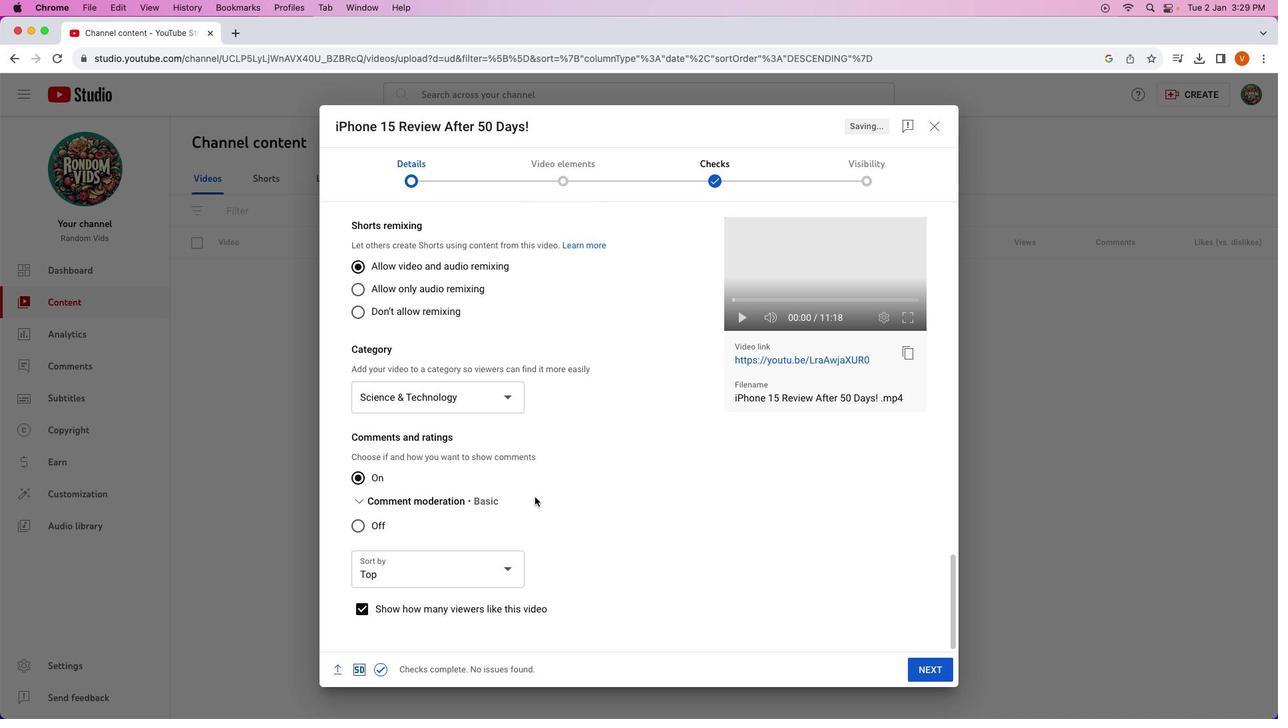 
Action: Mouse scrolled (535, 540) with delta (0, 0)
Screenshot: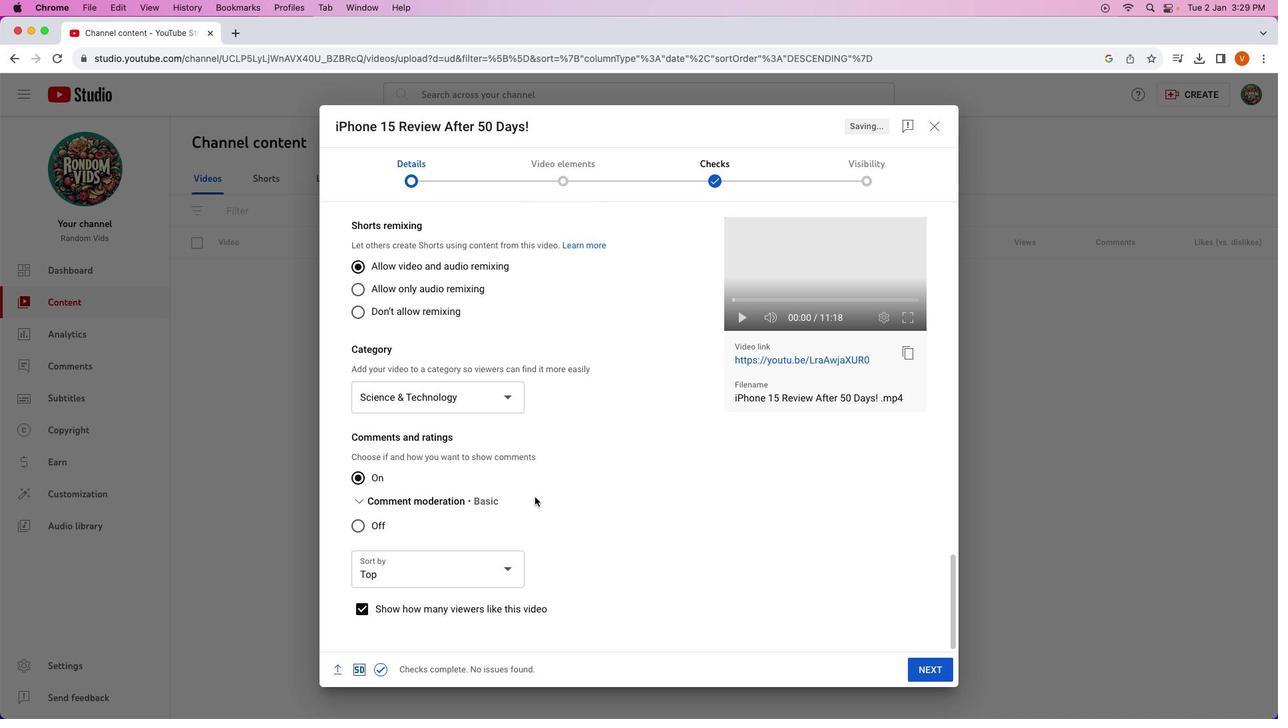 
Action: Mouse moved to (535, 540)
Screenshot: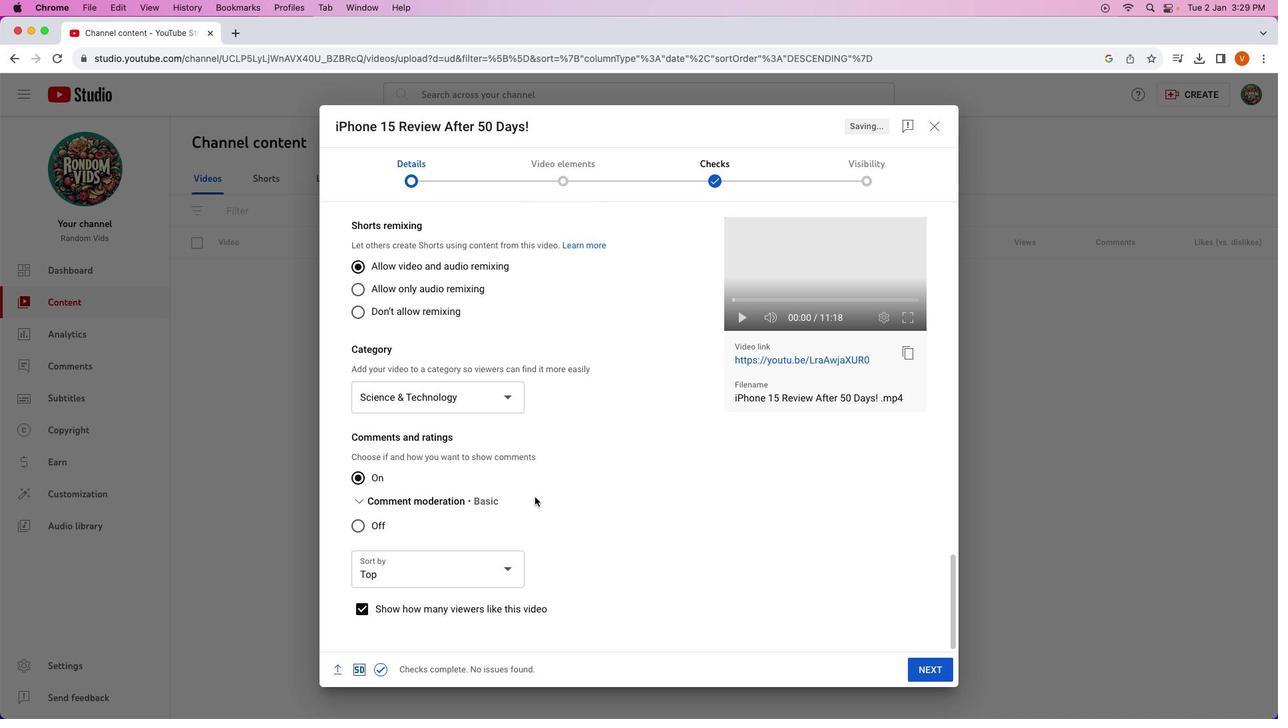 
Action: Mouse scrolled (535, 540) with delta (0, 0)
Screenshot: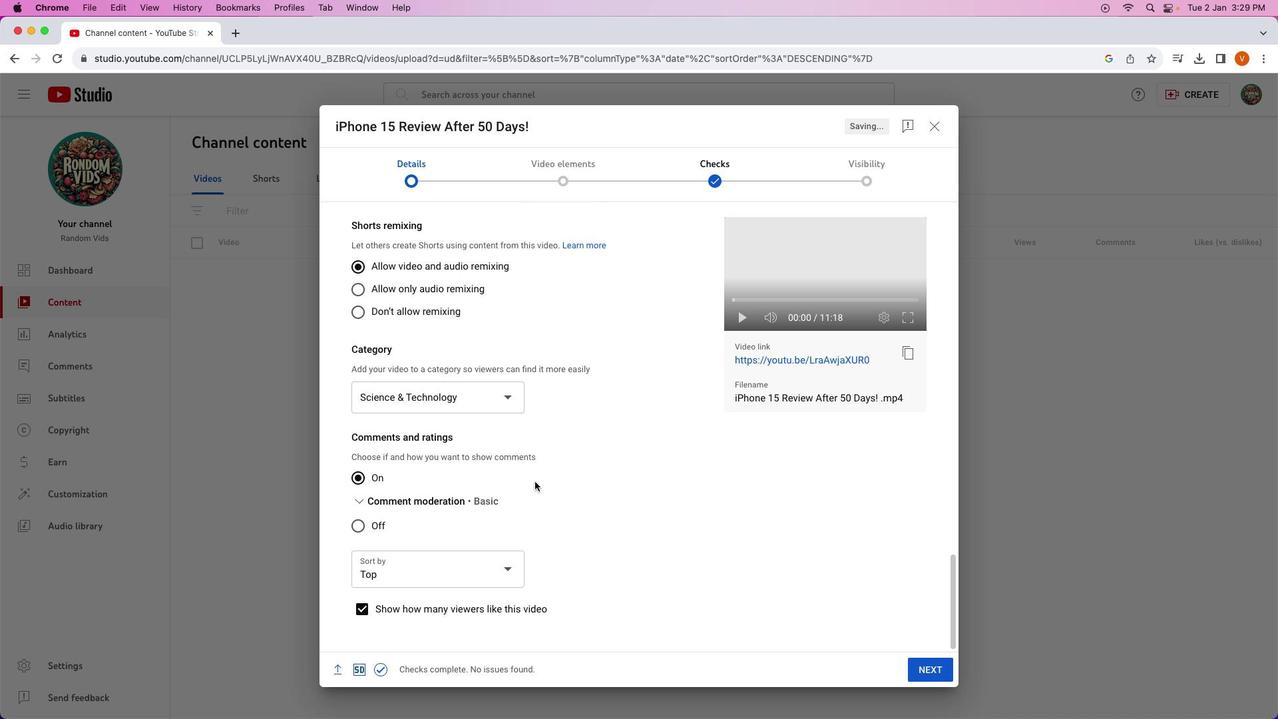 
Action: Mouse scrolled (535, 540) with delta (0, -1)
Screenshot: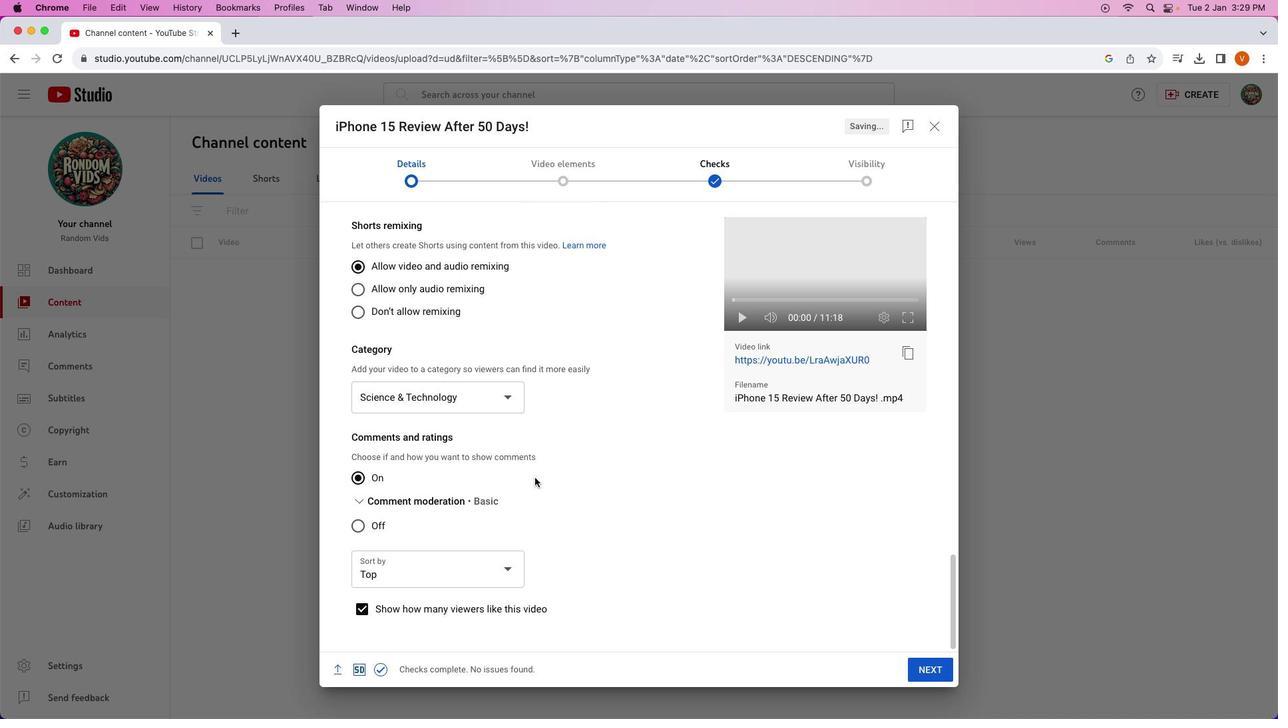
Action: Mouse scrolled (535, 540) with delta (0, -2)
Screenshot: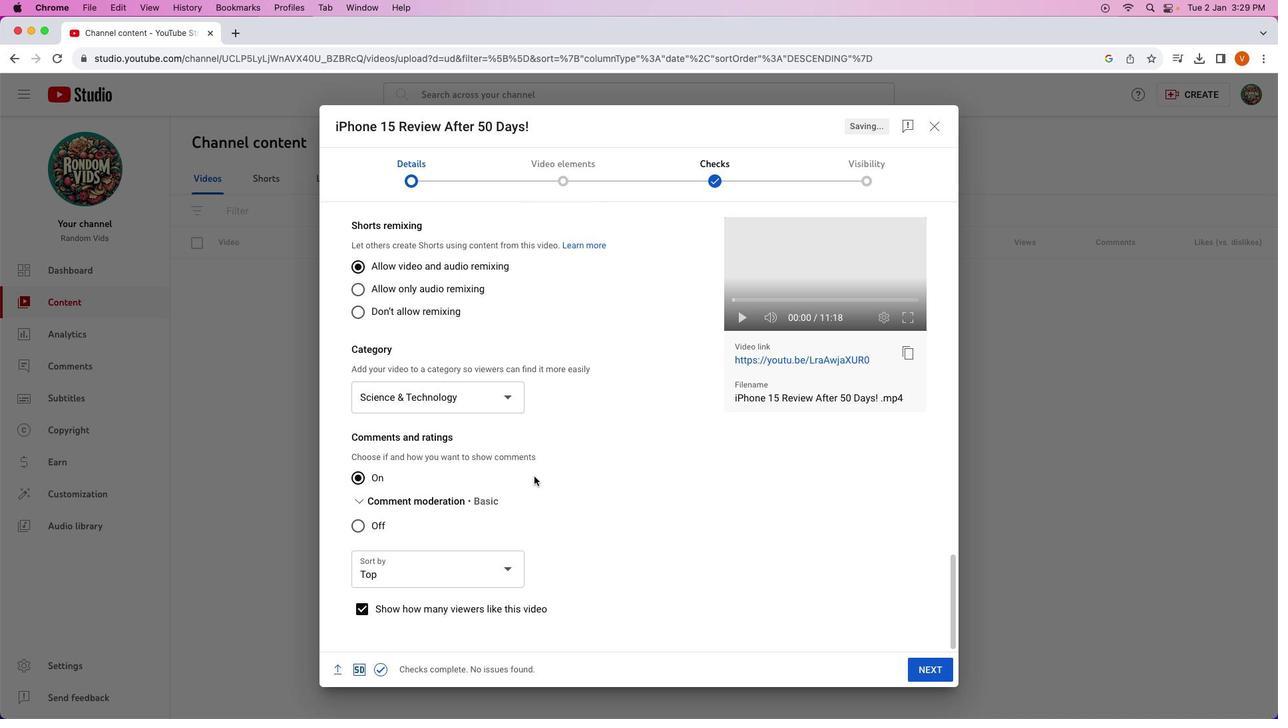 
Action: Mouse moved to (533, 474)
Screenshot: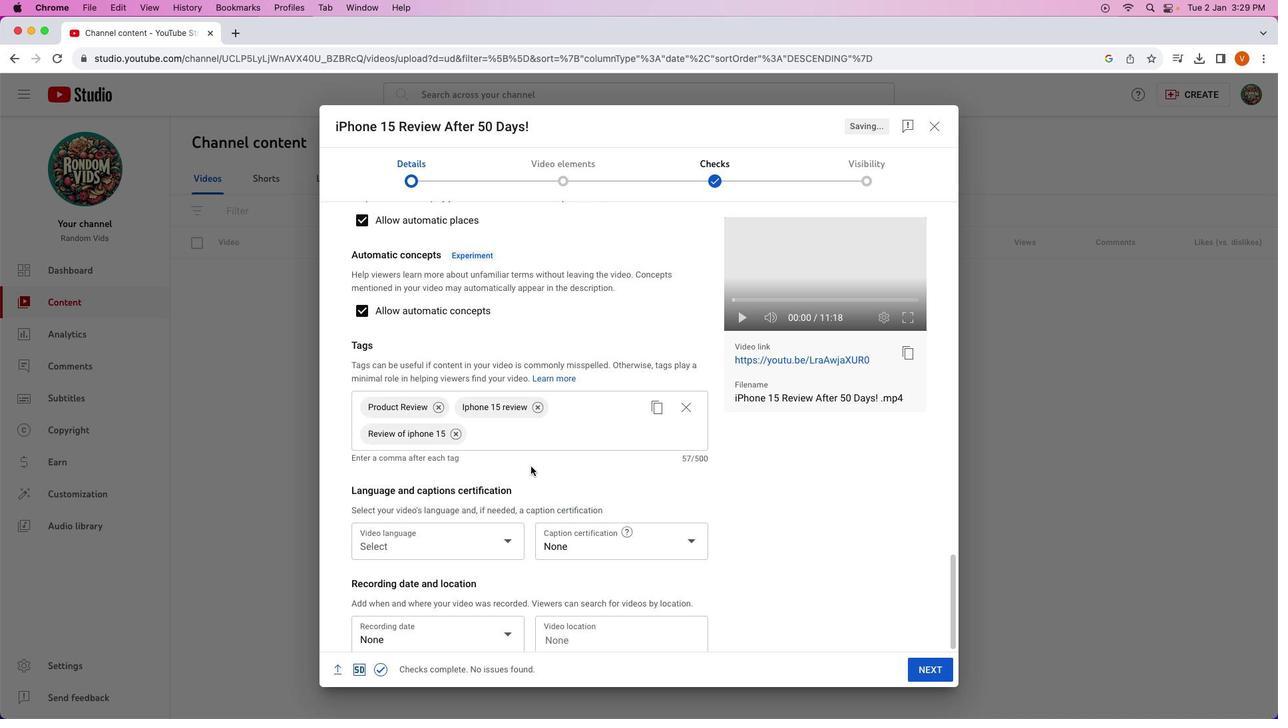 
Action: Mouse scrolled (533, 474) with delta (0, 0)
Screenshot: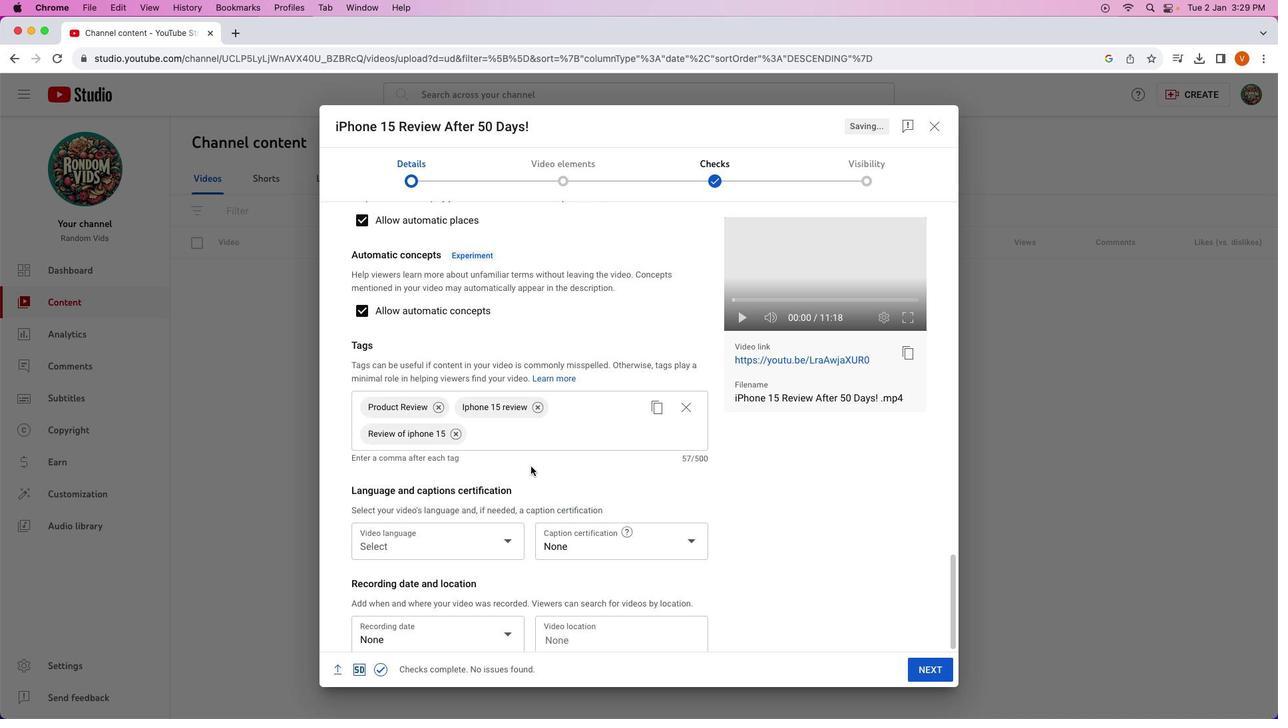 
Action: Mouse moved to (532, 473)
Screenshot: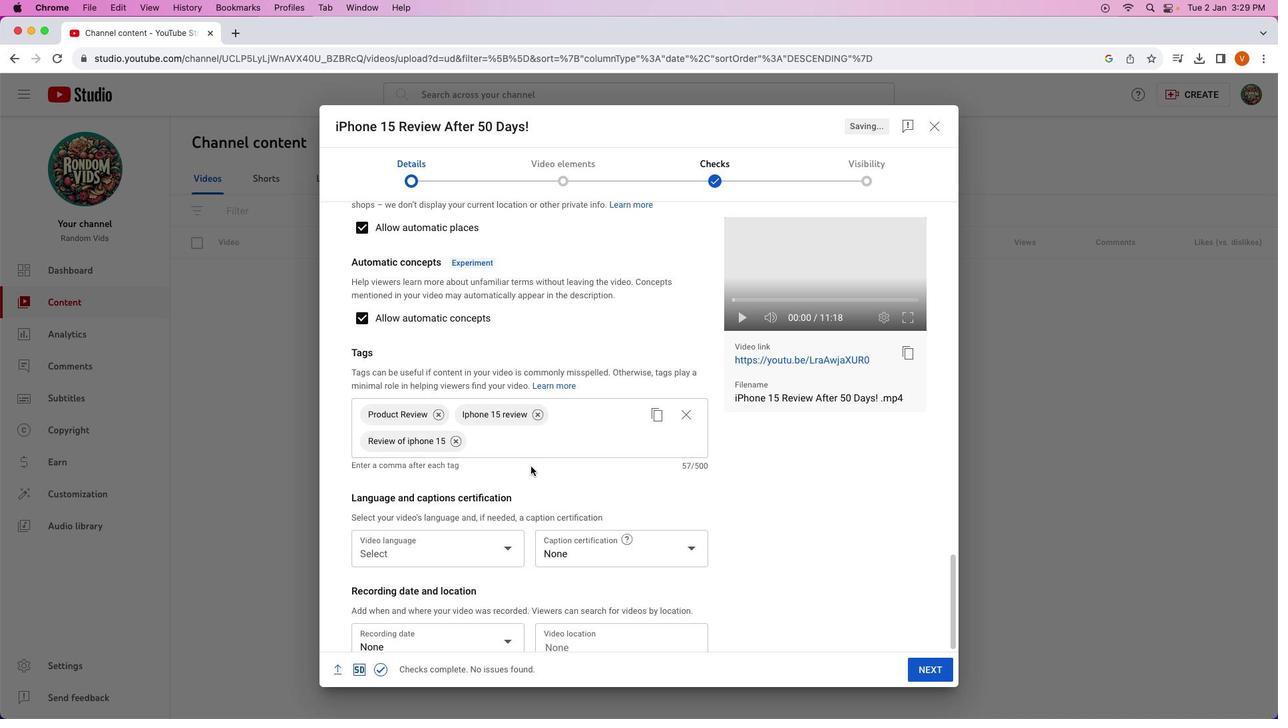 
Action: Mouse scrolled (532, 473) with delta (0, 0)
Screenshot: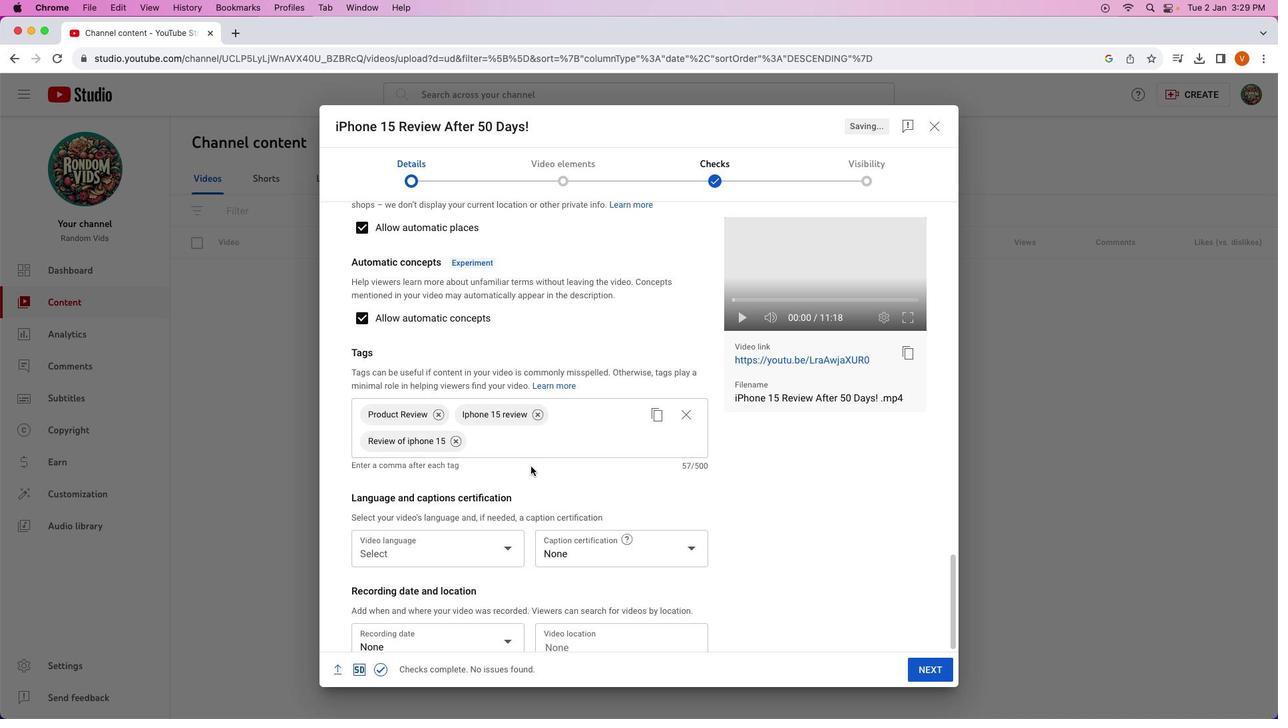 
Action: Mouse scrolled (532, 473) with delta (0, 1)
Screenshot: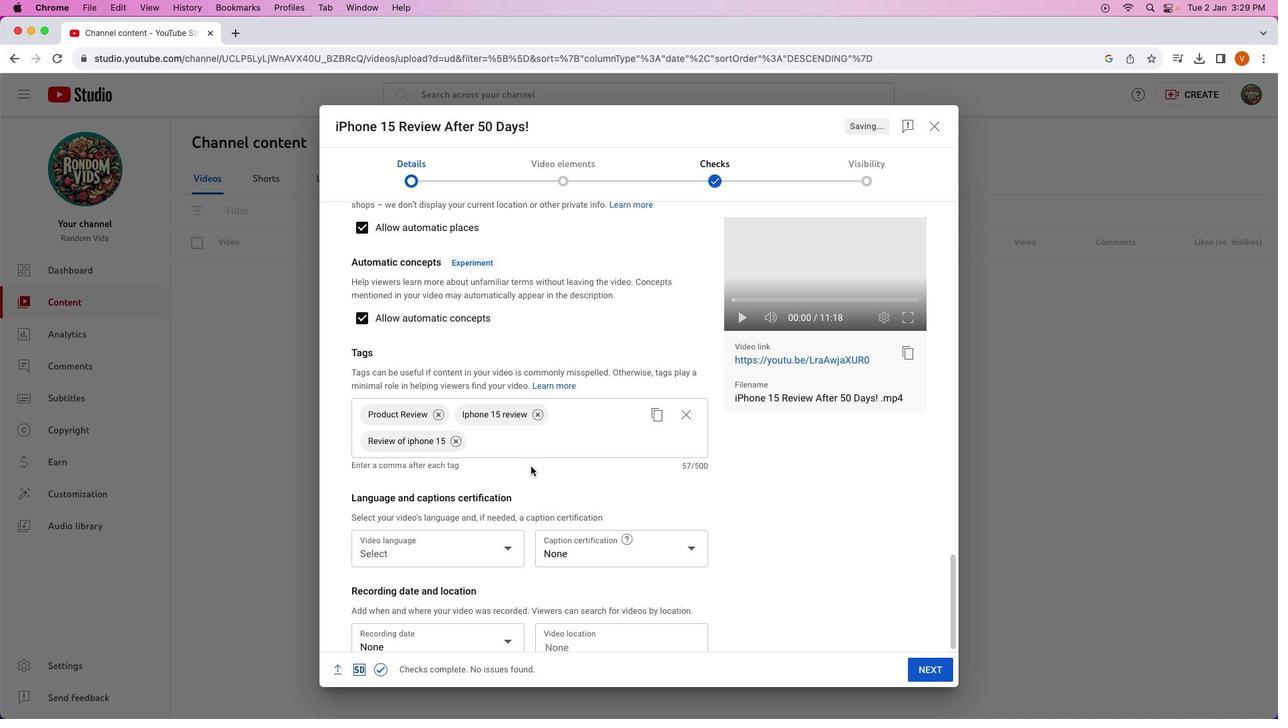 
Action: Mouse moved to (531, 473)
Screenshot: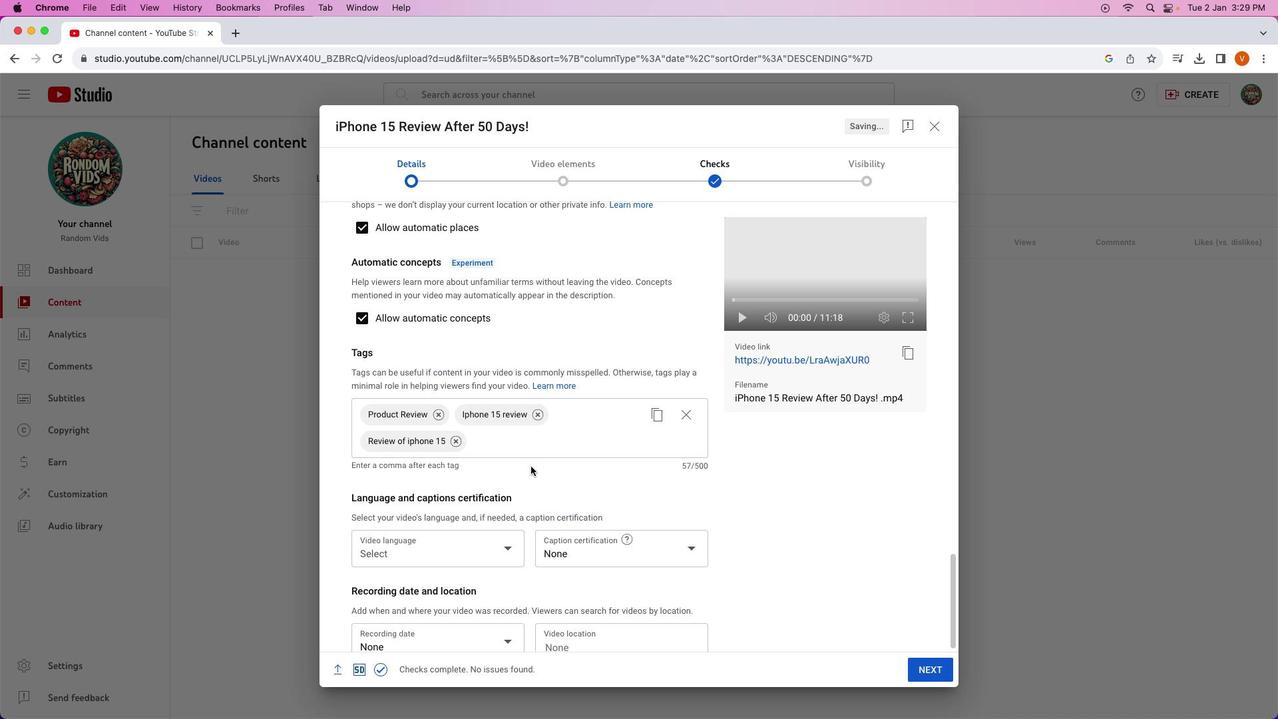 
Action: Mouse scrolled (531, 473) with delta (0, 3)
Screenshot: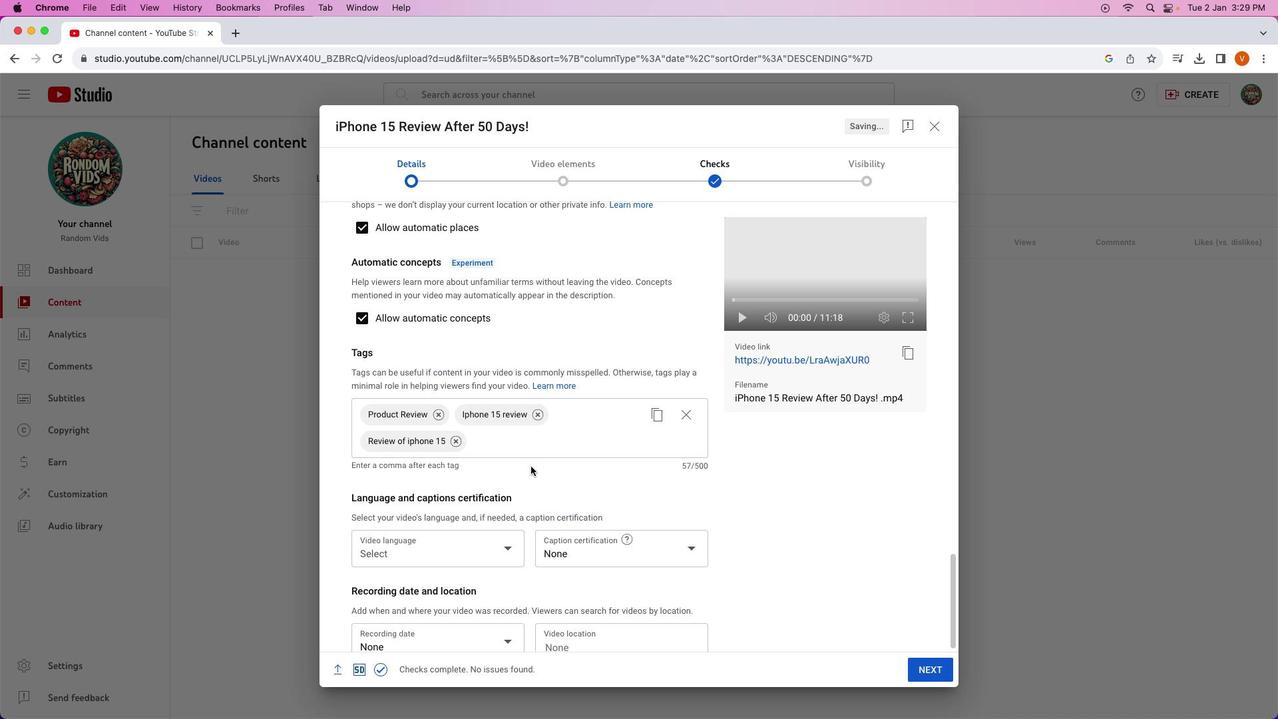 
Action: Mouse moved to (531, 472)
Screenshot: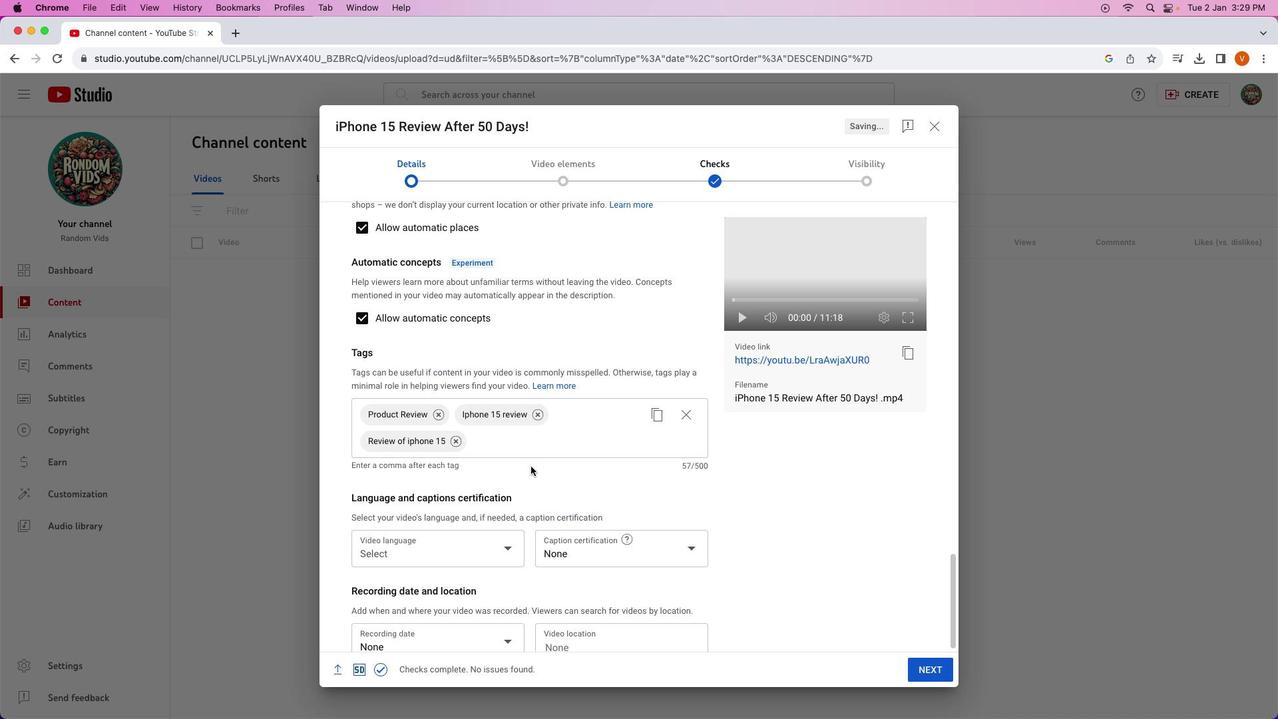 
Action: Mouse scrolled (531, 472) with delta (0, 3)
Screenshot: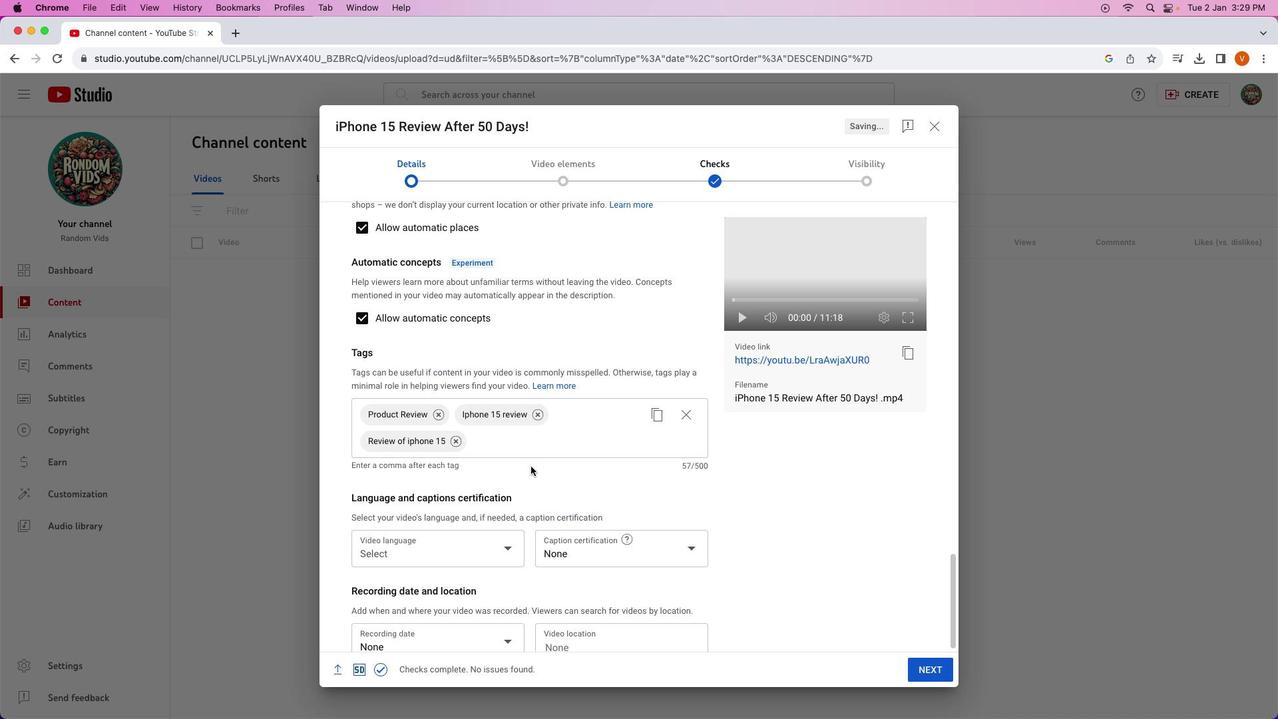 
Action: Mouse moved to (530, 470)
Screenshot: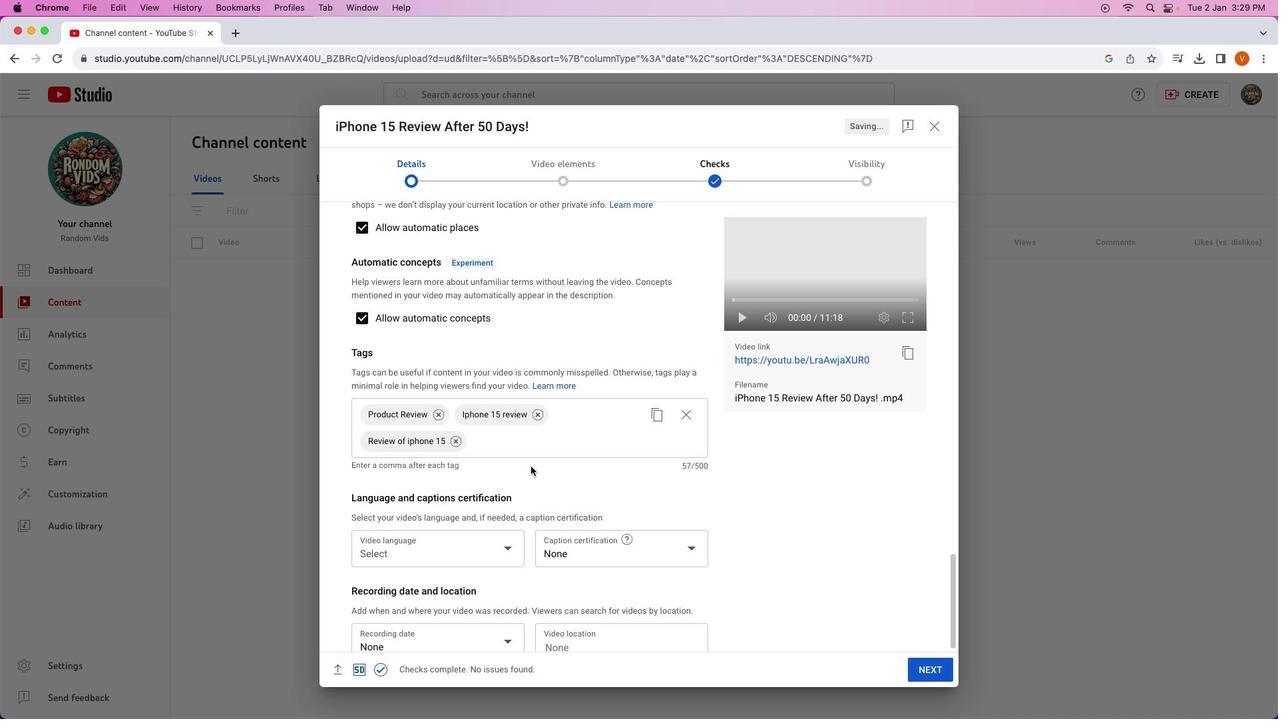 
Action: Mouse scrolled (530, 470) with delta (0, 3)
Screenshot: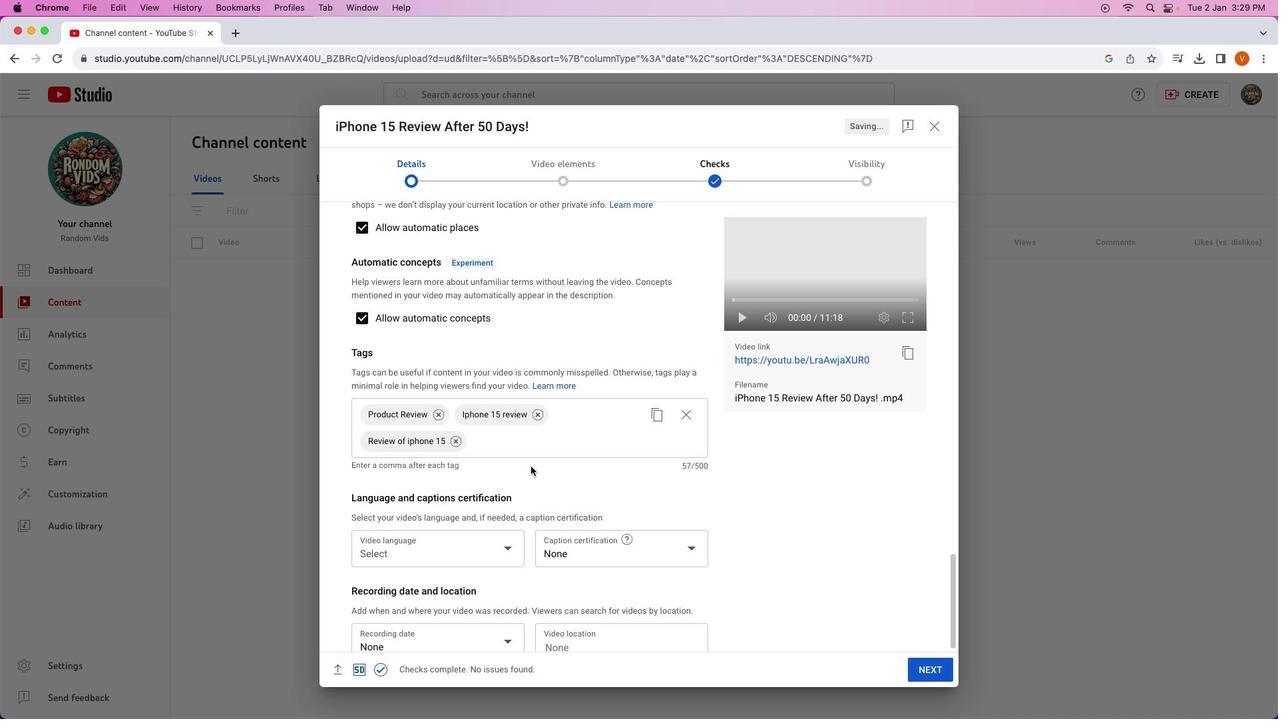 
Action: Mouse moved to (531, 466)
Screenshot: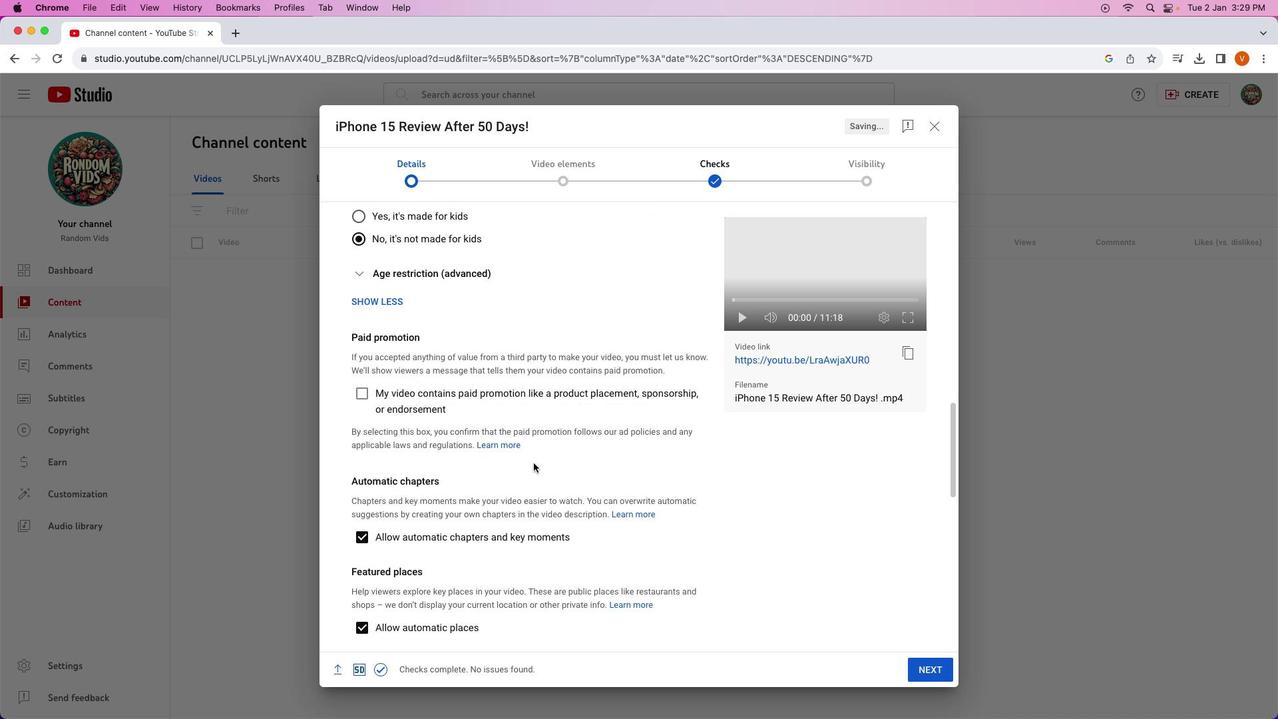 
Action: Mouse scrolled (531, 466) with delta (0, 0)
Screenshot: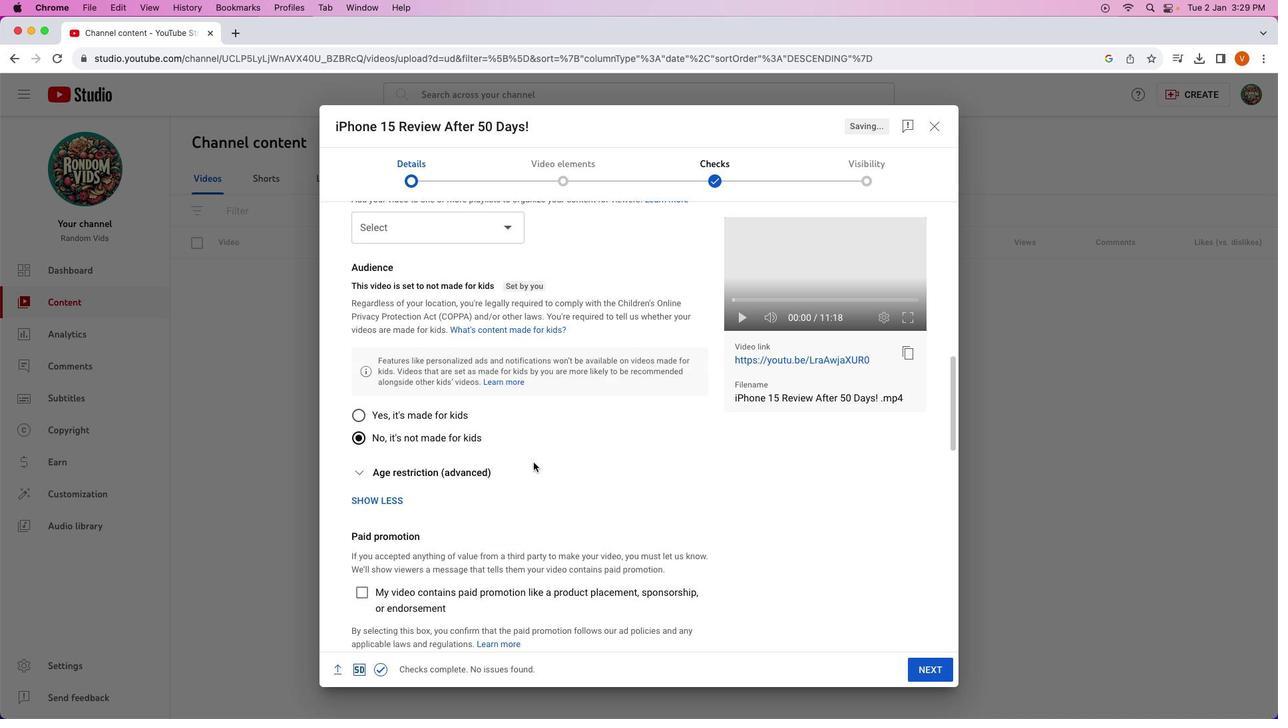 
Action: Mouse scrolled (531, 466) with delta (0, 0)
Screenshot: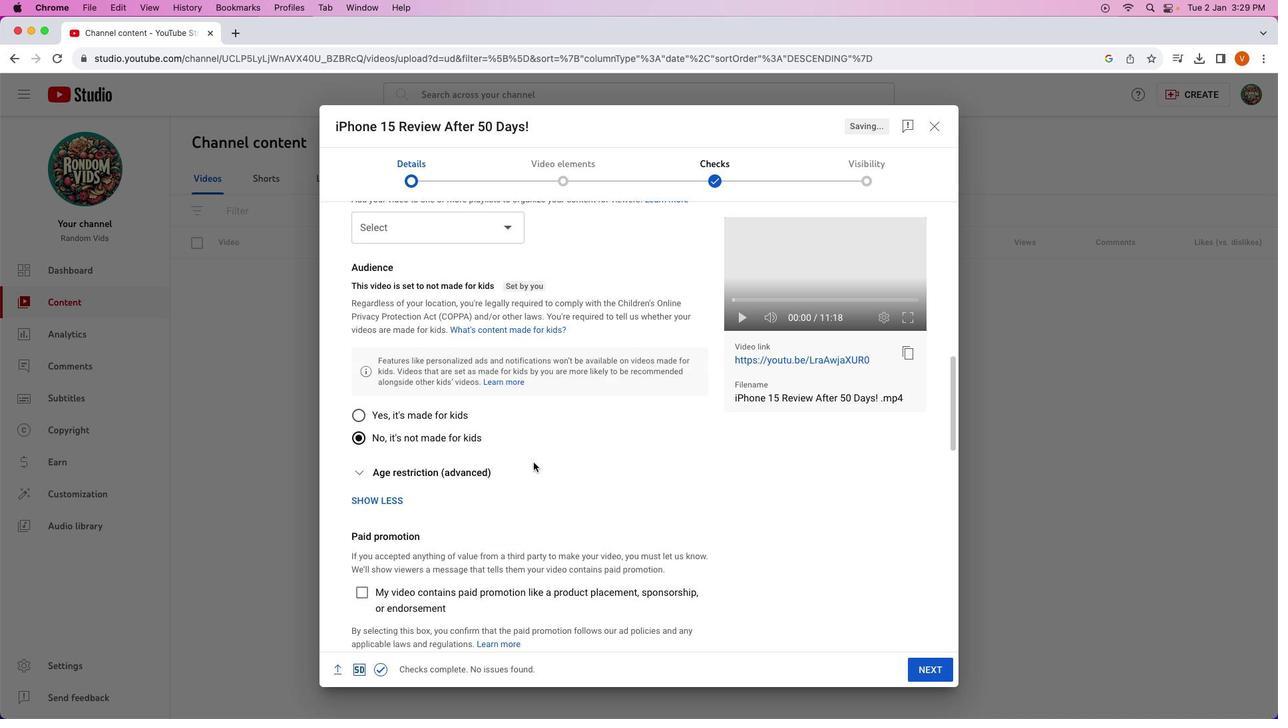 
Action: Mouse scrolled (531, 466) with delta (0, 1)
Screenshot: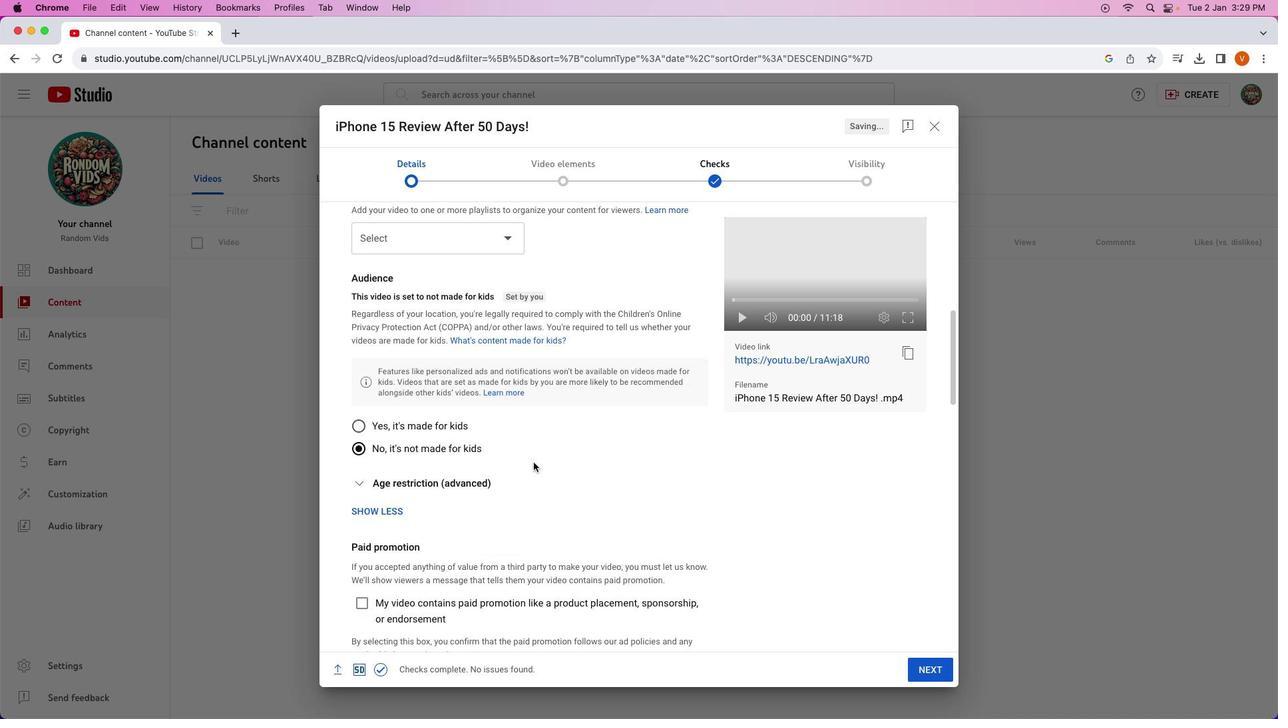 
Action: Mouse scrolled (531, 466) with delta (0, 3)
Screenshot: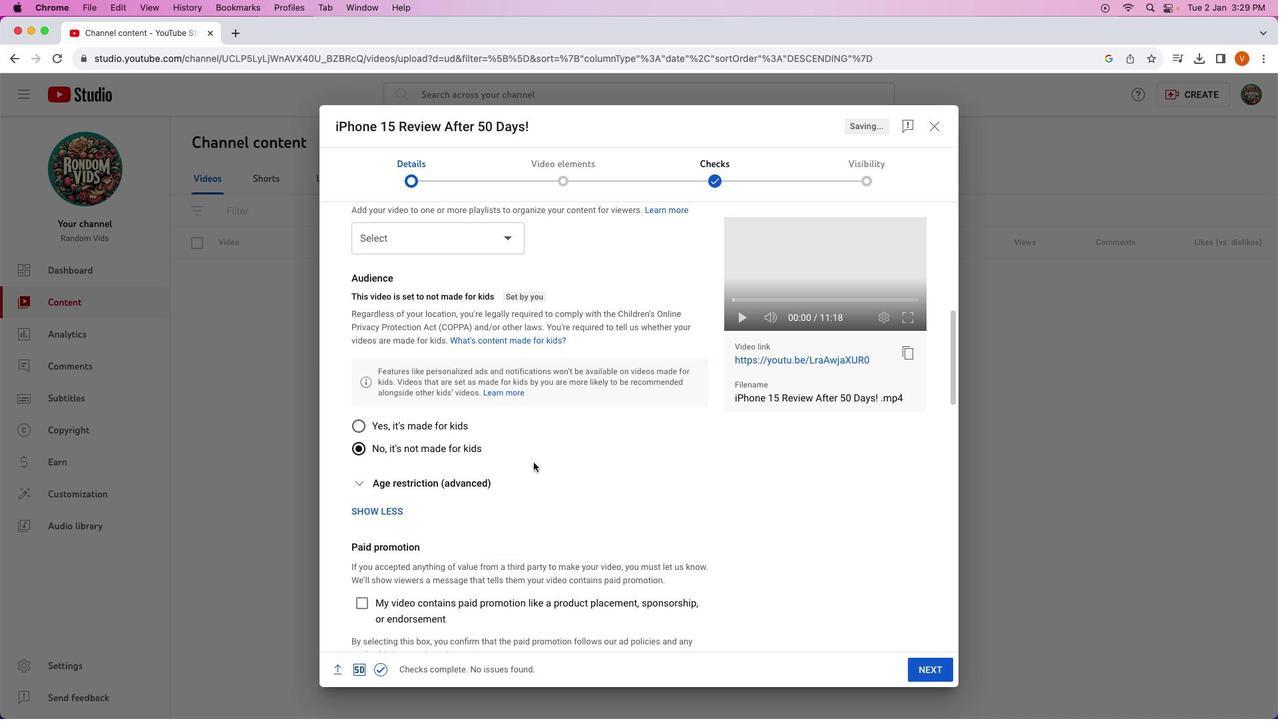 
Action: Mouse scrolled (531, 466) with delta (0, 3)
Screenshot: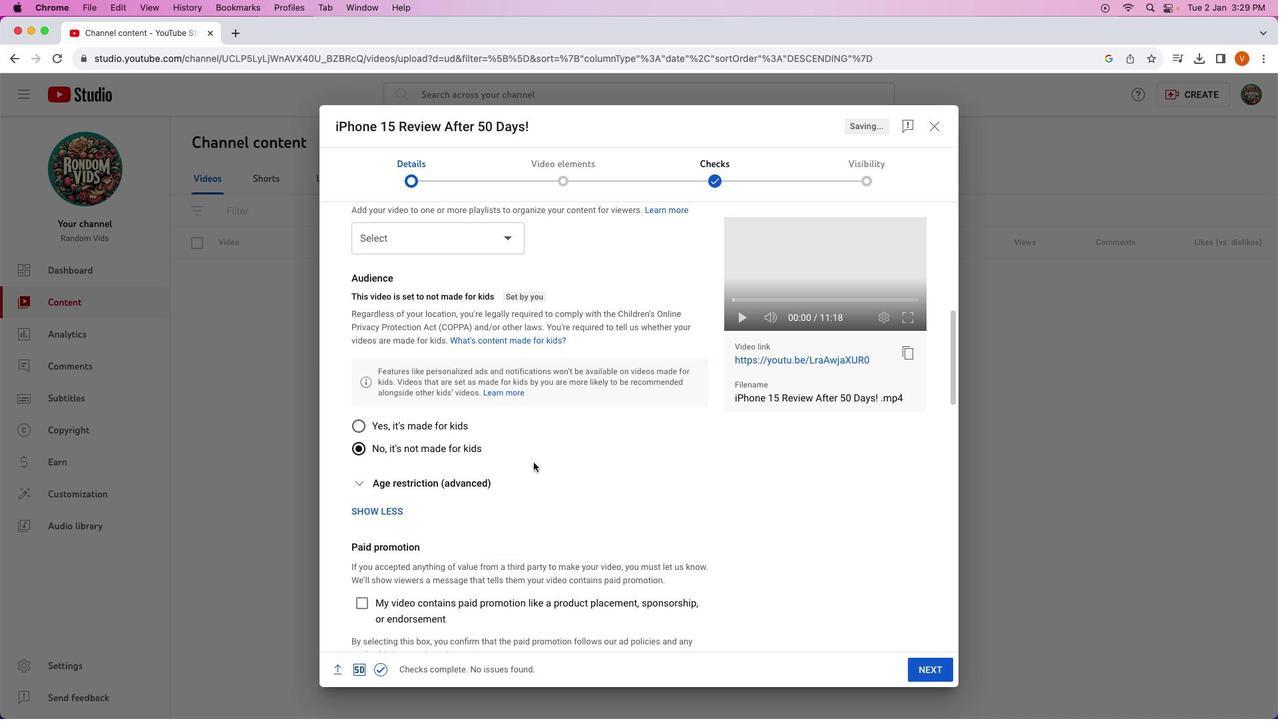 
Action: Mouse scrolled (531, 466) with delta (0, 3)
Screenshot: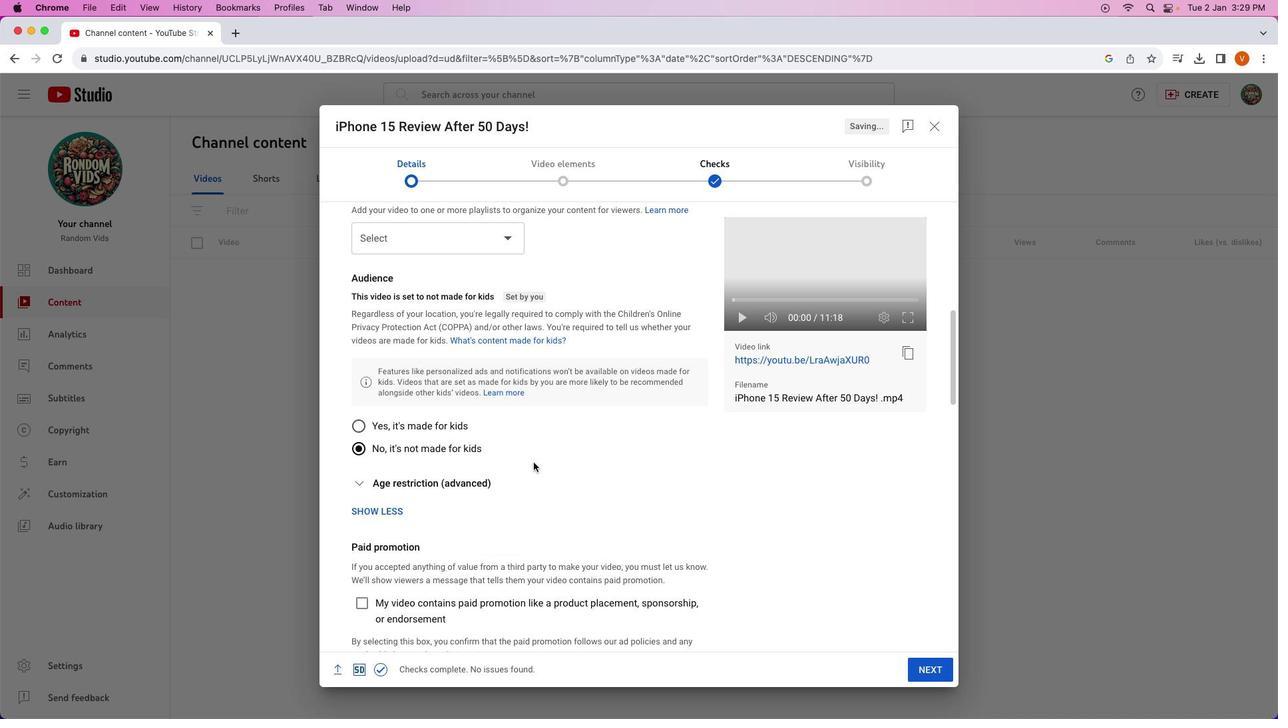 
Action: Mouse moved to (533, 462)
Screenshot: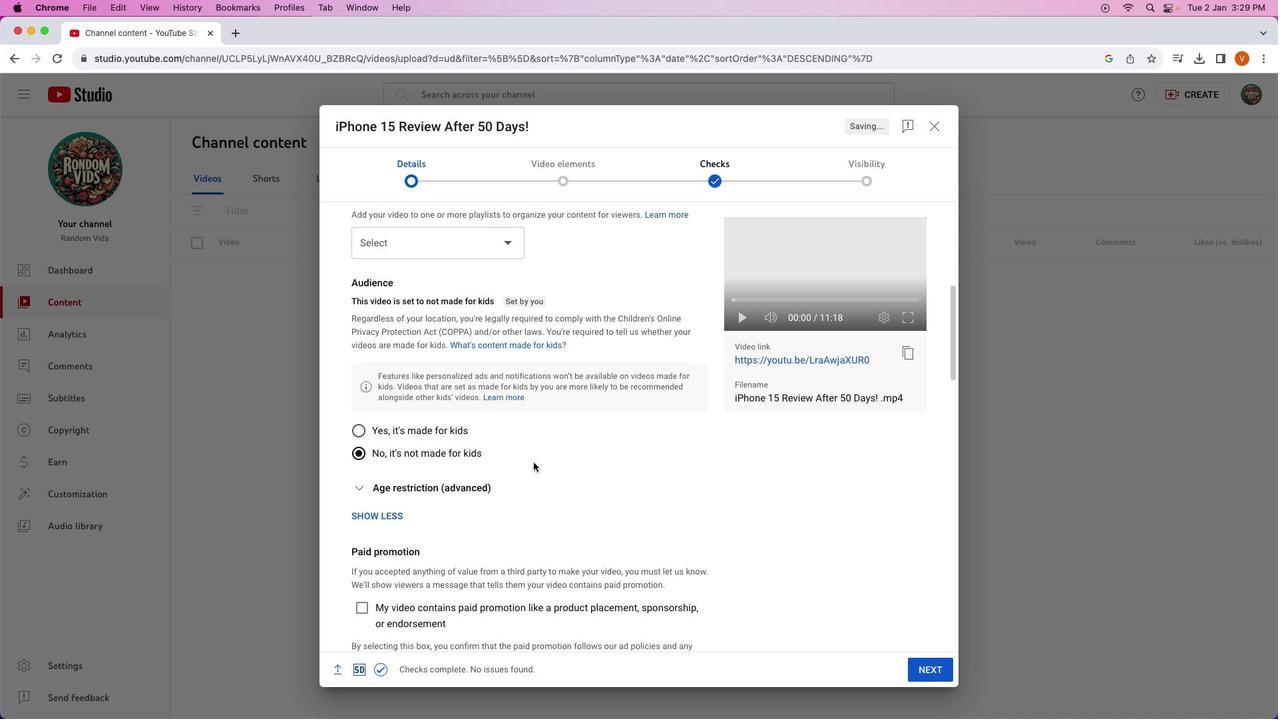 
Action: Mouse scrolled (533, 462) with delta (0, 0)
Screenshot: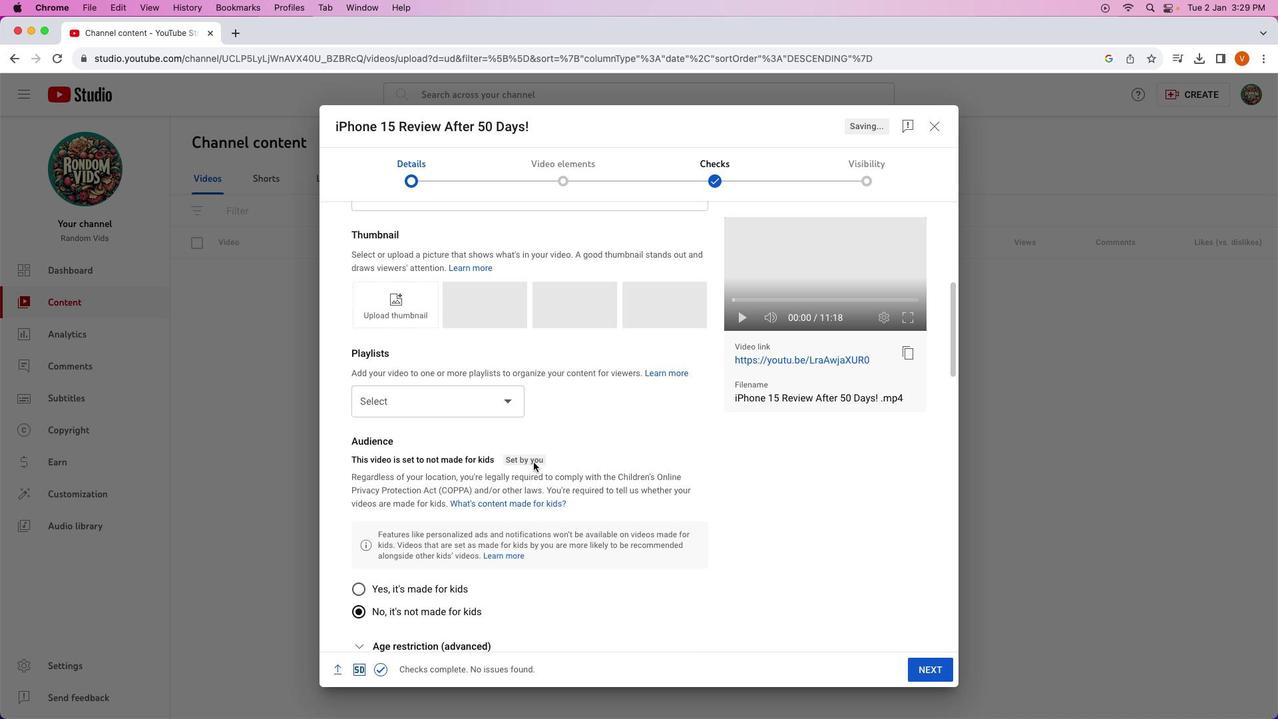 
Action: Mouse scrolled (533, 462) with delta (0, 0)
Screenshot: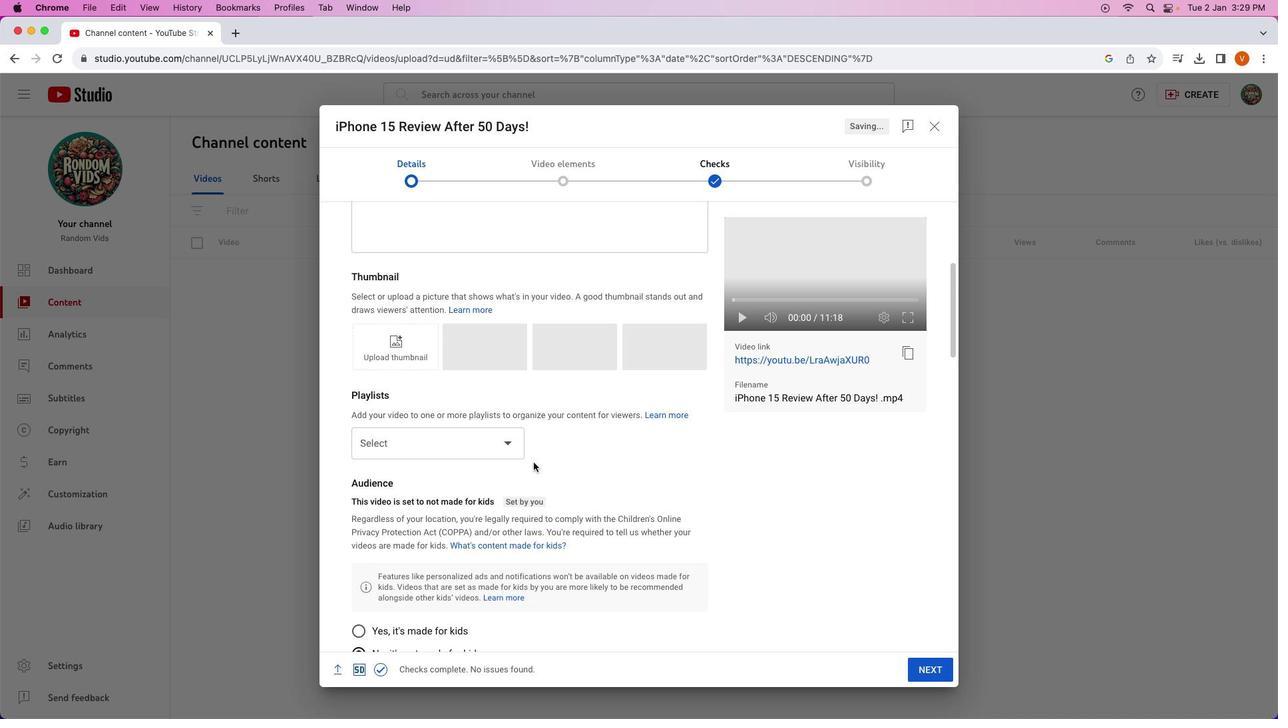 
Action: Mouse scrolled (533, 462) with delta (0, 1)
Screenshot: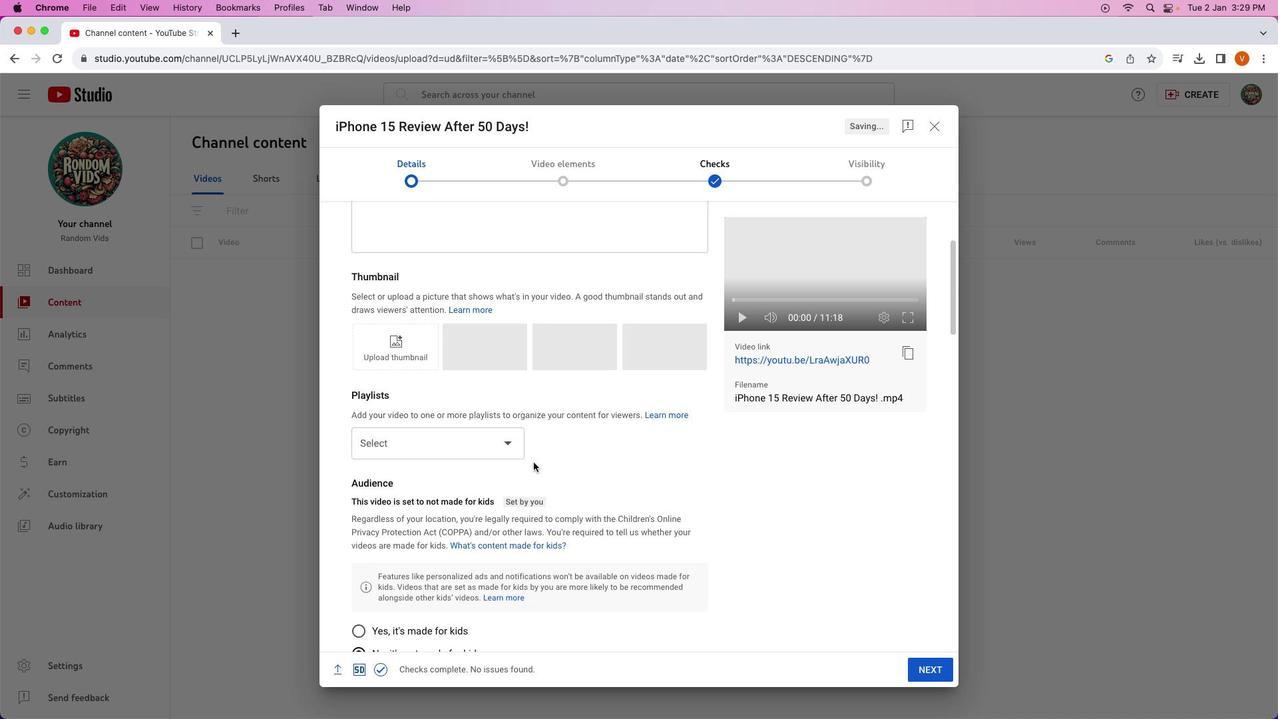 
Action: Mouse scrolled (533, 462) with delta (0, 2)
Screenshot: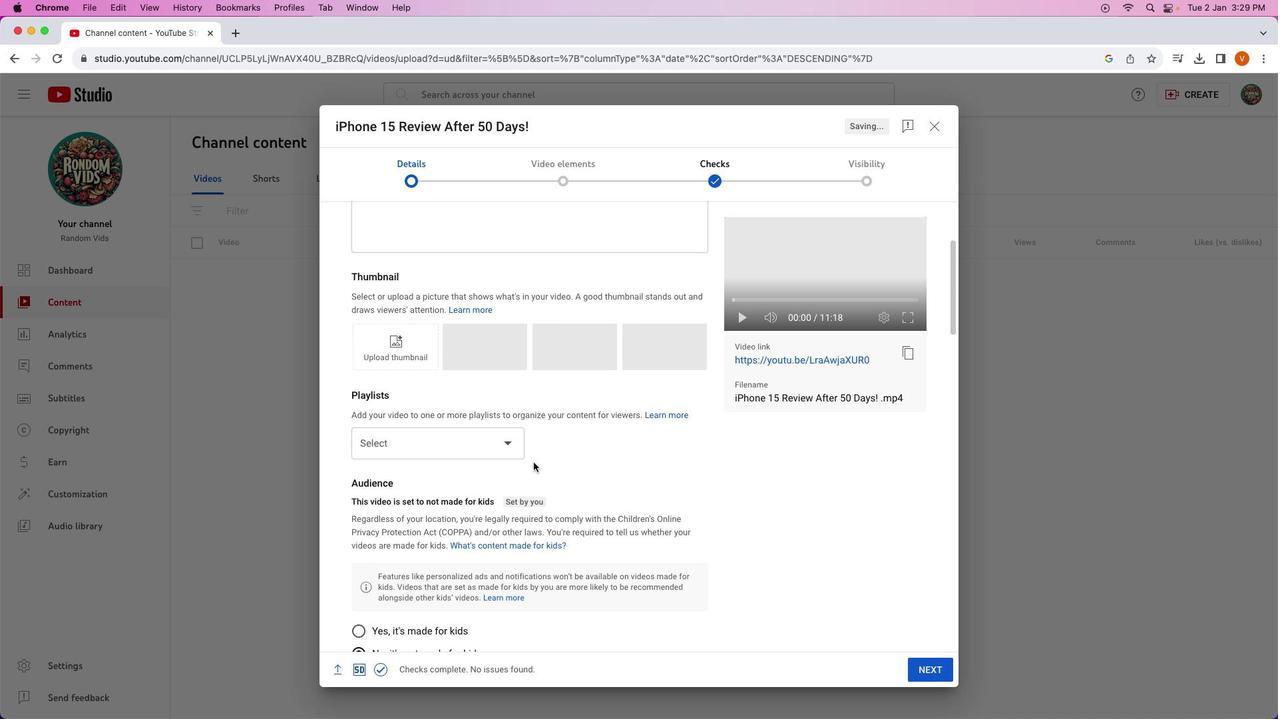 
Action: Mouse scrolled (533, 462) with delta (0, 0)
Screenshot: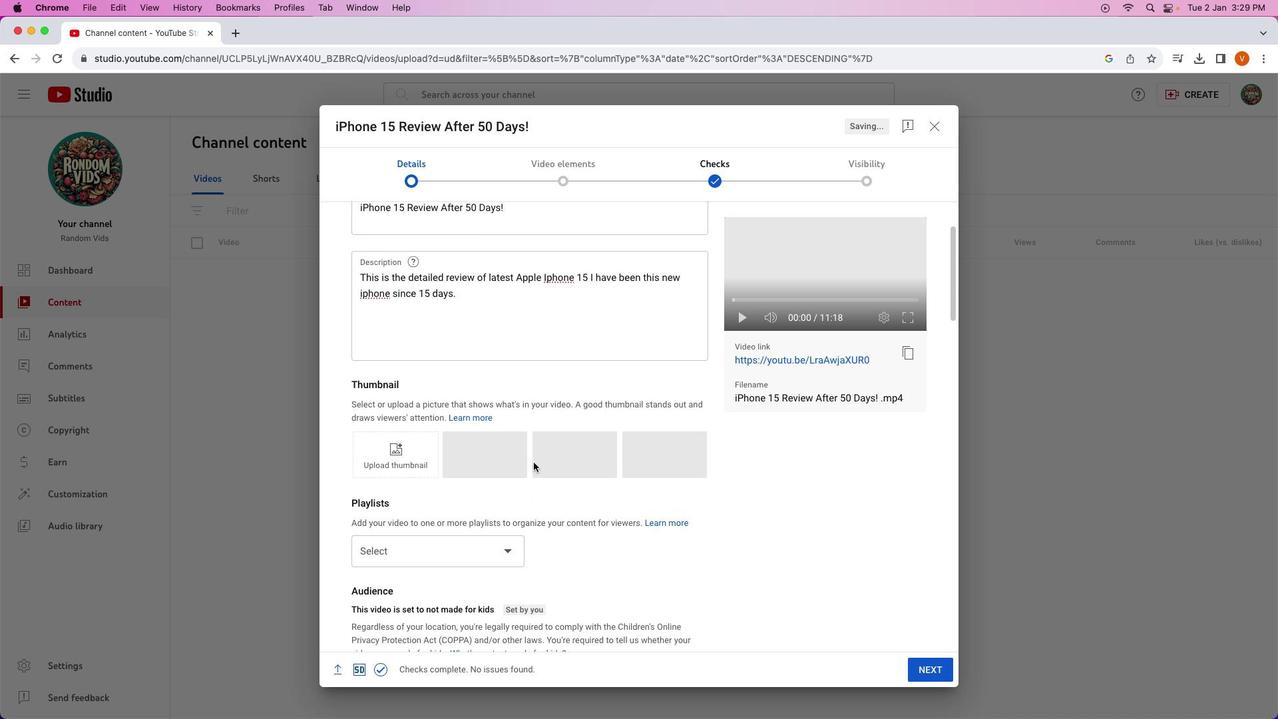 
Action: Mouse scrolled (533, 462) with delta (0, 0)
Screenshot: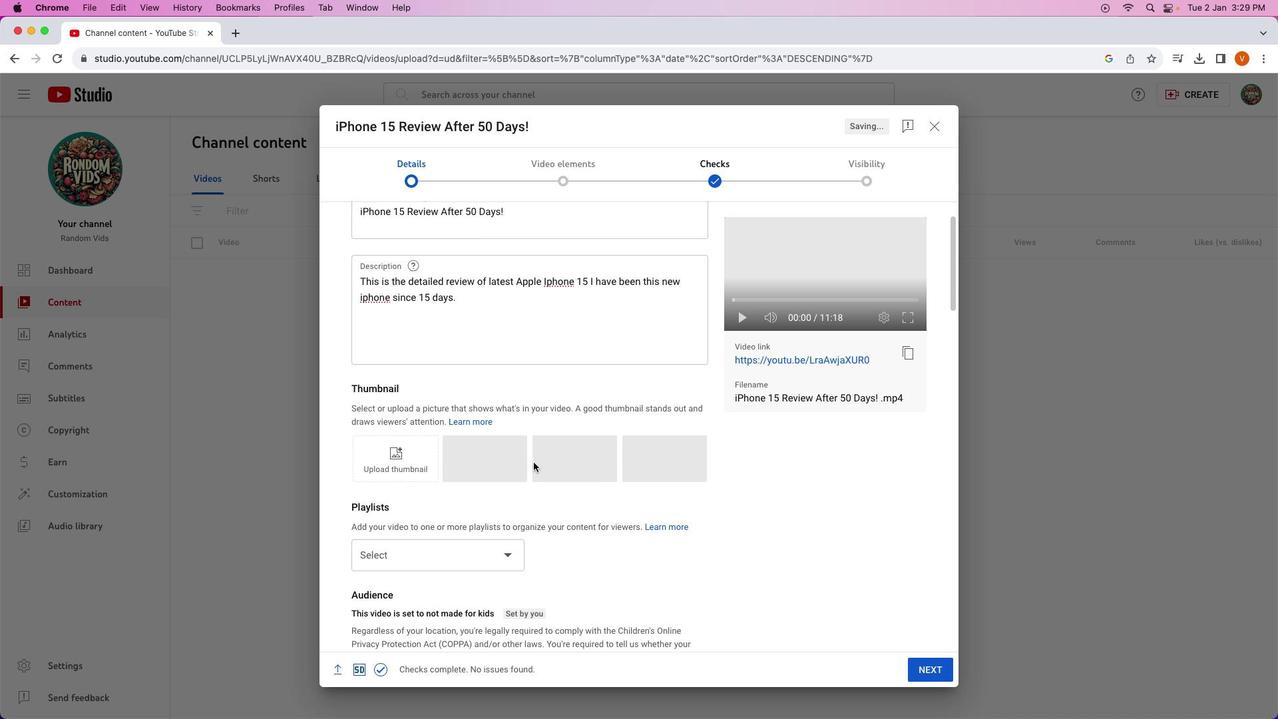 
Action: Mouse scrolled (533, 462) with delta (0, 1)
Screenshot: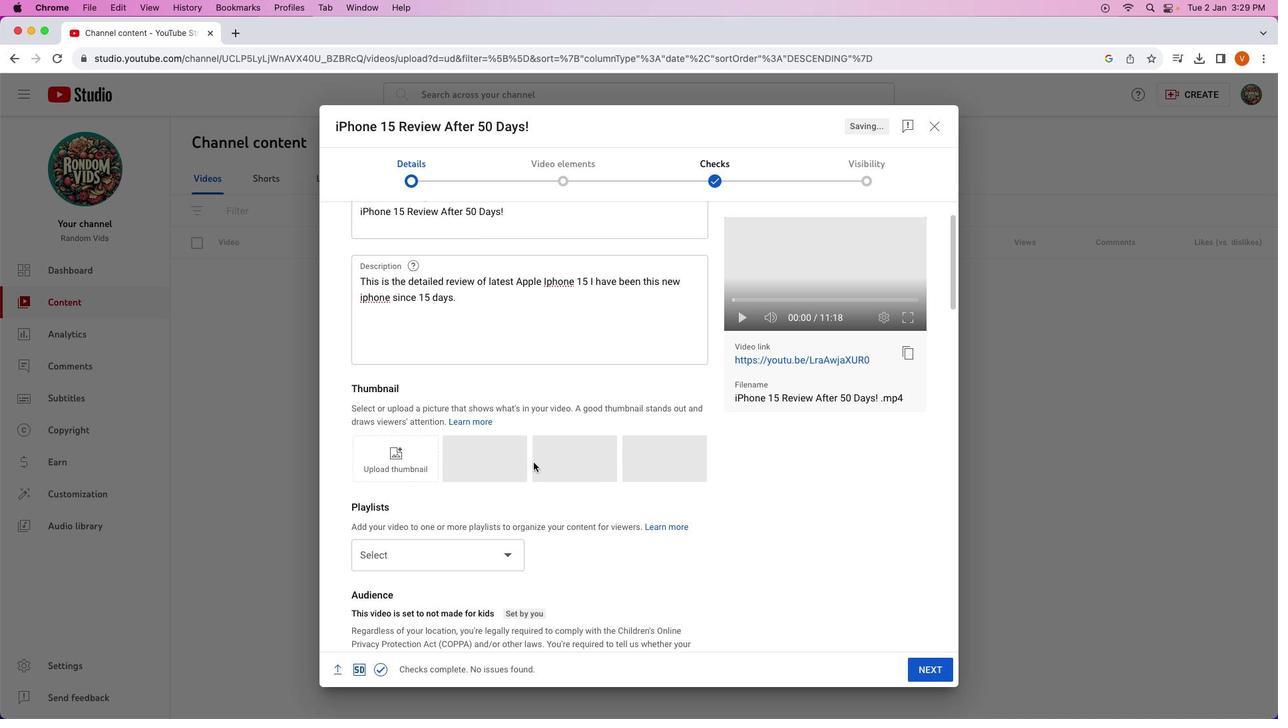 
Action: Mouse scrolled (533, 462) with delta (0, 0)
Screenshot: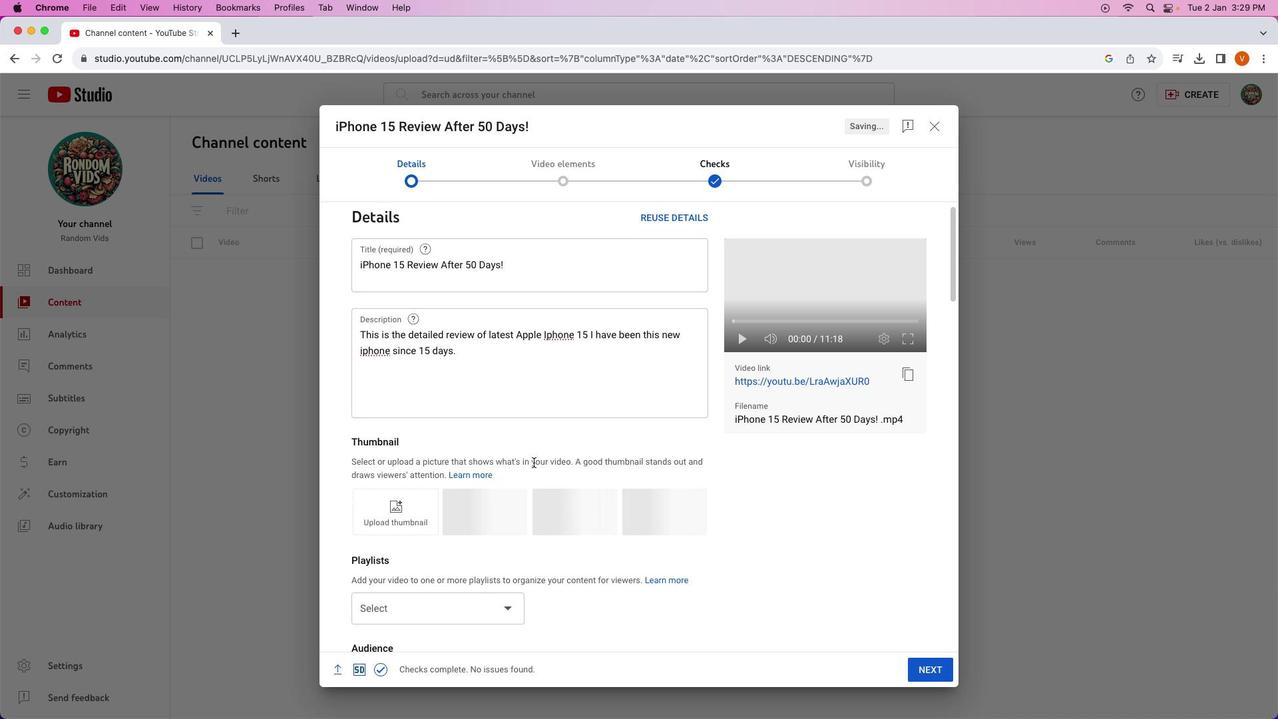 
Action: Mouse scrolled (533, 462) with delta (0, 0)
Screenshot: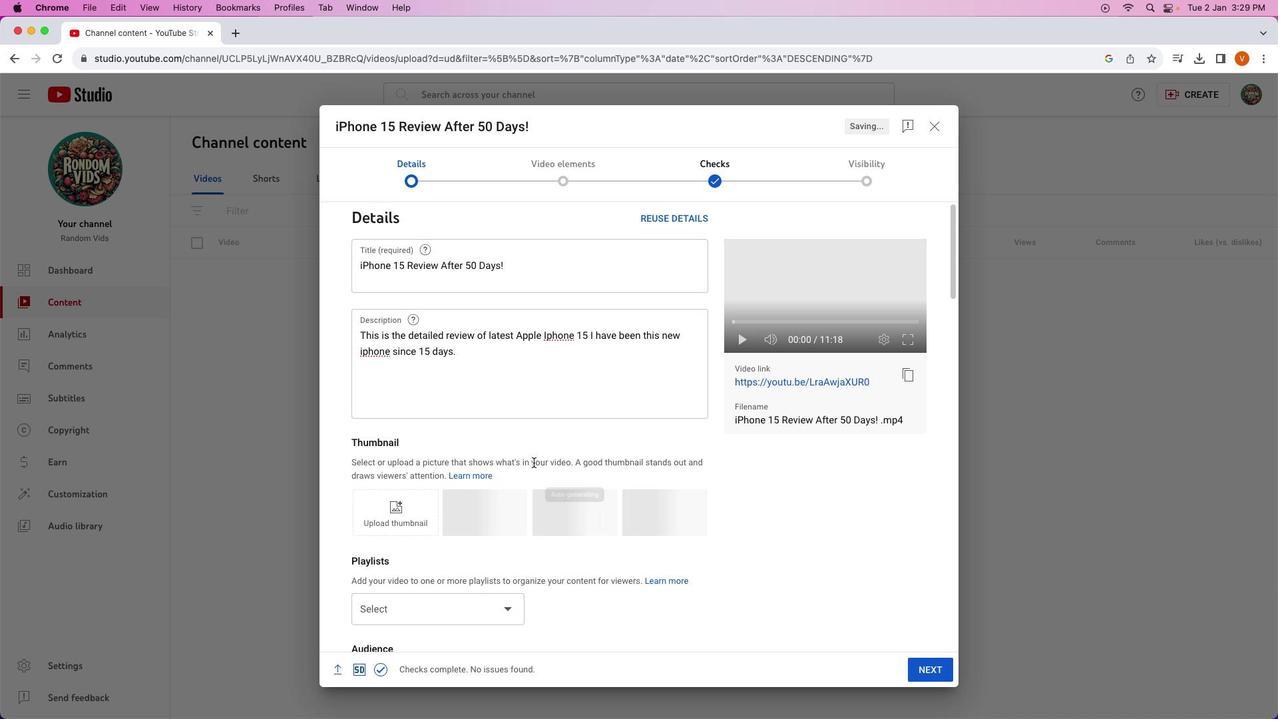 
Action: Mouse scrolled (533, 462) with delta (0, 1)
Screenshot: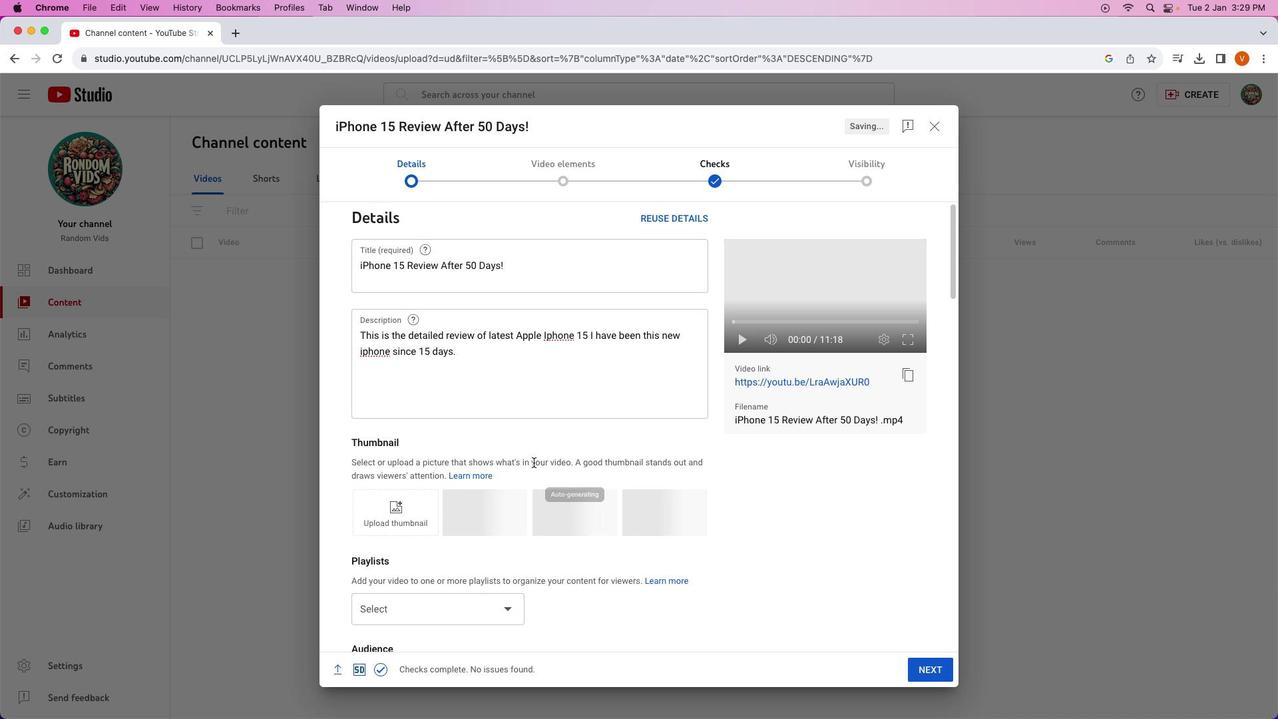 
Action: Mouse scrolled (533, 462) with delta (0, 0)
Screenshot: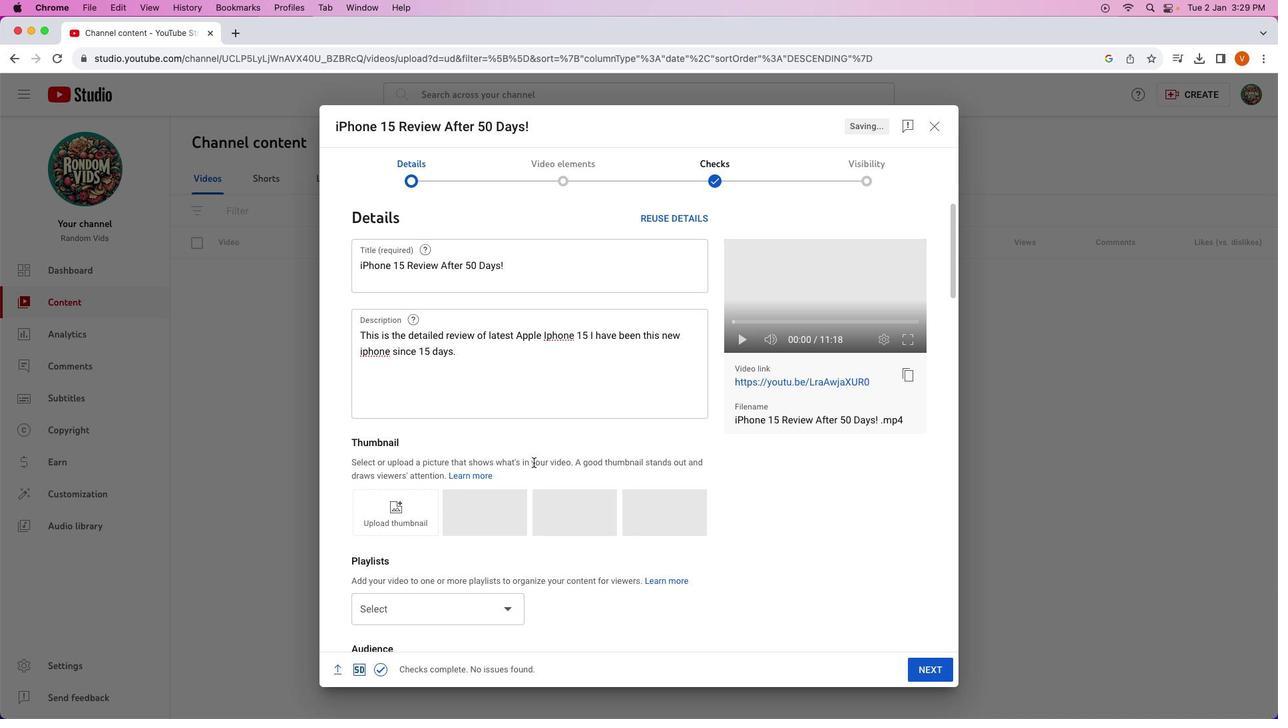 
Action: Mouse scrolled (533, 462) with delta (0, 0)
Screenshot: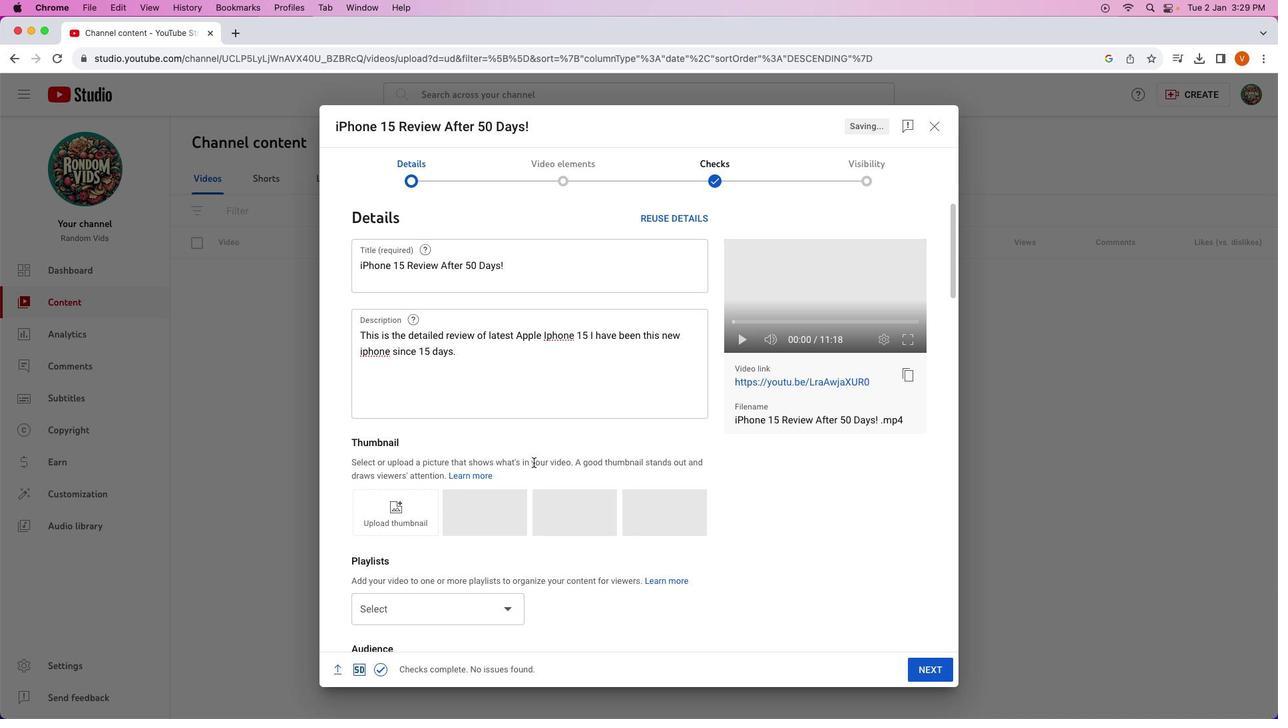 
Action: Mouse scrolled (533, 462) with delta (0, 0)
Screenshot: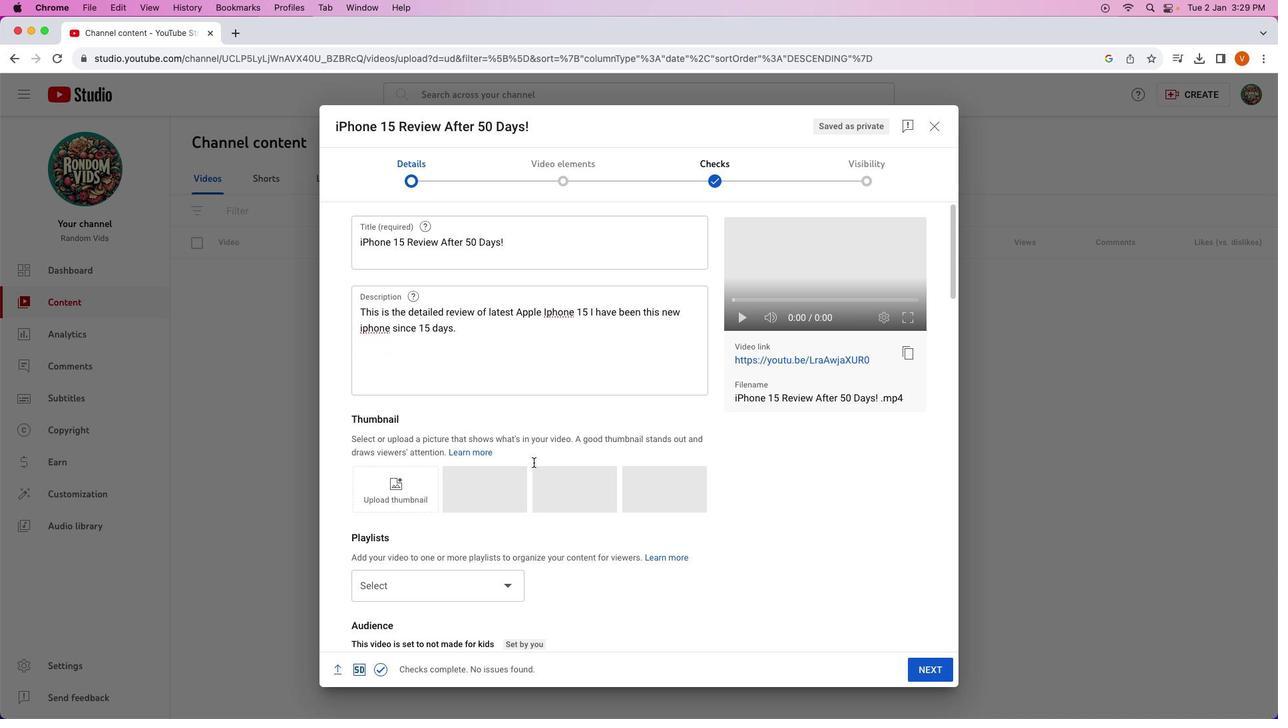 
Action: Mouse scrolled (533, 462) with delta (0, 0)
Screenshot: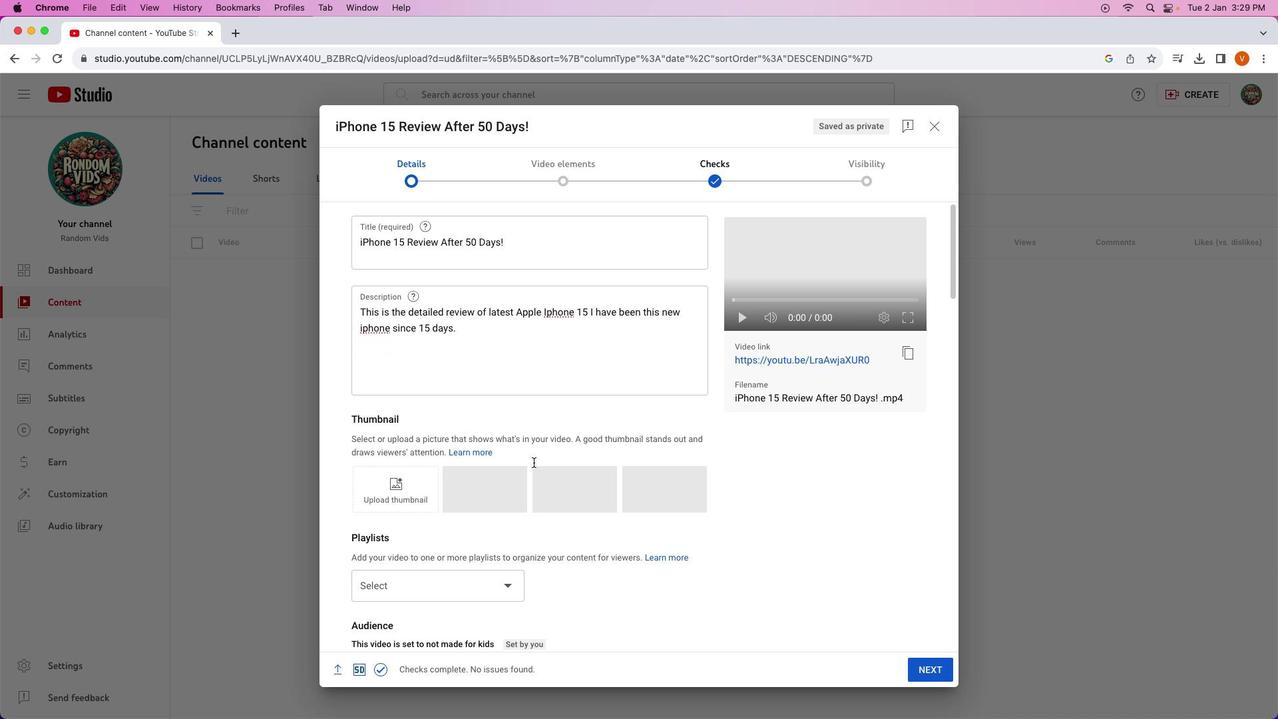 
Action: Mouse scrolled (533, 462) with delta (0, 0)
Screenshot: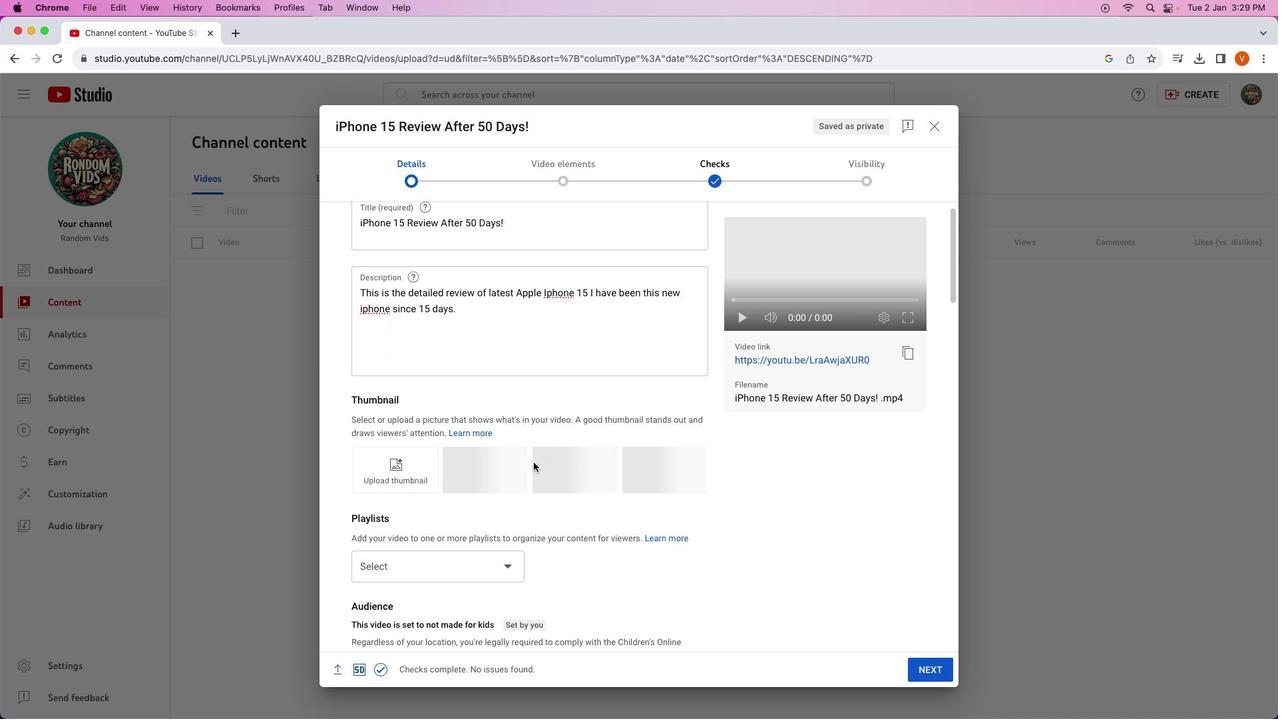 
Action: Mouse scrolled (533, 462) with delta (0, 0)
Screenshot: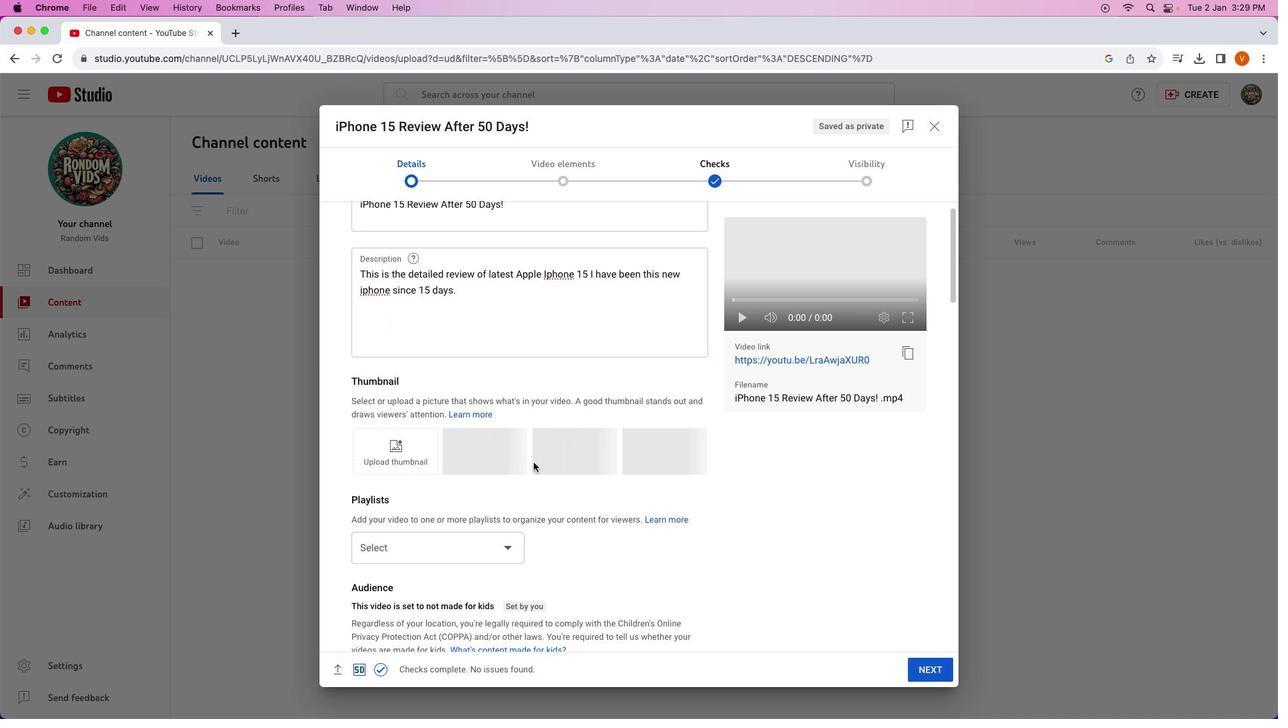 
Action: Mouse scrolled (533, 462) with delta (0, 0)
Screenshot: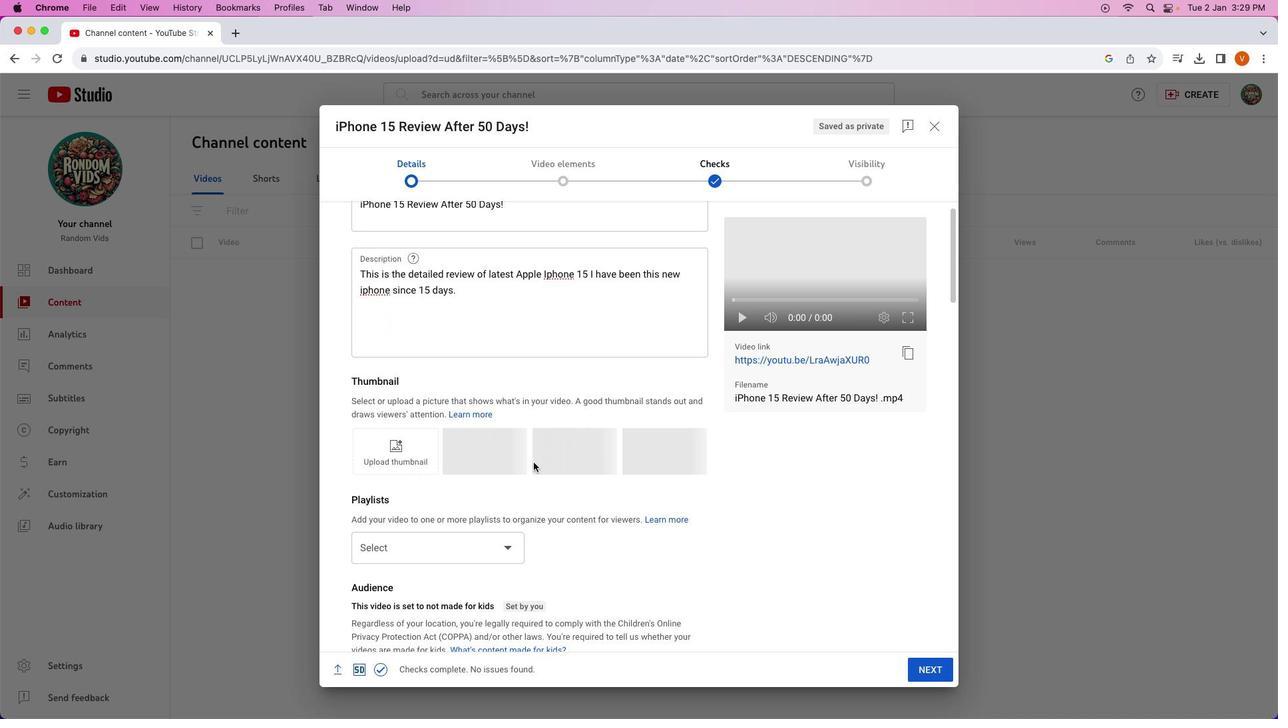 
Action: Mouse scrolled (533, 462) with delta (0, 0)
Screenshot: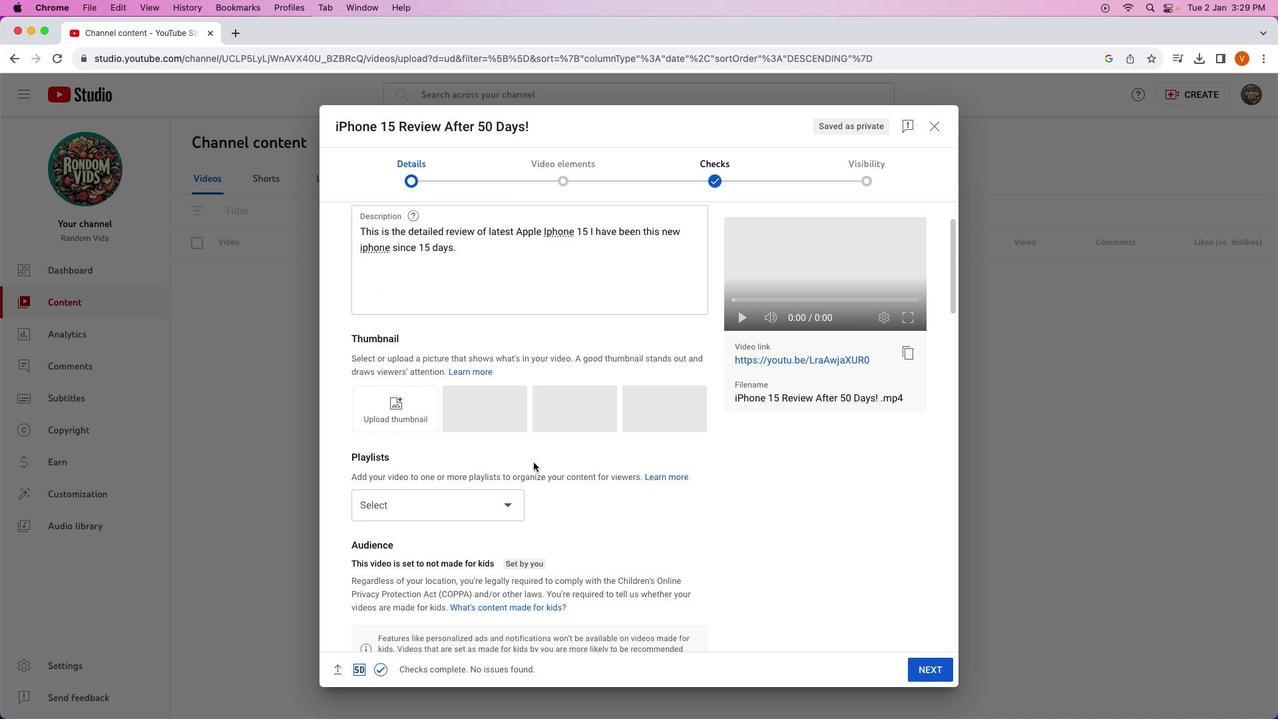 
Action: Mouse scrolled (533, 462) with delta (0, 0)
Screenshot: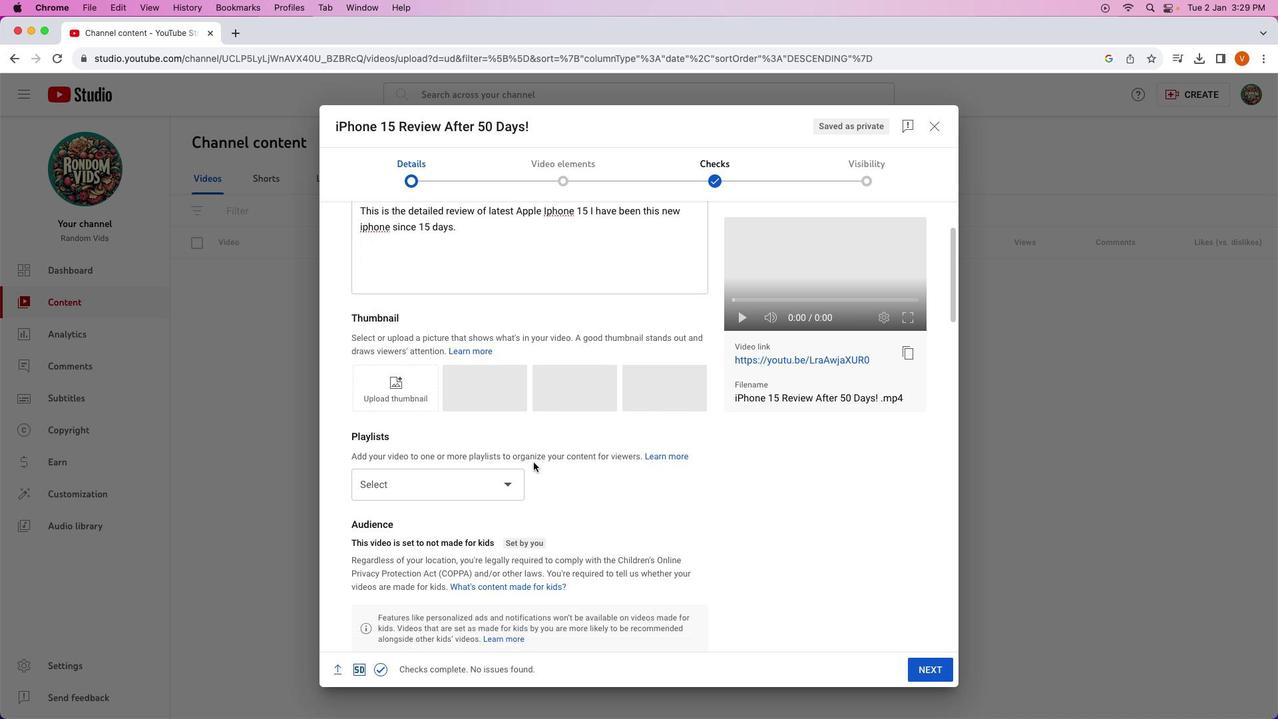 
Action: Mouse scrolled (533, 462) with delta (0, 0)
Screenshot: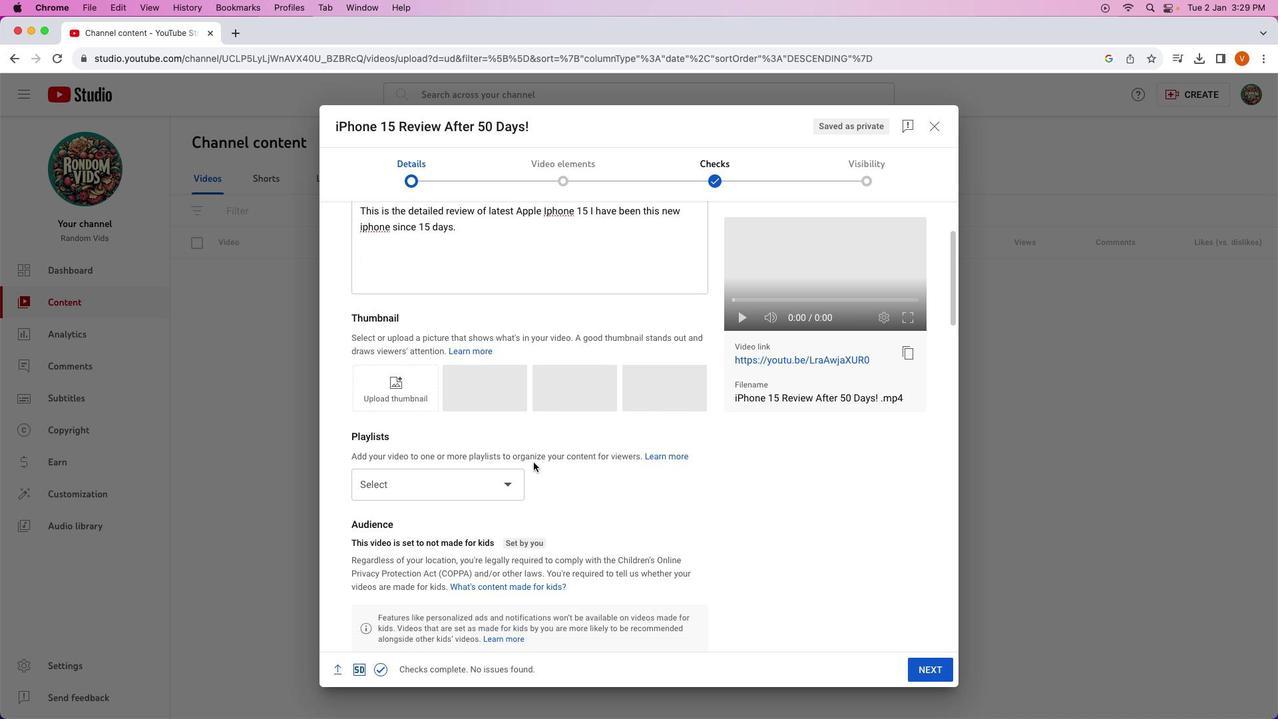 
Action: Mouse scrolled (533, 462) with delta (0, 0)
Screenshot: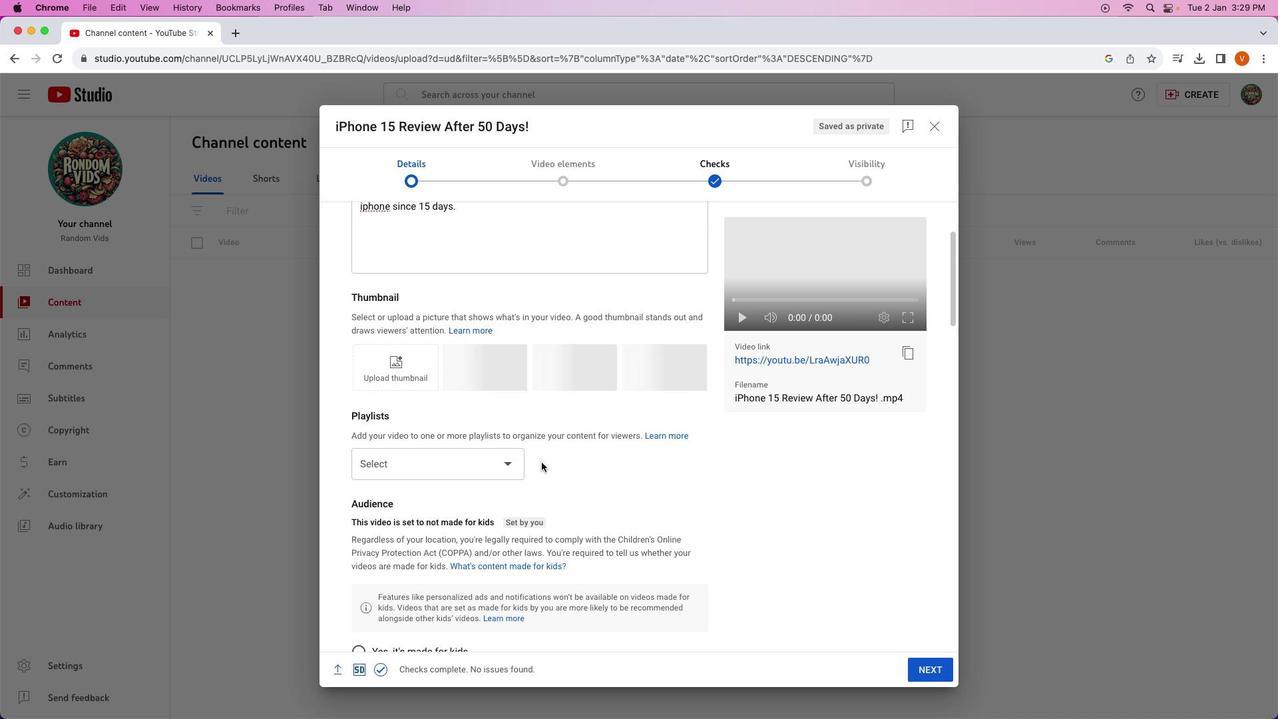 
Action: Mouse scrolled (533, 462) with delta (0, 0)
Screenshot: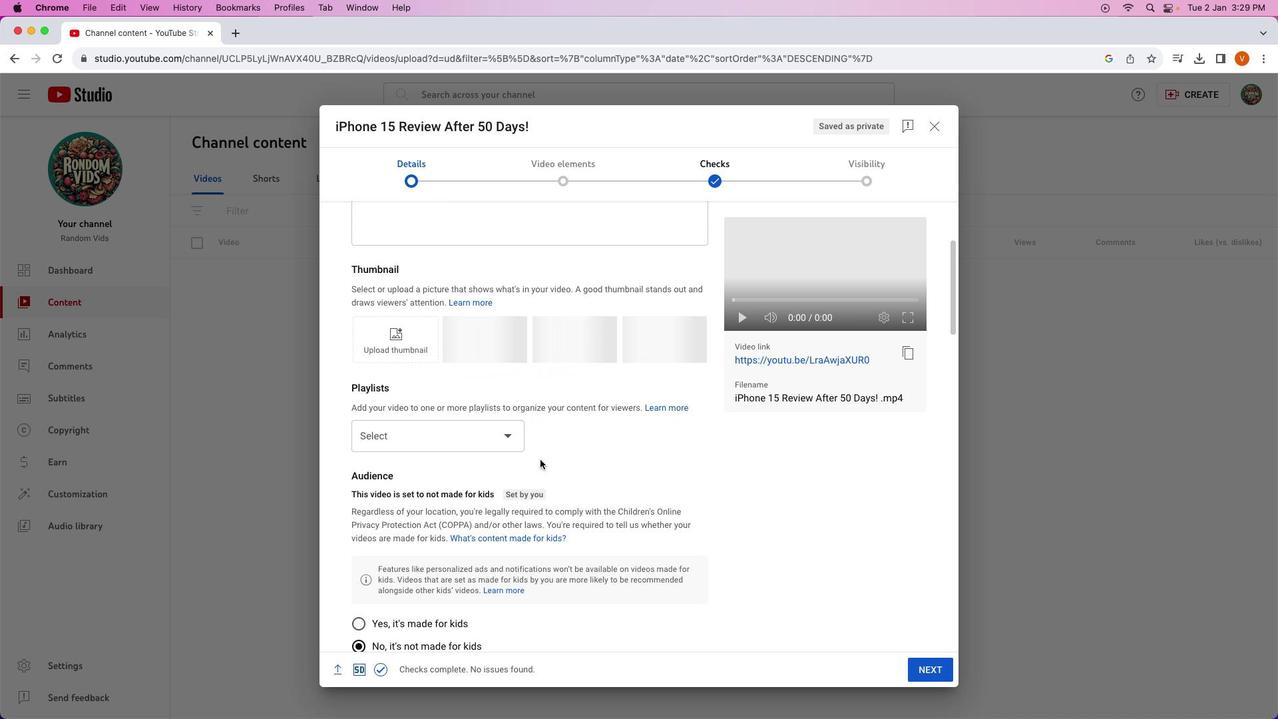 
Action: Mouse scrolled (533, 462) with delta (0, 0)
Screenshot: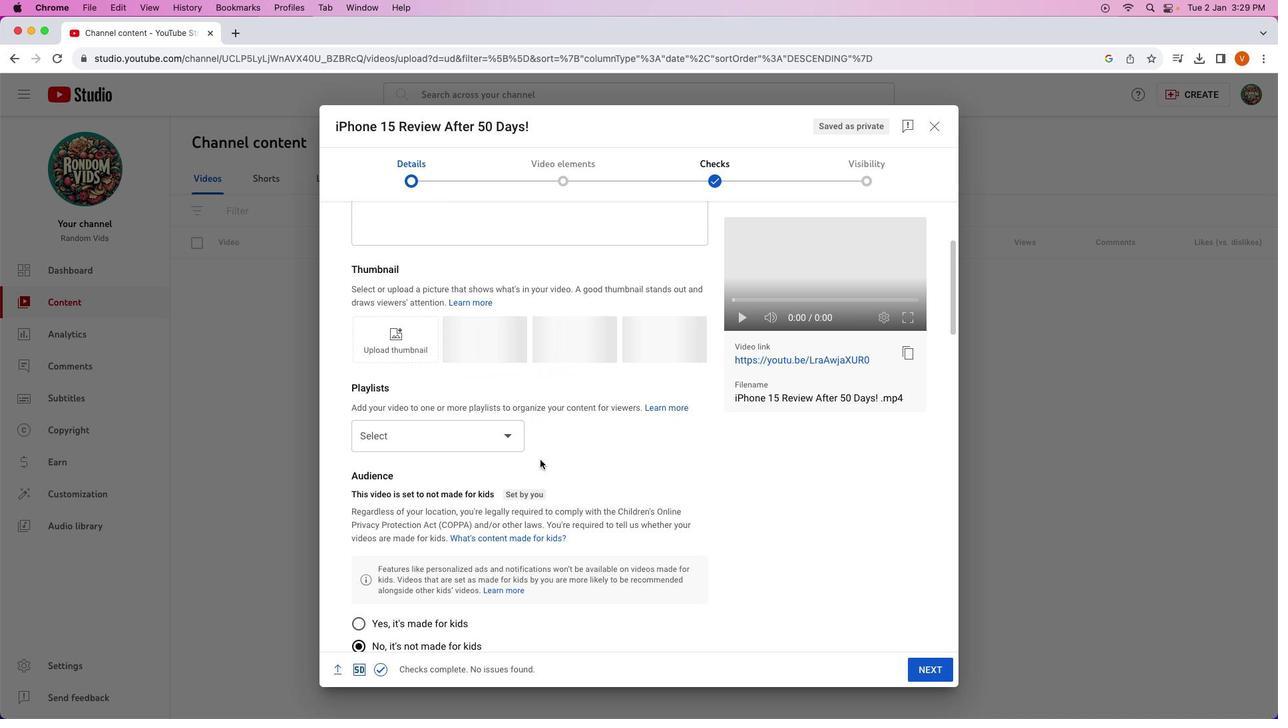 
Action: Mouse moved to (944, 671)
Screenshot: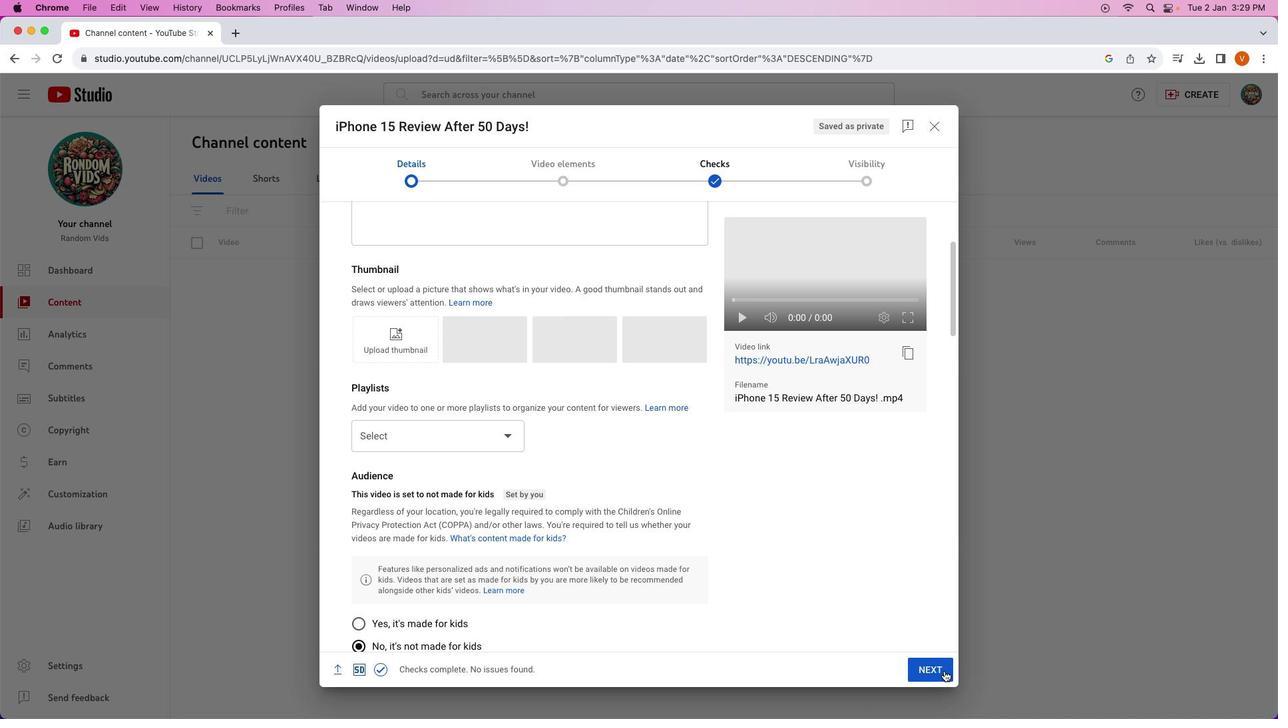 
Action: Mouse pressed left at (944, 671)
Screenshot: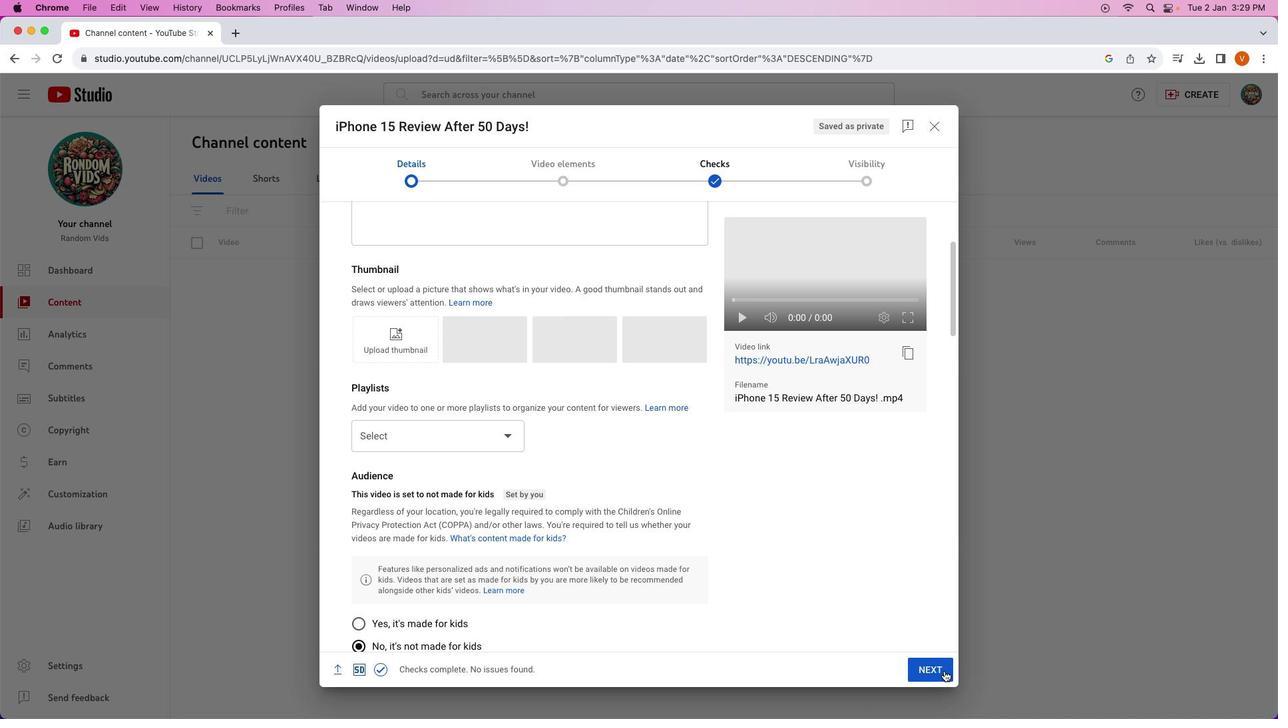 
Action: Mouse pressed left at (944, 671)
Screenshot: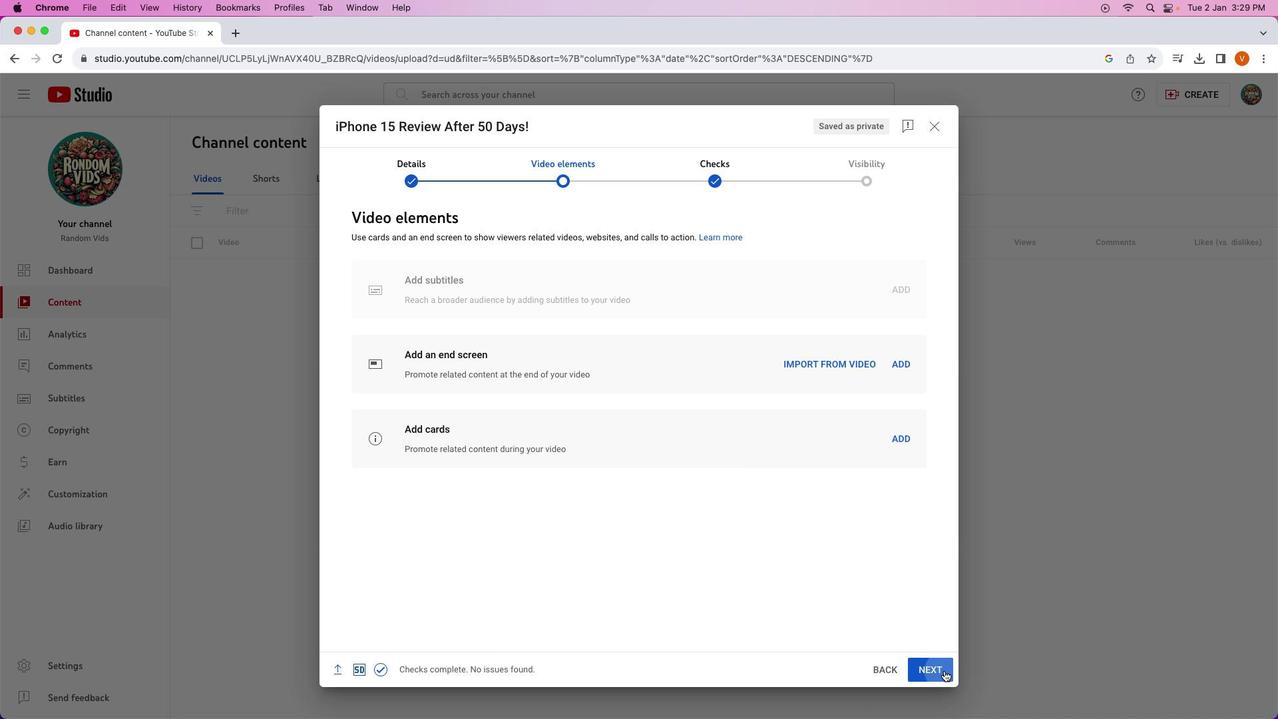 
Action: Mouse pressed left at (944, 671)
Screenshot: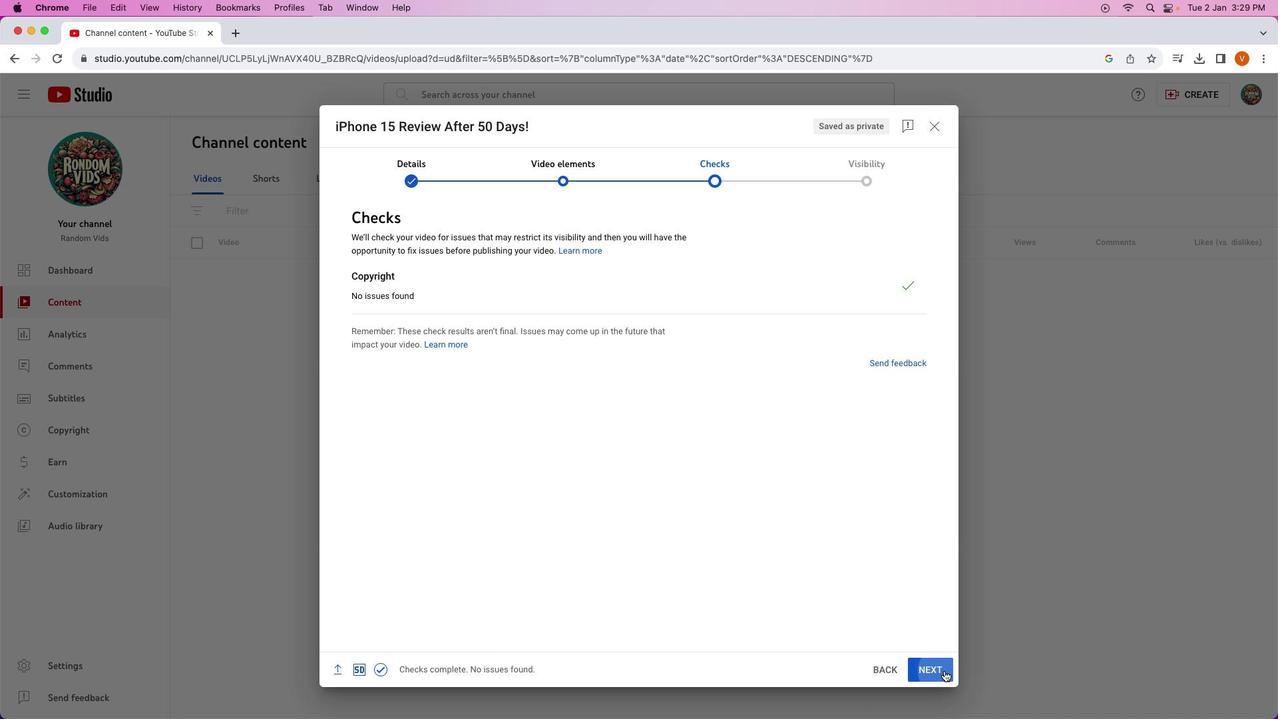 
Action: Mouse moved to (569, 486)
Screenshot: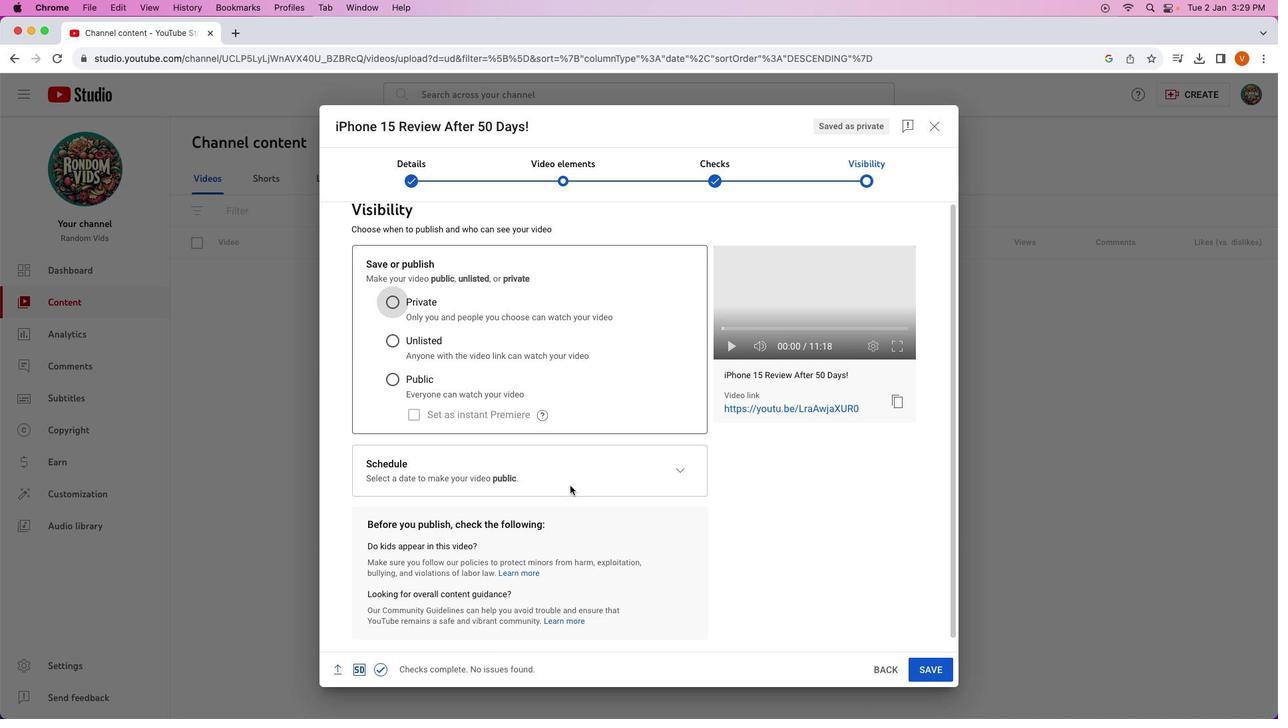 
Action: Mouse scrolled (569, 486) with delta (0, 0)
Screenshot: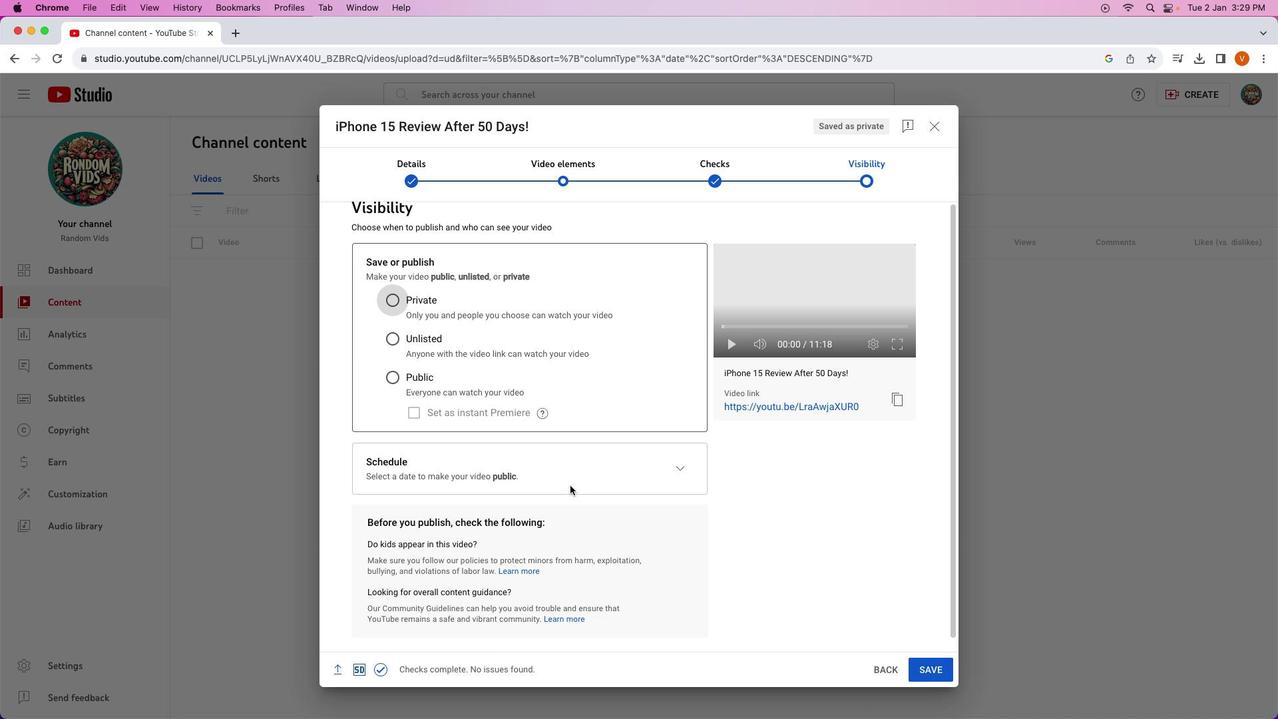 
Action: Mouse scrolled (569, 486) with delta (0, 0)
Screenshot: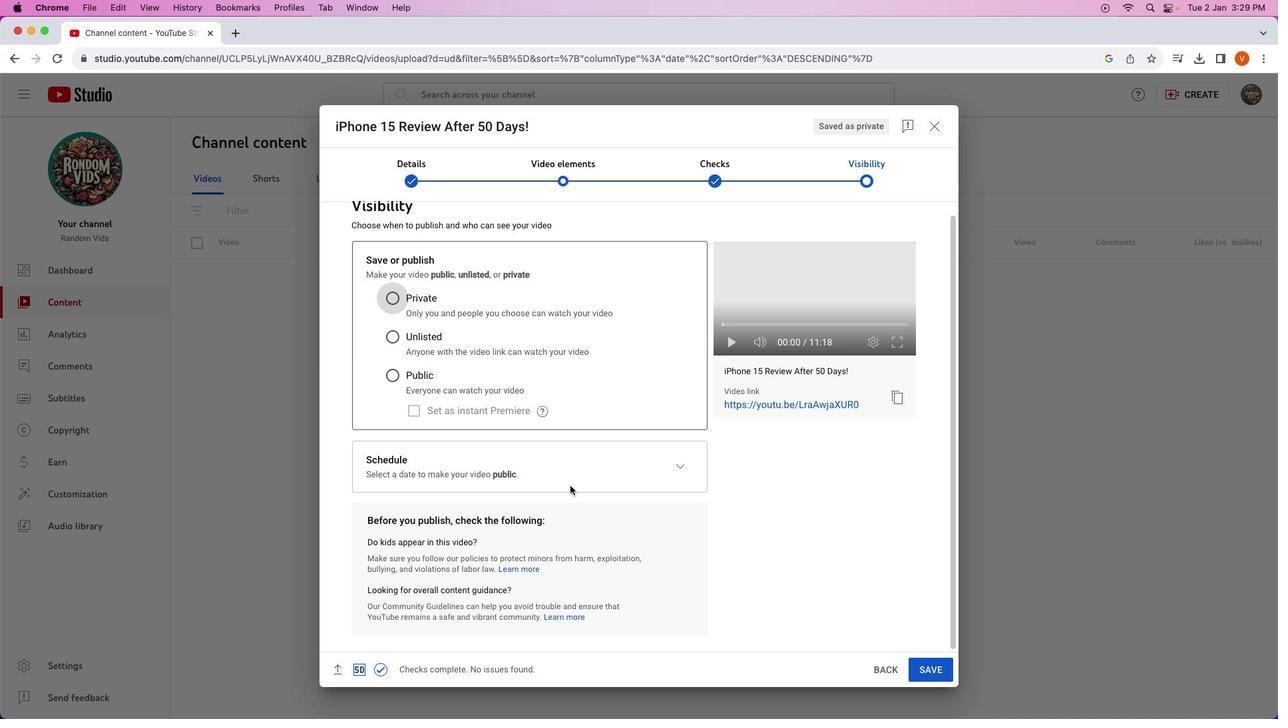 
Action: Mouse moved to (569, 485)
Screenshot: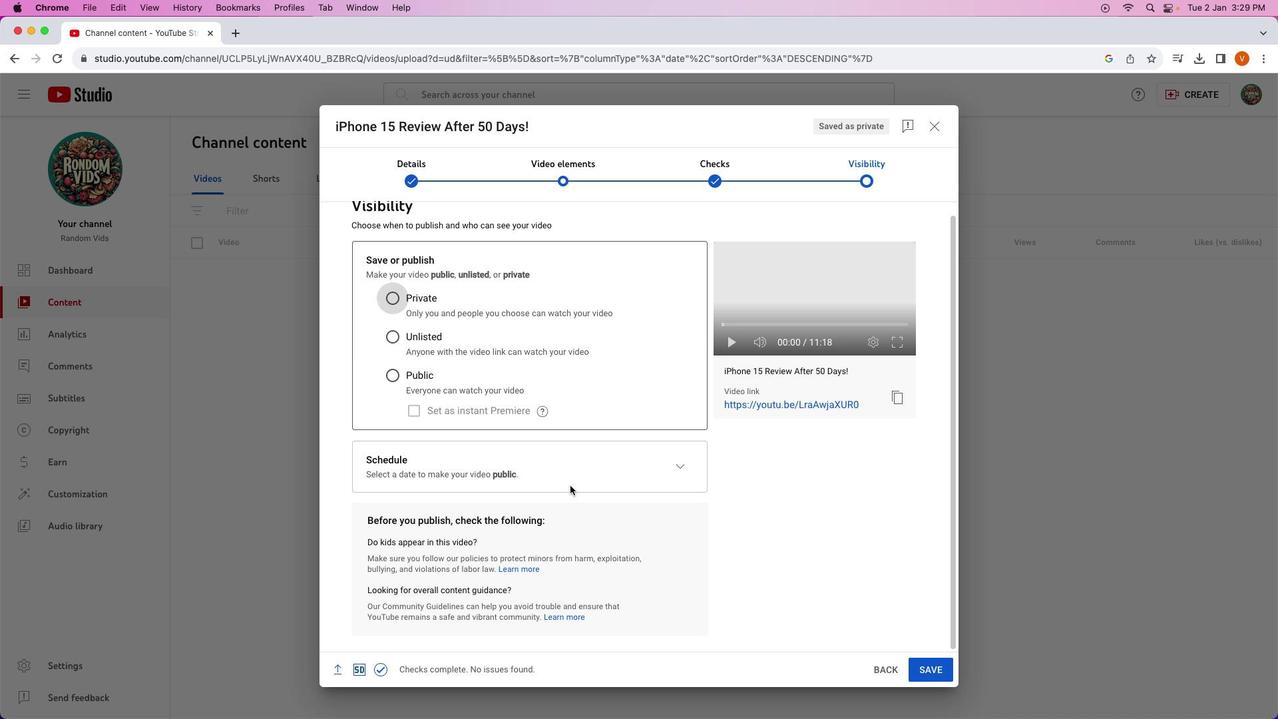 
Action: Mouse scrolled (569, 485) with delta (0, 0)
Screenshot: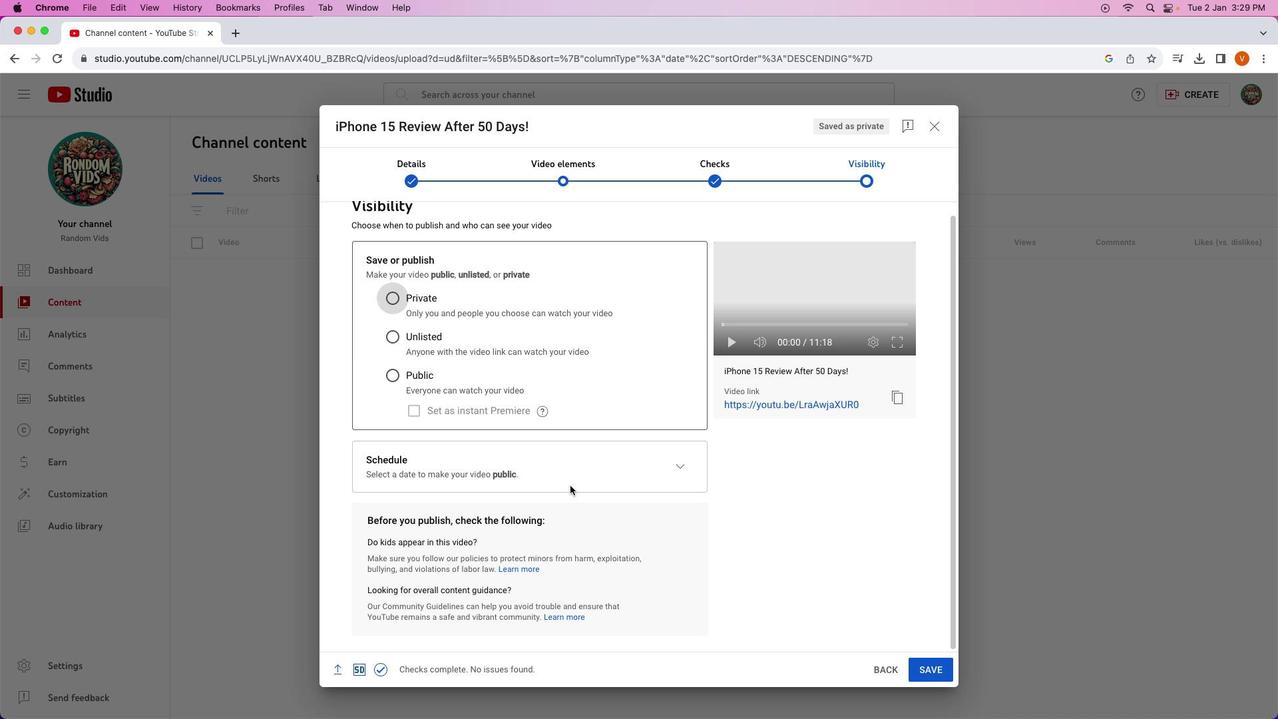 
Action: Mouse scrolled (569, 485) with delta (0, 0)
Screenshot: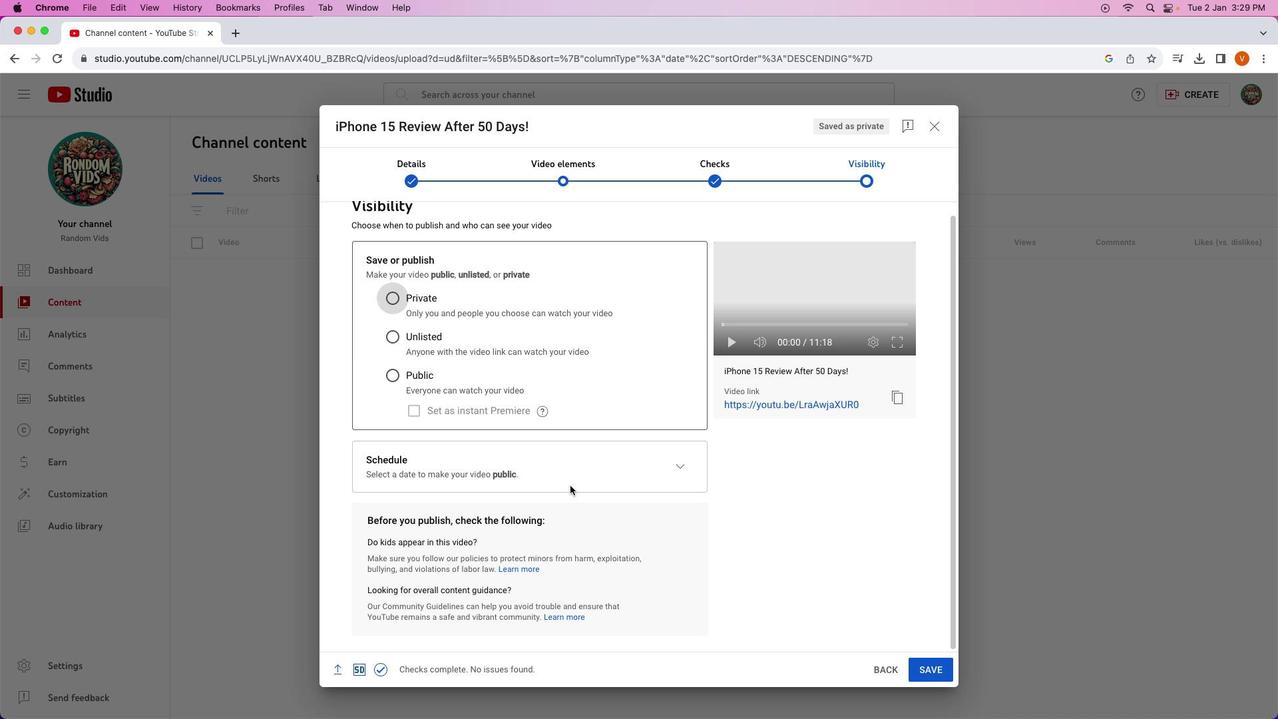 
Action: Mouse scrolled (569, 485) with delta (0, -1)
Screenshot: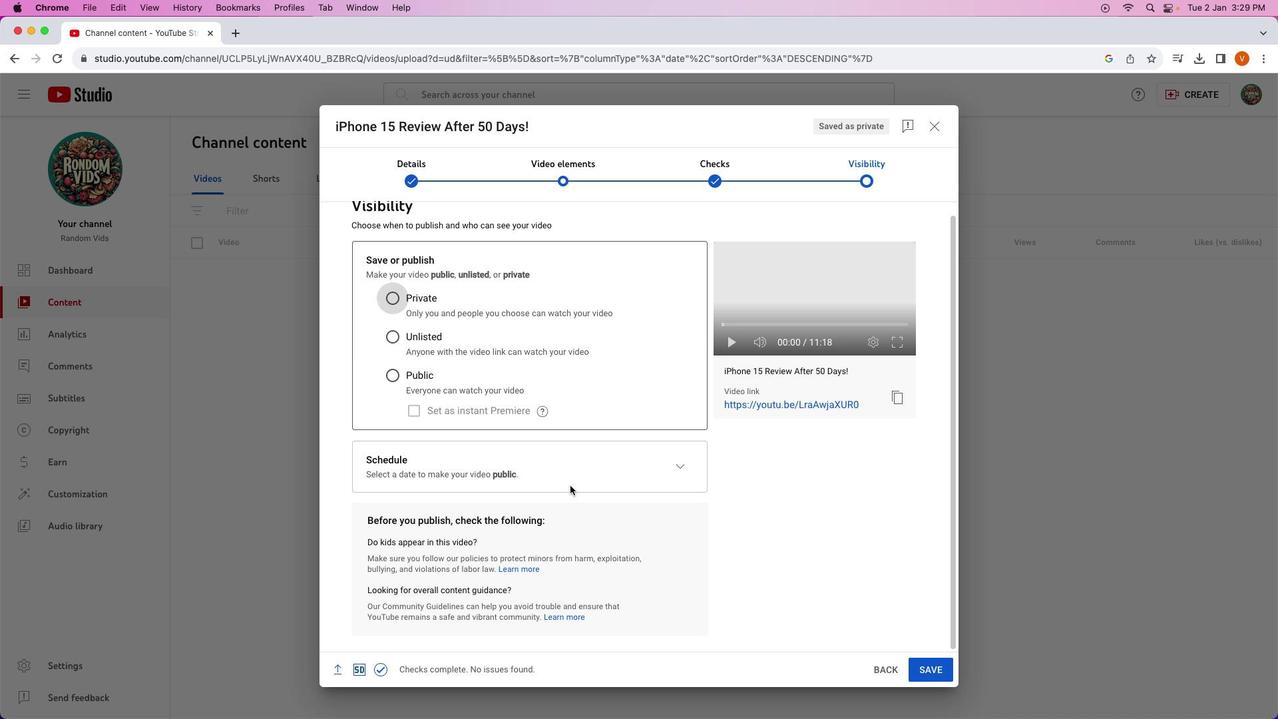 
Action: Mouse scrolled (569, 485) with delta (0, 0)
Screenshot: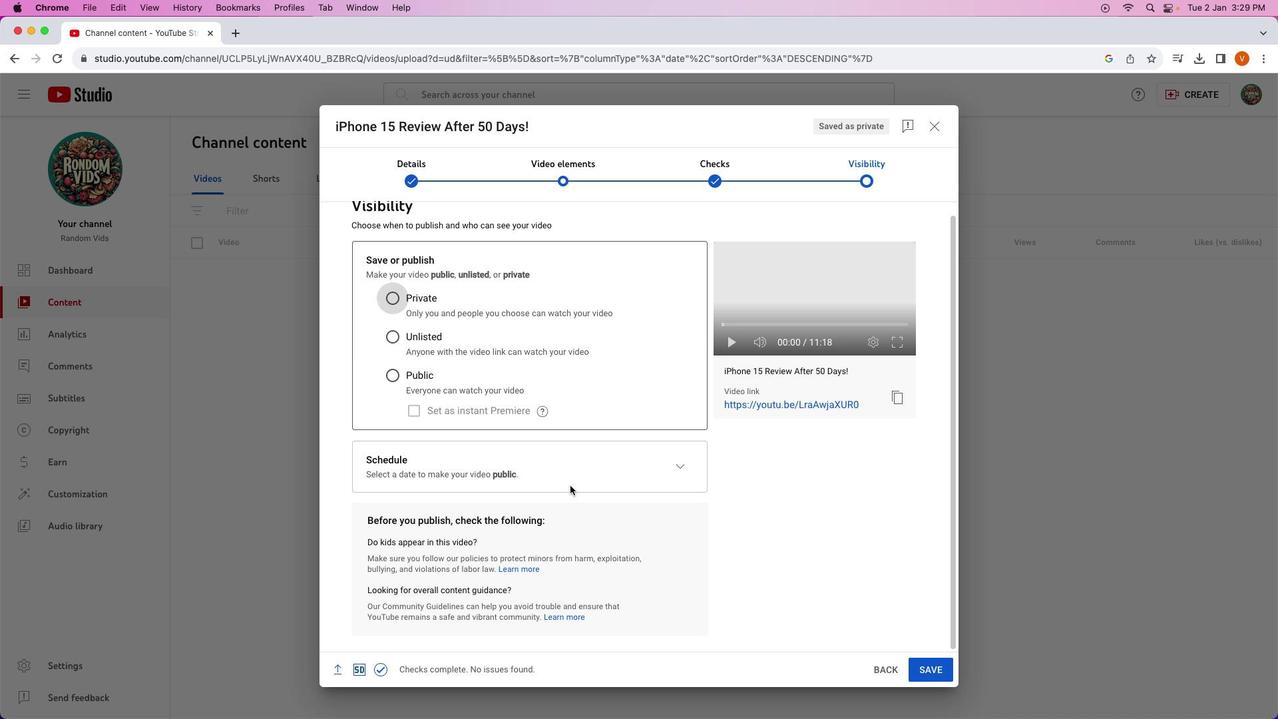 
Action: Mouse scrolled (569, 485) with delta (0, 0)
Screenshot: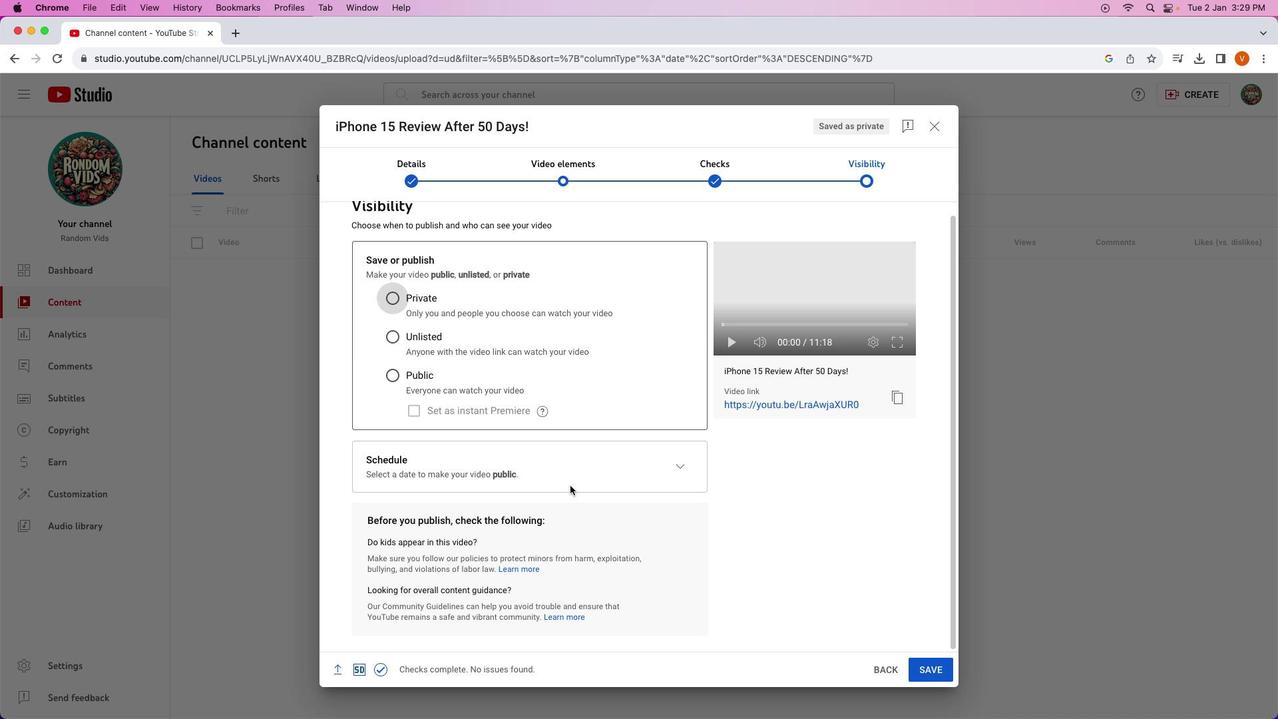 
Action: Mouse scrolled (569, 485) with delta (0, -1)
Screenshot: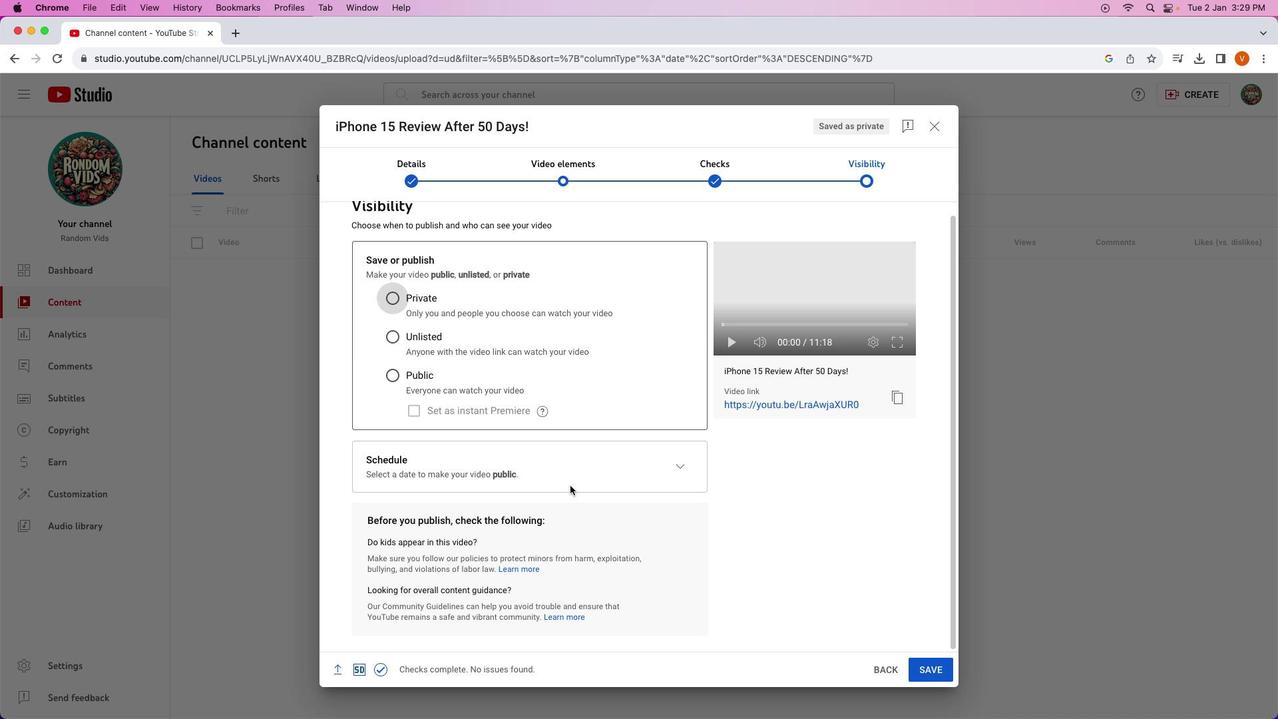 
Action: Mouse scrolled (569, 485) with delta (0, 0)
Screenshot: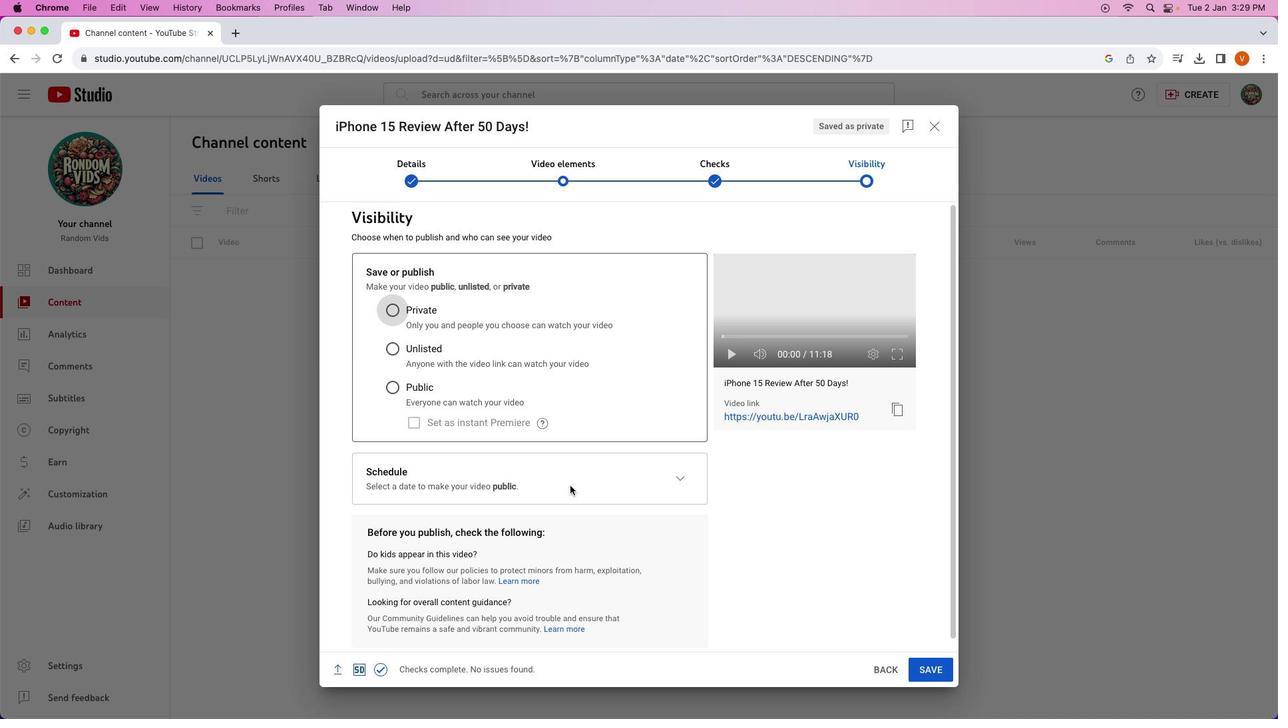 
Action: Mouse scrolled (569, 485) with delta (0, 0)
Screenshot: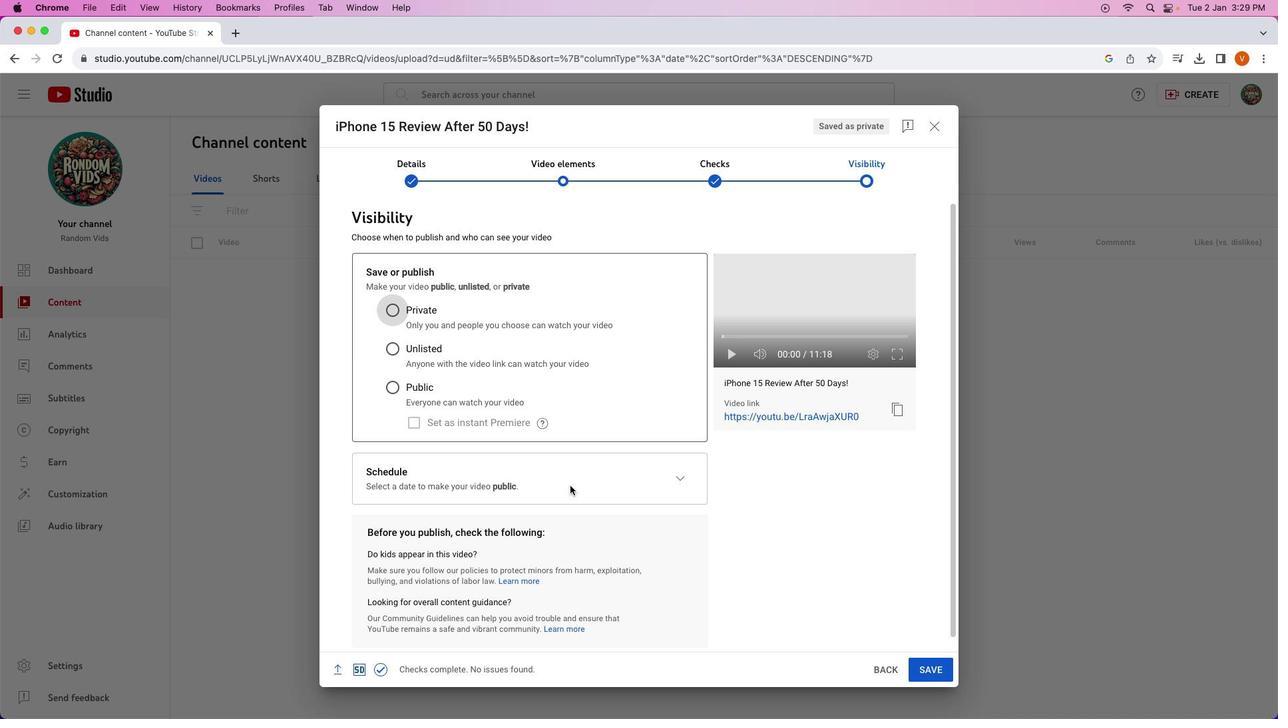 
Action: Mouse scrolled (569, 485) with delta (0, 1)
Screenshot: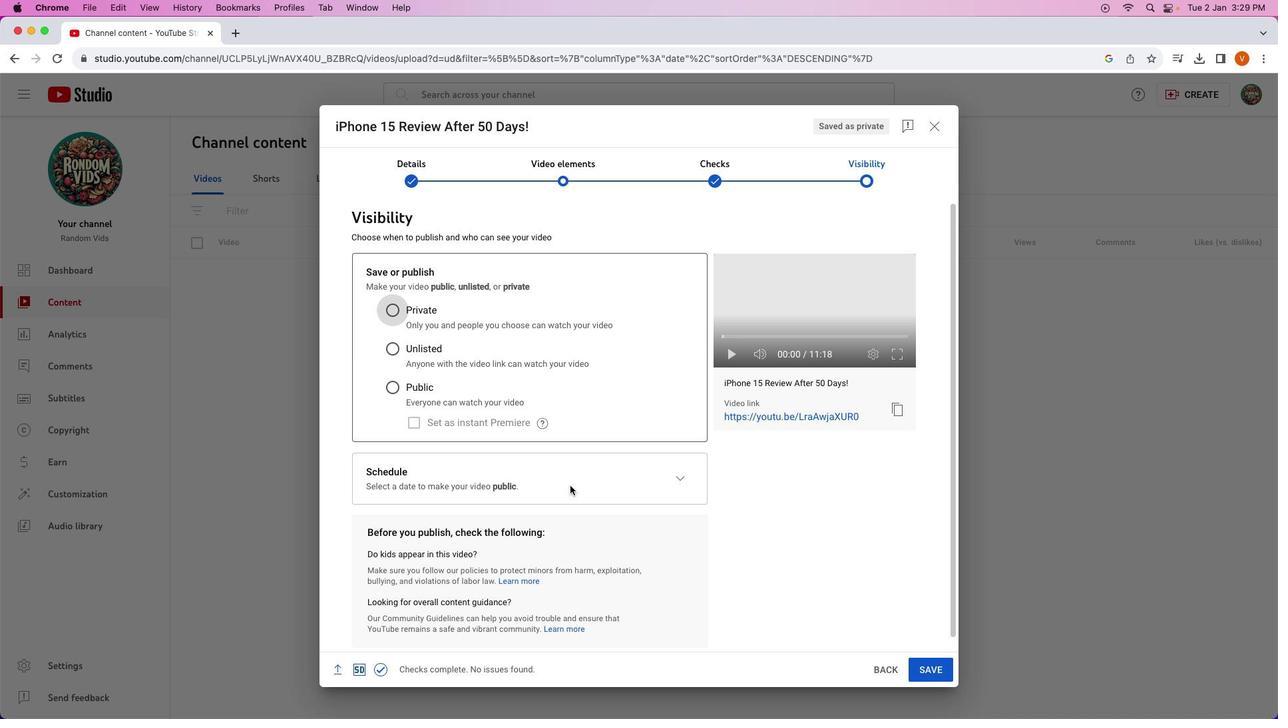 
Action: Mouse scrolled (569, 485) with delta (0, 0)
Screenshot: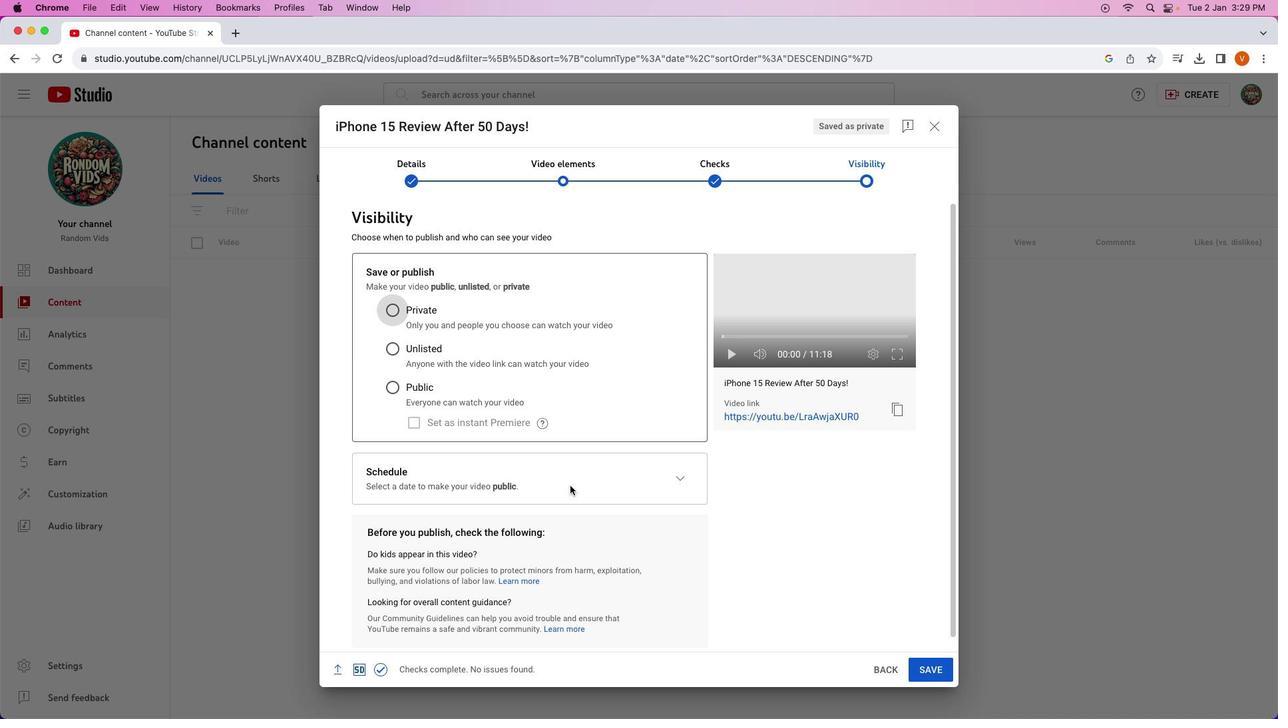 
Action: Mouse scrolled (569, 485) with delta (0, 0)
Screenshot: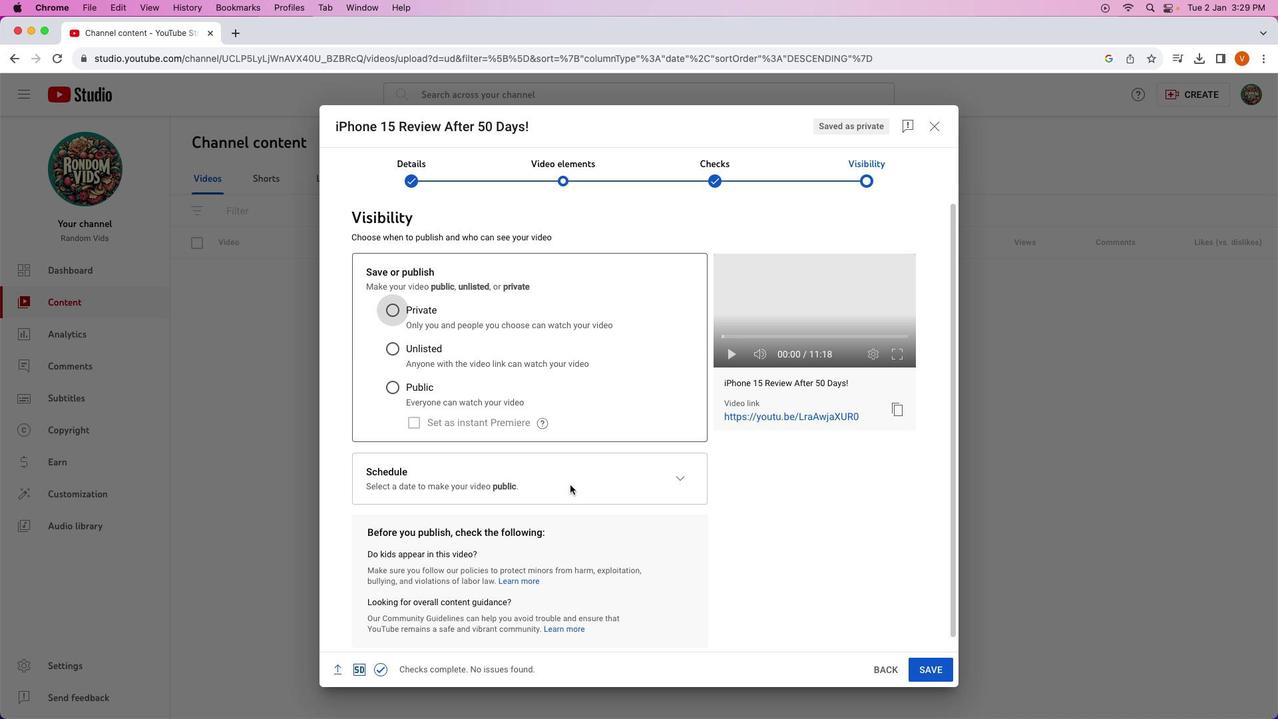 
Action: Mouse scrolled (569, 485) with delta (0, 1)
Screenshot: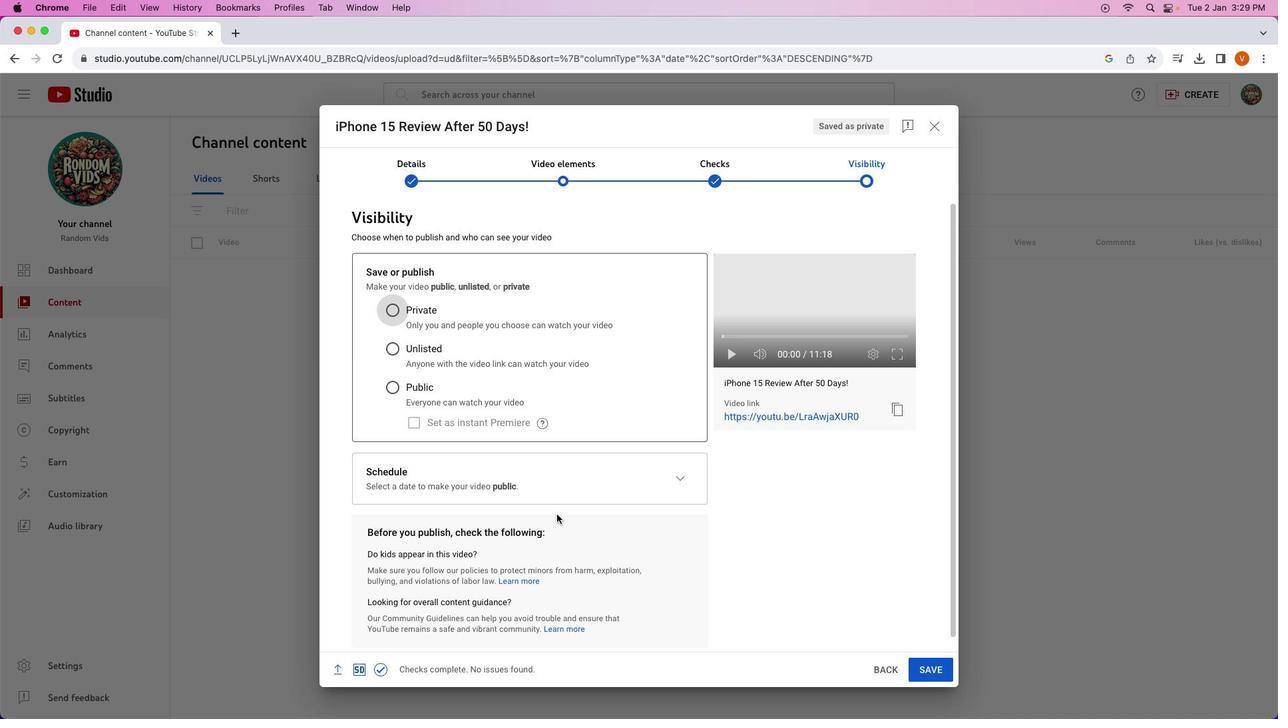 
Action: Mouse moved to (879, 672)
Screenshot: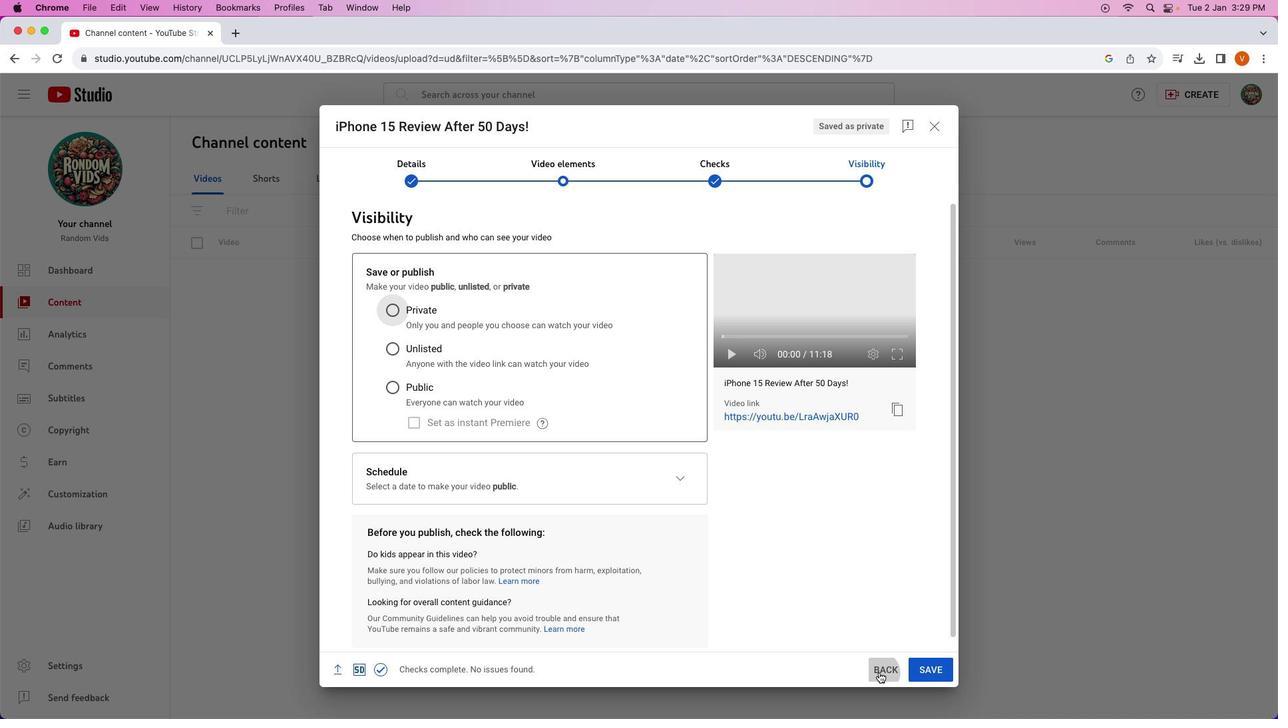 
Action: Mouse pressed left at (879, 672)
Screenshot: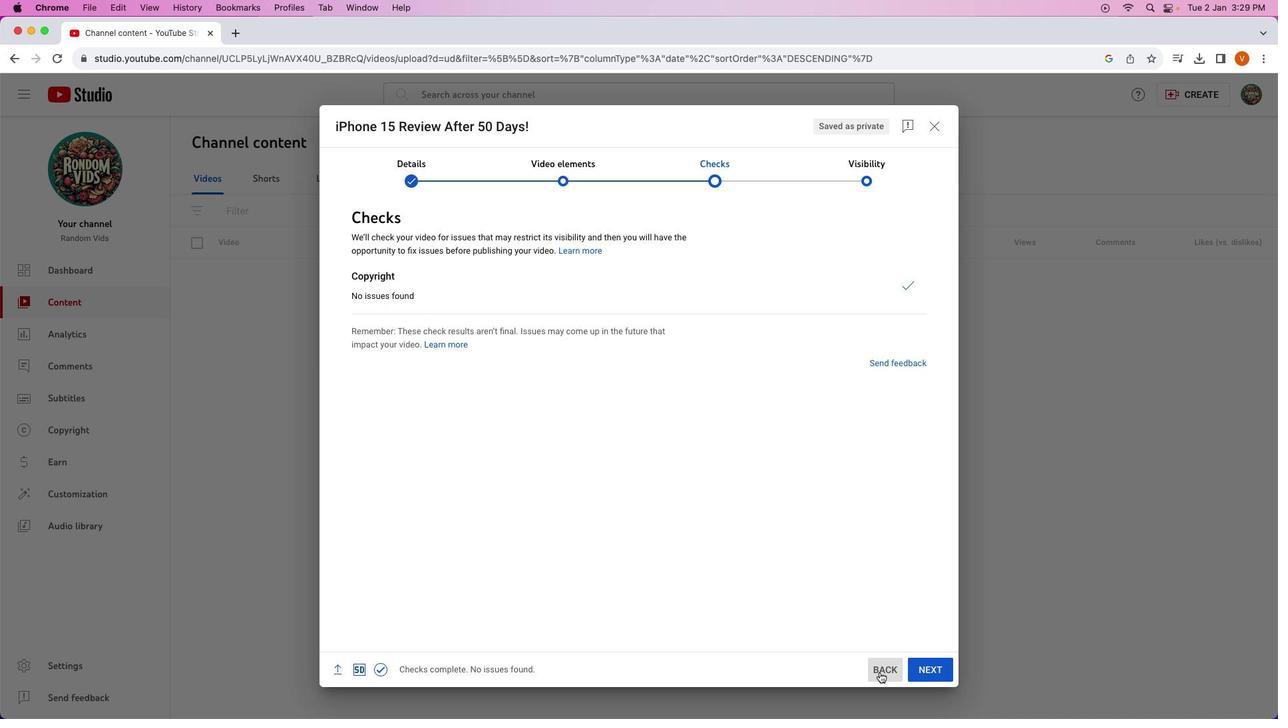 
Action: Mouse moved to (880, 671)
Screenshot: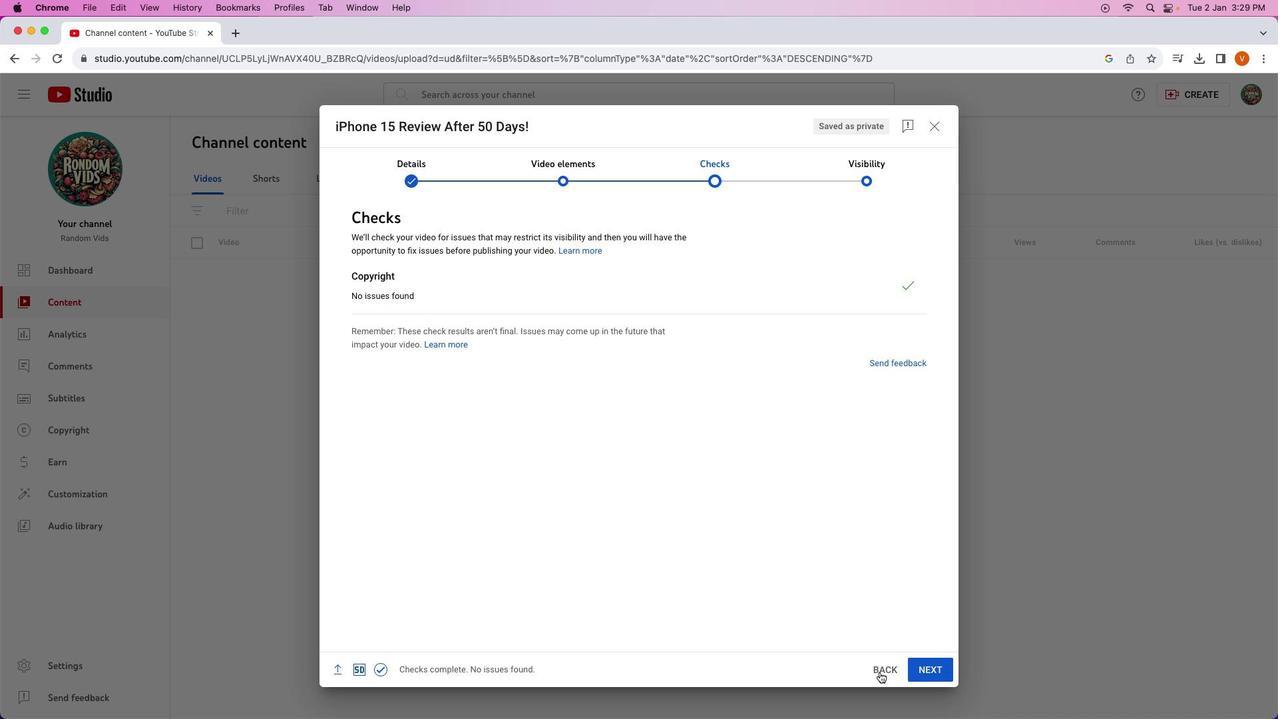 
Action: Mouse pressed left at (880, 671)
Screenshot: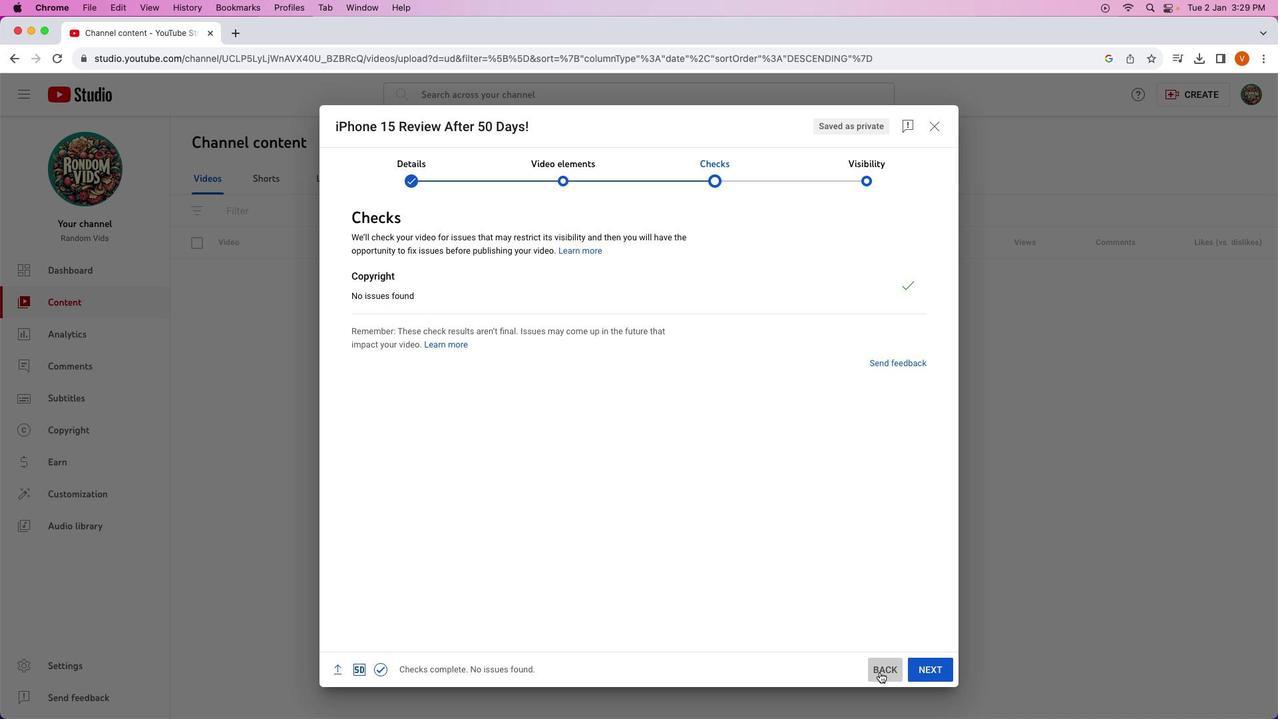 
Action: Mouse pressed left at (880, 671)
Screenshot: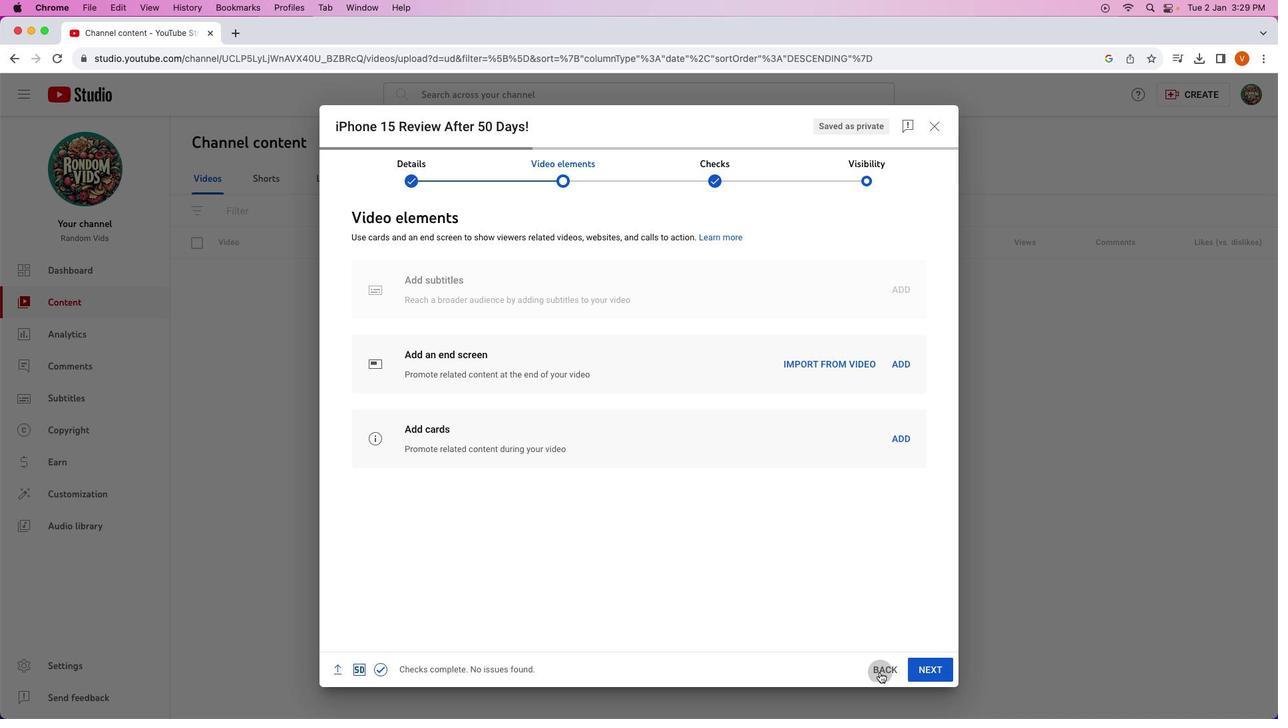 
Action: Mouse moved to (504, 519)
Screenshot: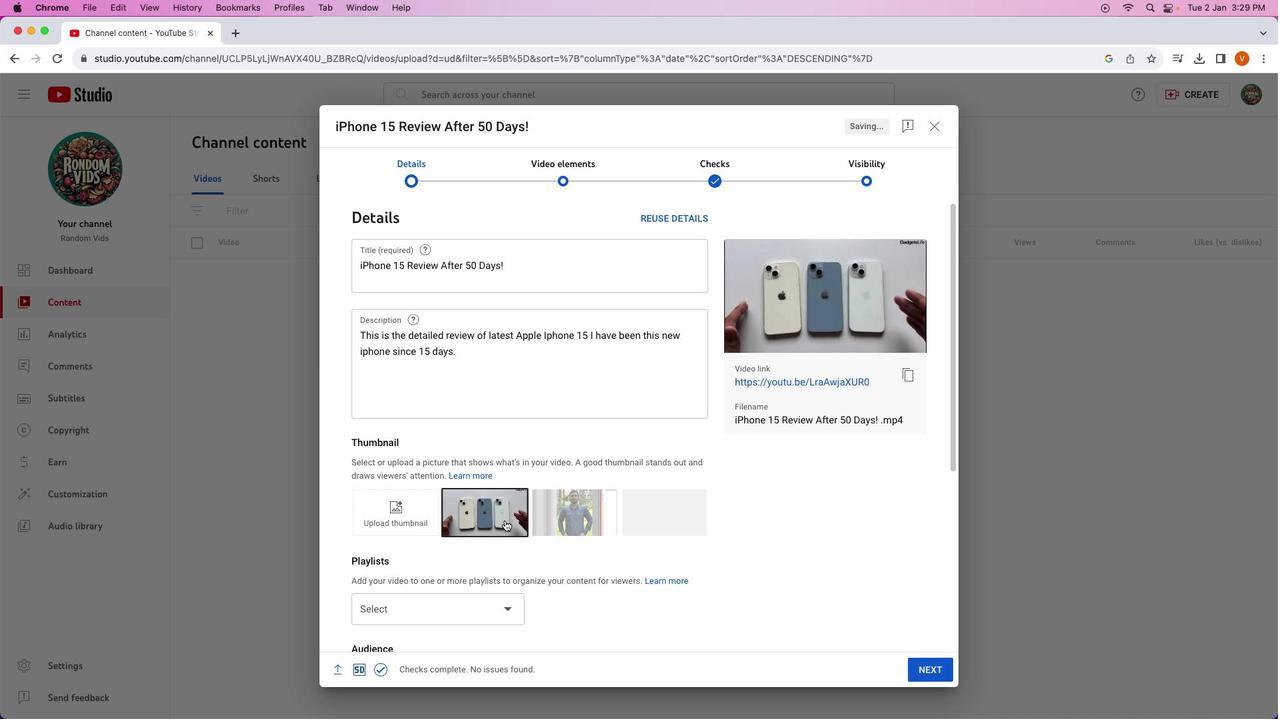
Action: Mouse pressed left at (504, 519)
Screenshot: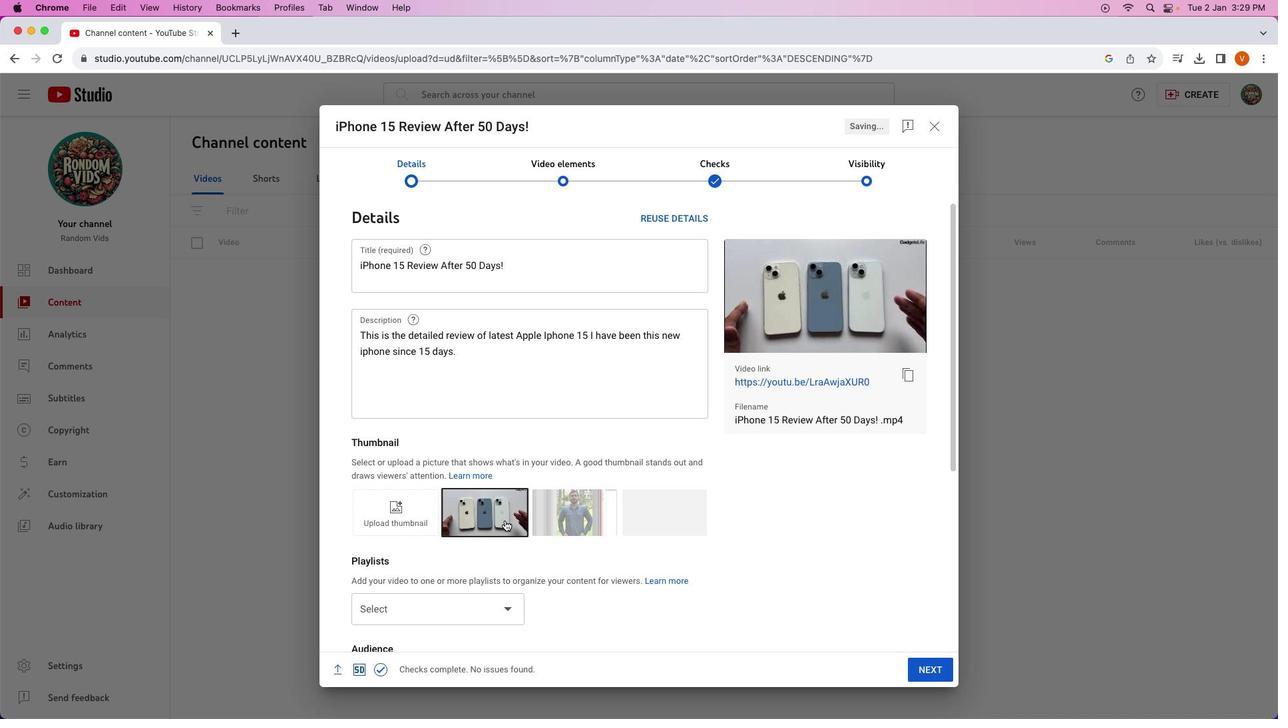 
Action: Mouse moved to (938, 671)
Screenshot: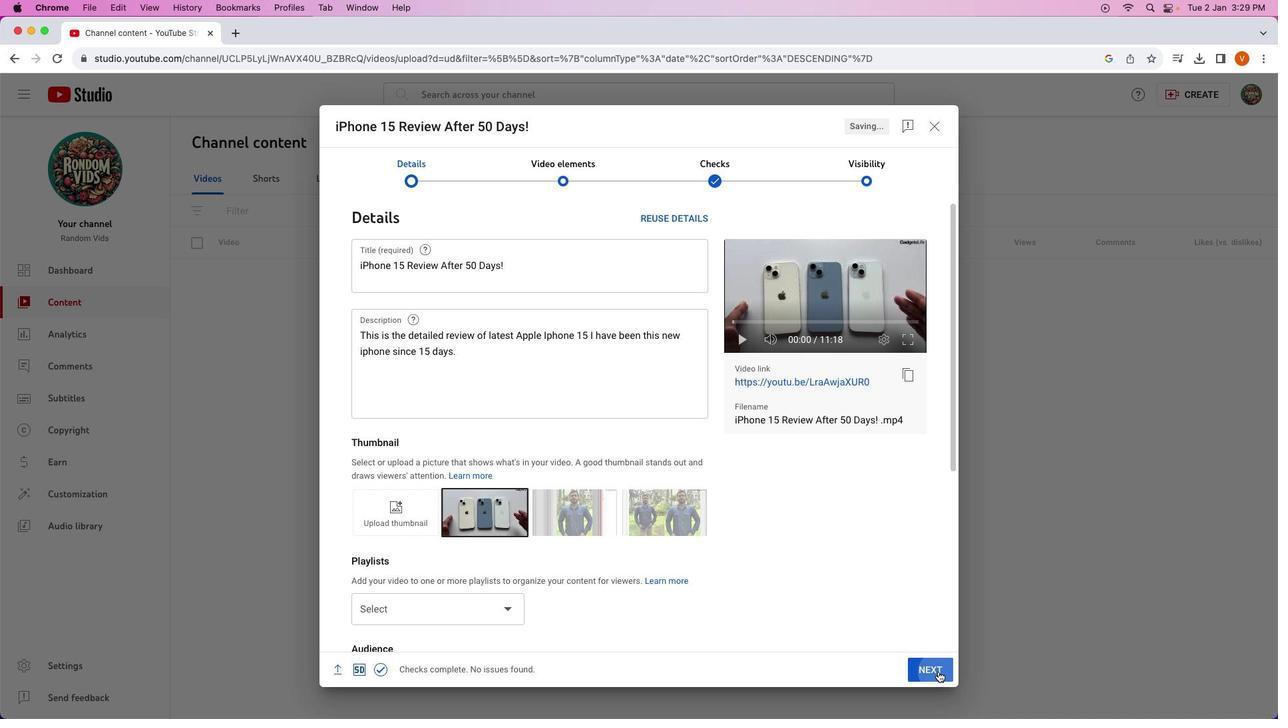 
Action: Mouse pressed left at (938, 671)
Screenshot: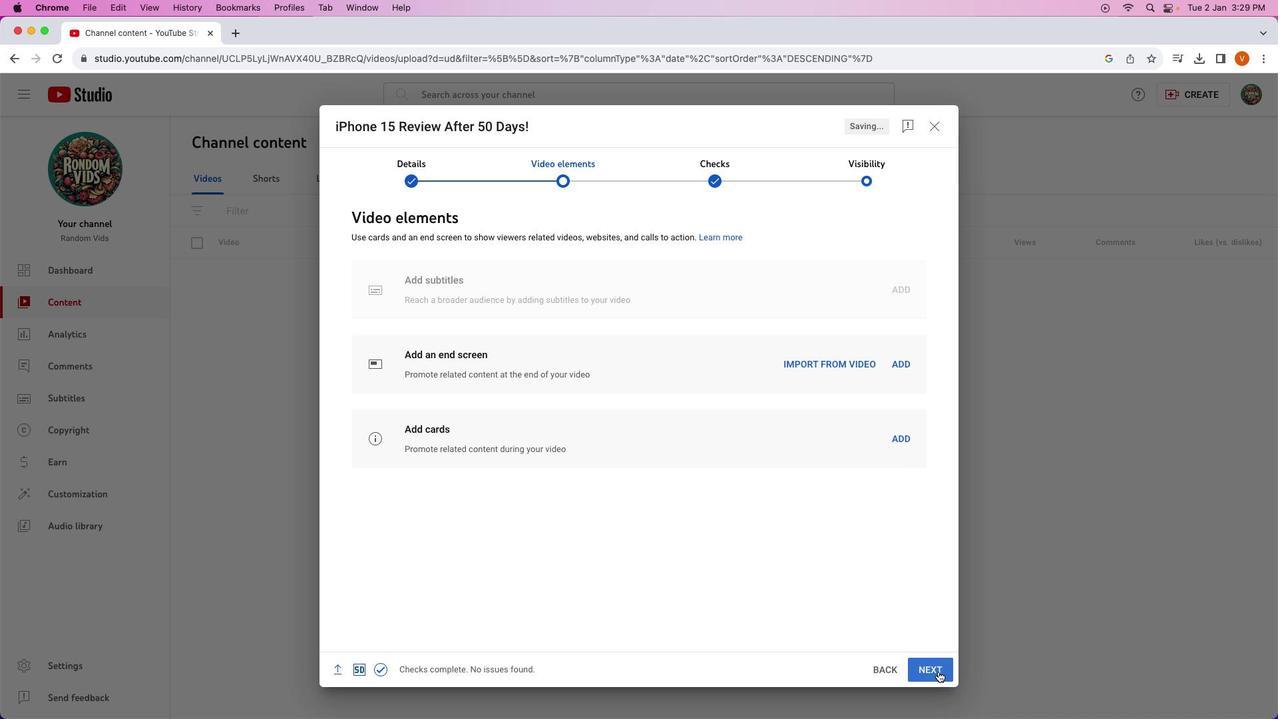 
Action: Mouse pressed left at (938, 671)
Screenshot: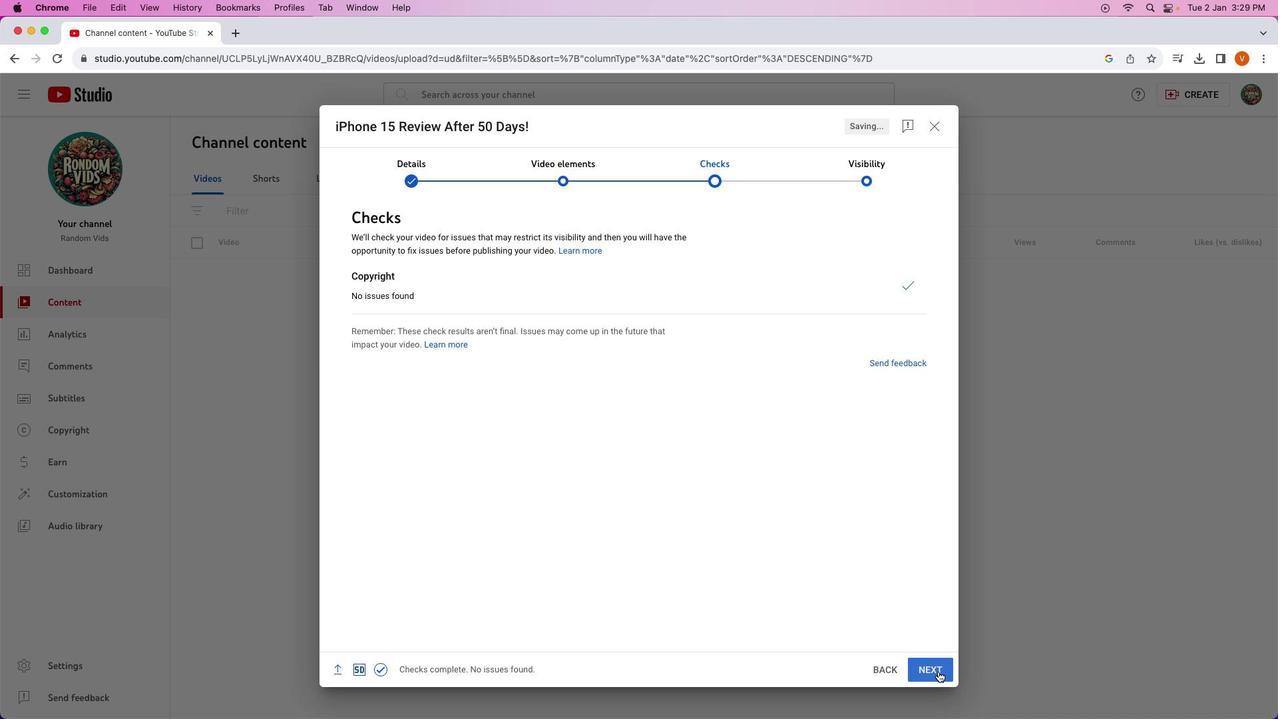 
Action: Mouse pressed left at (938, 671)
Screenshot: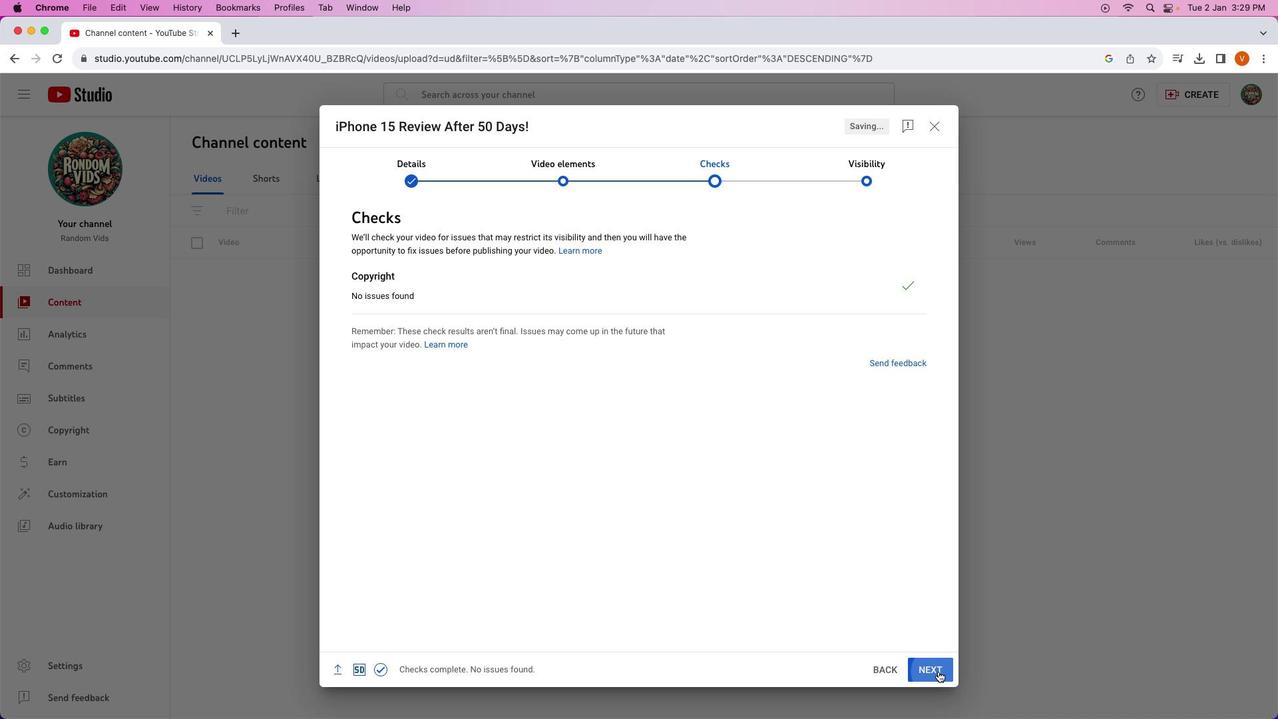 
Action: Mouse moved to (390, 348)
Screenshot: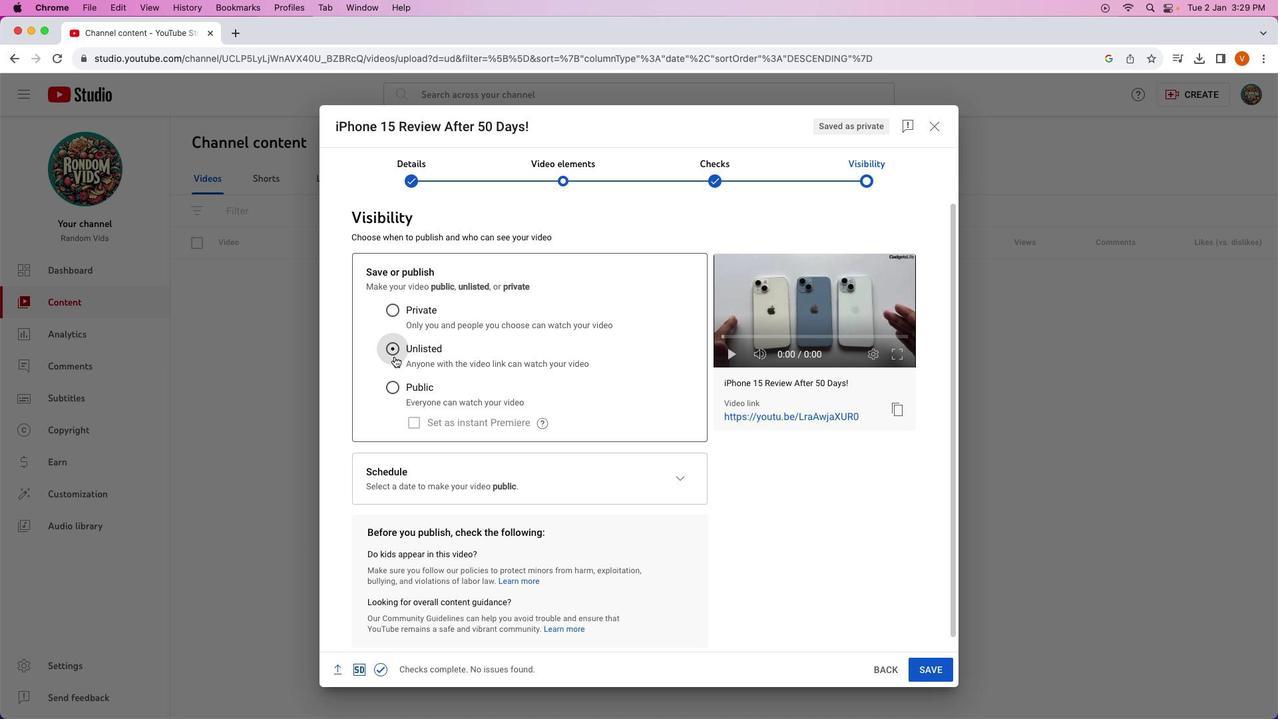 
Action: Mouse pressed left at (390, 348)
Screenshot: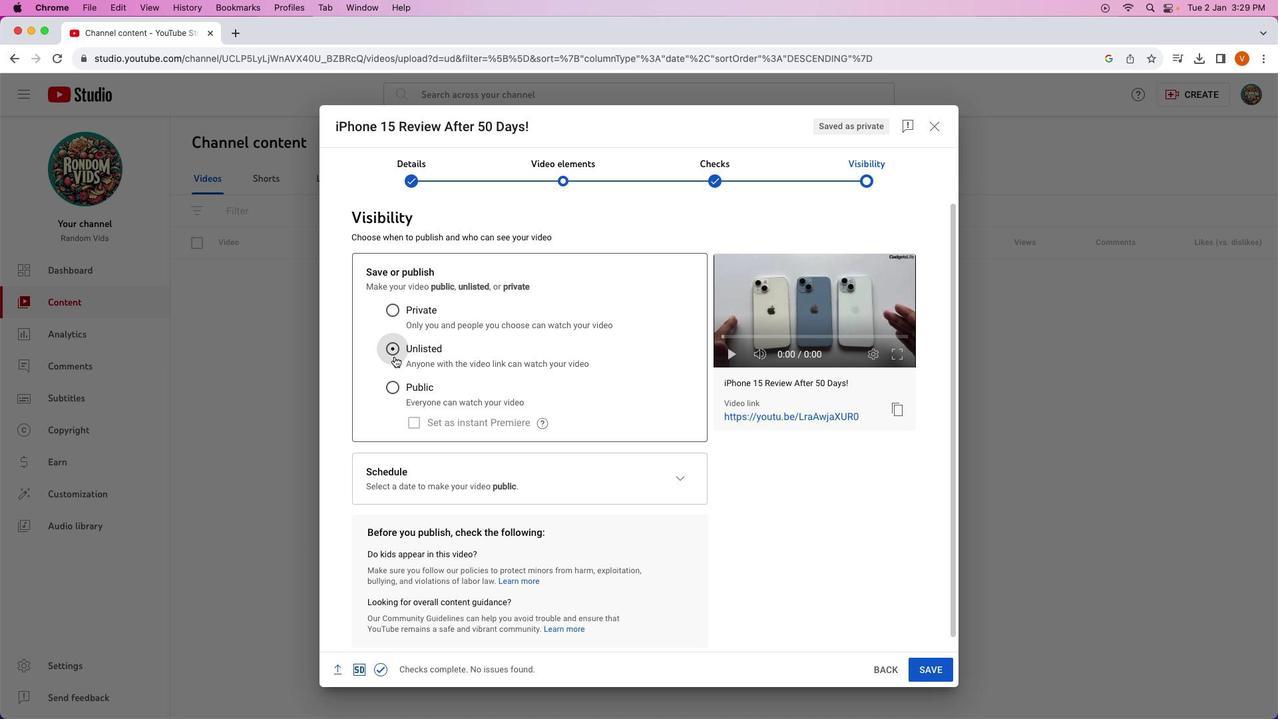 
Action: Mouse moved to (928, 670)
Screenshot: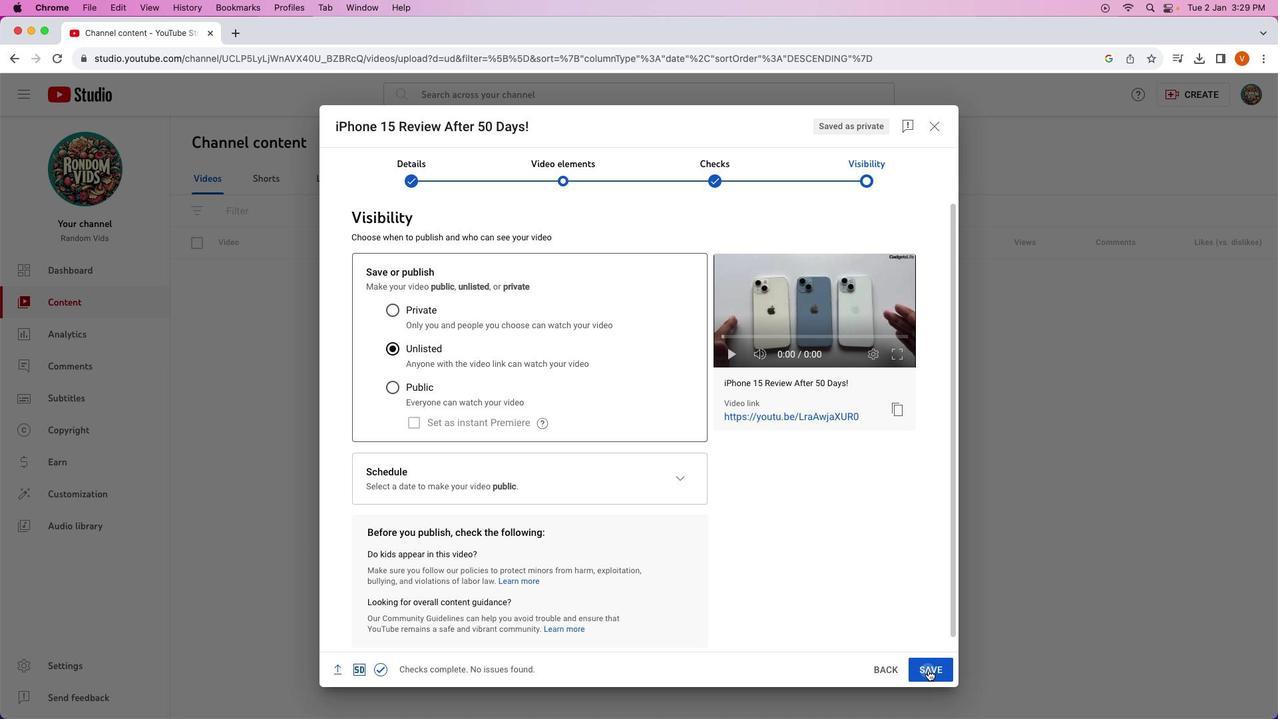 
Action: Mouse pressed left at (928, 670)
Screenshot: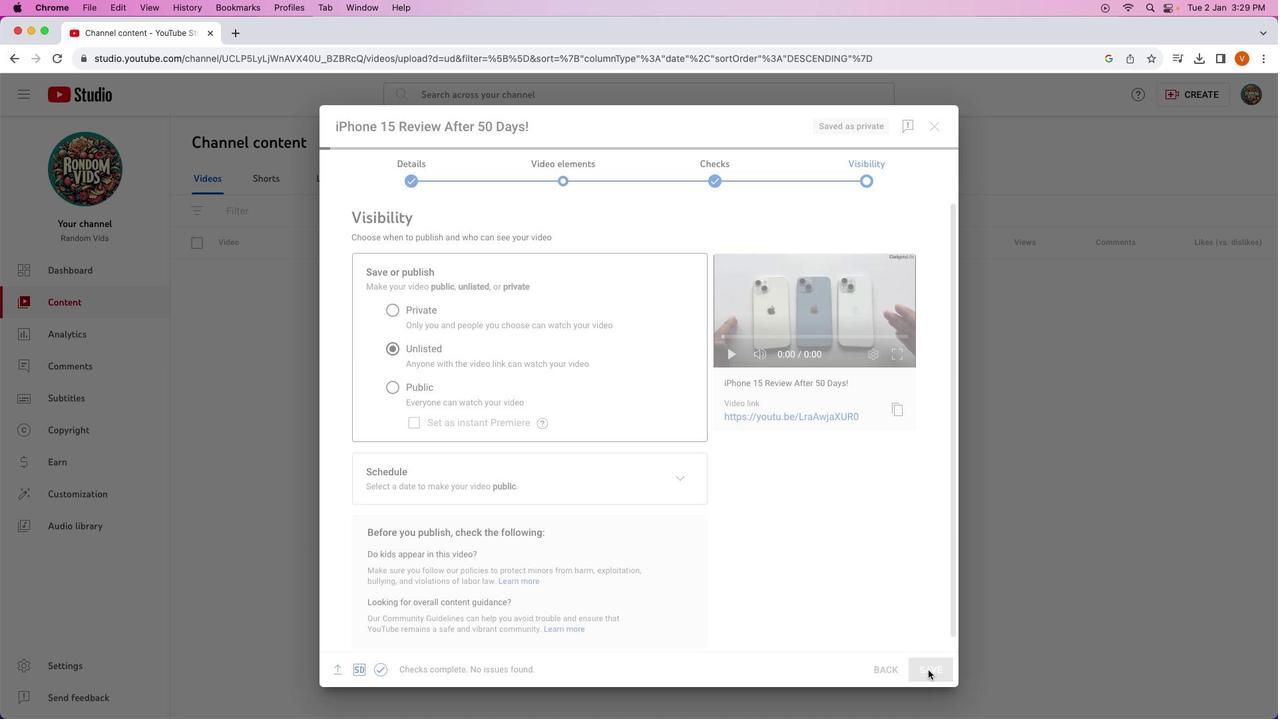 
Action: Mouse moved to (664, 384)
Screenshot: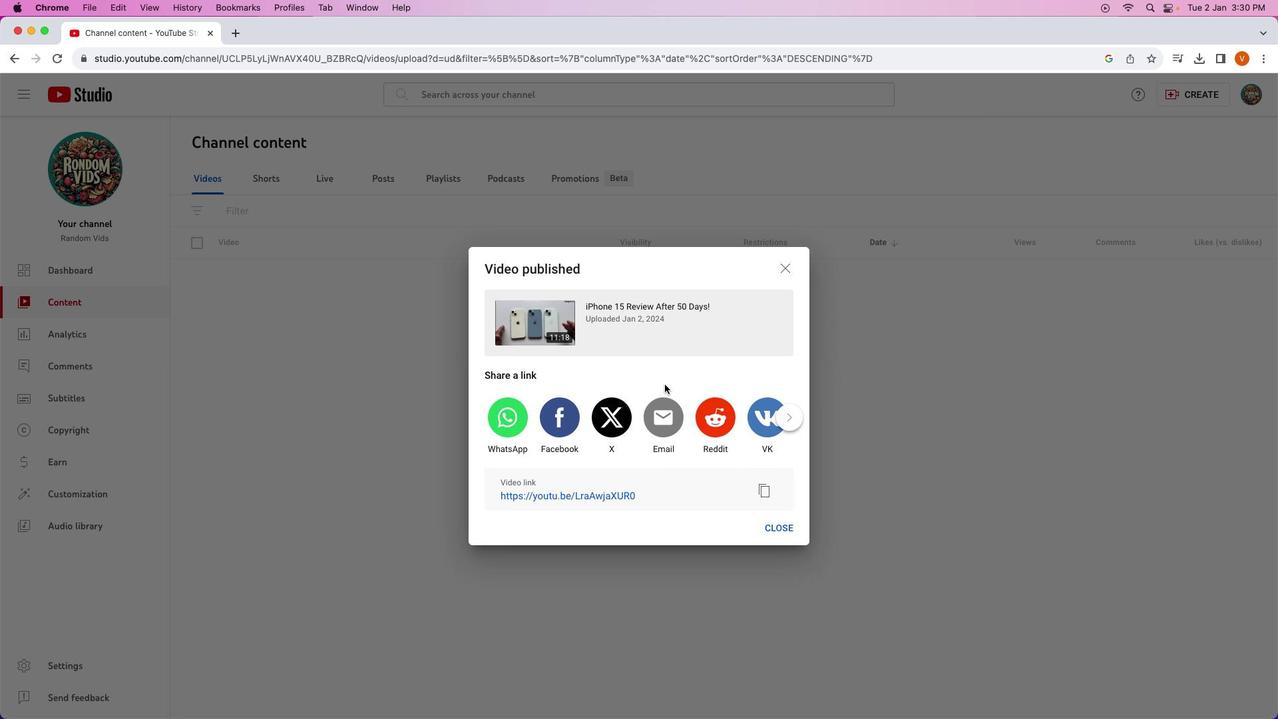 
